 Task: Optimize Model Training Speed for the Fun of It Using Sweeps.
Action: Mouse pressed left at (1050, 641)
Screenshot: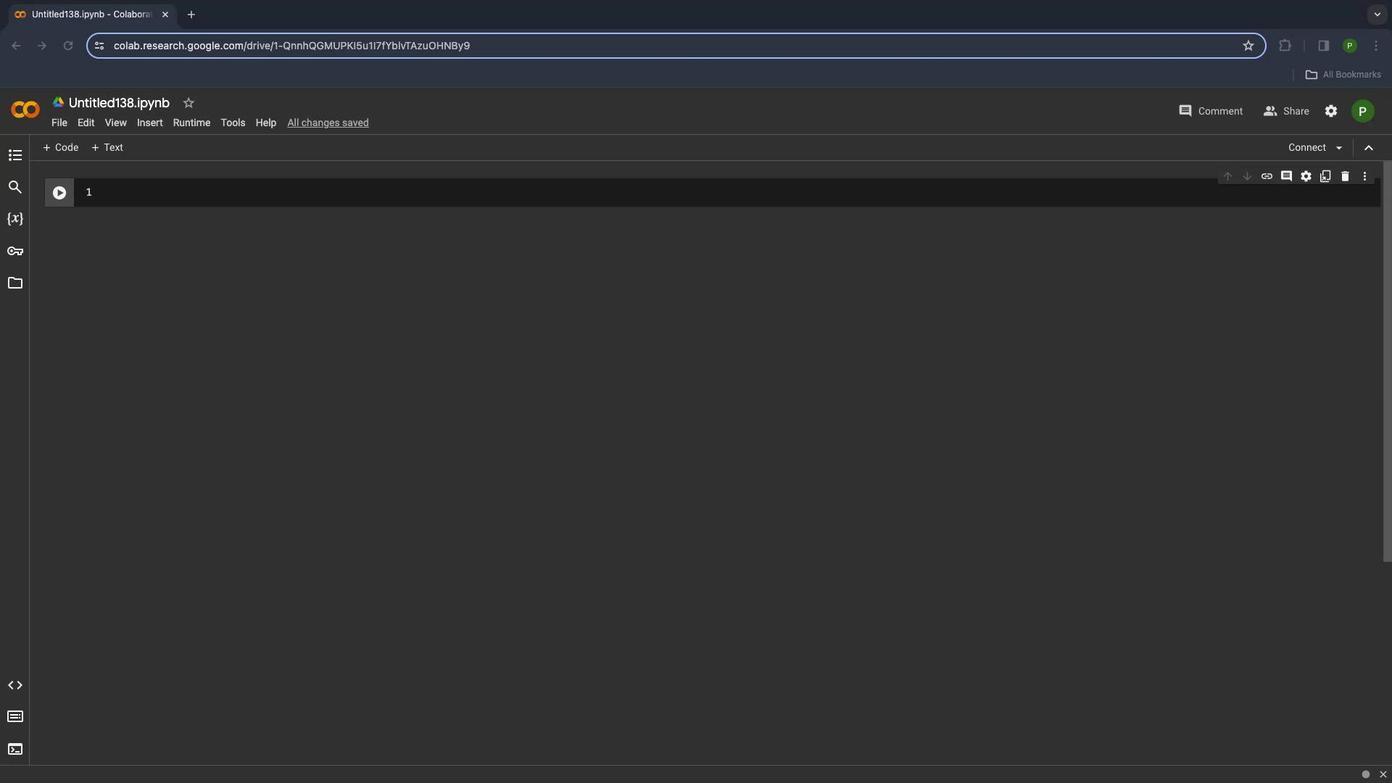 
Action: Mouse moved to (780, 516)
Screenshot: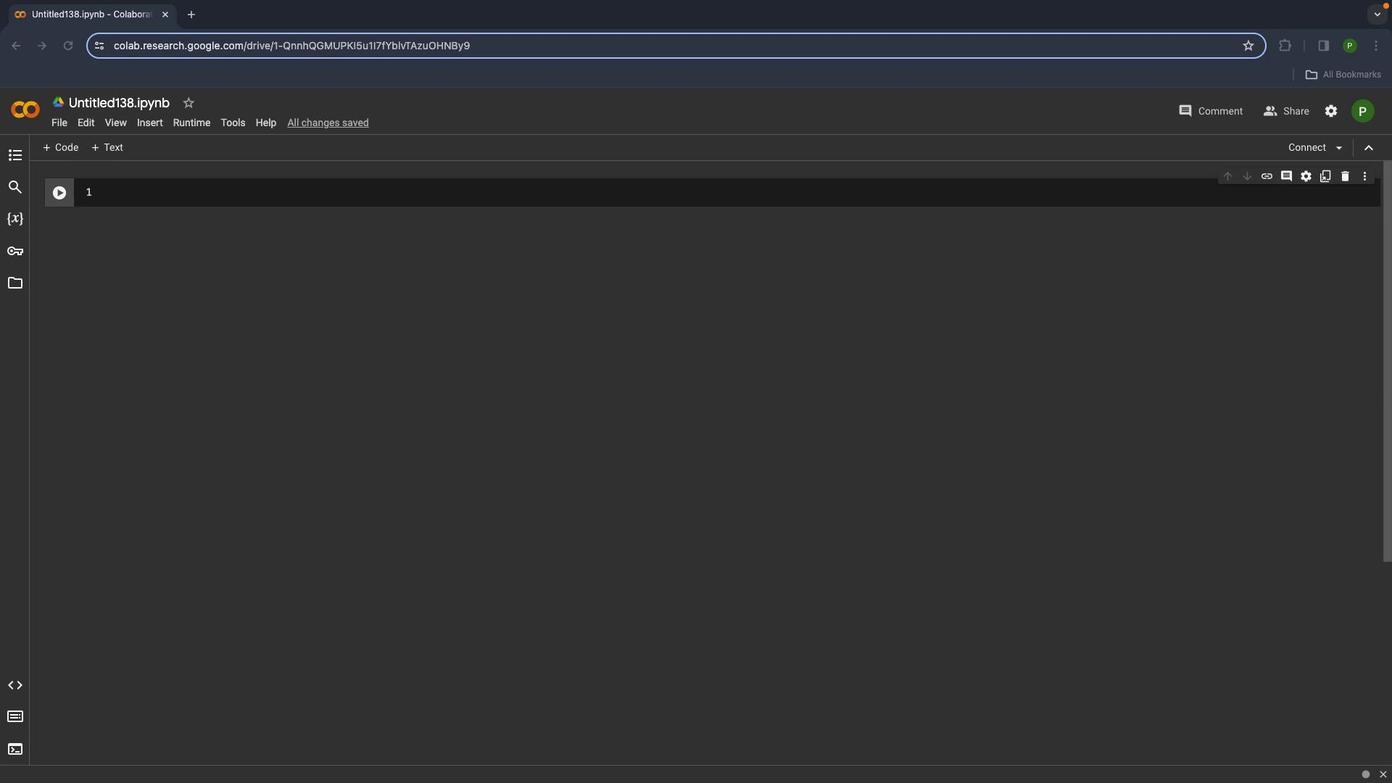 
Action: Mouse pressed left at (780, 516)
Screenshot: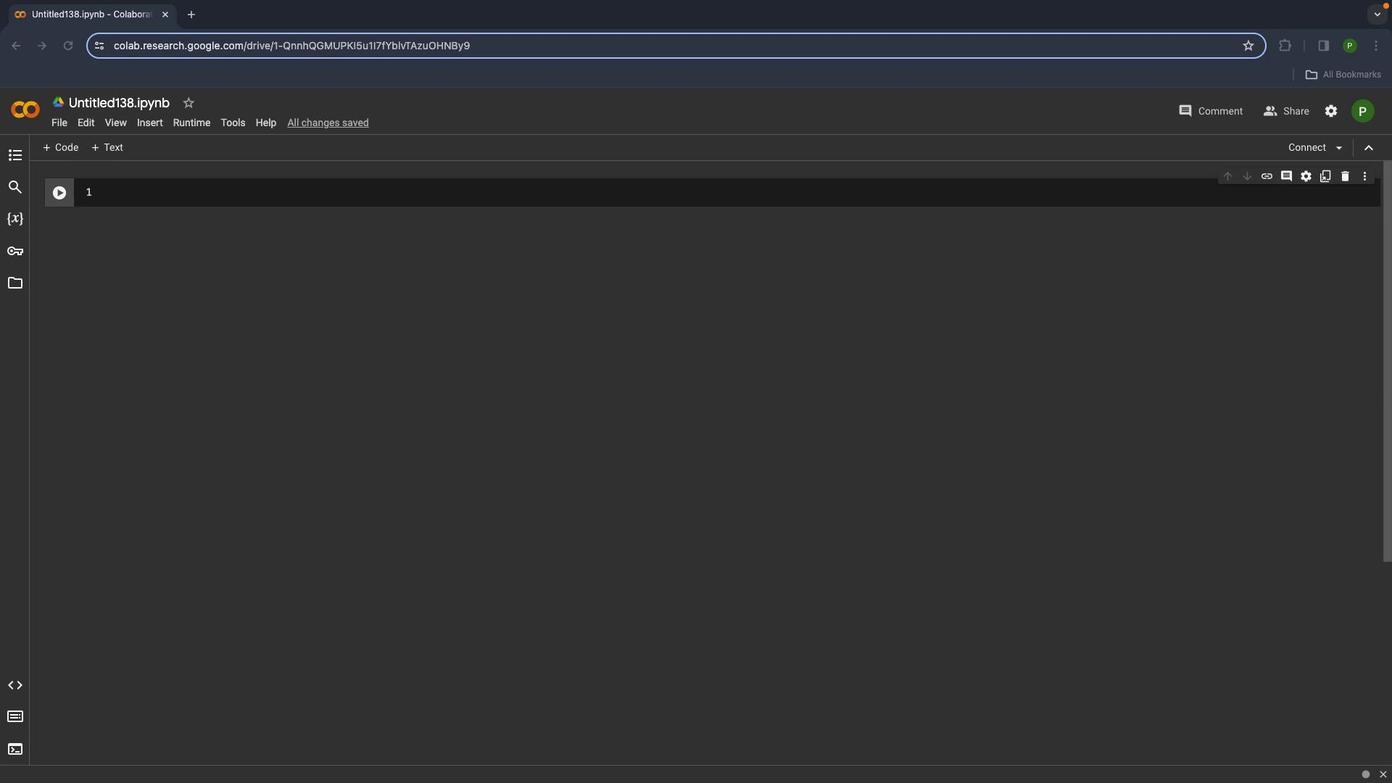 
Action: Mouse moved to (781, 514)
Screenshot: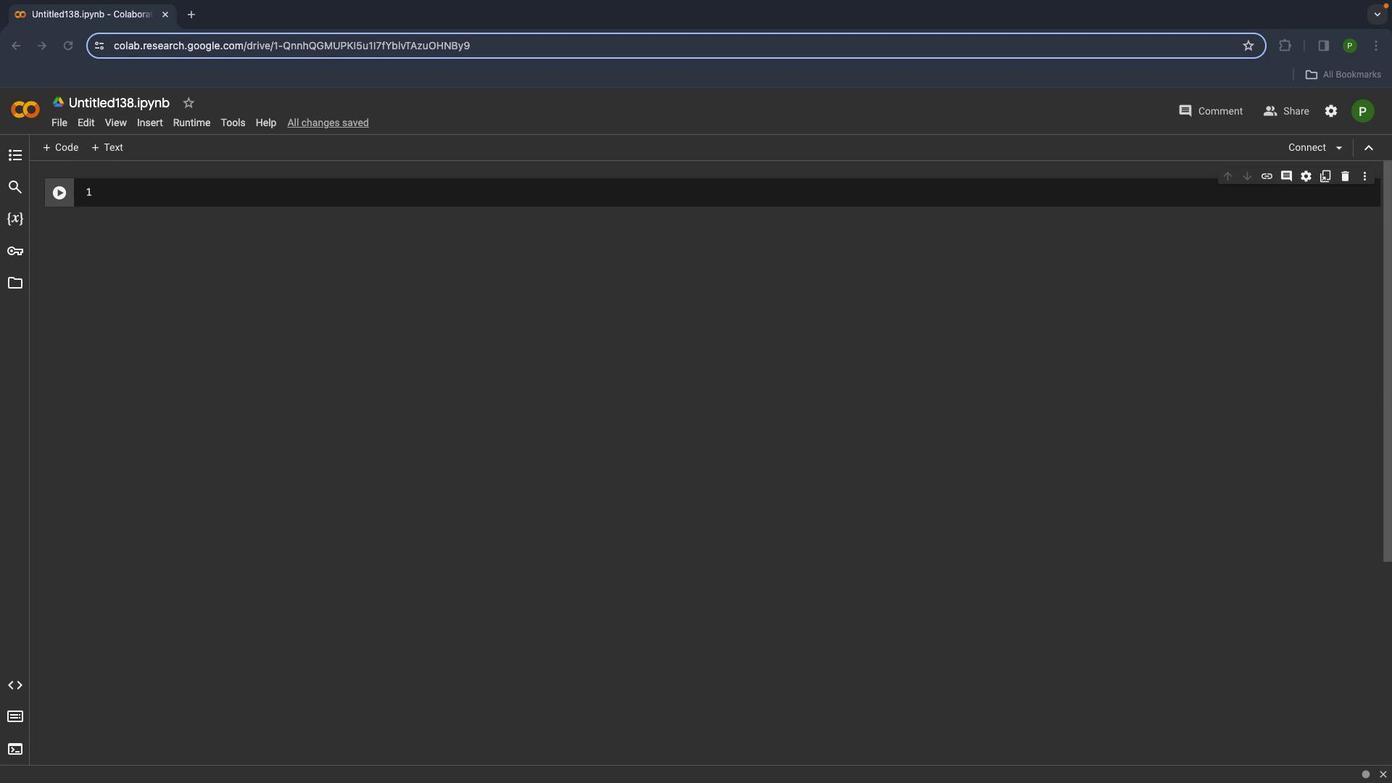 
Action: Key pressed Key.enter
Screenshot: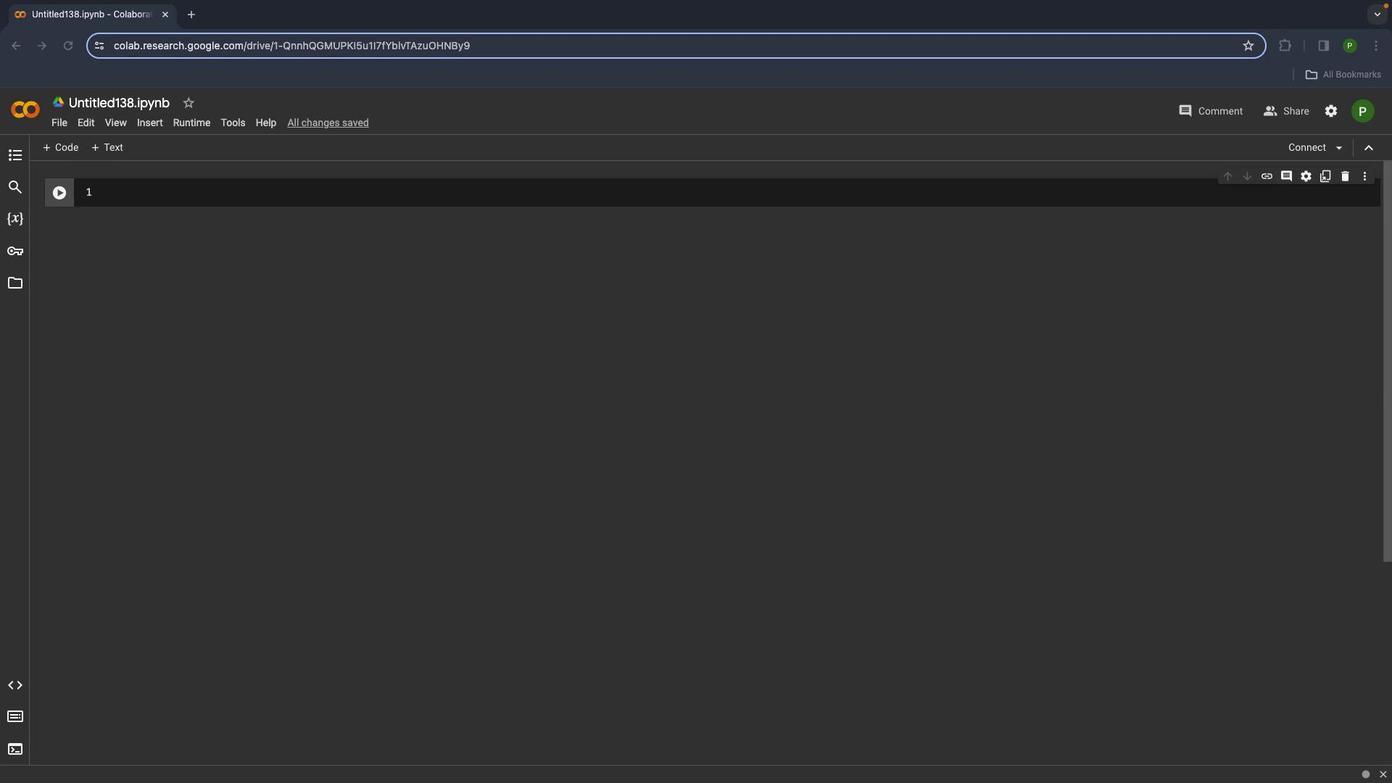 
Action: Mouse moved to (947, 539)
Screenshot: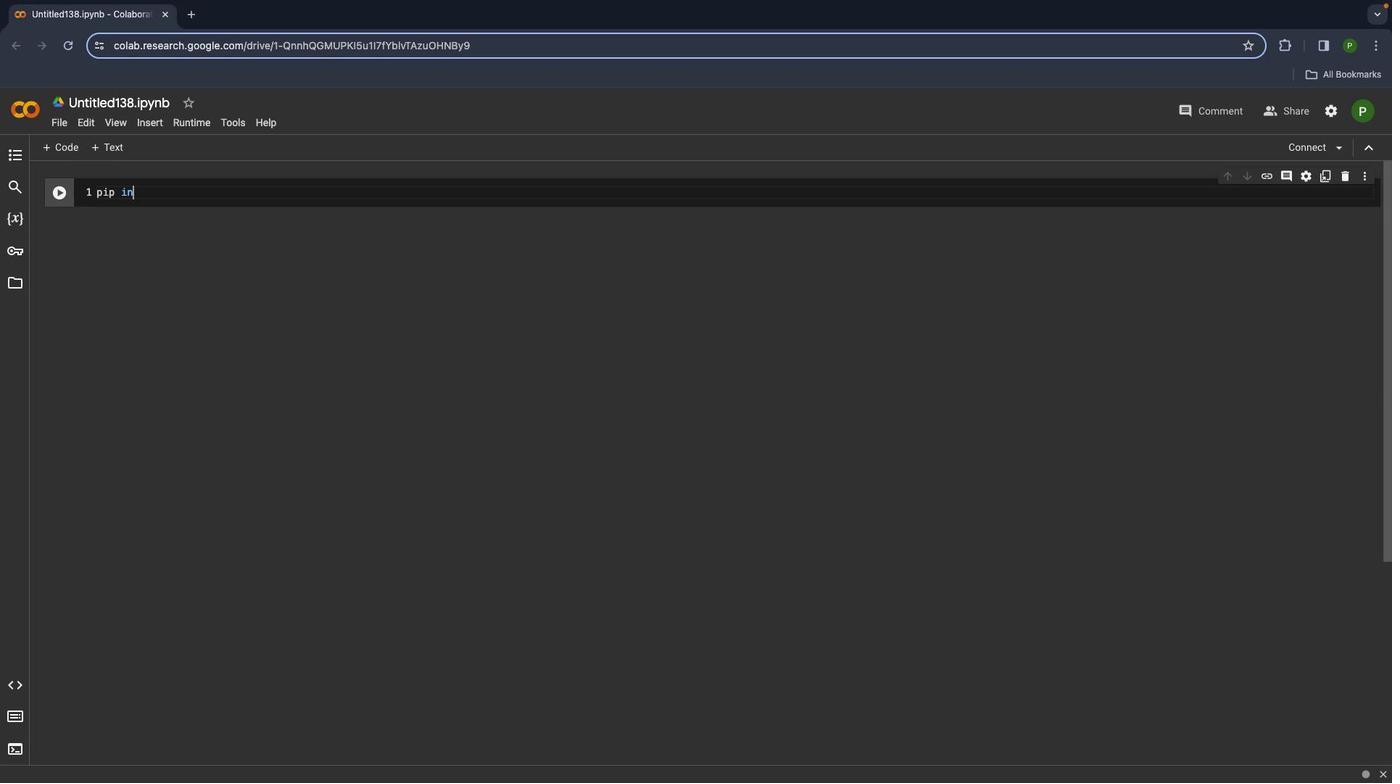 
Action: Mouse pressed left at (947, 539)
Screenshot: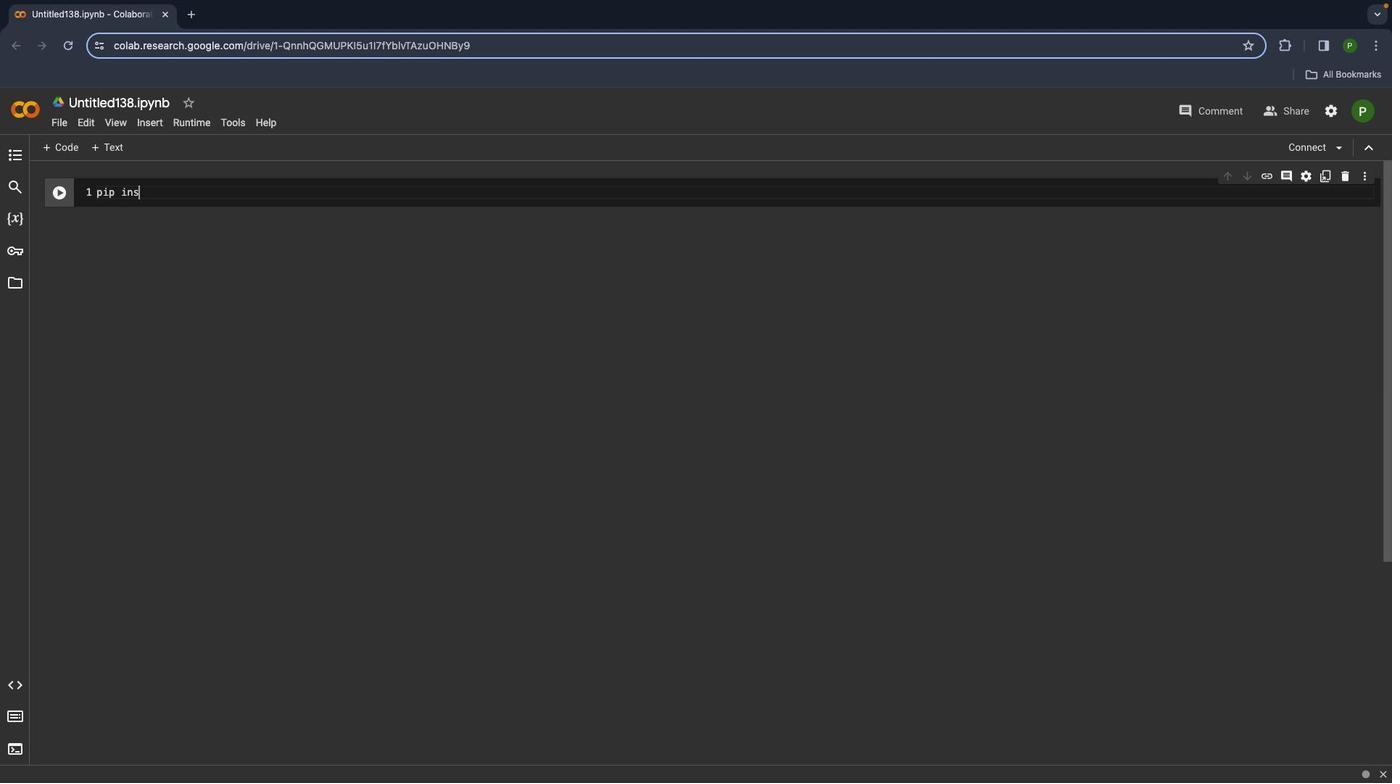 
Action: Mouse moved to (559, 263)
Screenshot: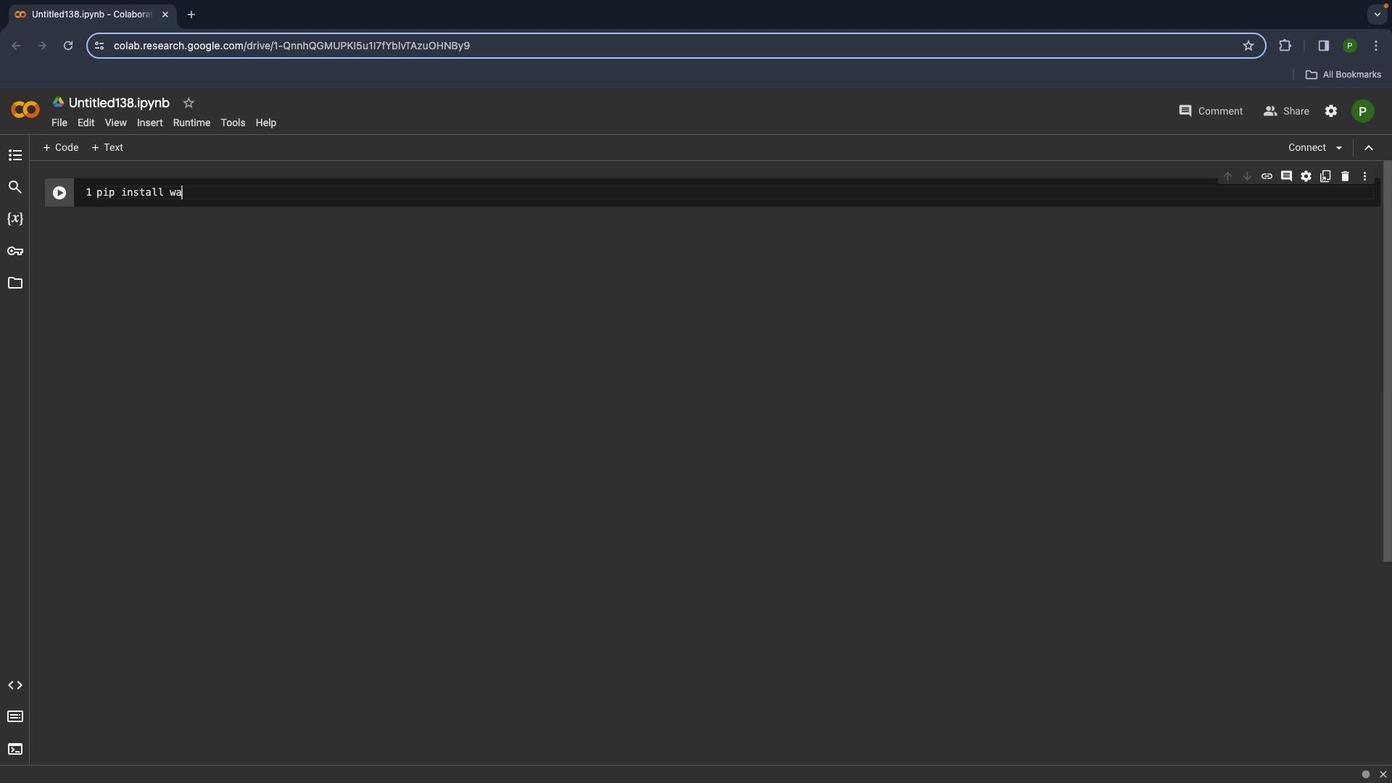 
Action: Mouse pressed left at (559, 263)
Screenshot: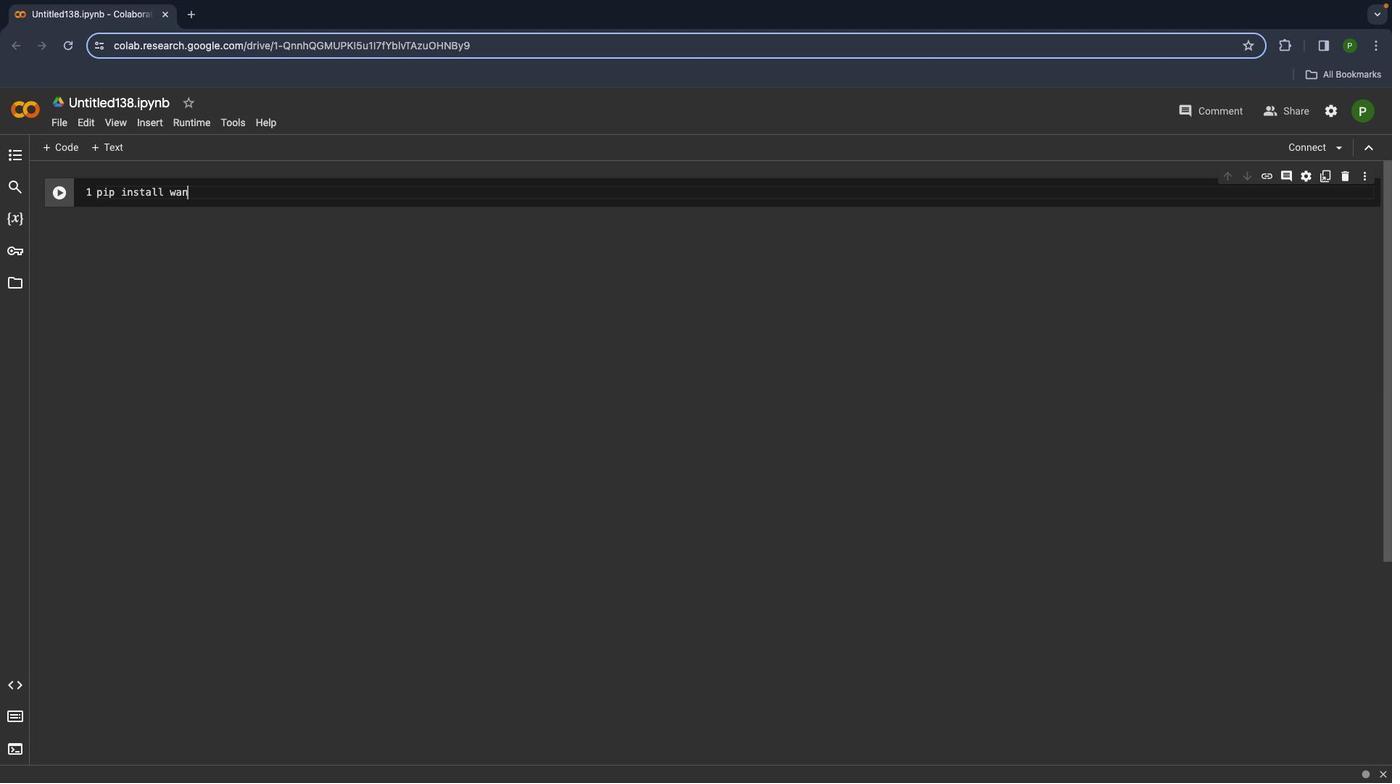
Action: Key pressed 'p''i''p'Key.space'i''n''s''t''a''l''l'Key.space'w''a''n''d''b'Key.cmdKey.enter
Screenshot: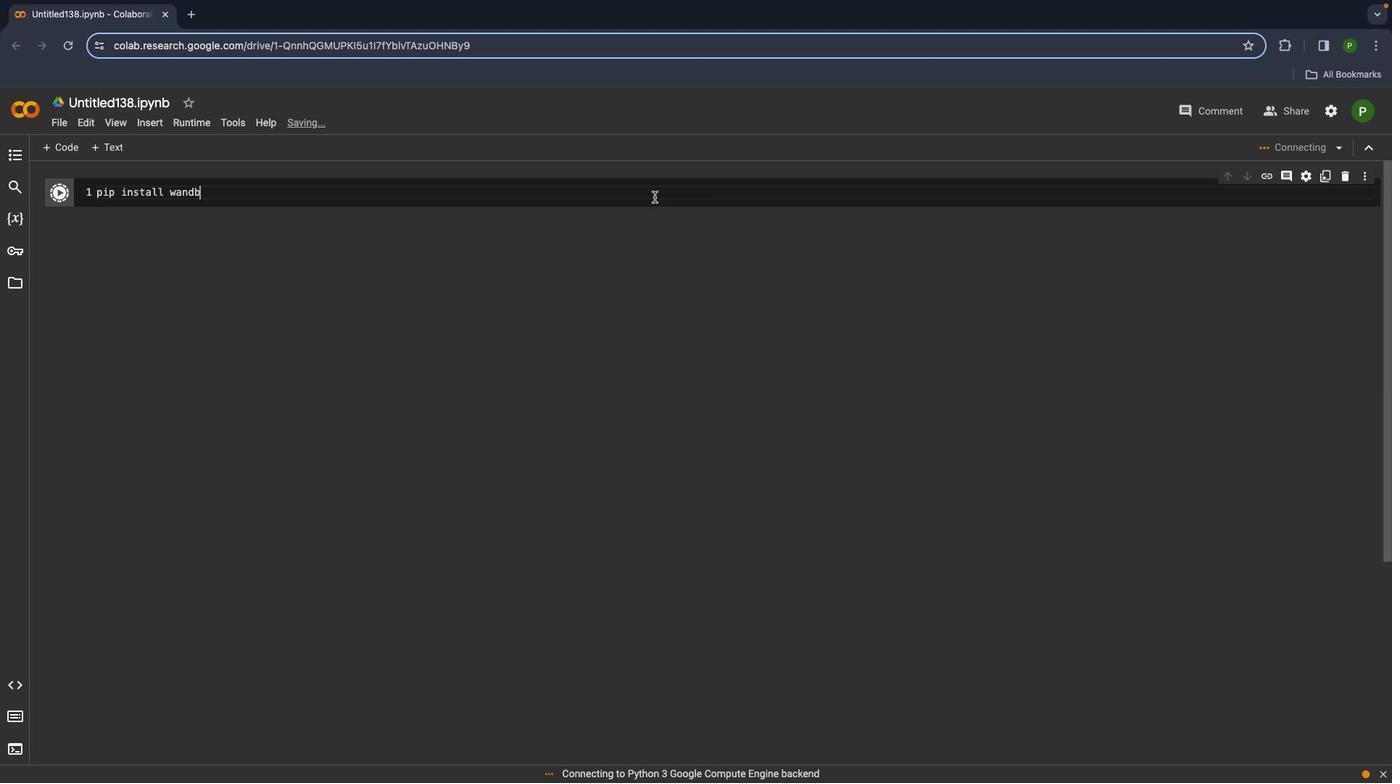 
Action: Mouse moved to (485, 276)
Screenshot: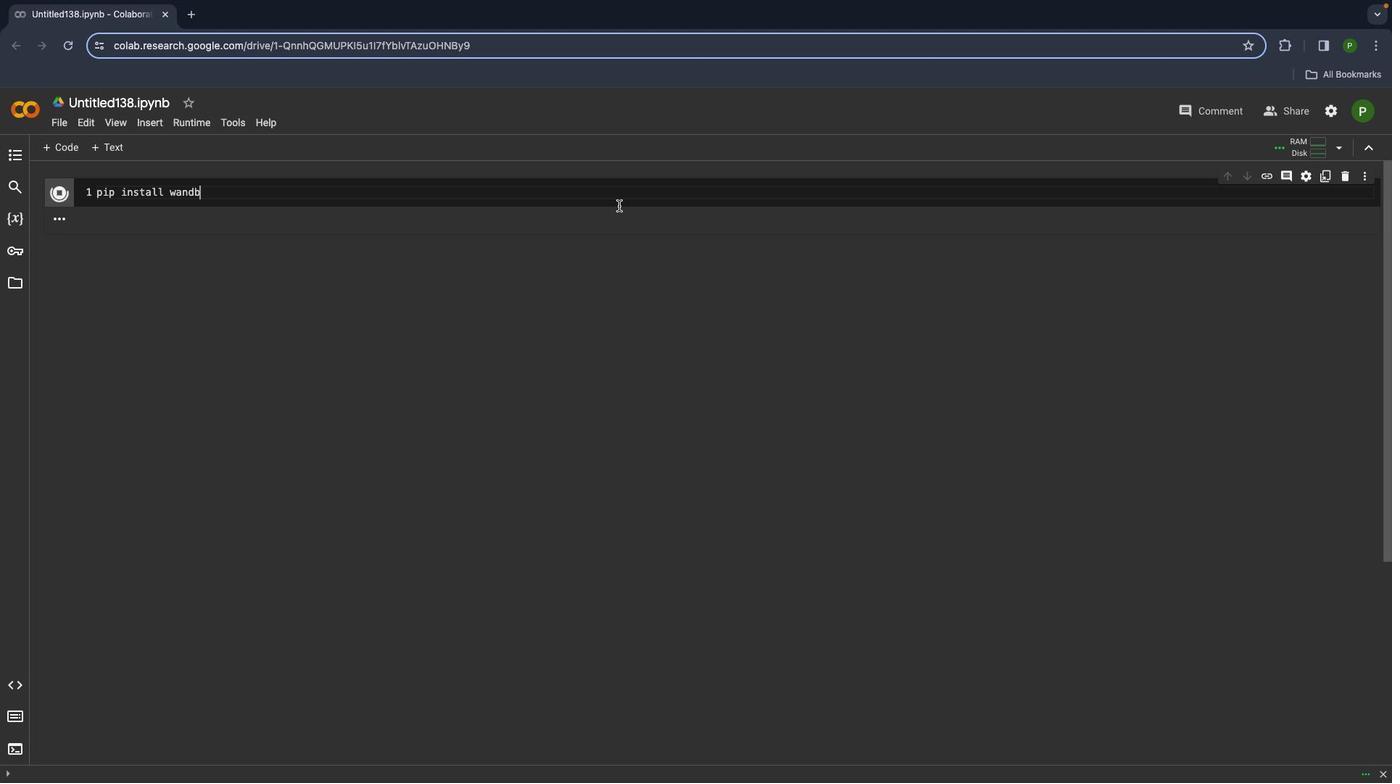 
Action: Mouse scrolled (485, 276) with delta (314, 136)
Screenshot: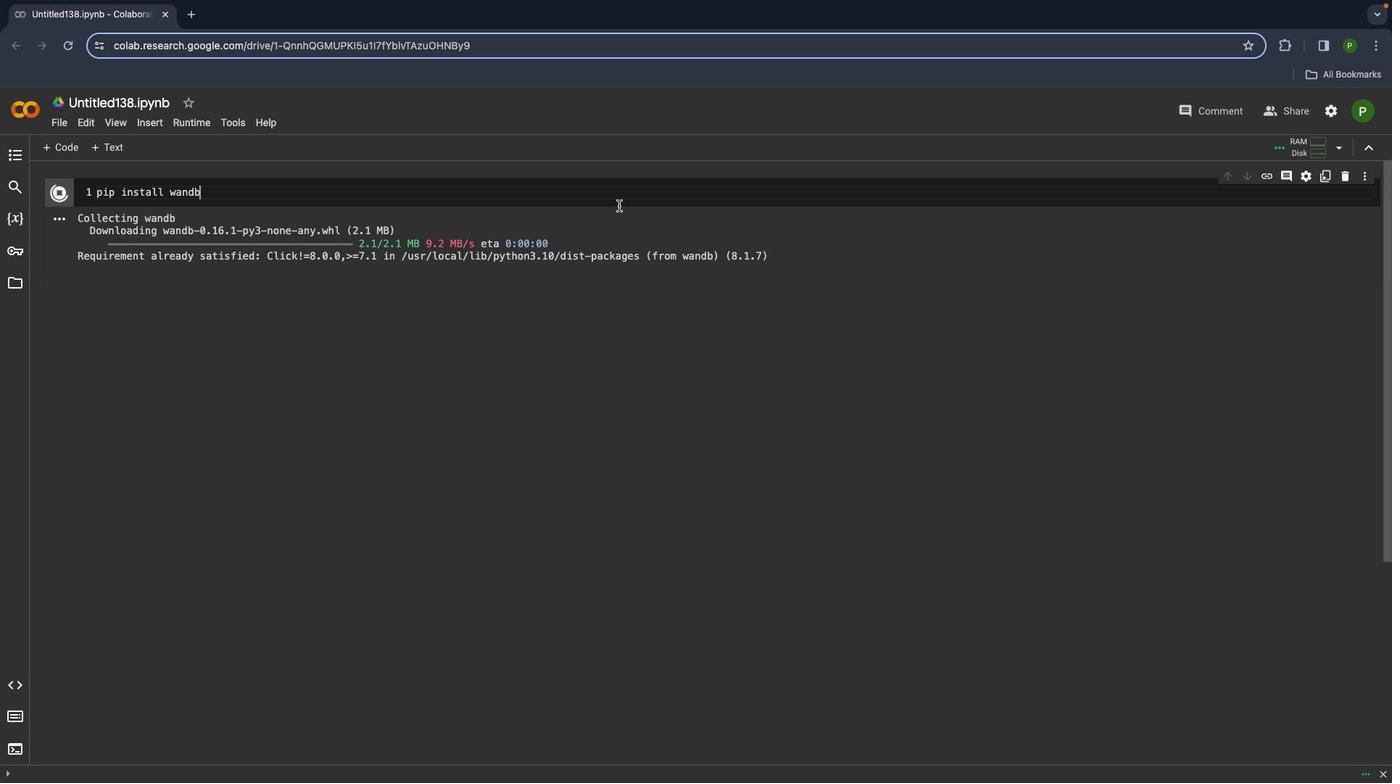 
Action: Mouse scrolled (485, 276) with delta (314, 136)
Screenshot: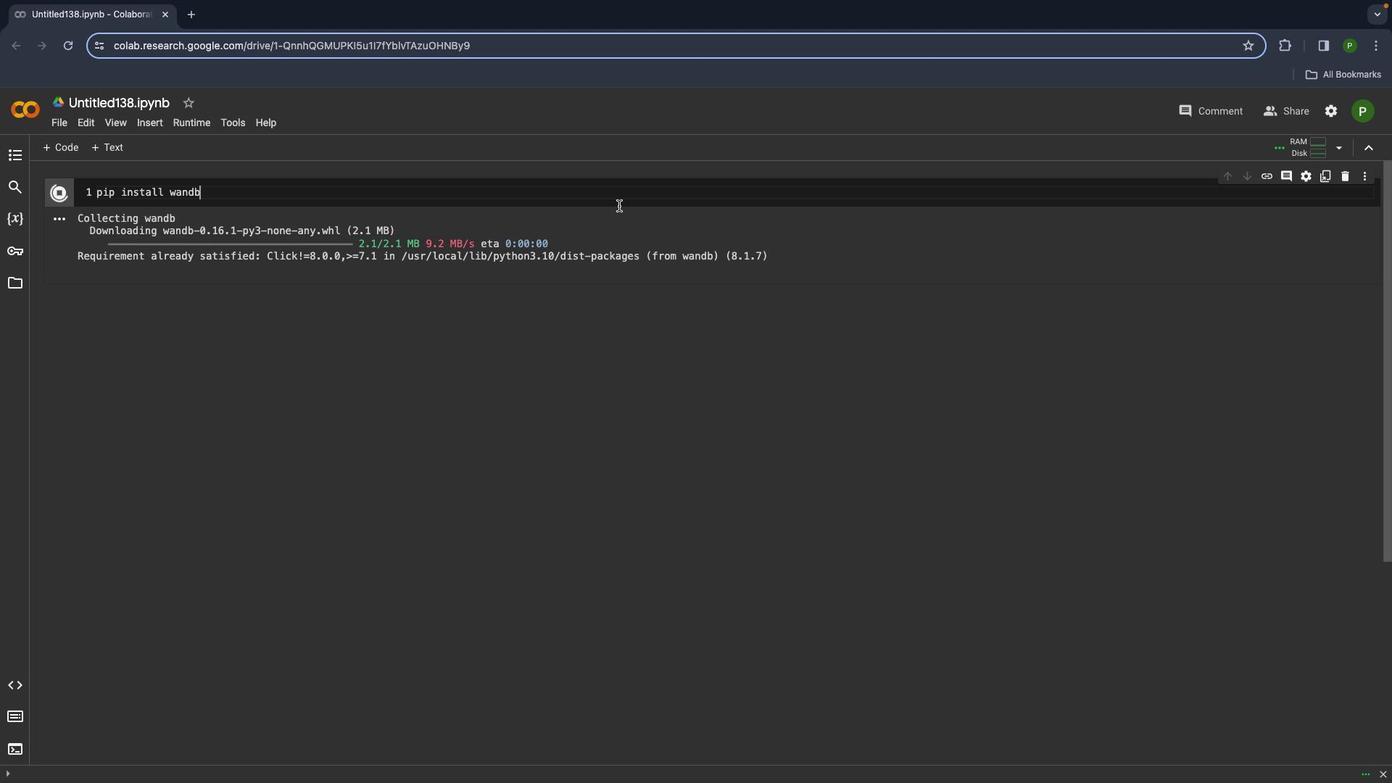
Action: Mouse scrolled (485, 276) with delta (314, 134)
Screenshot: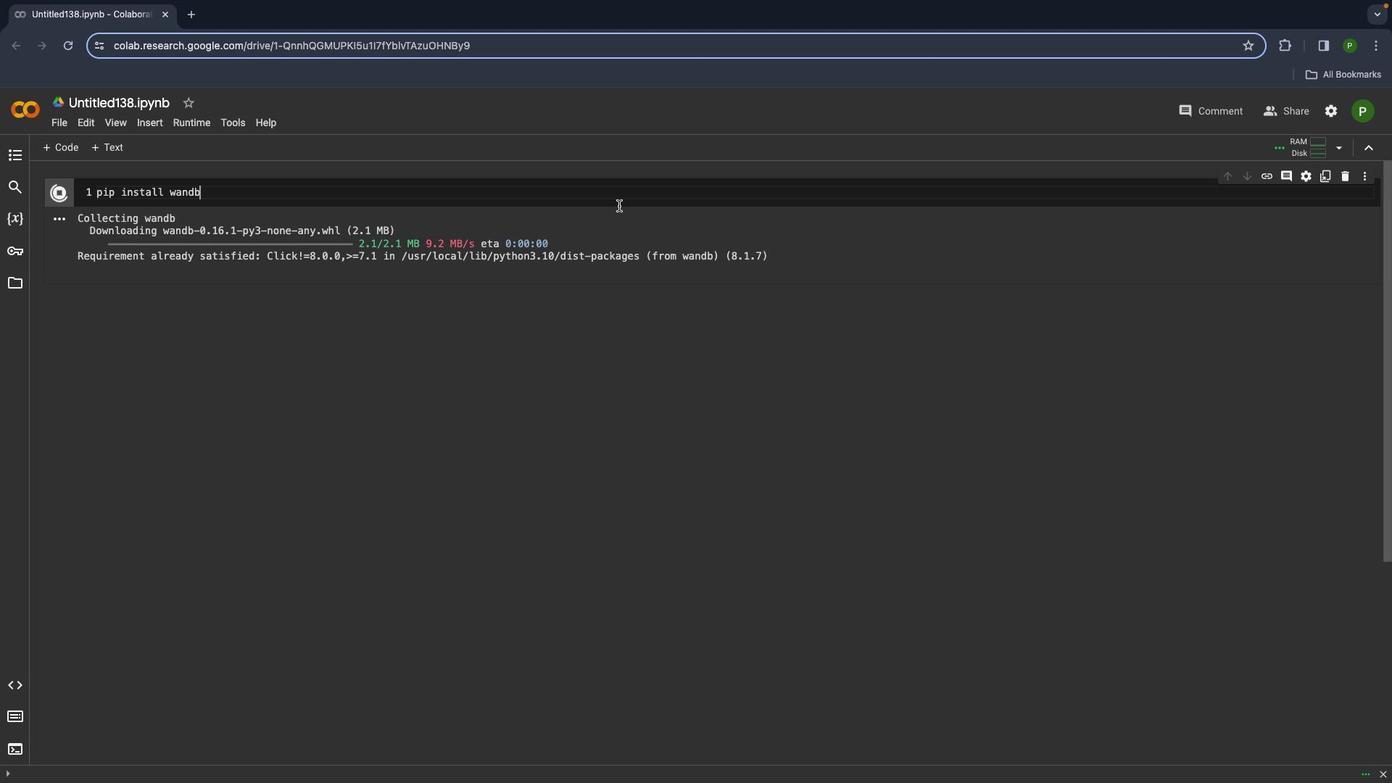 
Action: Mouse scrolled (485, 276) with delta (314, 137)
Screenshot: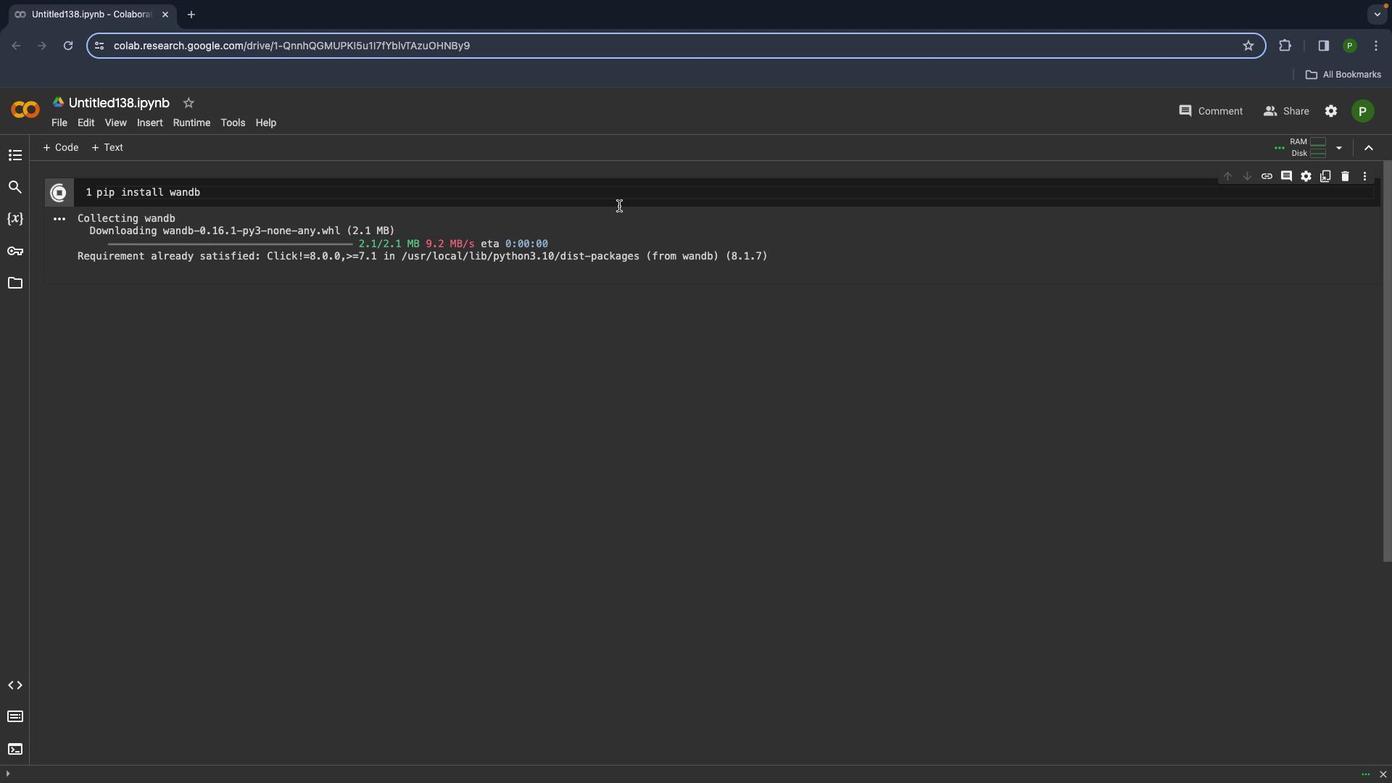 
Action: Mouse scrolled (485, 276) with delta (314, 137)
Screenshot: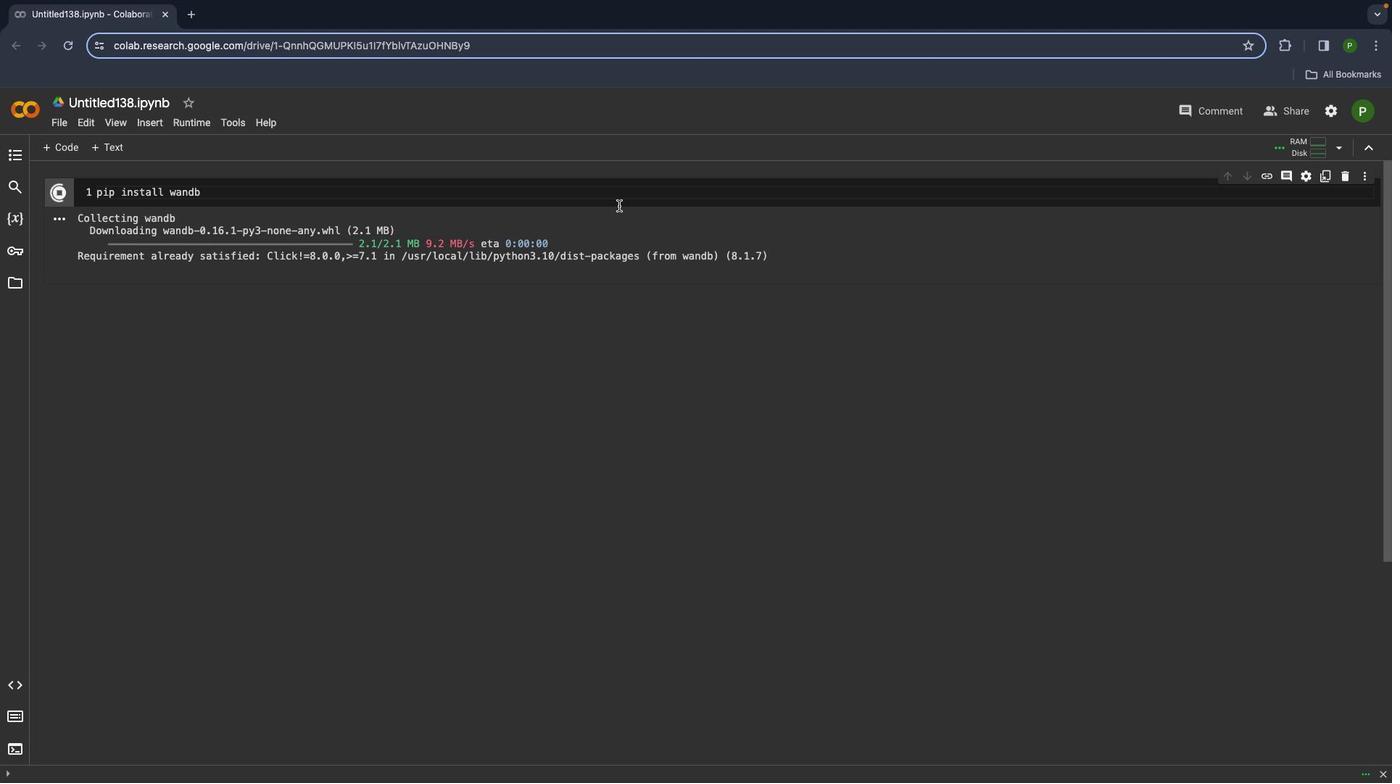 
Action: Mouse scrolled (485, 276) with delta (314, 137)
Screenshot: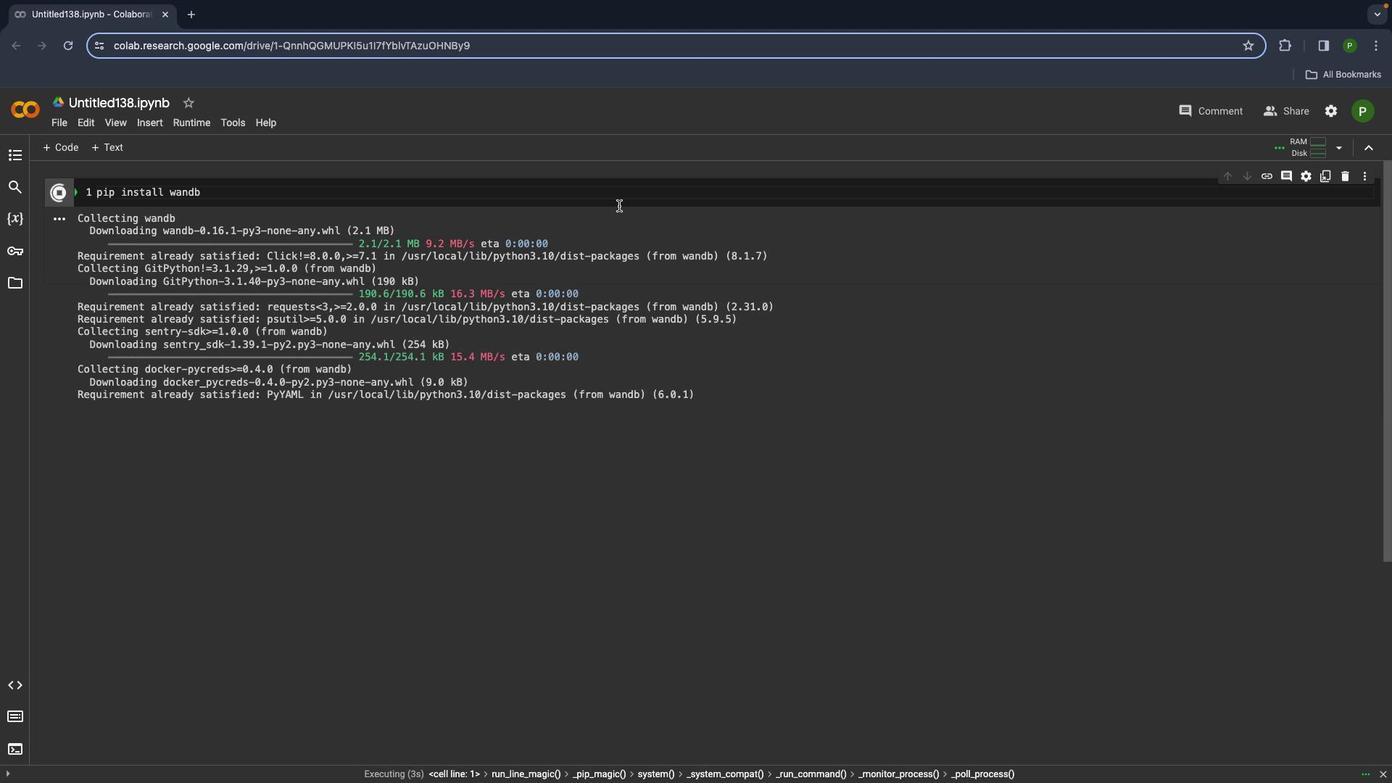 
Action: Mouse scrolled (485, 276) with delta (314, 138)
Screenshot: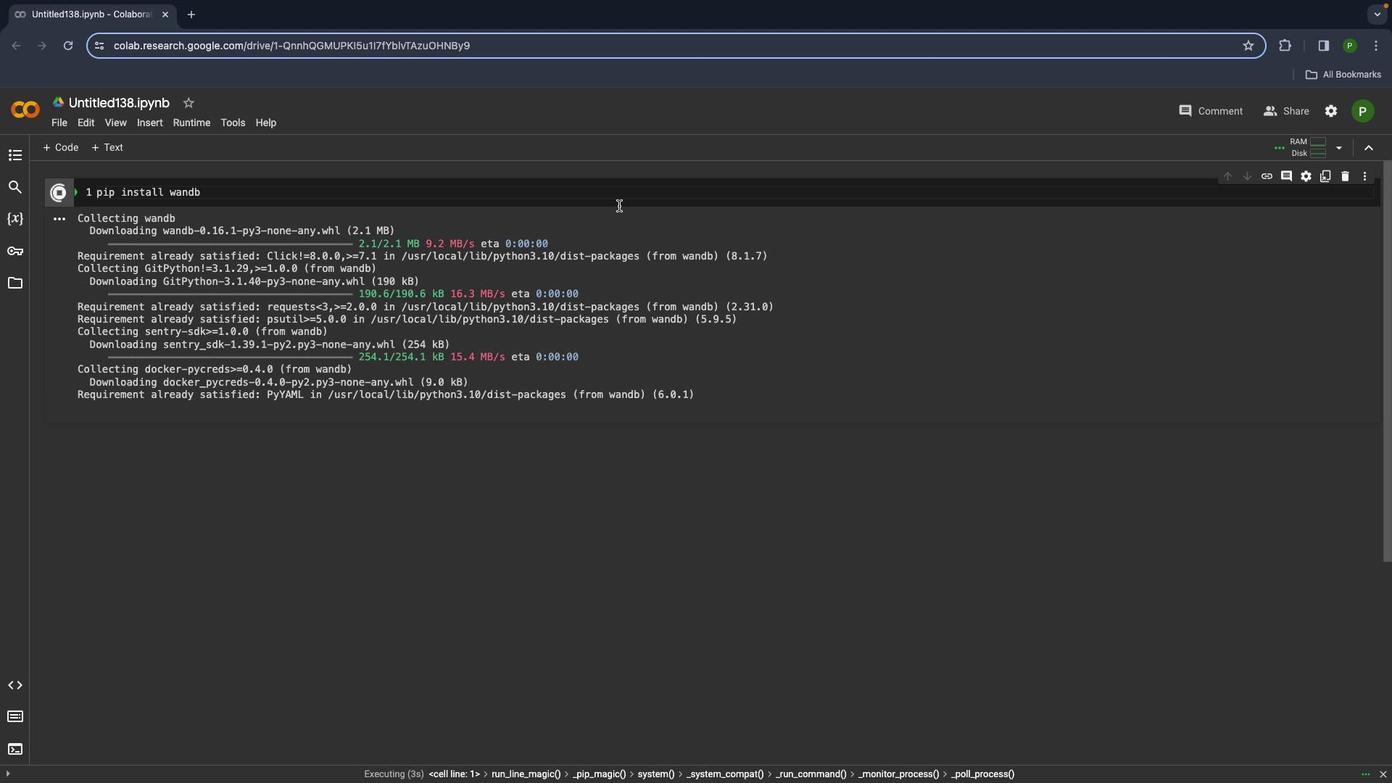 
Action: Mouse moved to (484, 280)
Screenshot: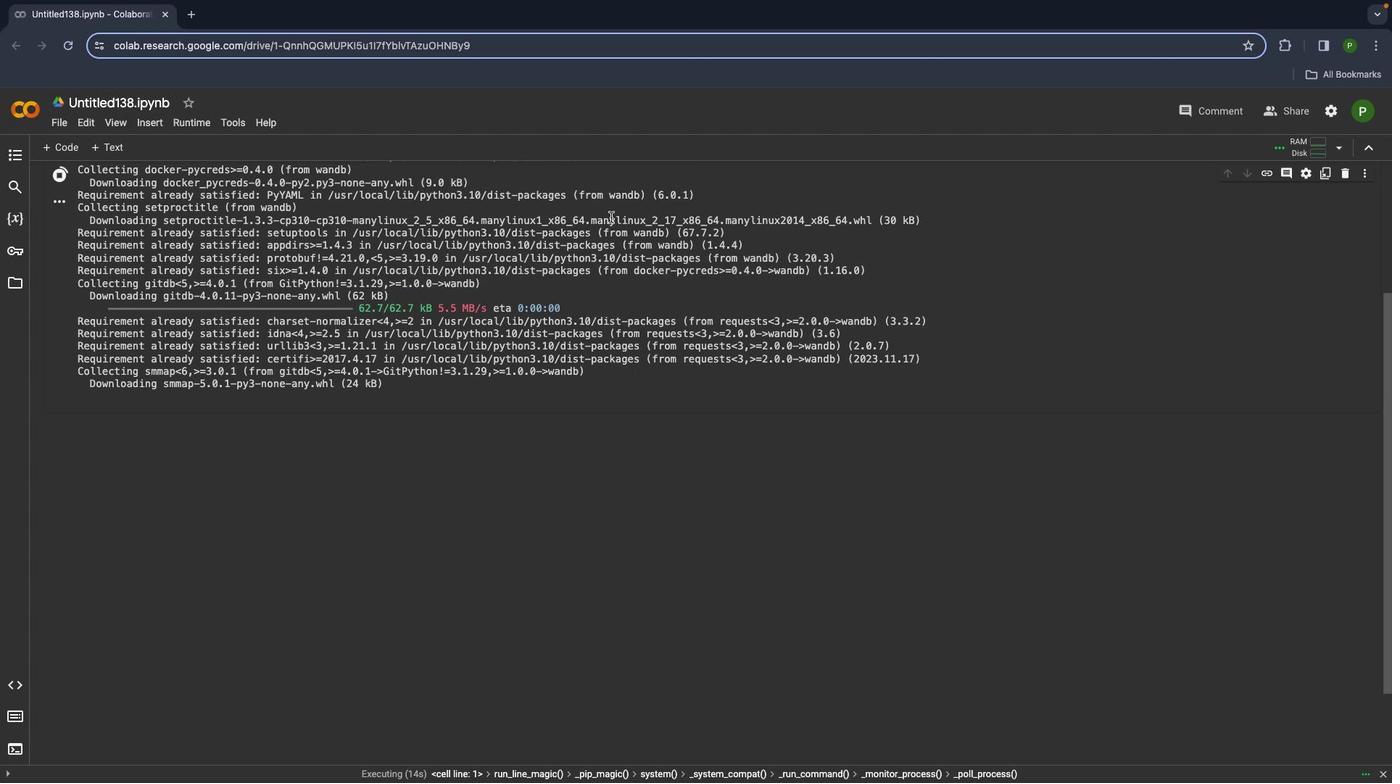 
Action: Mouse scrolled (484, 280) with delta (314, 136)
Screenshot: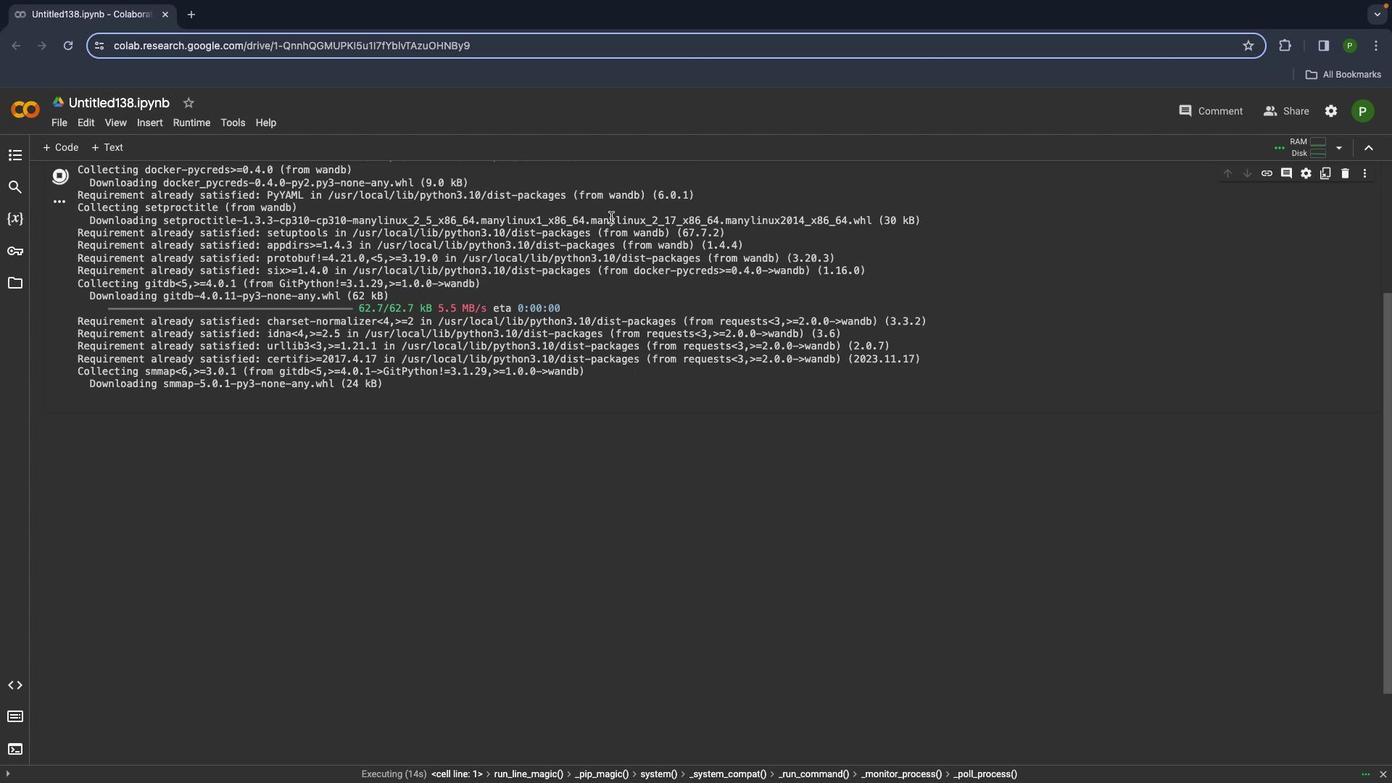 
Action: Mouse scrolled (484, 280) with delta (314, 136)
Screenshot: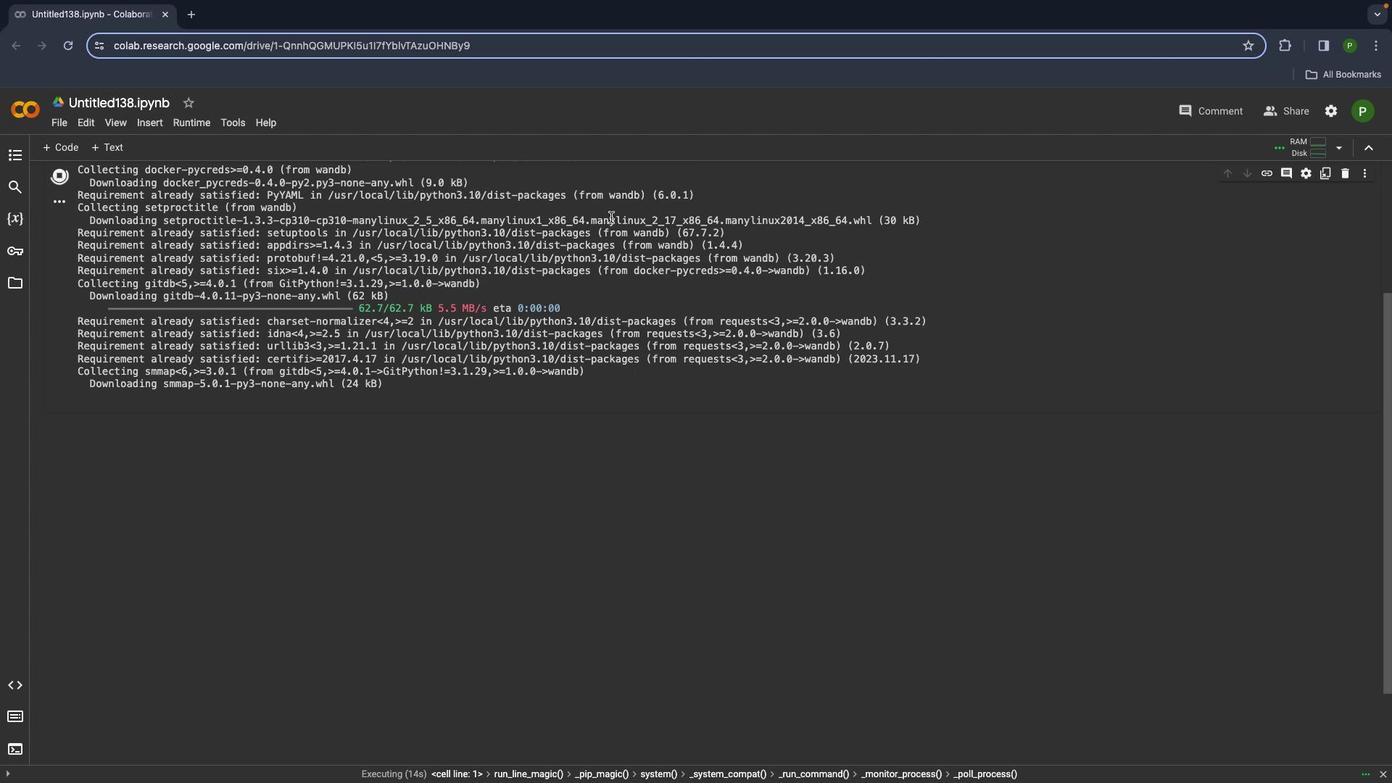 
Action: Mouse scrolled (484, 280) with delta (314, 136)
Screenshot: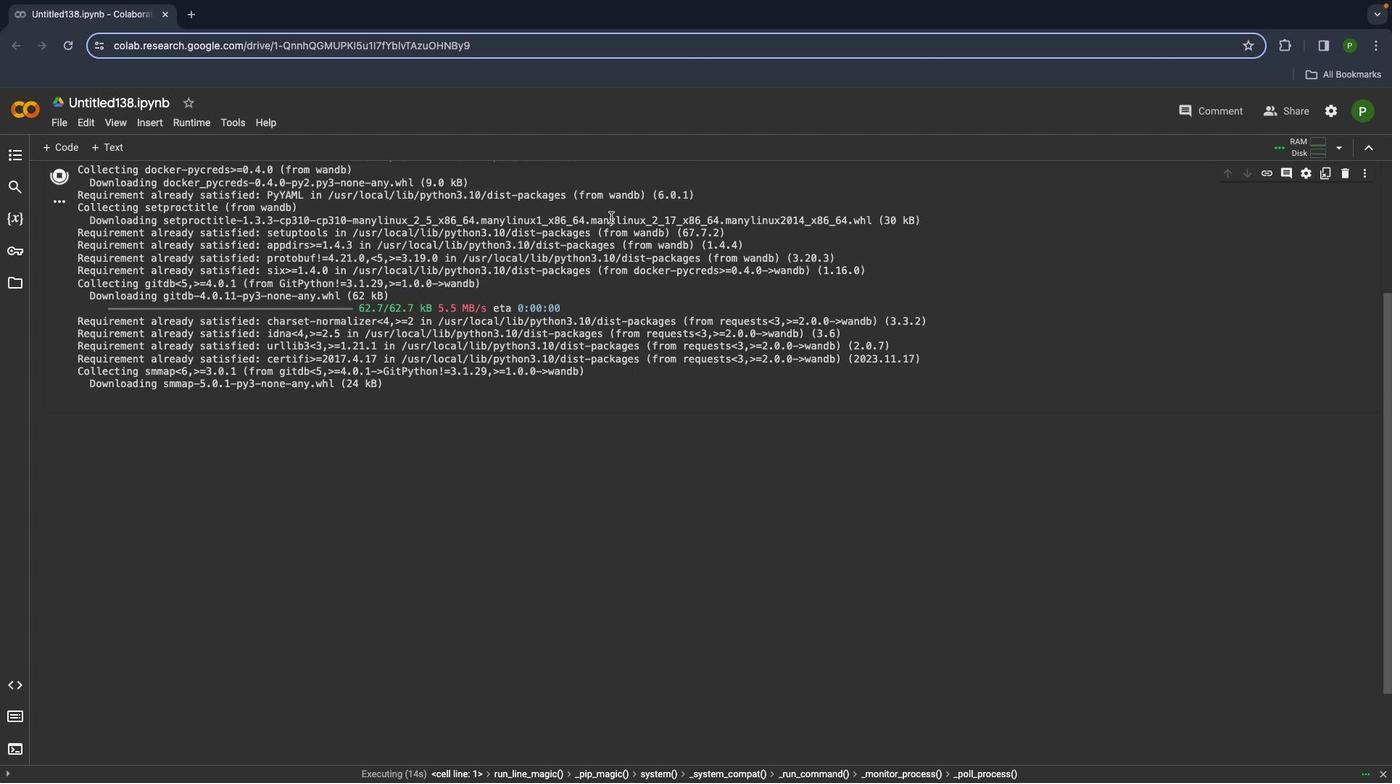 
Action: Mouse scrolled (484, 280) with delta (314, 135)
Screenshot: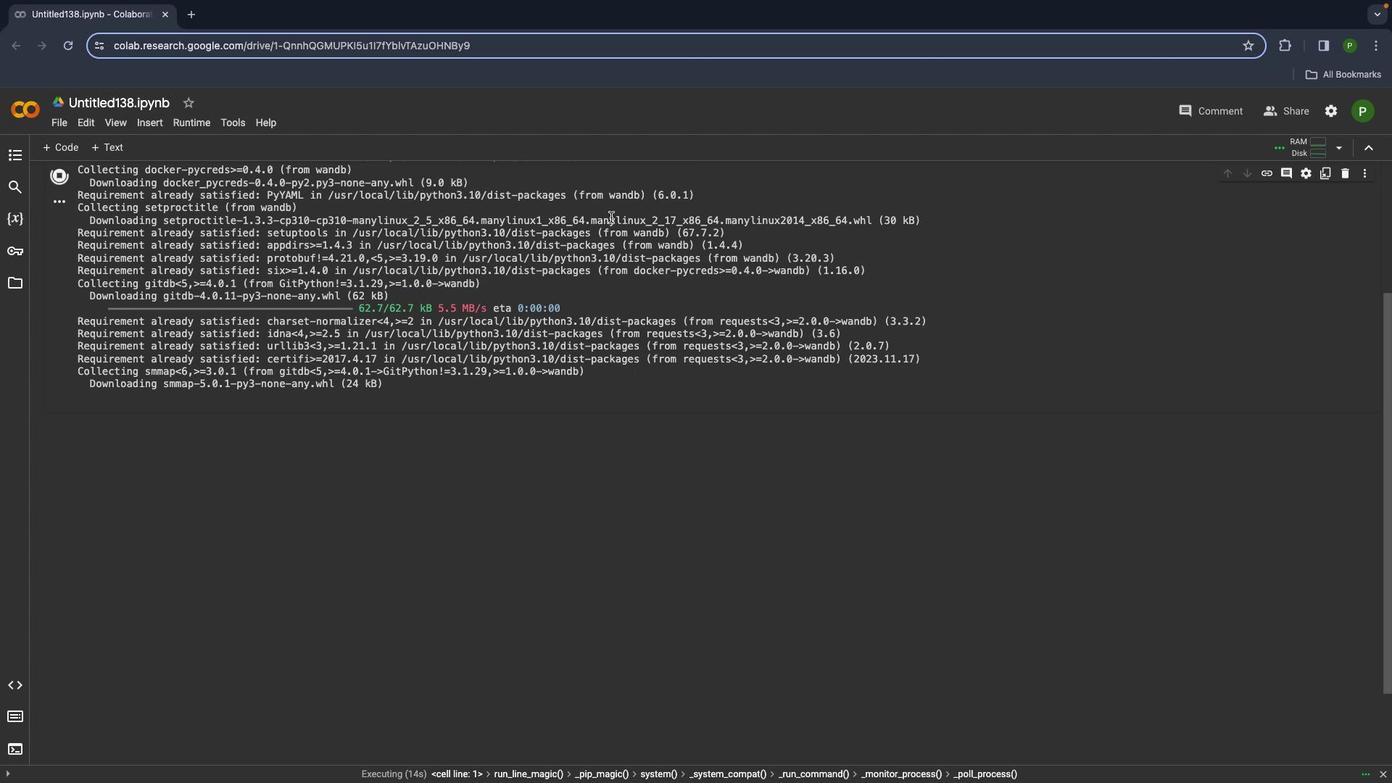 
Action: Mouse moved to (484, 282)
Screenshot: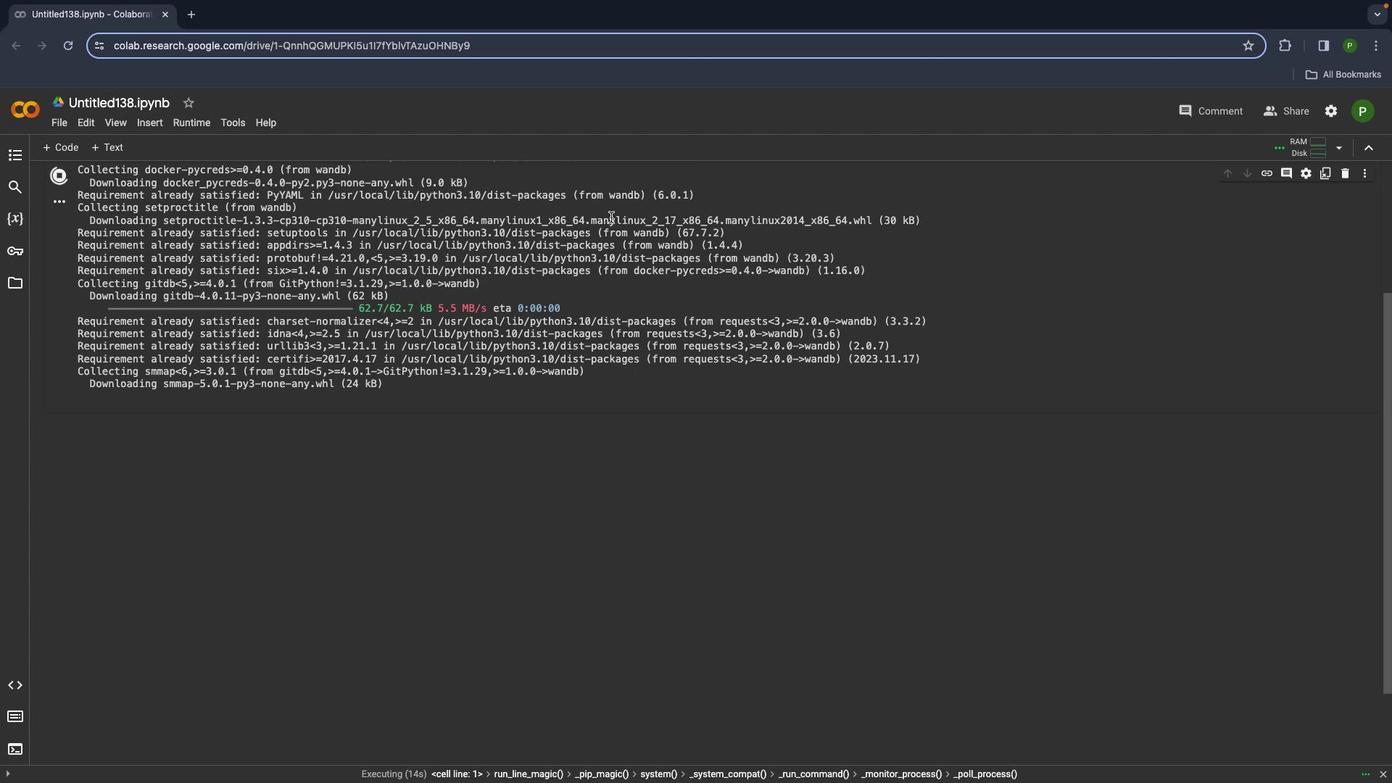 
Action: Mouse scrolled (484, 282) with delta (314, 136)
Screenshot: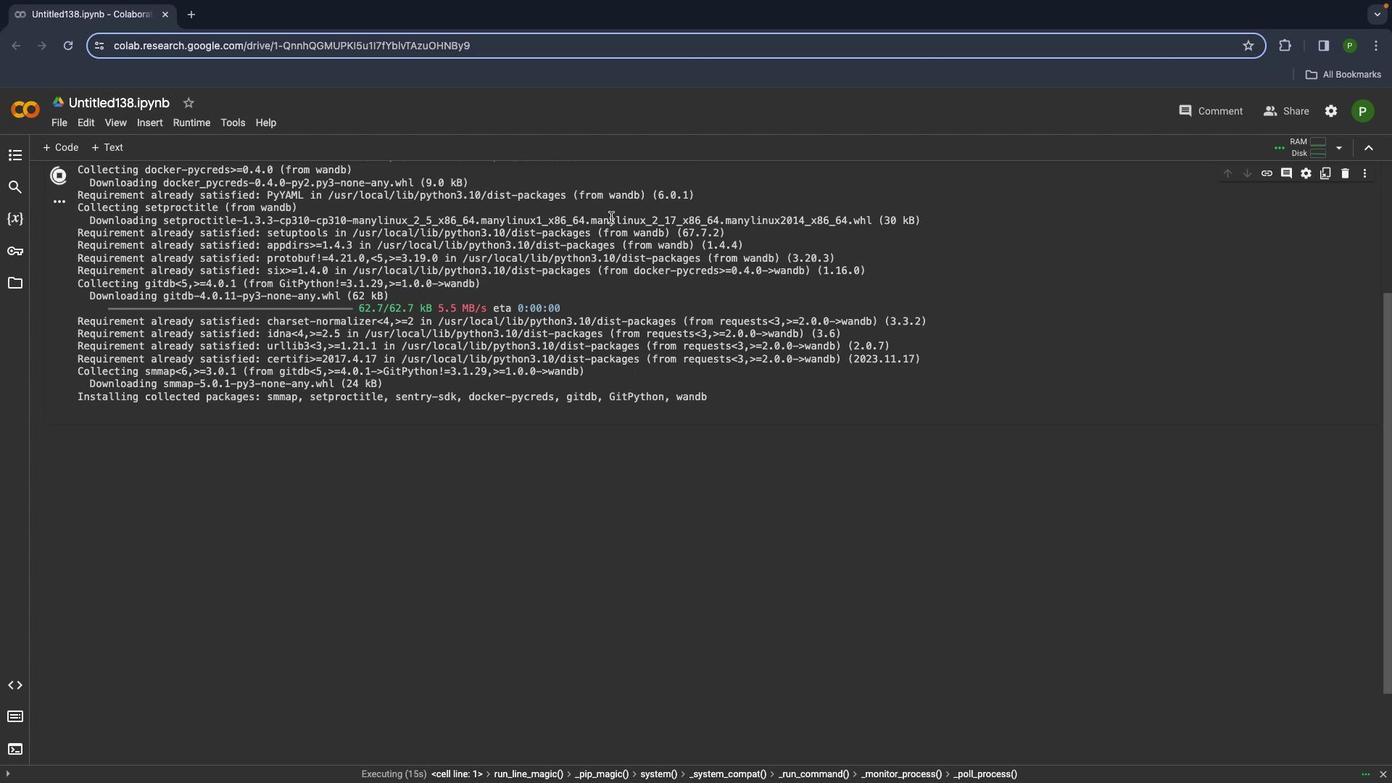 
Action: Mouse scrolled (484, 282) with delta (314, 136)
Screenshot: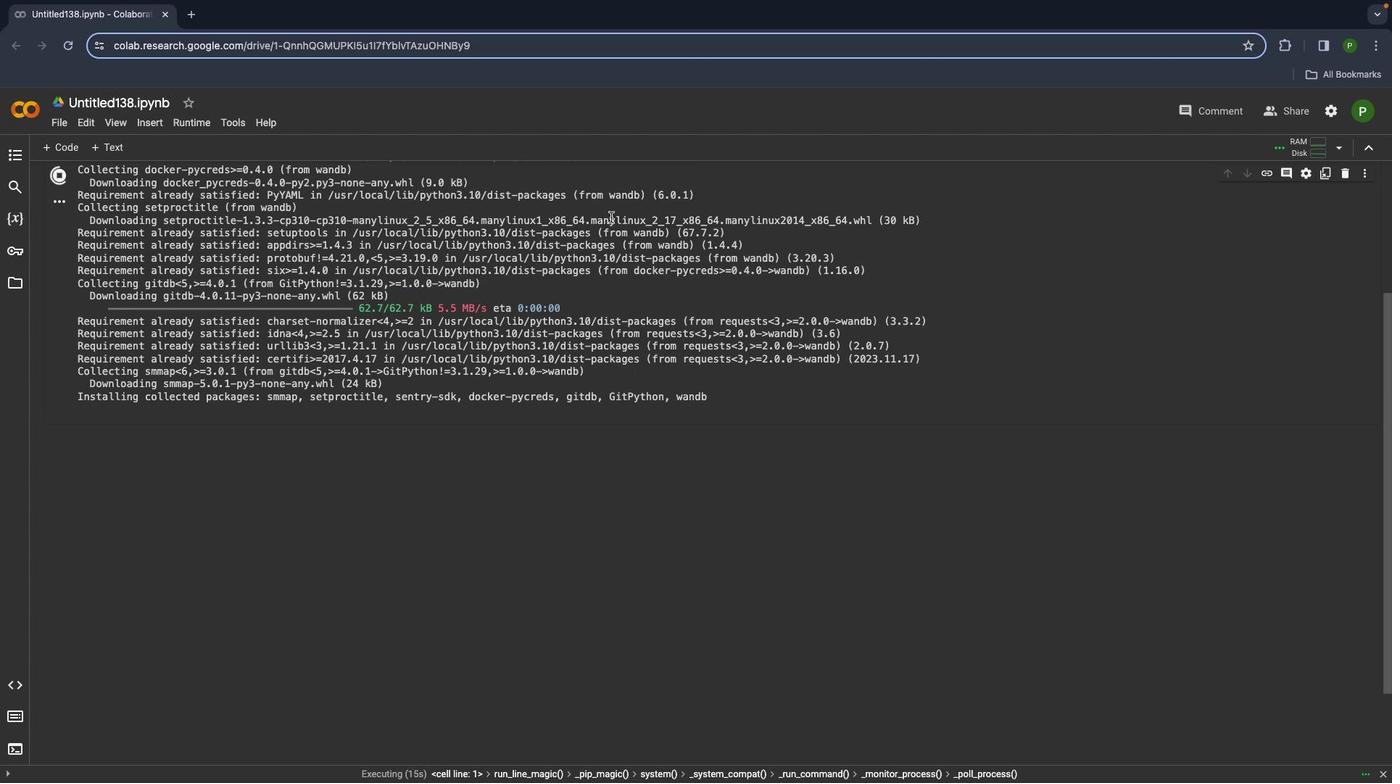 
Action: Mouse scrolled (484, 282) with delta (314, 135)
Screenshot: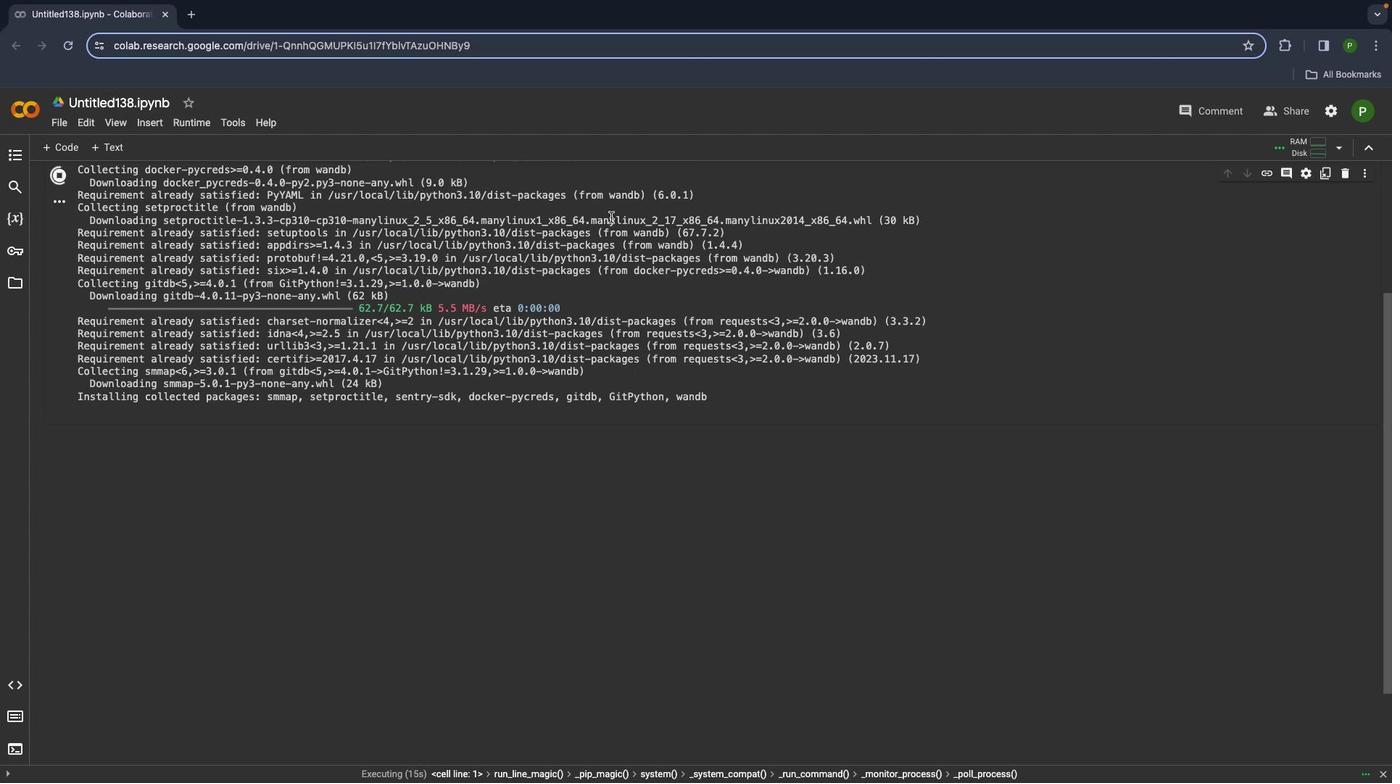 
Action: Mouse scrolled (484, 282) with delta (314, 137)
Screenshot: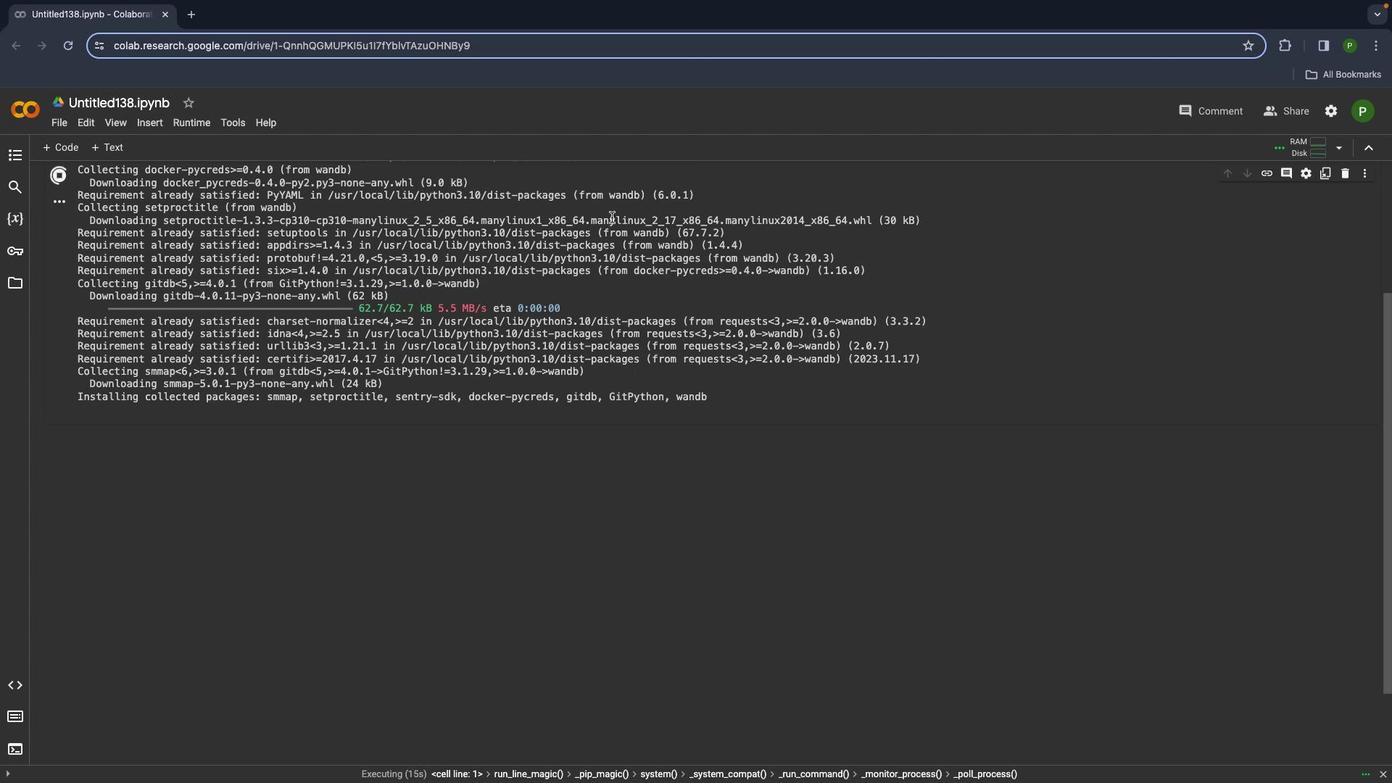 
Action: Mouse scrolled (484, 282) with delta (314, 137)
Screenshot: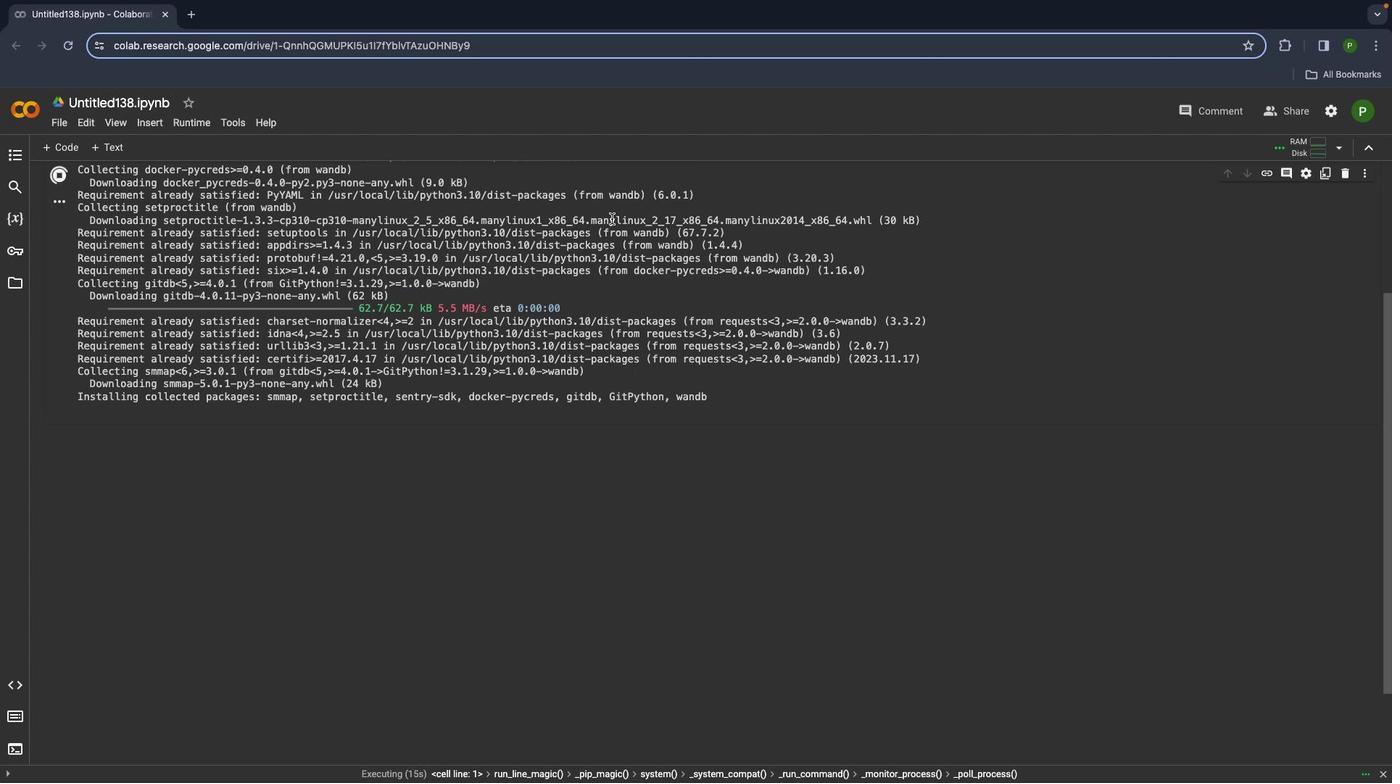 
Action: Mouse scrolled (484, 282) with delta (314, 137)
Screenshot: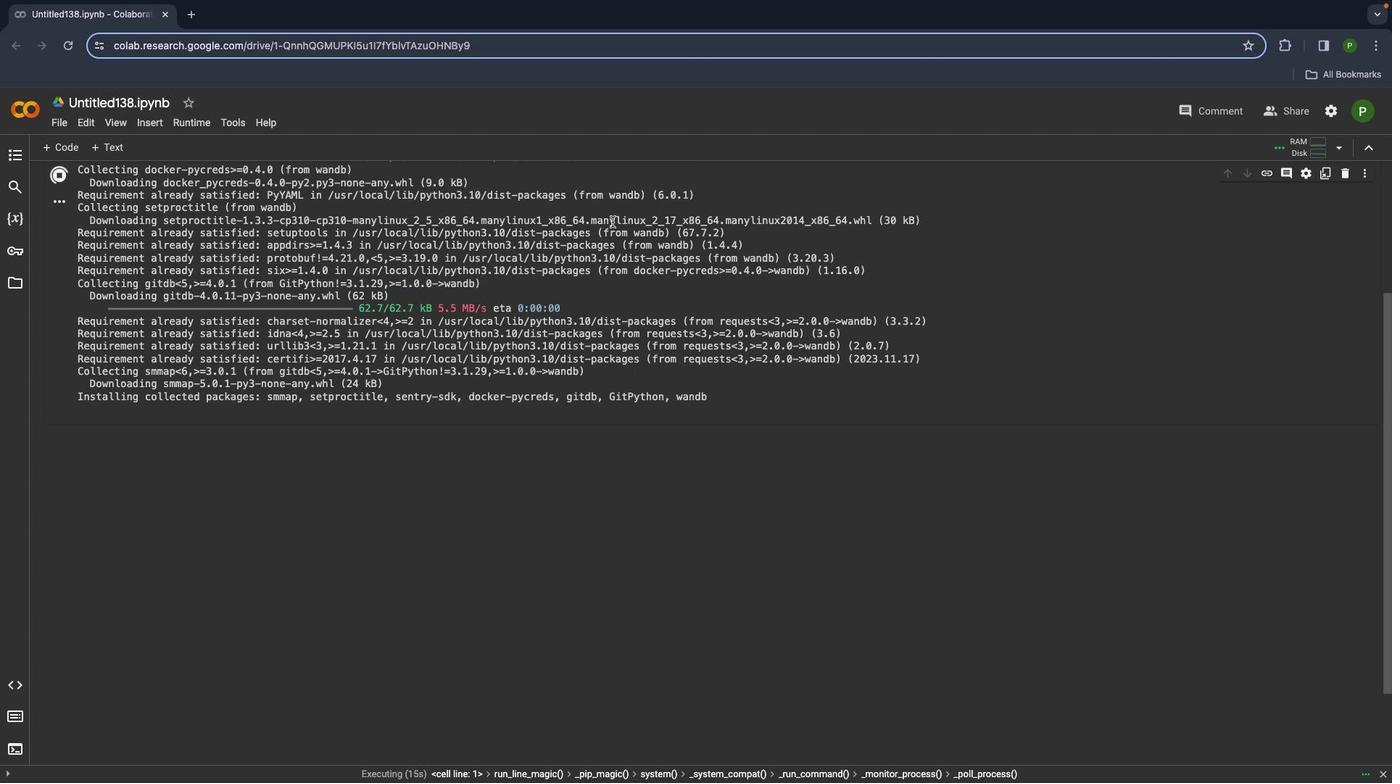 
Action: Mouse moved to (493, 309)
Screenshot: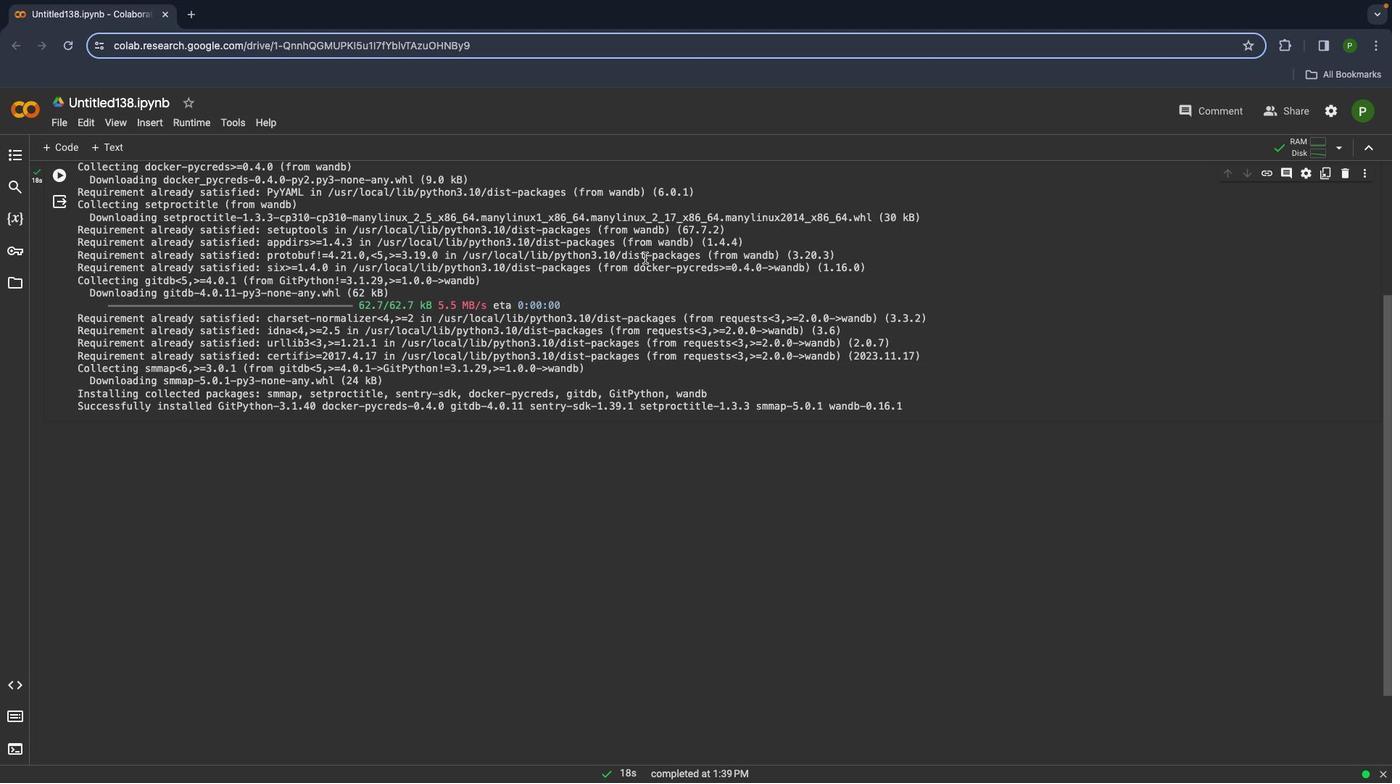 
Action: Mouse scrolled (493, 309) with delta (314, 136)
Screenshot: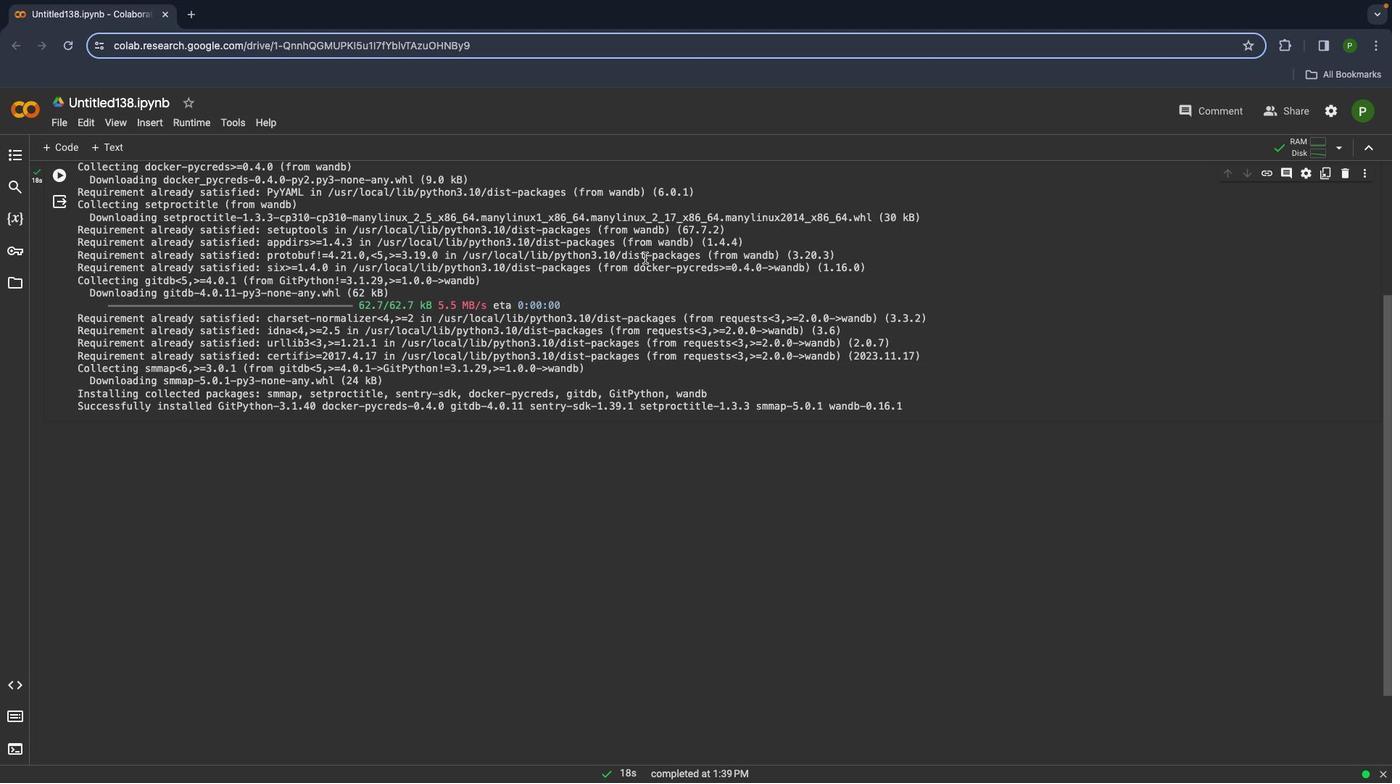 
Action: Mouse moved to (495, 306)
Screenshot: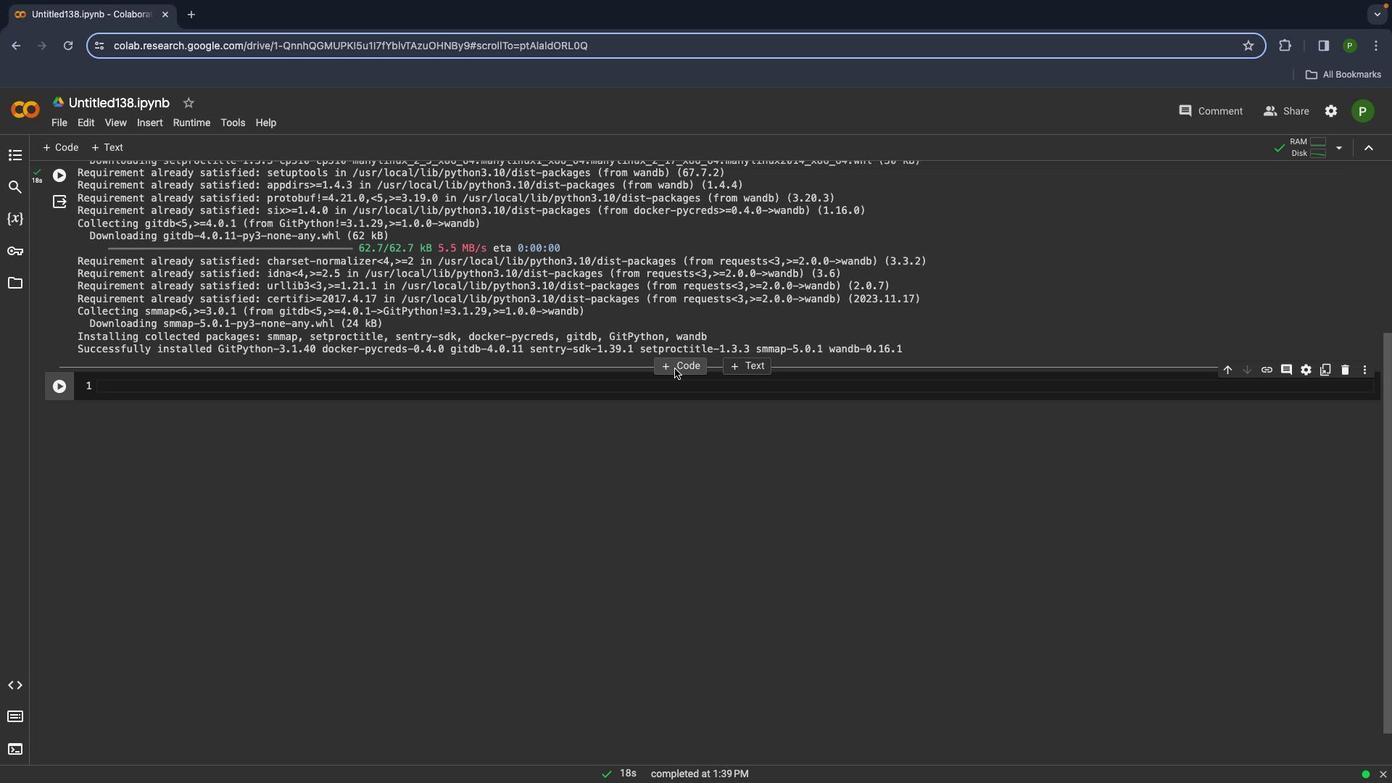 
Action: Mouse scrolled (495, 306) with delta (314, 136)
Screenshot: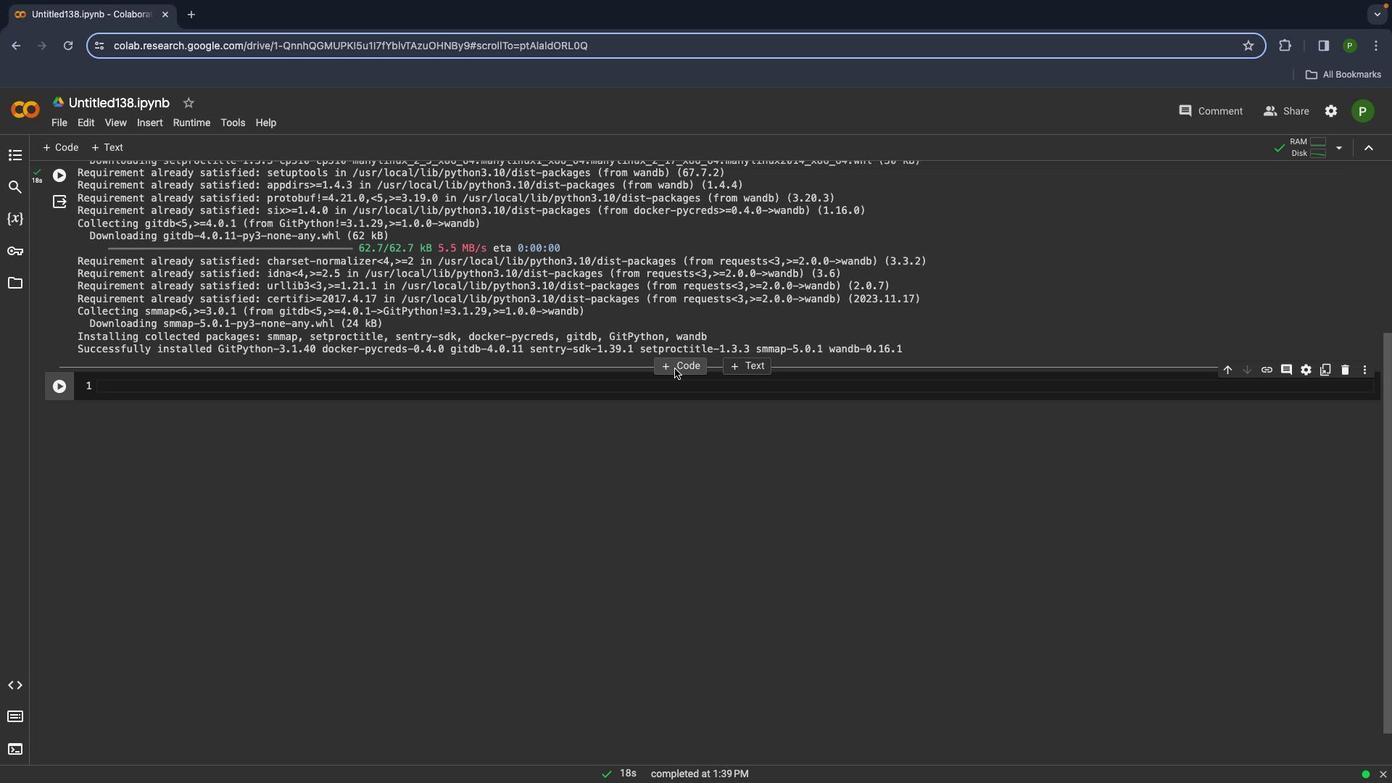 
Action: Mouse scrolled (495, 306) with delta (314, 136)
Screenshot: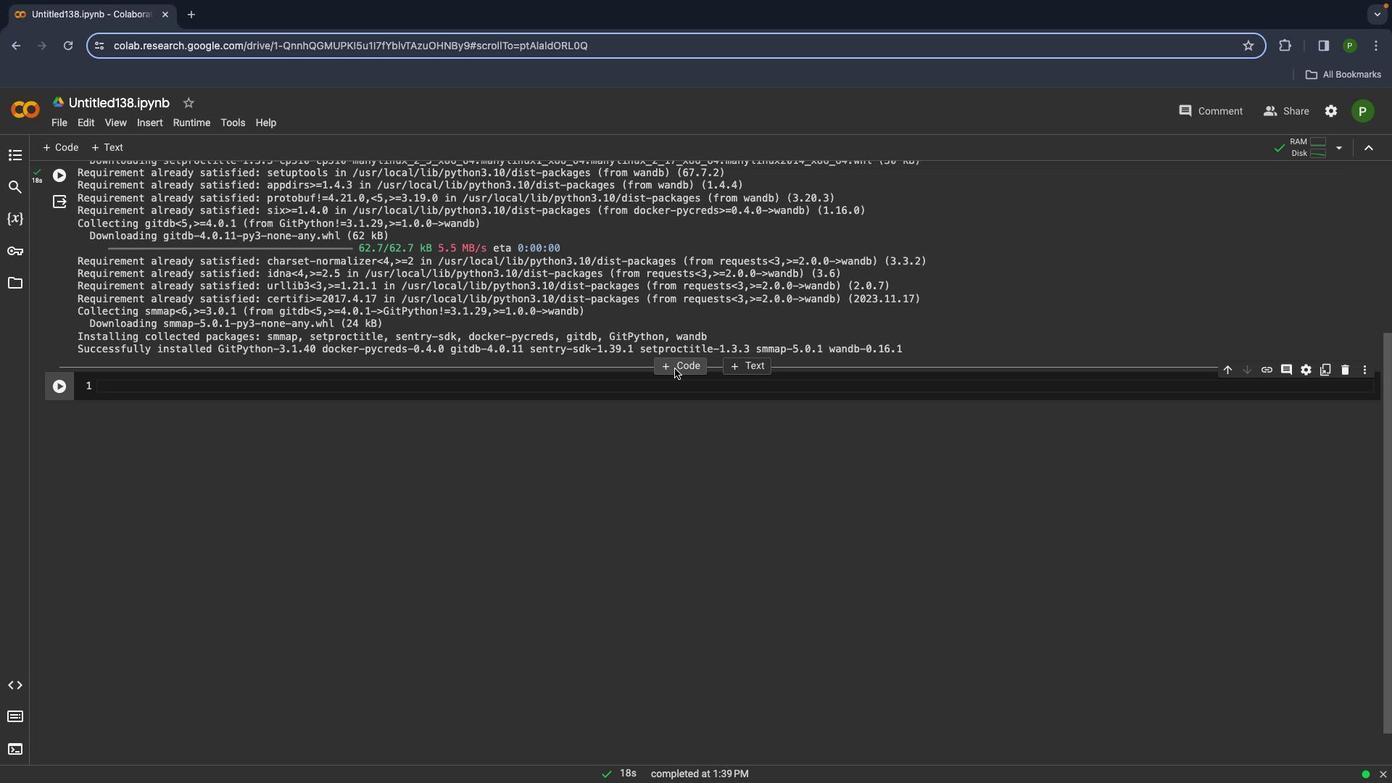 
Action: Mouse scrolled (495, 306) with delta (314, 136)
Screenshot: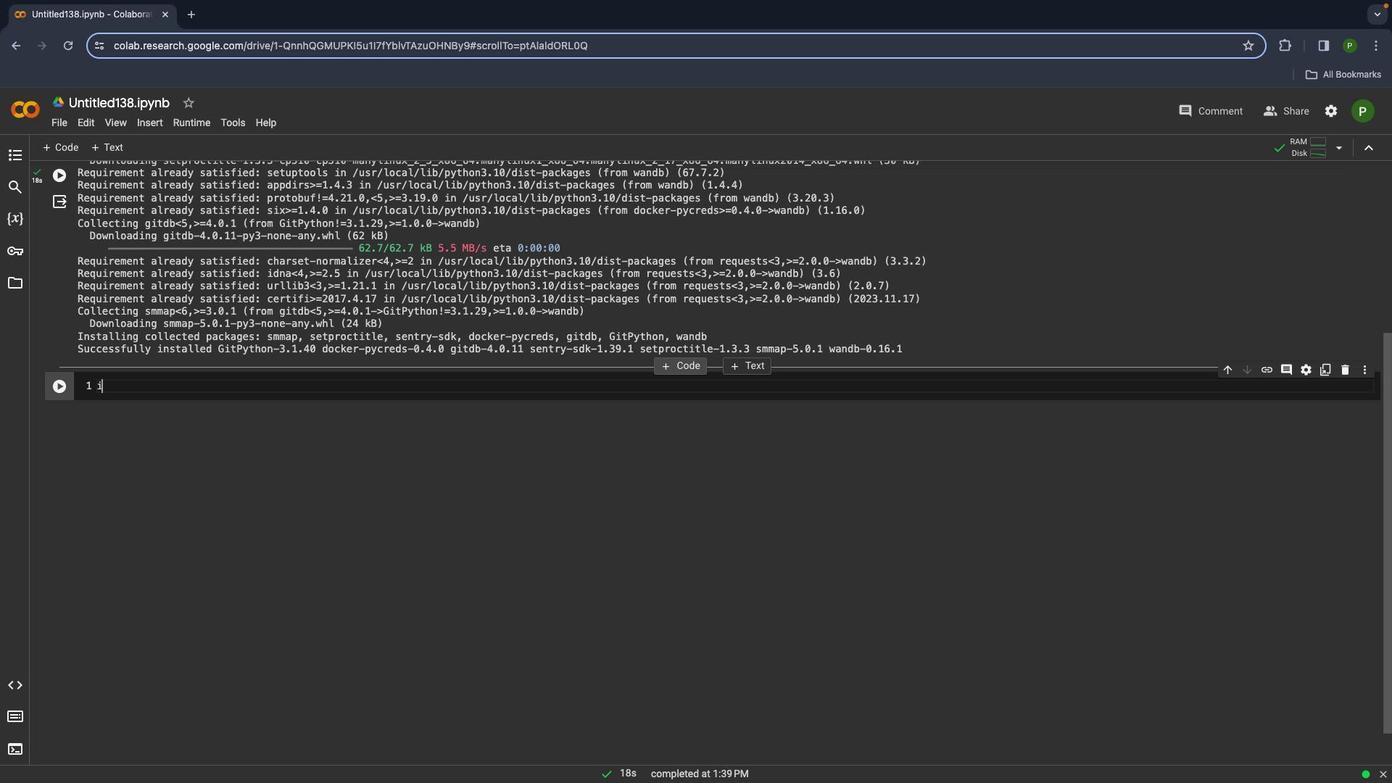 
Action: Mouse moved to (502, 382)
Screenshot: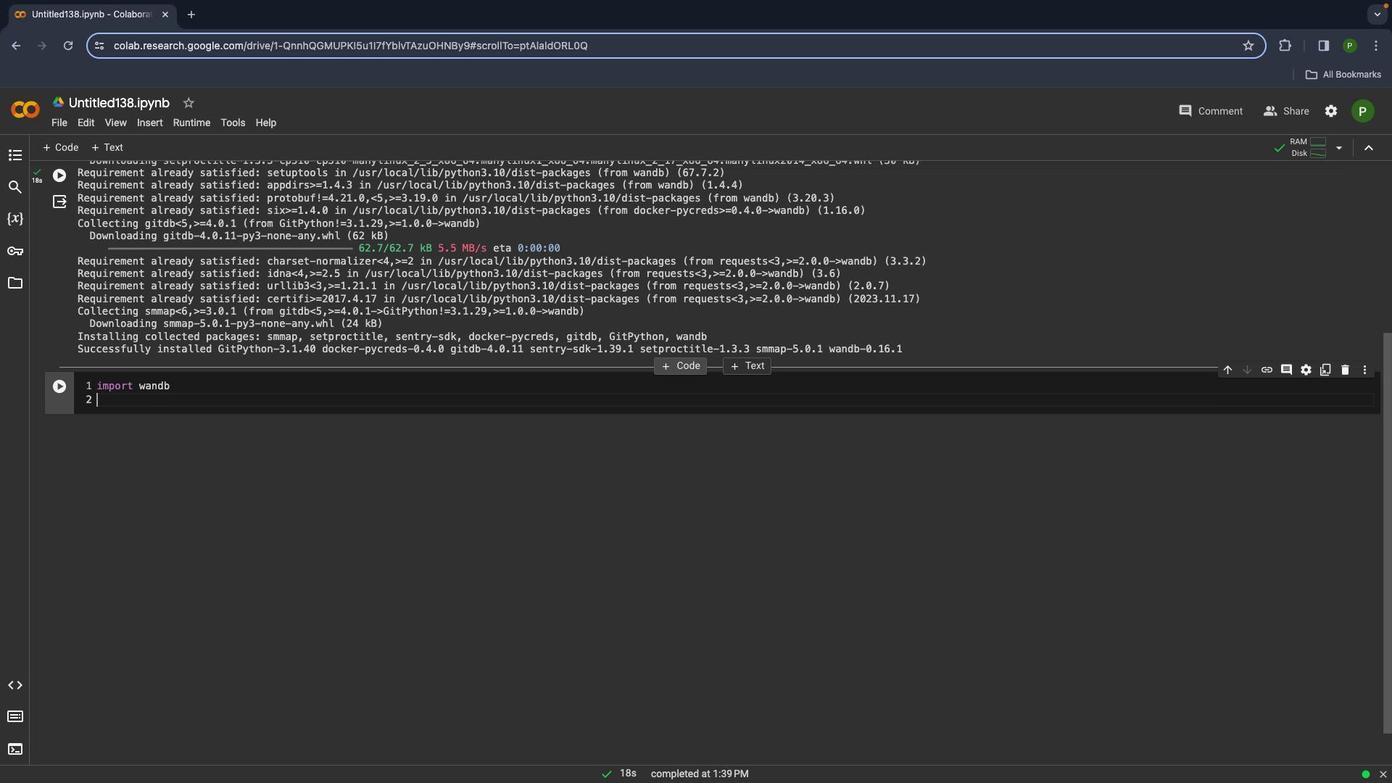 
Action: Mouse pressed left at (502, 382)
Screenshot: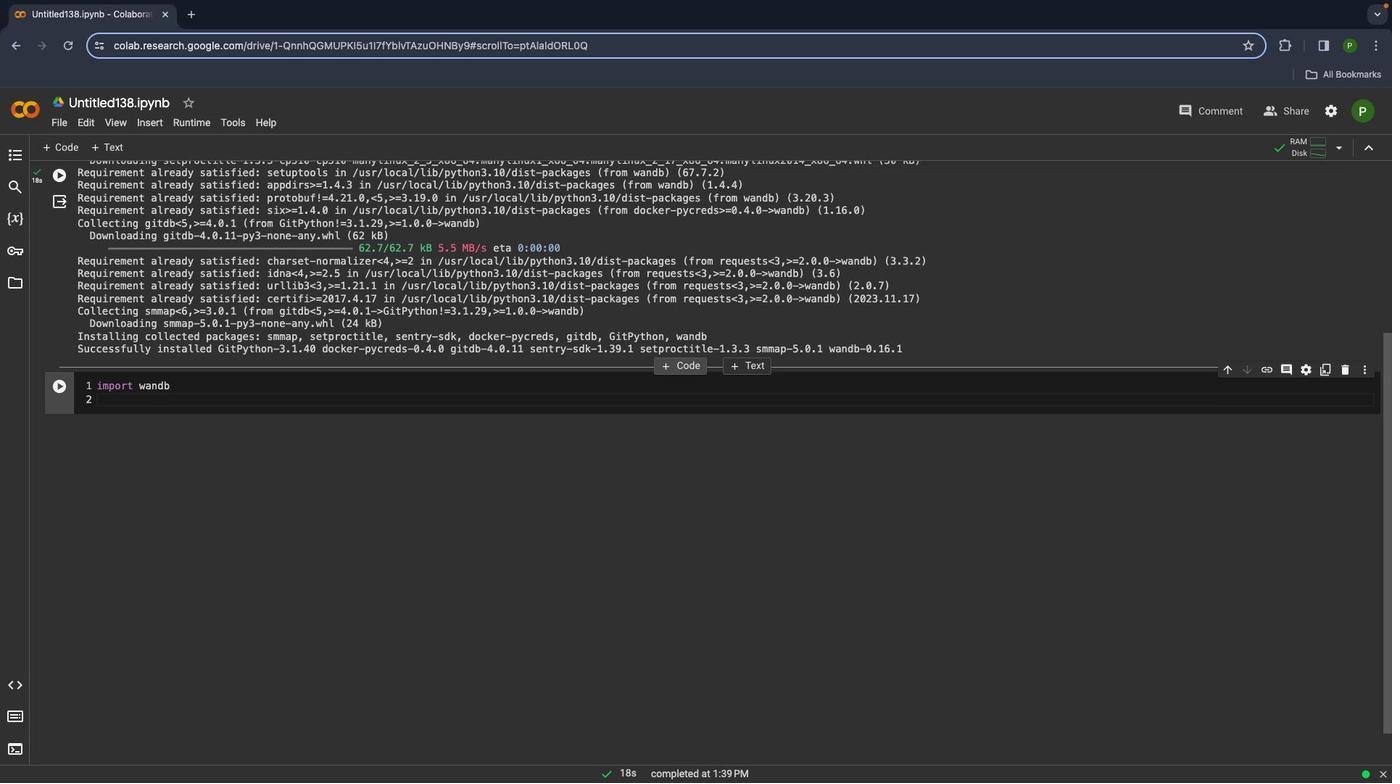 
Action: Mouse moved to (502, 382)
Screenshot: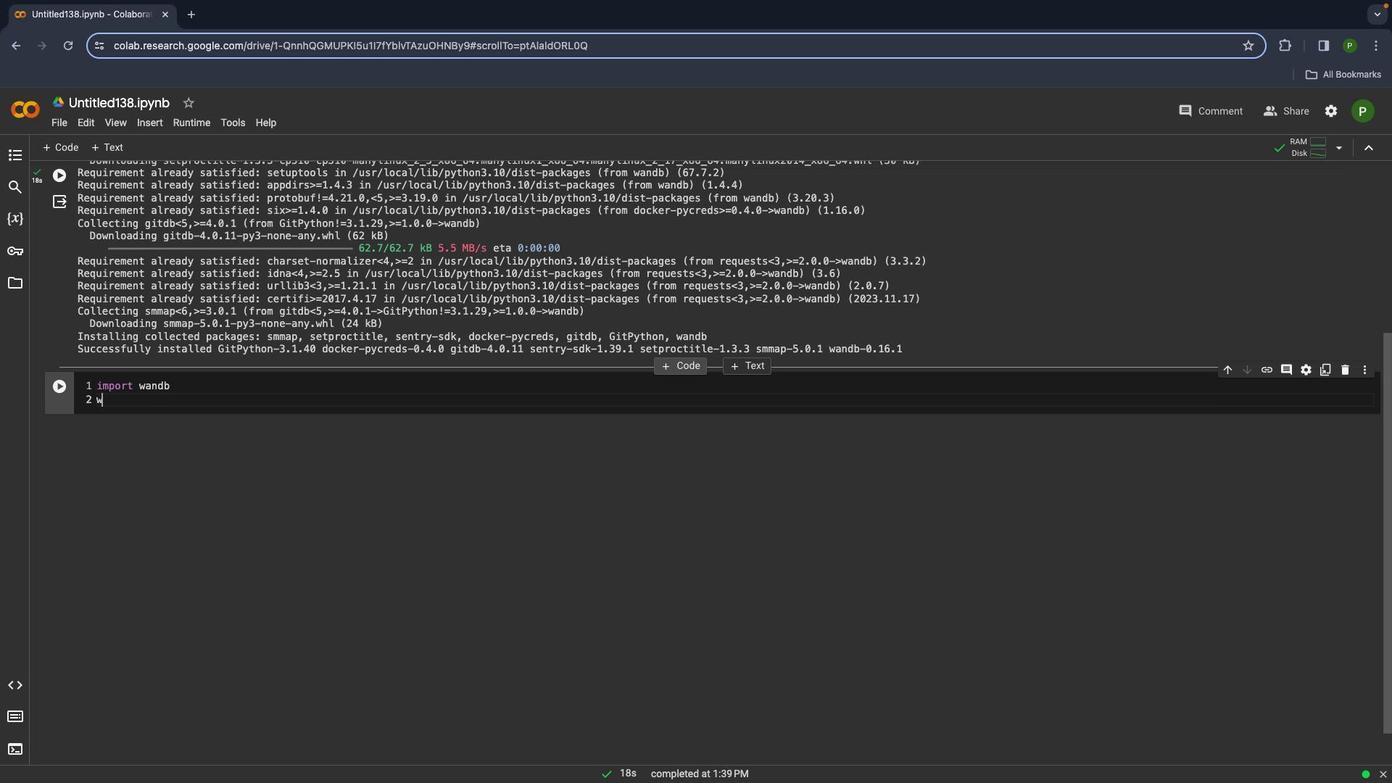 
Action: Key pressed 'i''m''p''o''r''t'Key.space'w''a''n''d''b'Key.enter'w''a''n''d''b''.''l''o''g''i''n'Key.shift_r'('Key.cmdKey.enter
Screenshot: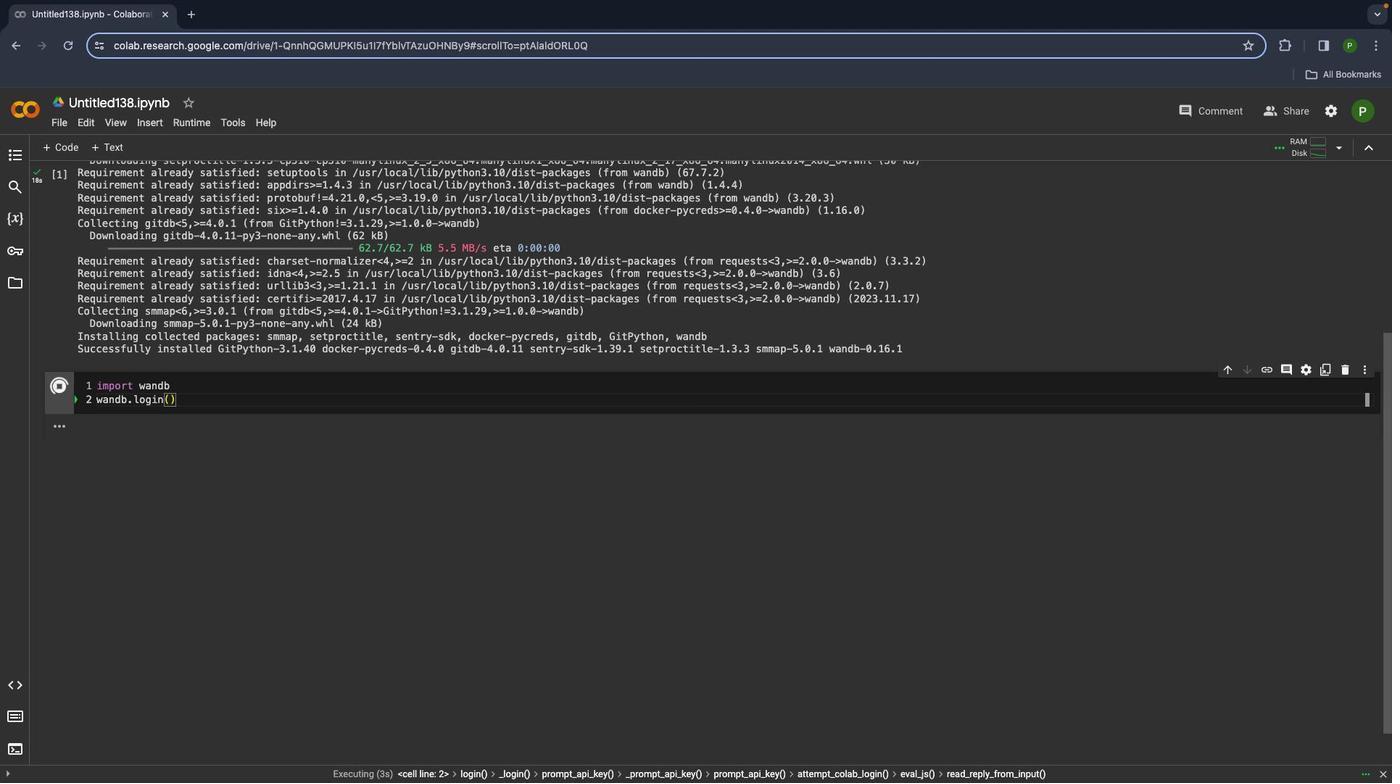 
Action: Mouse moved to (750, 570)
Screenshot: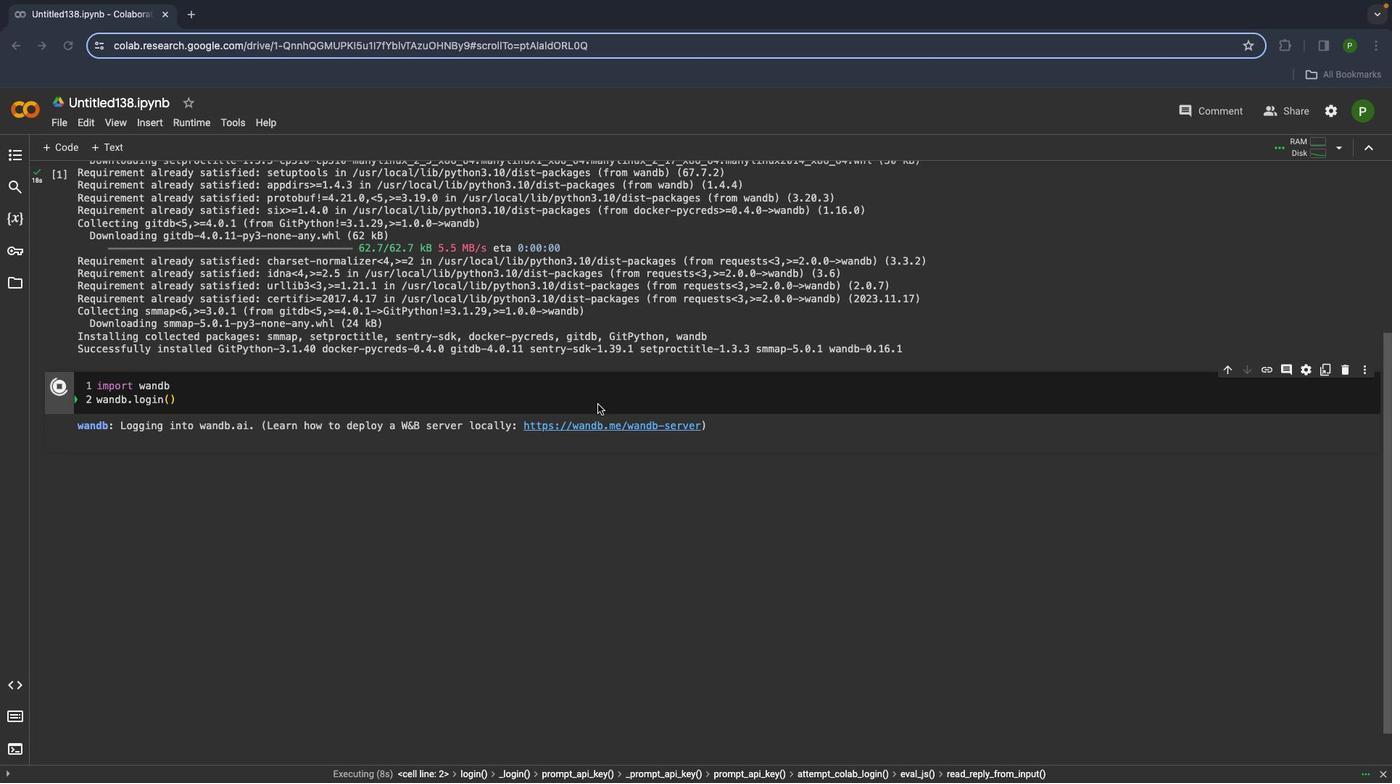 
Action: Mouse pressed left at (750, 570)
Screenshot: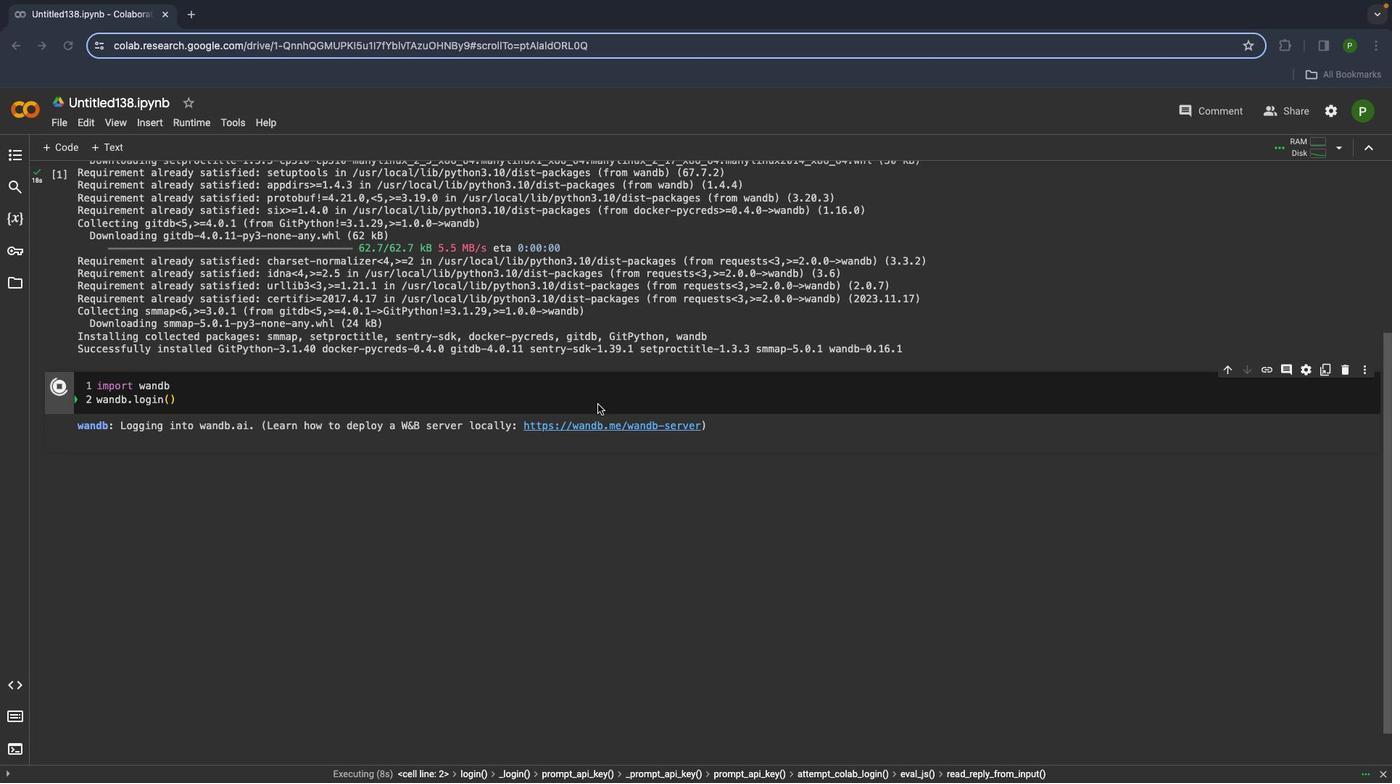 
Action: Mouse moved to (454, 448)
Screenshot: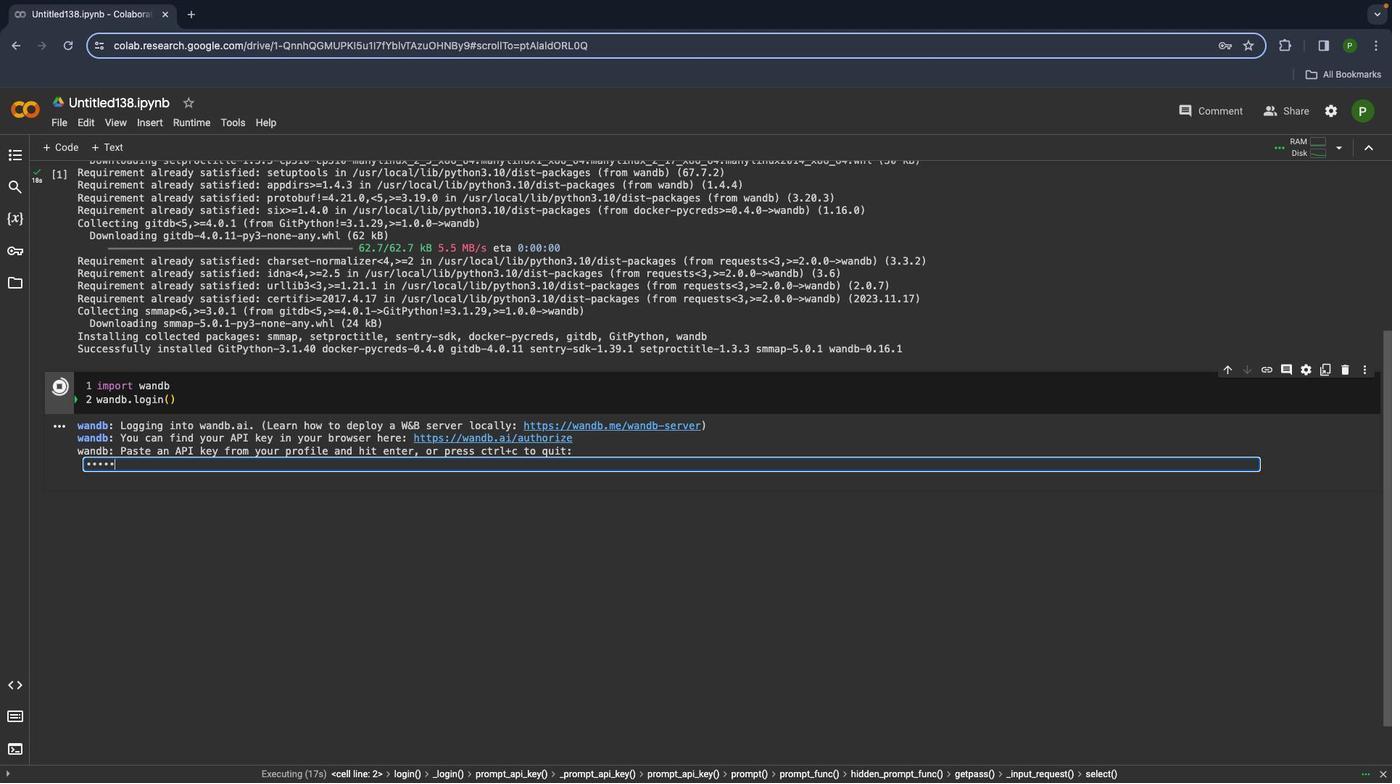 
Action: Mouse pressed left at (454, 448)
Screenshot: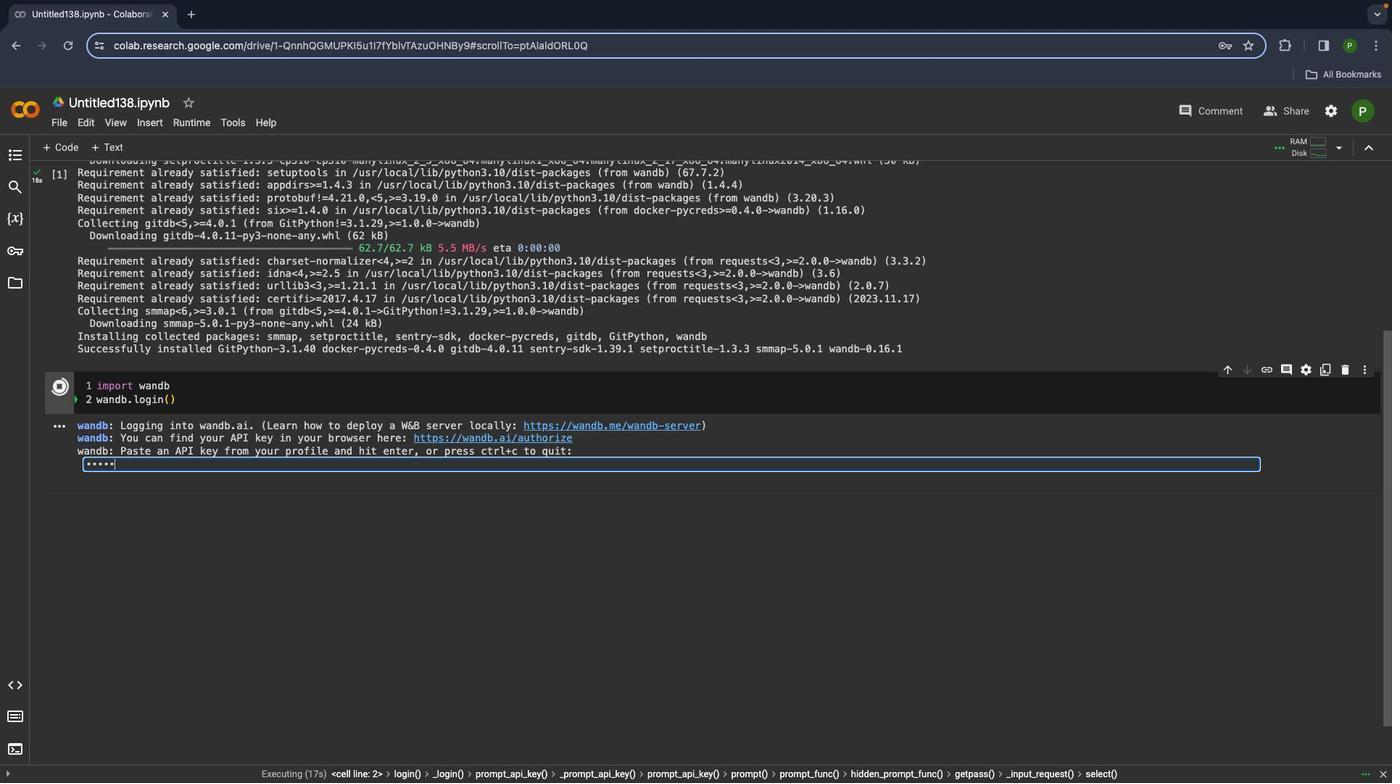 
Action: Mouse moved to (504, 473)
Screenshot: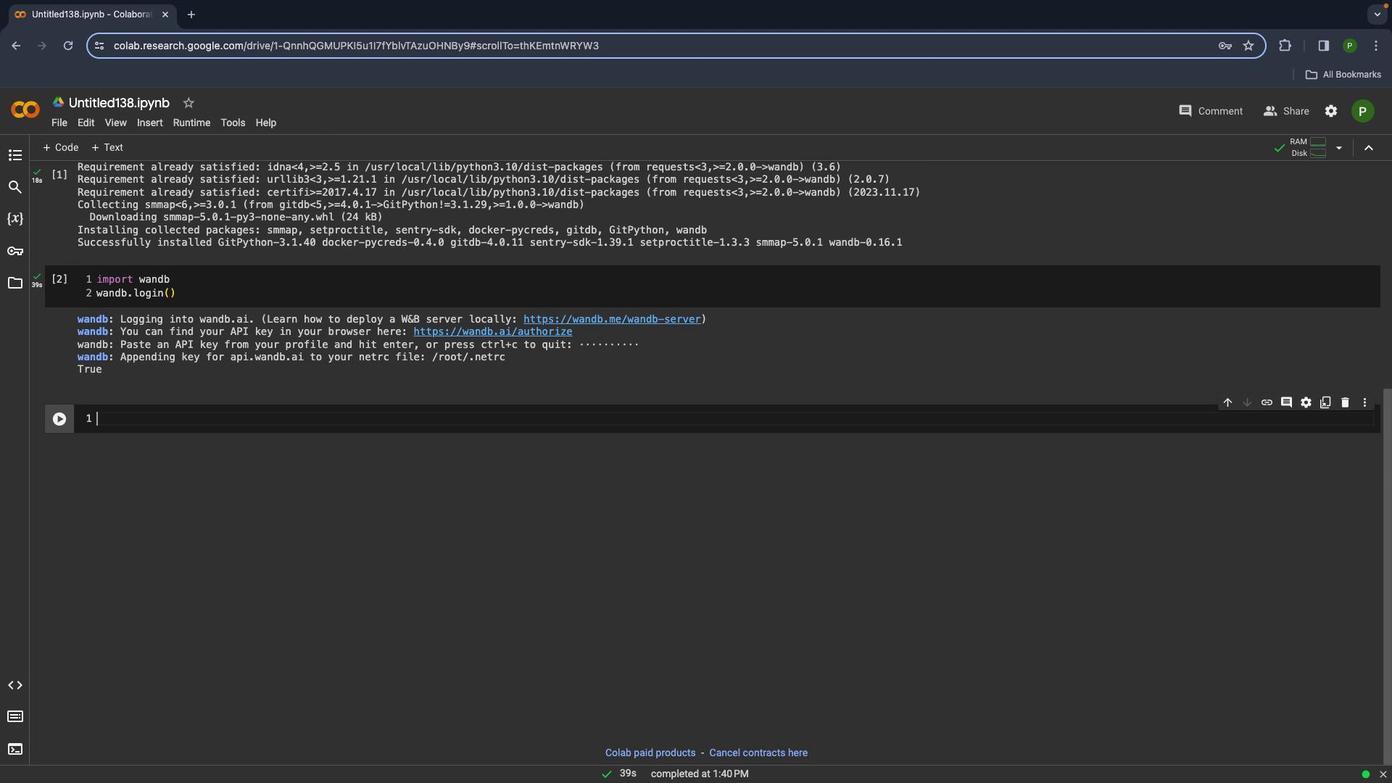 
Action: Mouse pressed left at (504, 473)
Screenshot: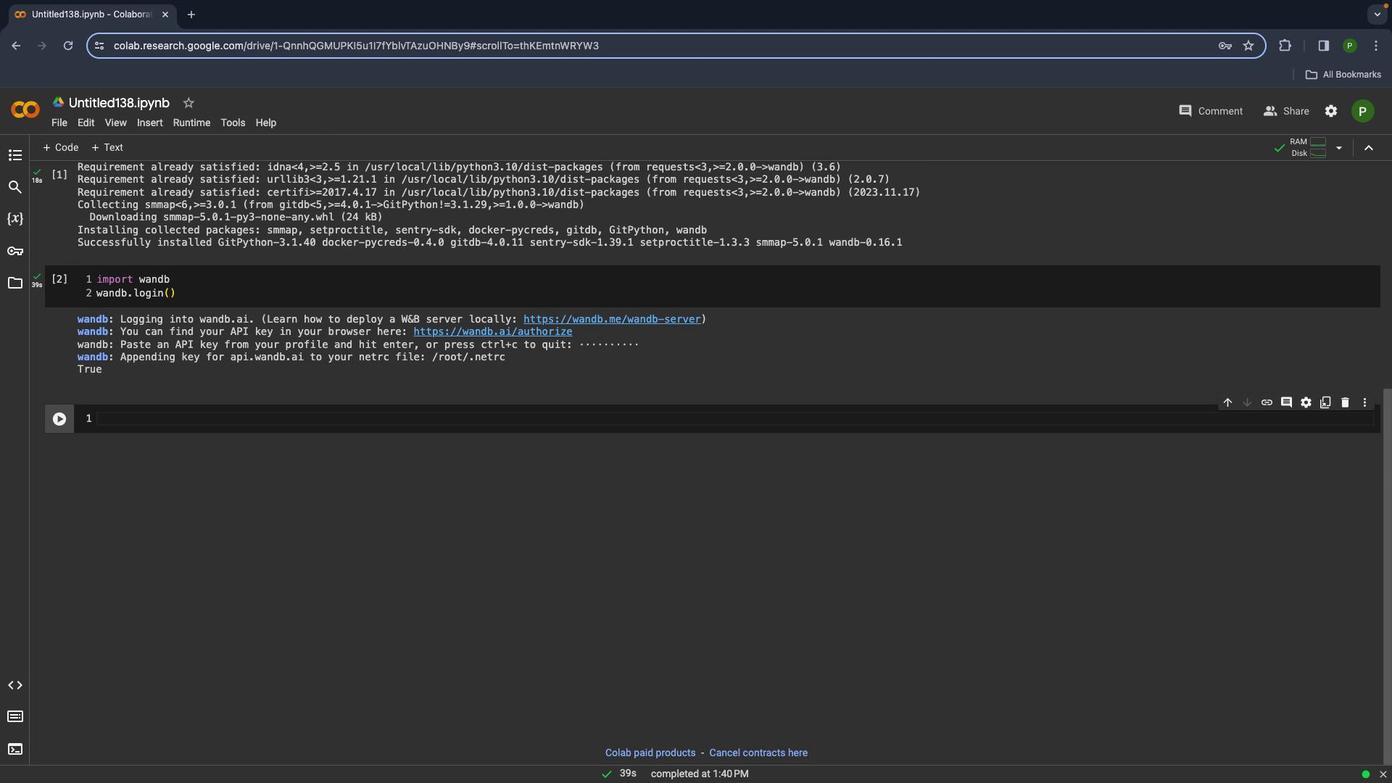 
Action: Mouse moved to (494, 448)
Screenshot: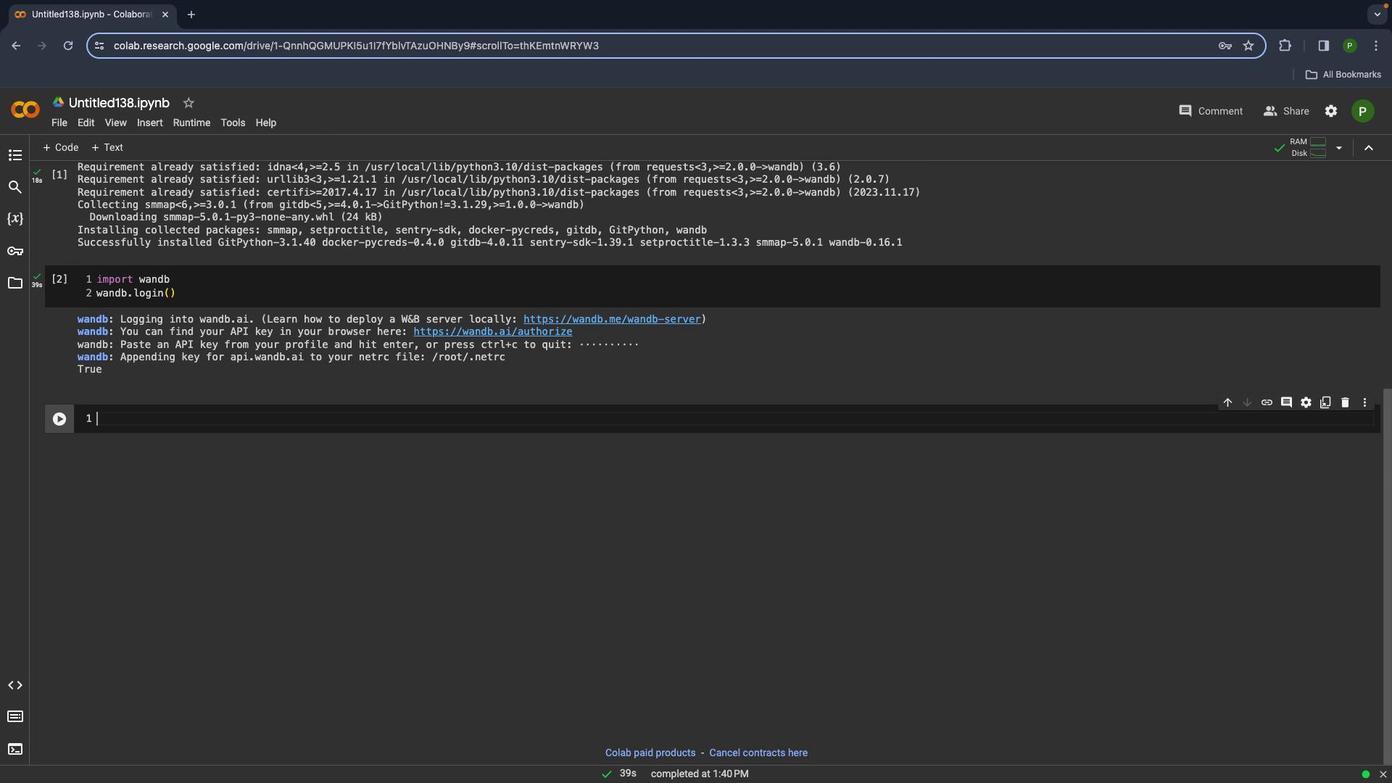 
Action: Mouse scrolled (494, 448) with delta (314, 136)
Screenshot: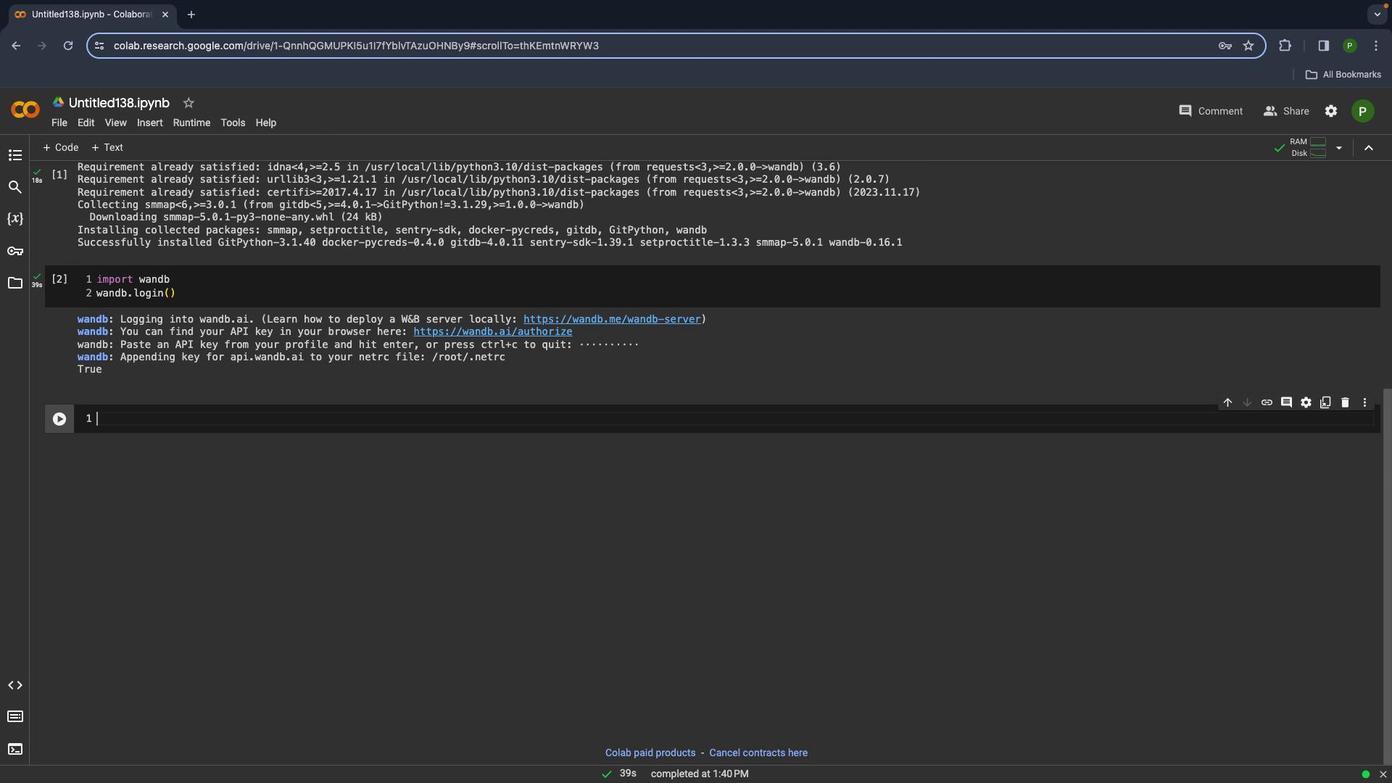 
Action: Mouse moved to (494, 448)
Screenshot: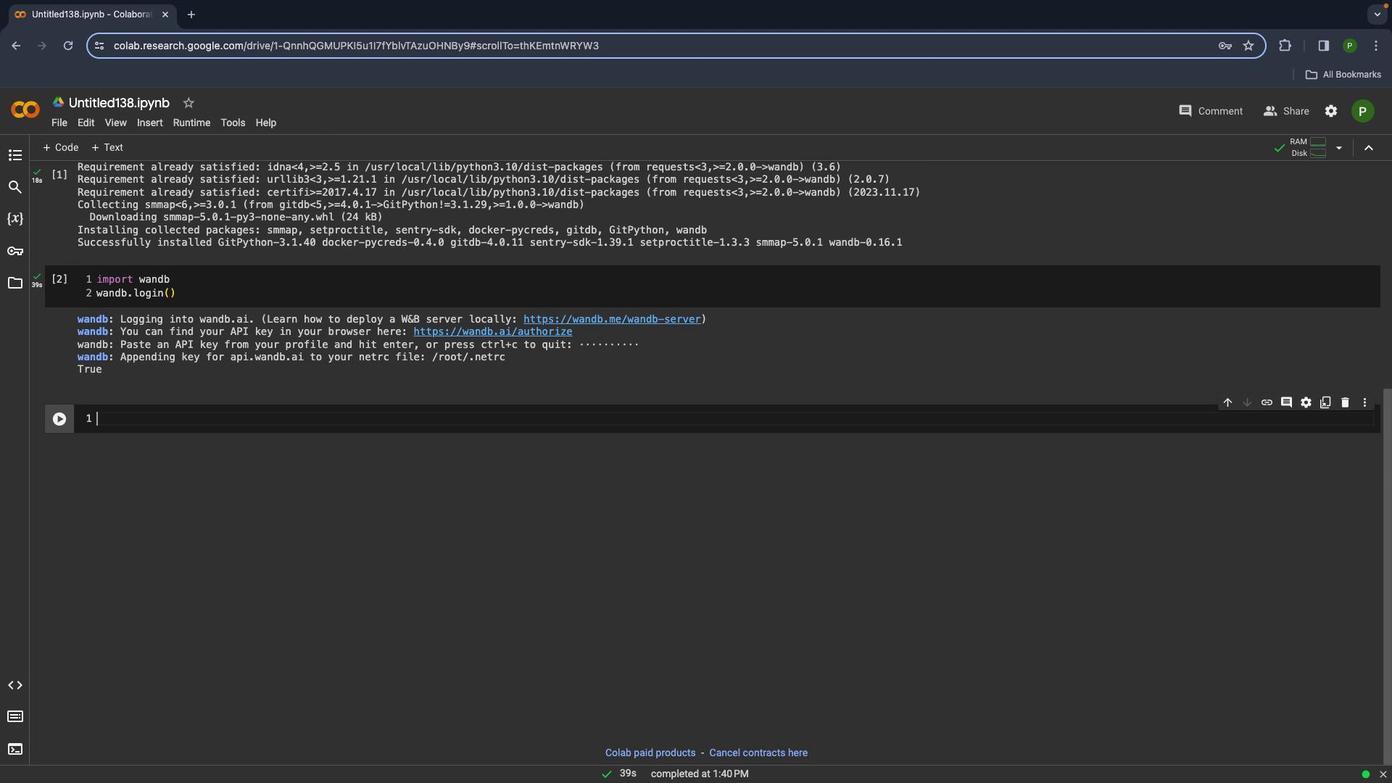 
Action: Mouse scrolled (494, 448) with delta (314, 136)
Screenshot: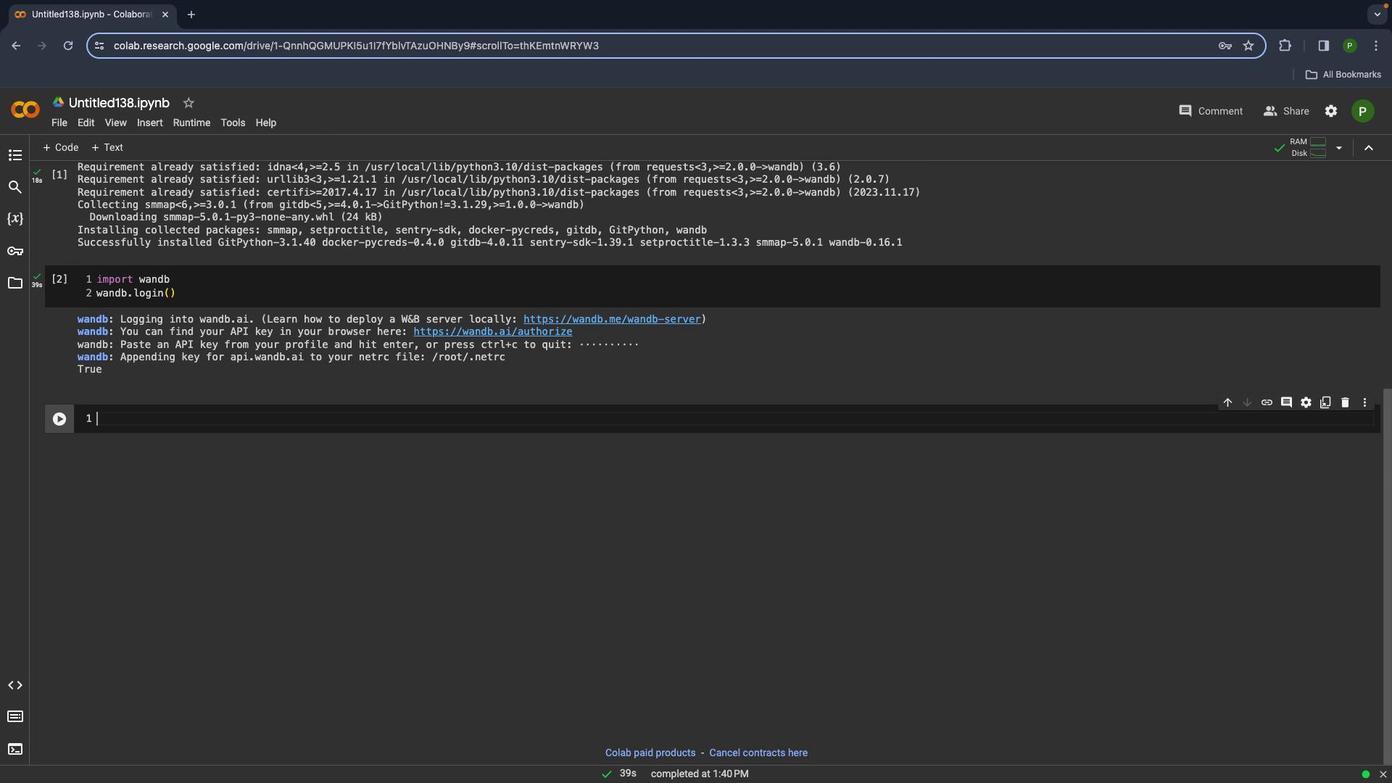
Action: Mouse moved to (494, 448)
Screenshot: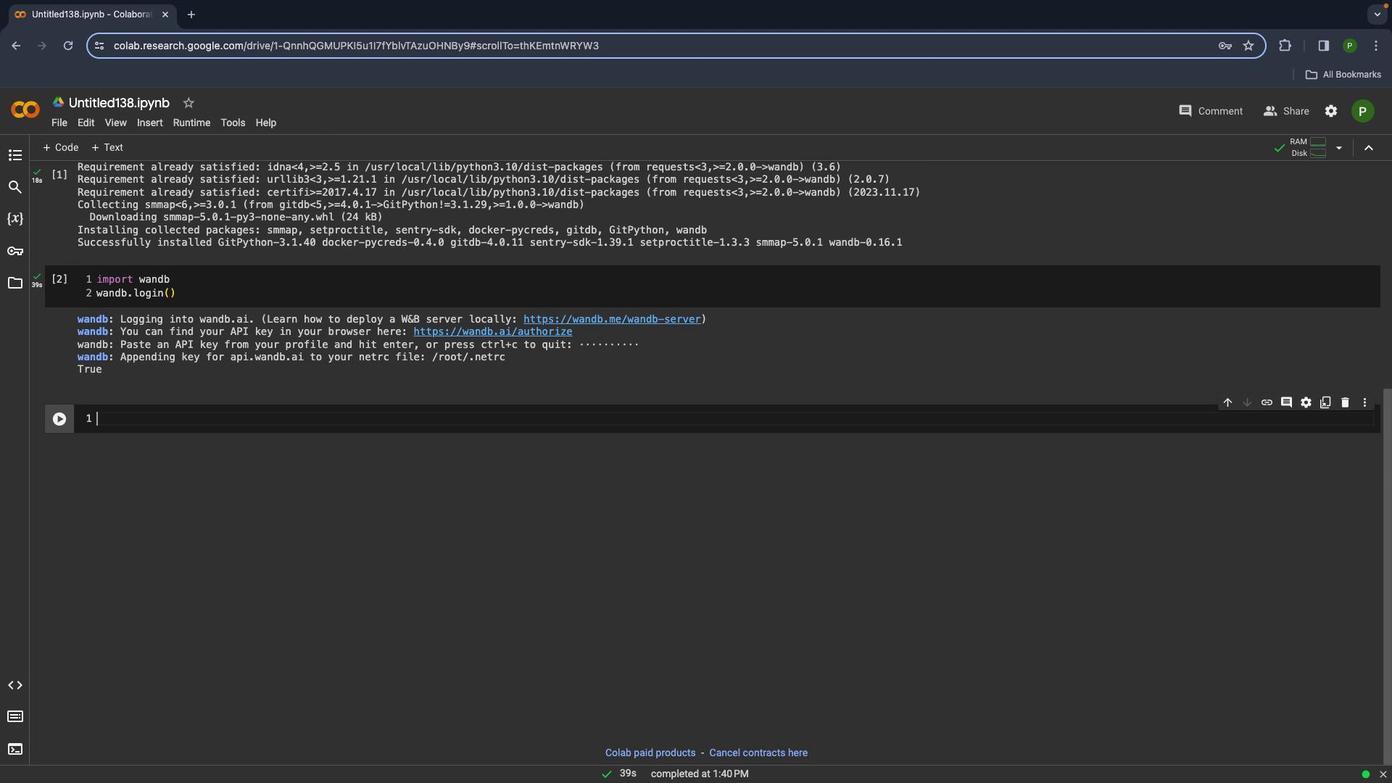 
Action: Mouse scrolled (494, 448) with delta (314, 134)
Screenshot: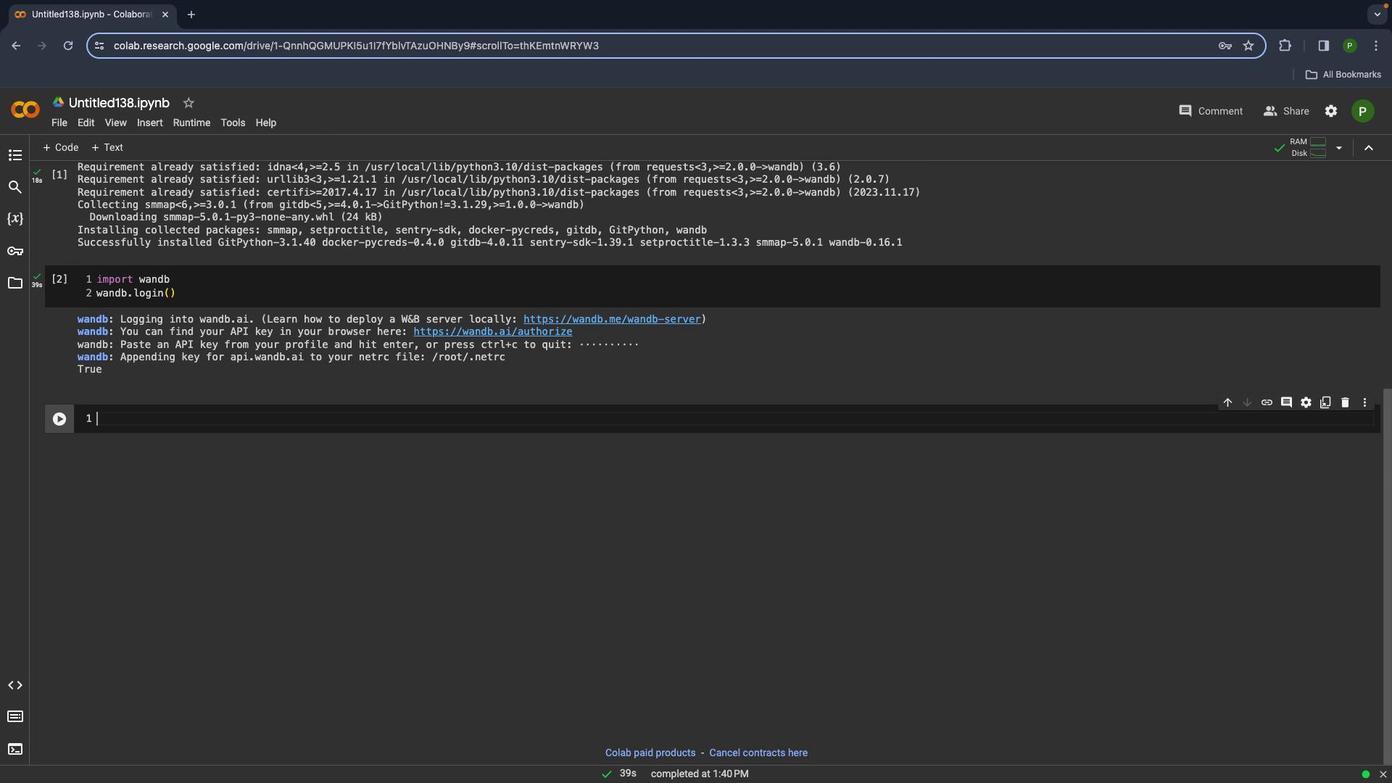 
Action: Mouse moved to (494, 448)
Screenshot: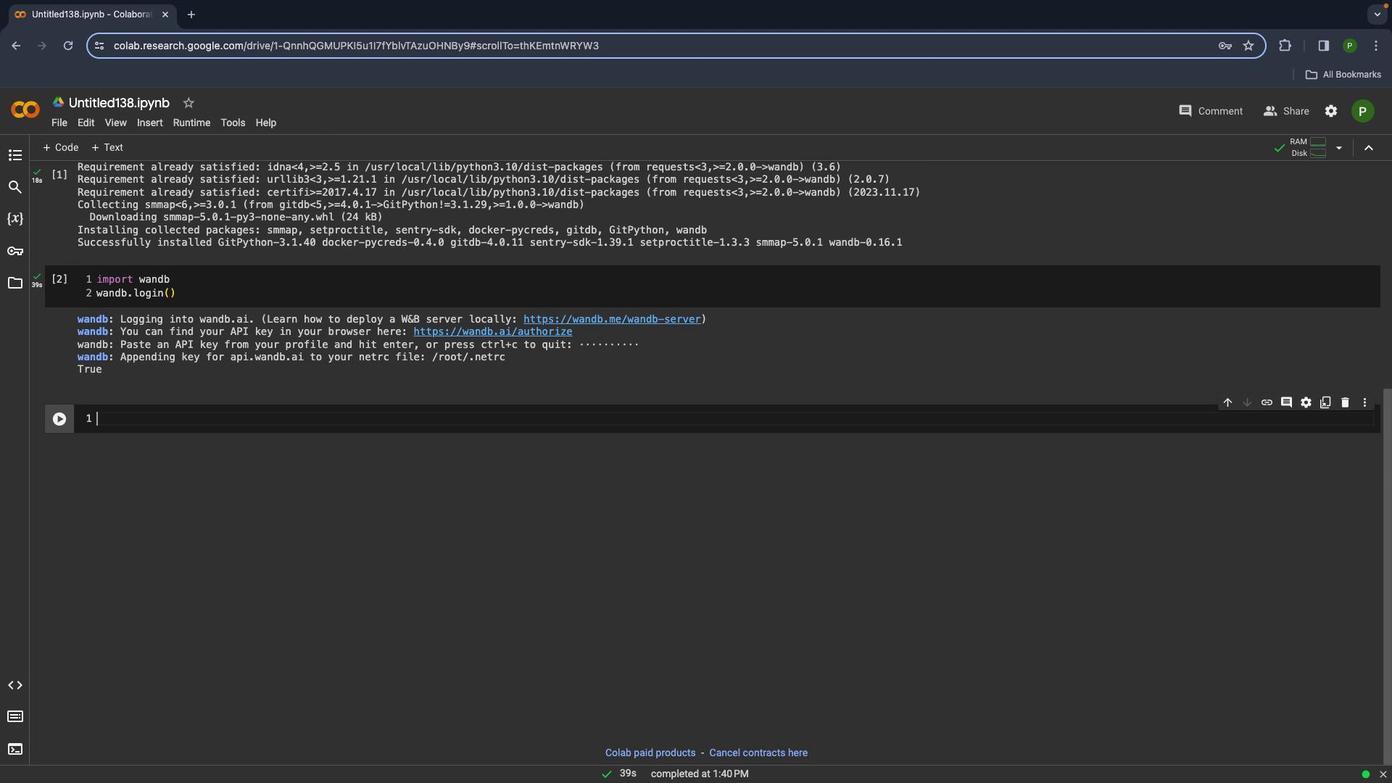 
Action: Mouse scrolled (494, 448) with delta (314, 134)
Screenshot: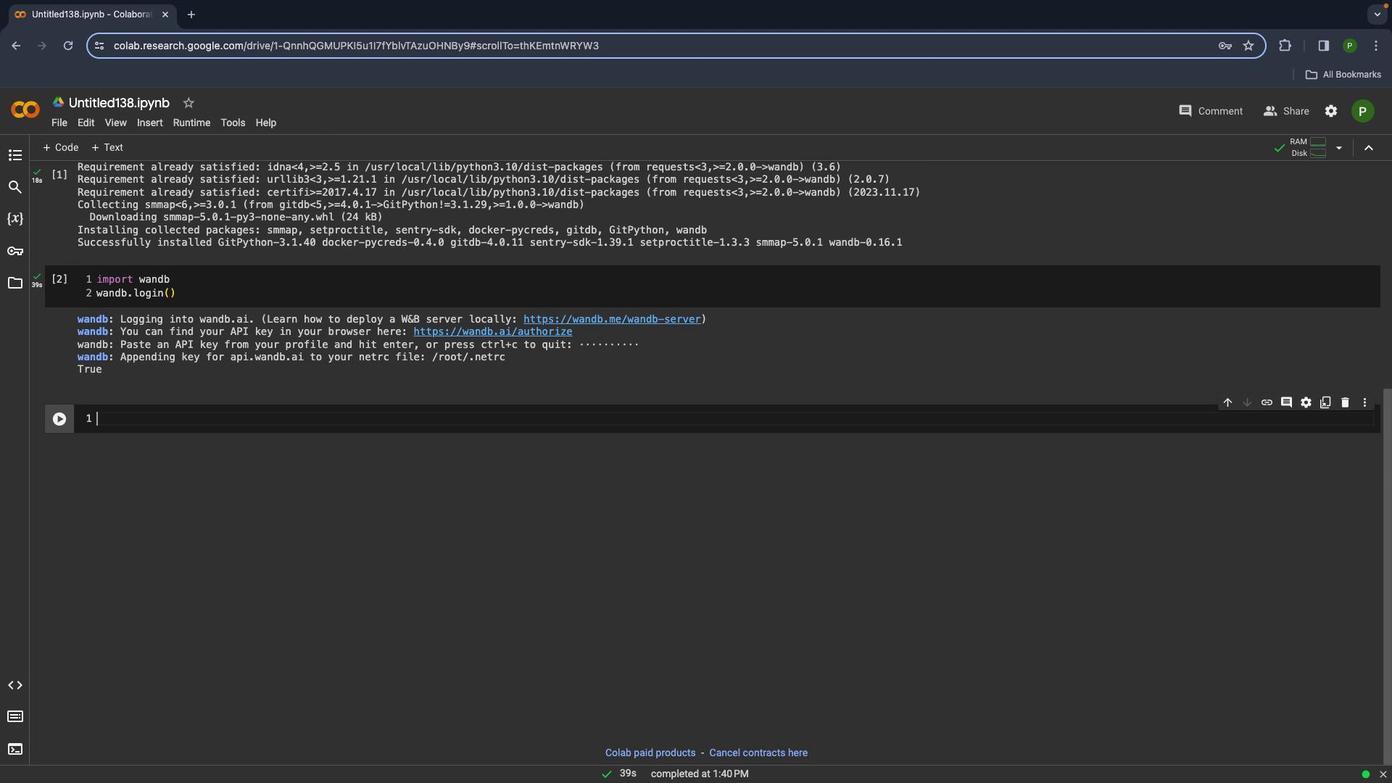 
Action: Mouse moved to (494, 448)
Screenshot: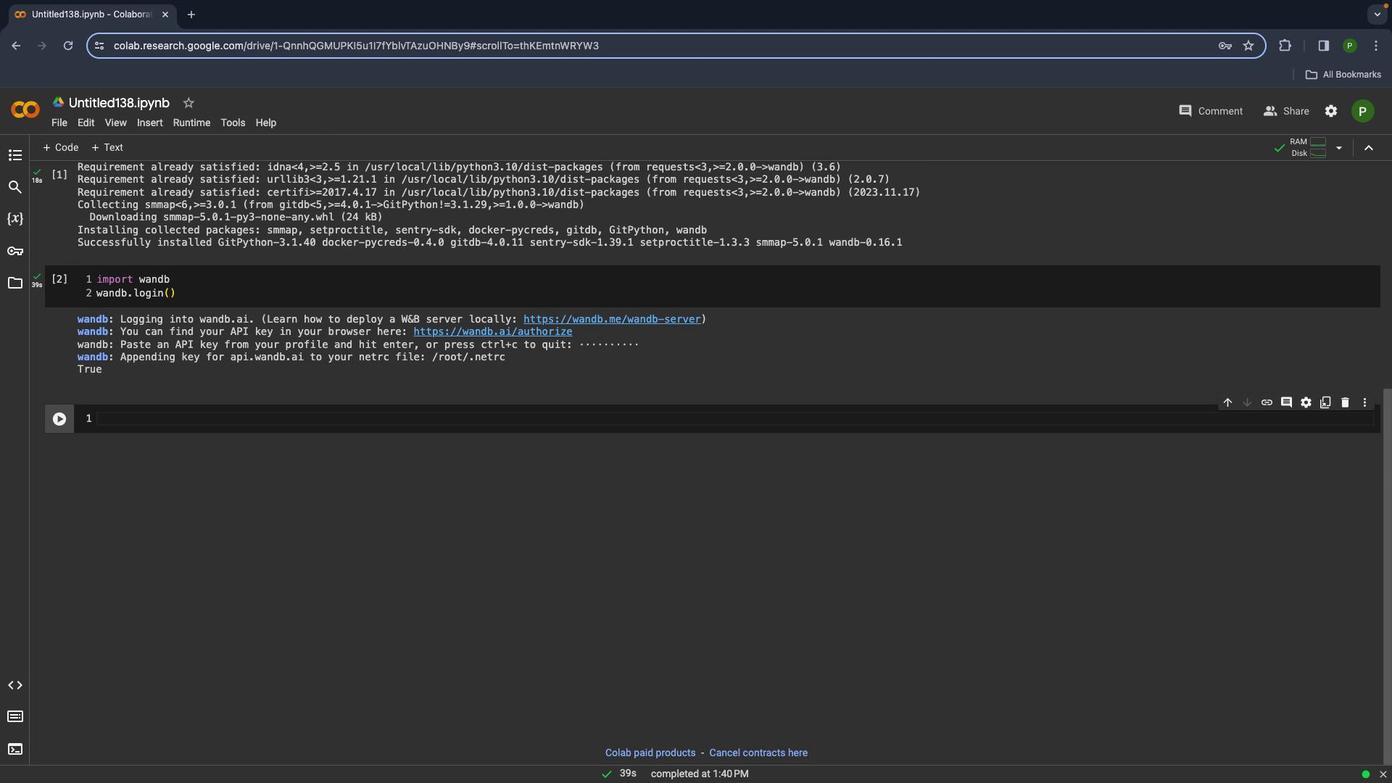 
Action: Mouse scrolled (494, 448) with delta (314, 136)
Screenshot: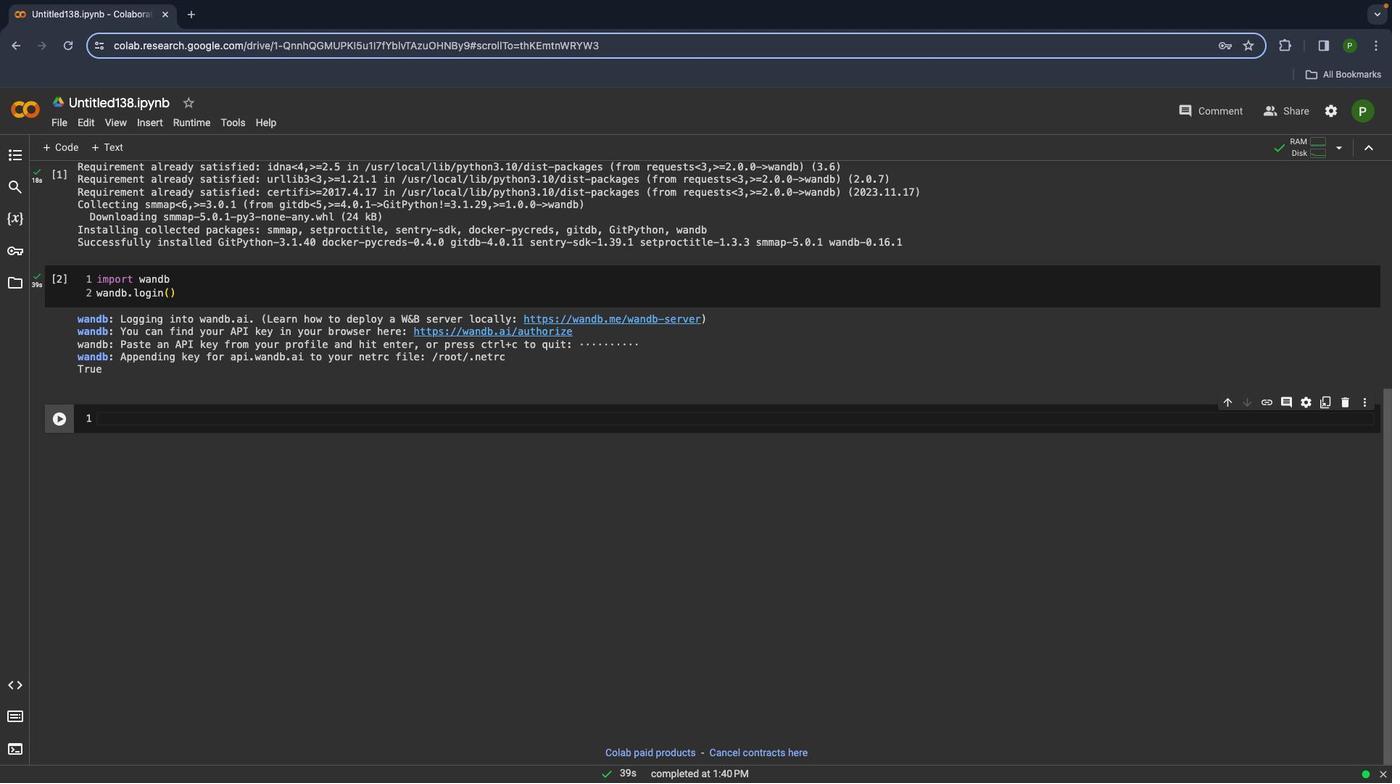 
Action: Mouse scrolled (494, 448) with delta (314, 136)
Screenshot: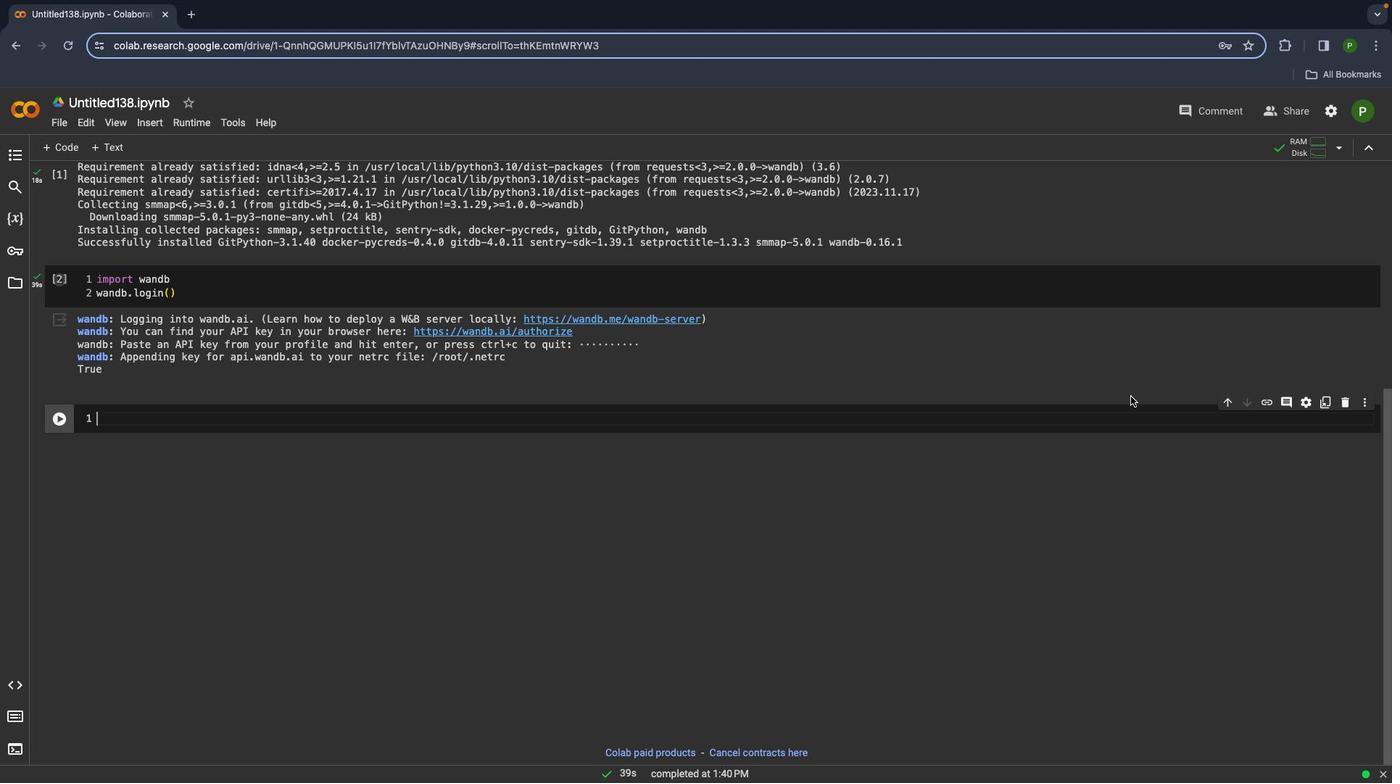 
Action: Mouse scrolled (494, 448) with delta (314, 134)
Screenshot: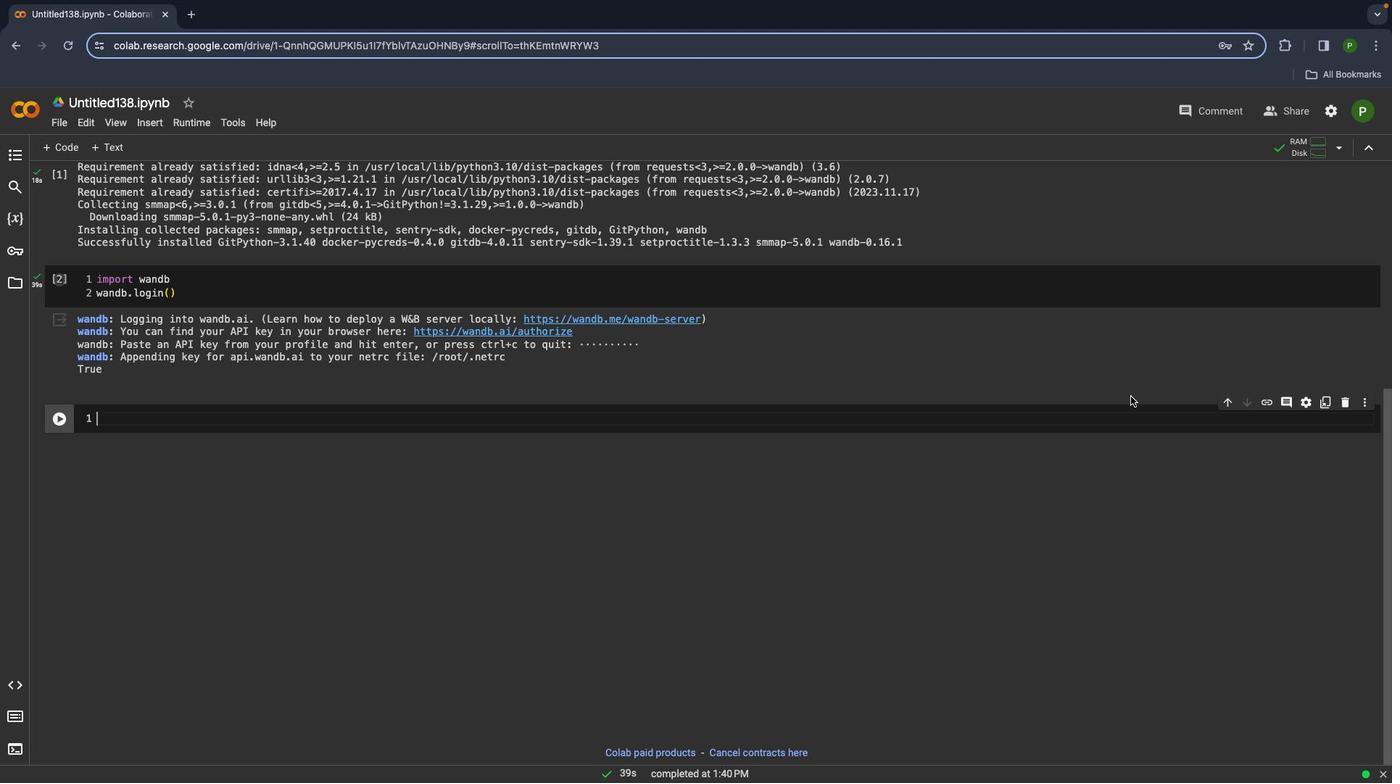 
Action: Mouse moved to (474, 404)
Screenshot: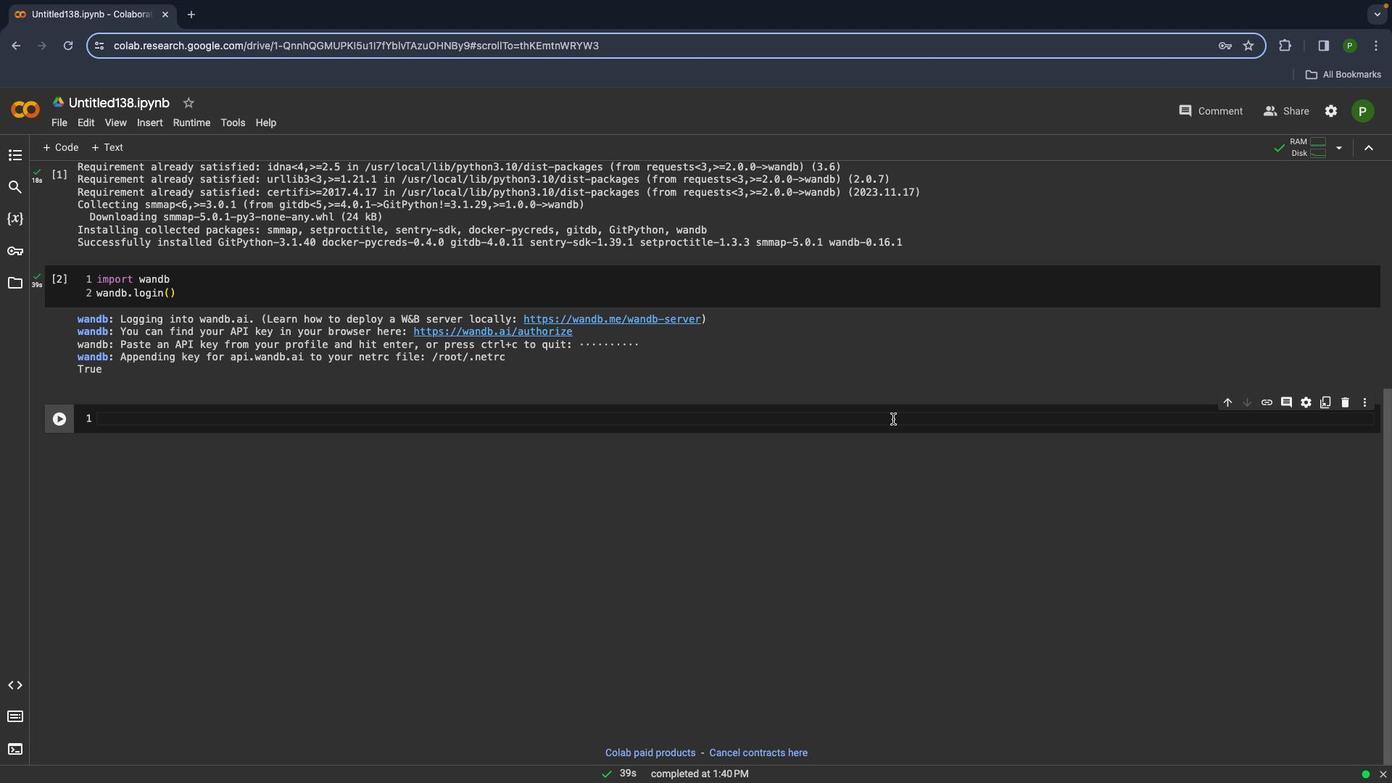 
Action: Mouse scrolled (474, 404) with delta (314, 136)
Screenshot: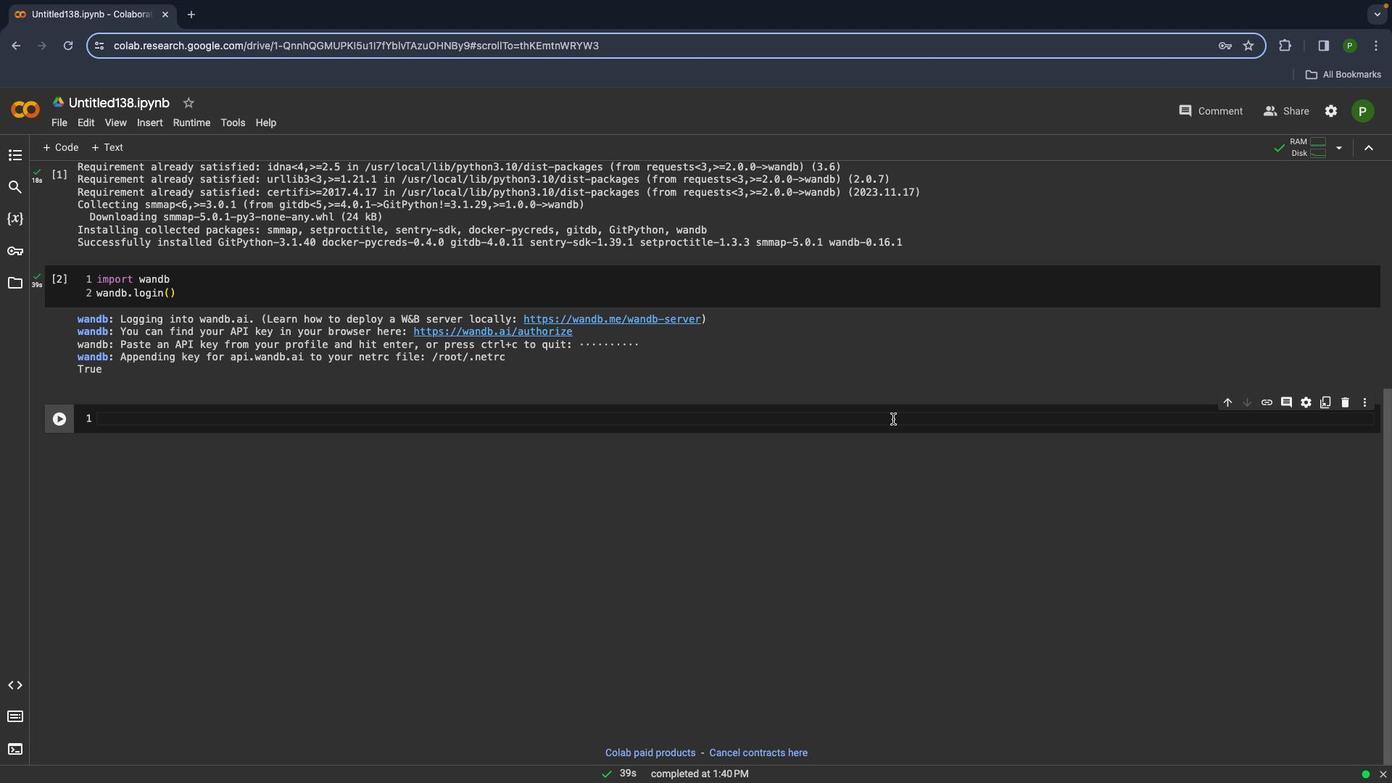 
Action: Mouse moved to (474, 404)
Screenshot: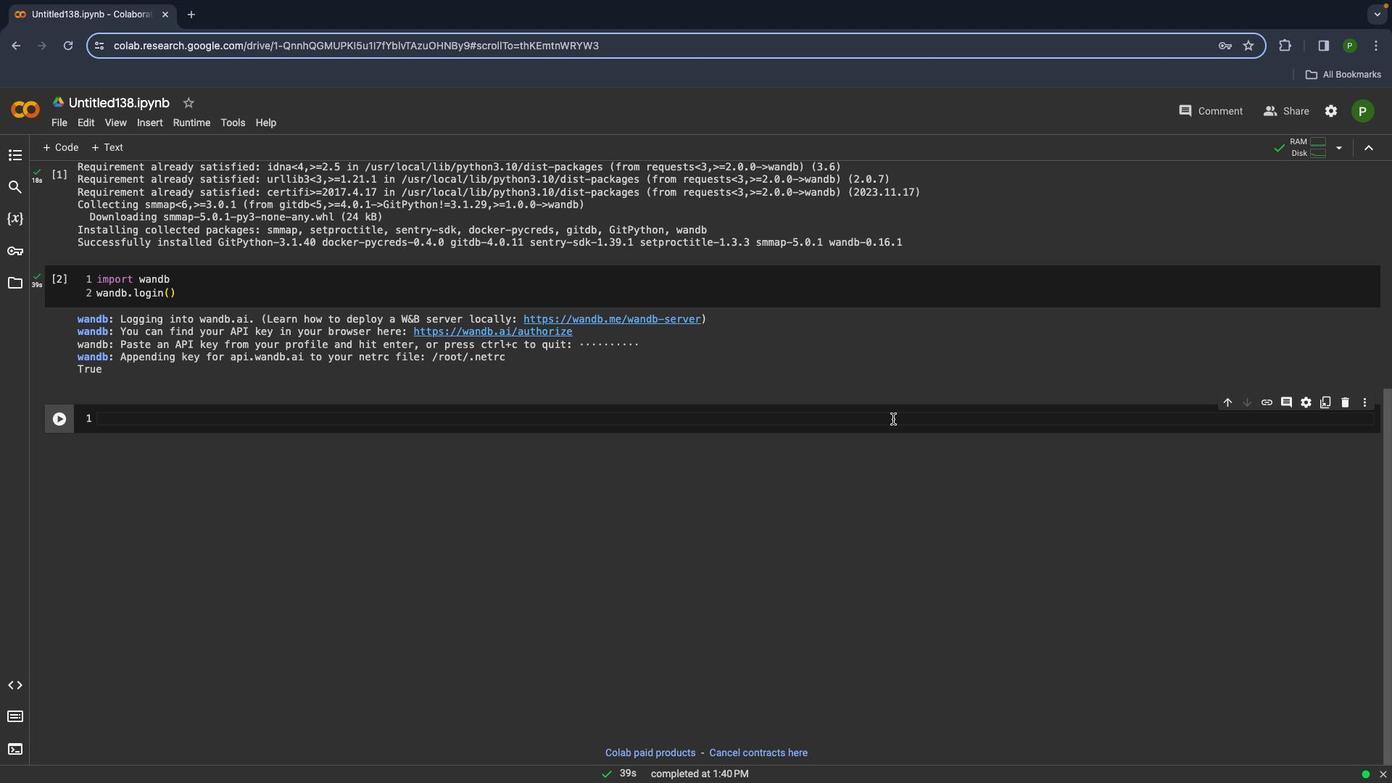 
Action: Mouse scrolled (474, 404) with delta (314, 136)
Screenshot: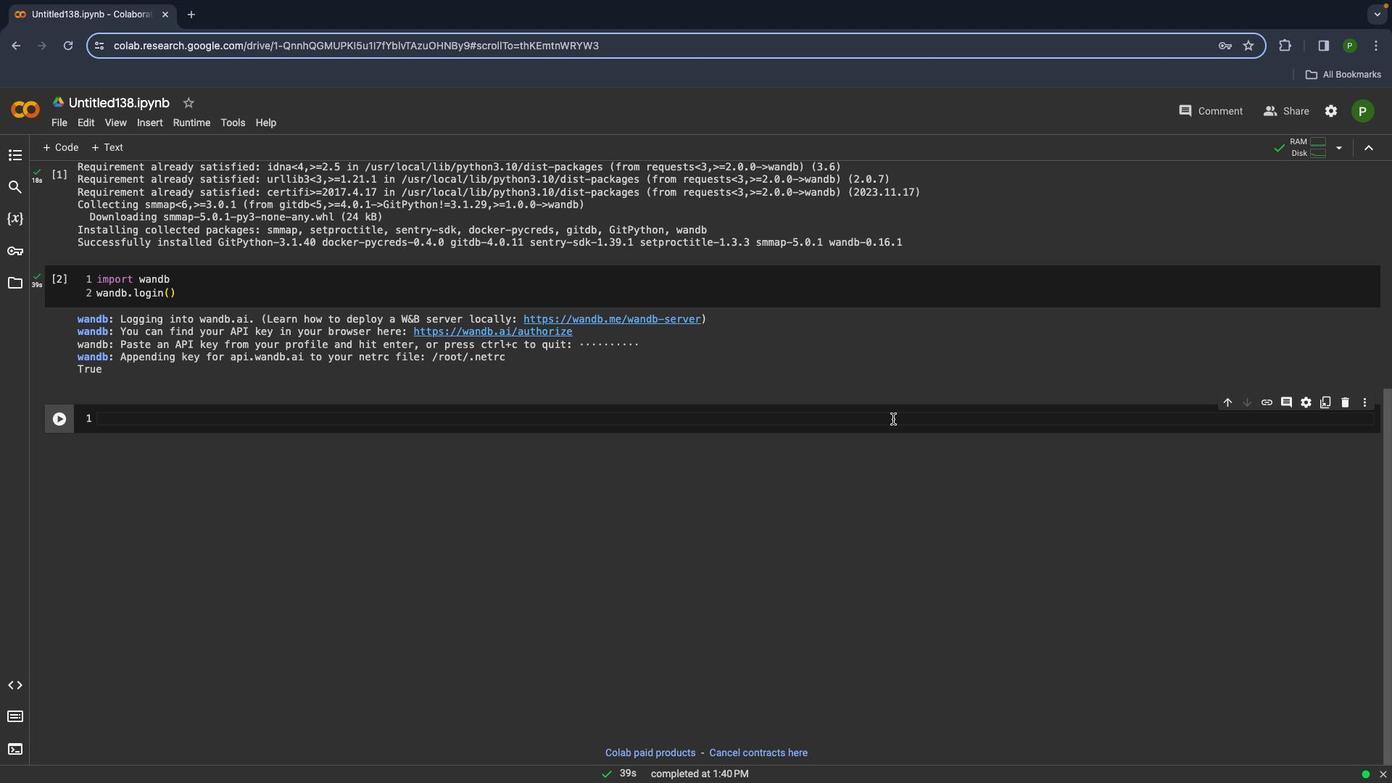 
Action: Mouse scrolled (474, 404) with delta (314, 134)
Screenshot: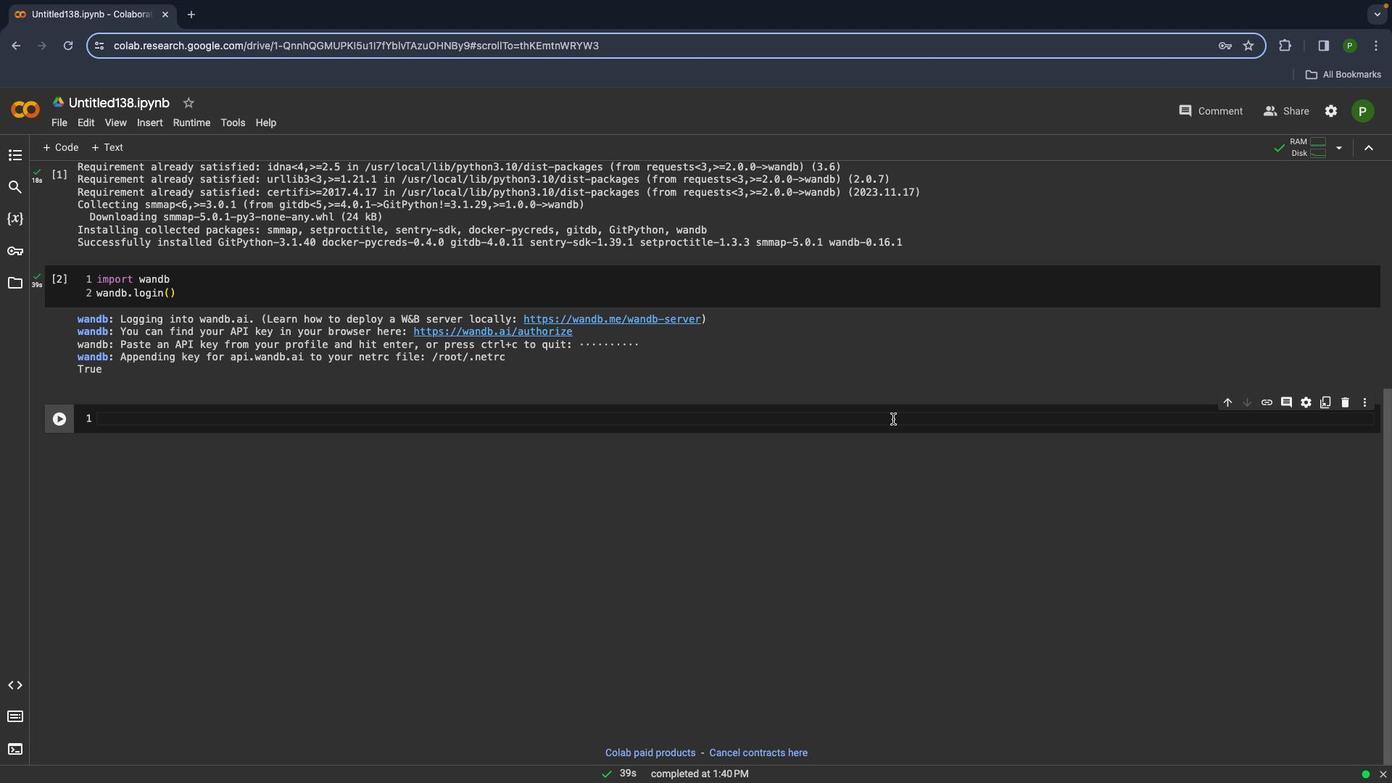 
Action: Mouse moved to (449, 420)
Screenshot: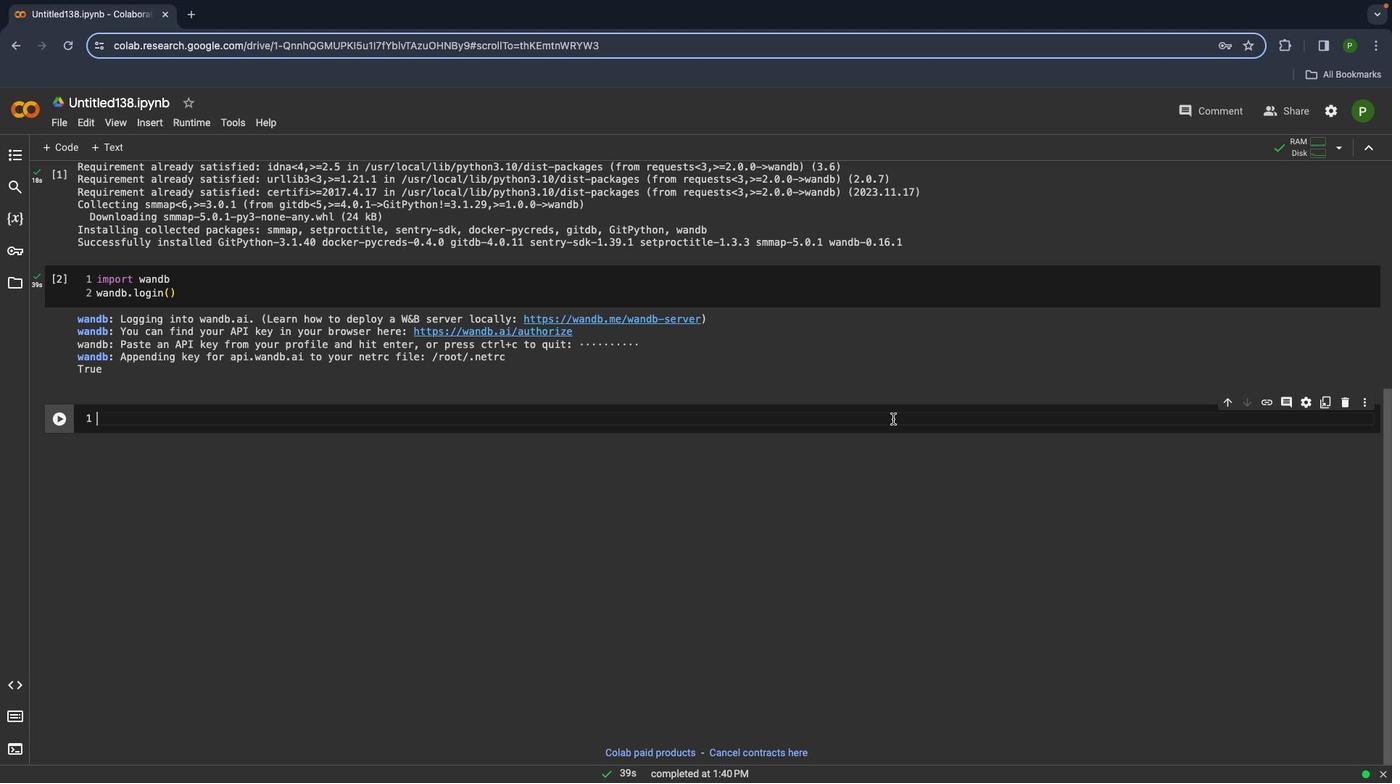 
Action: Mouse pressed left at (449, 420)
Screenshot: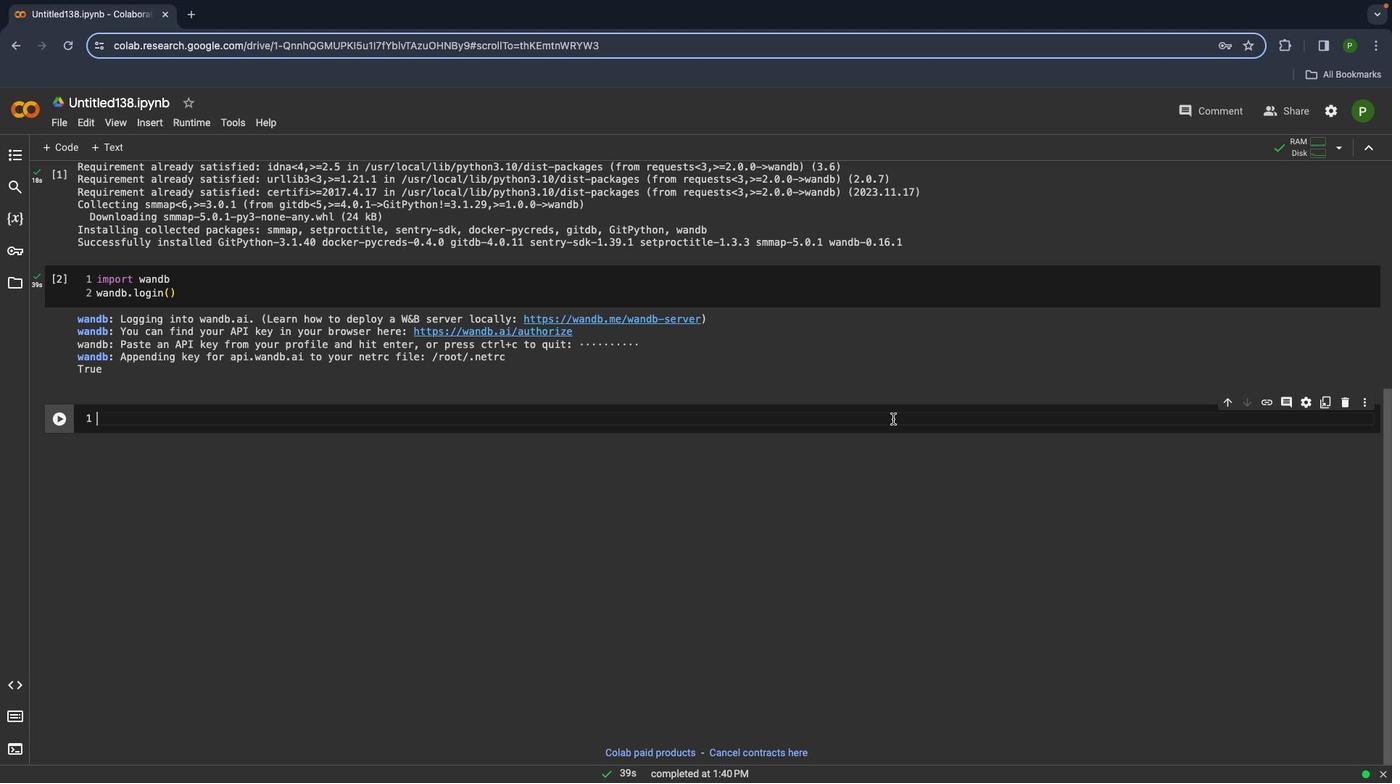 
Action: Mouse moved to (829, 364)
Screenshot: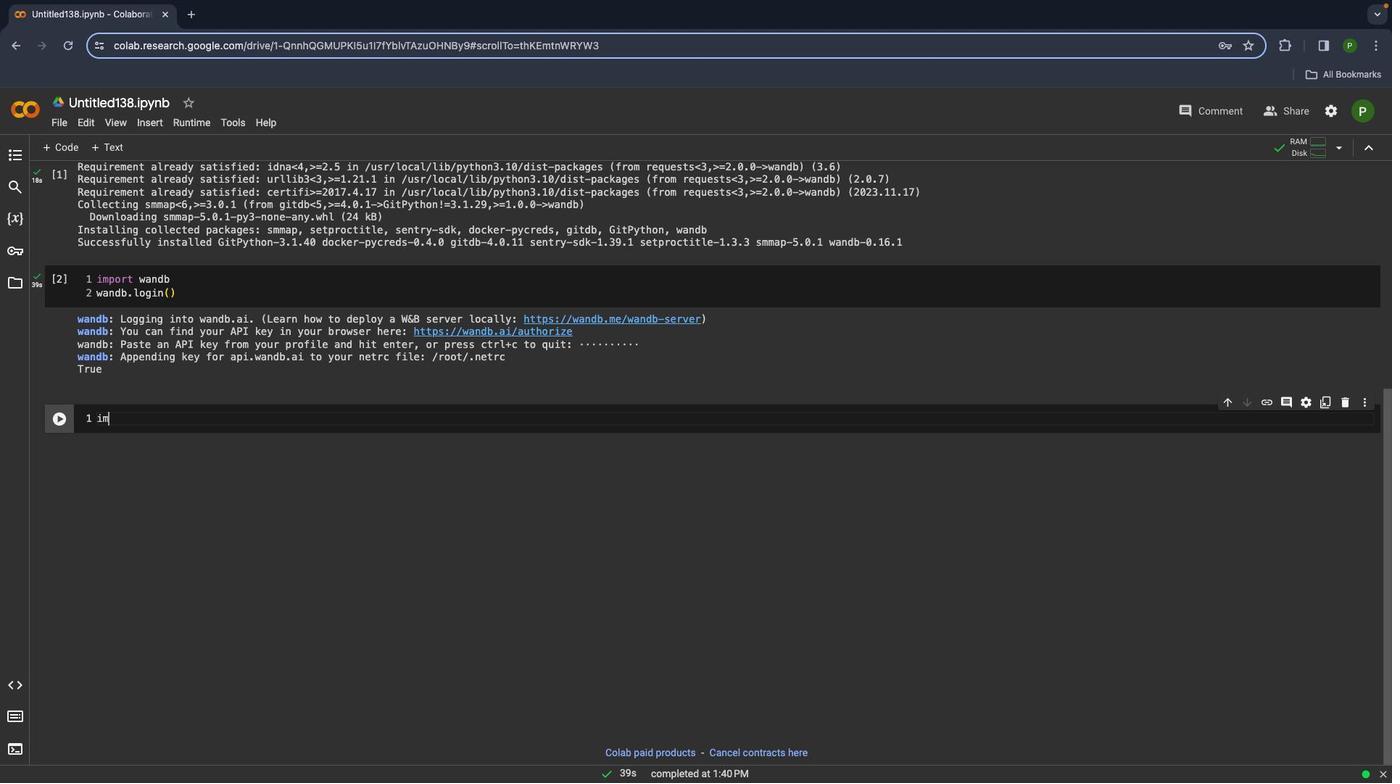 
Action: Mouse scrolled (829, 364) with delta (314, 137)
Screenshot: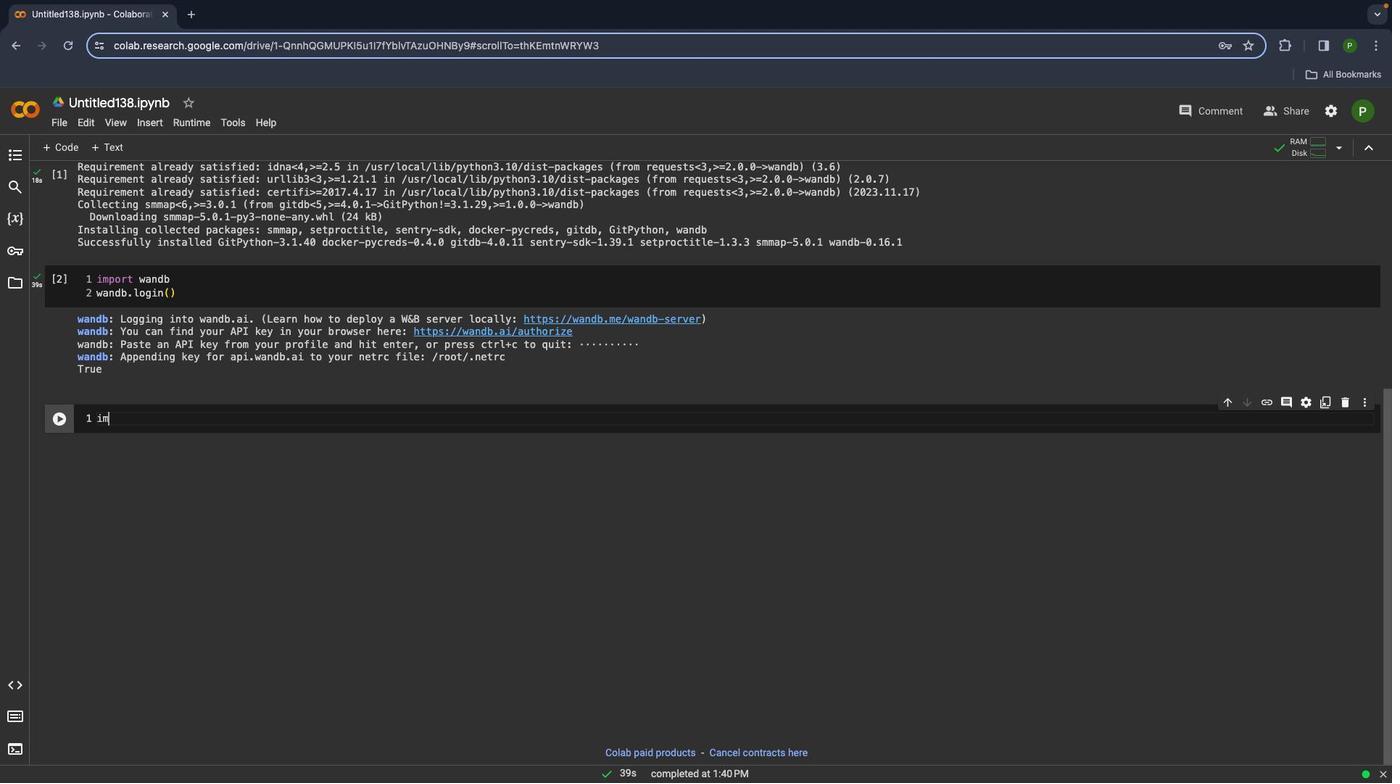 
Action: Mouse scrolled (829, 364) with delta (314, 137)
Screenshot: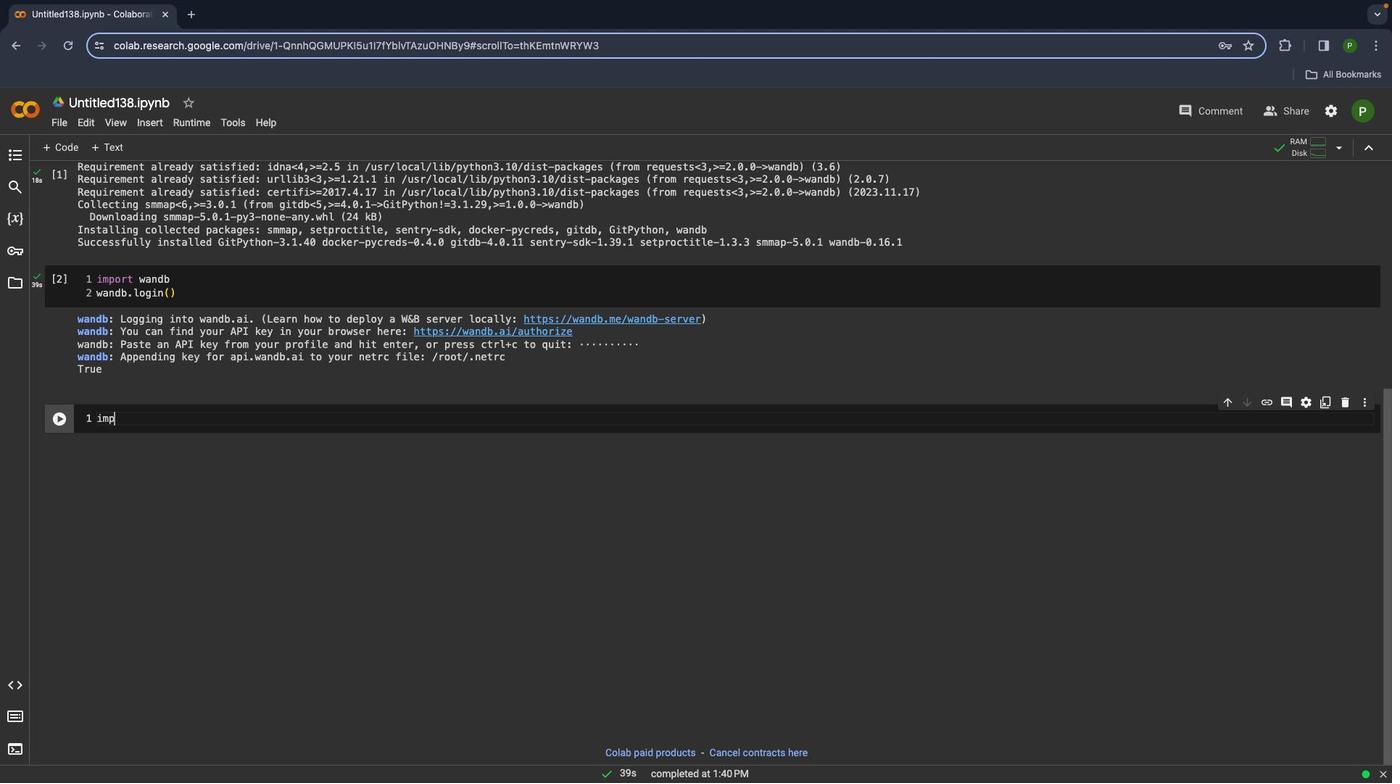 
Action: Mouse scrolled (829, 364) with delta (314, 137)
Screenshot: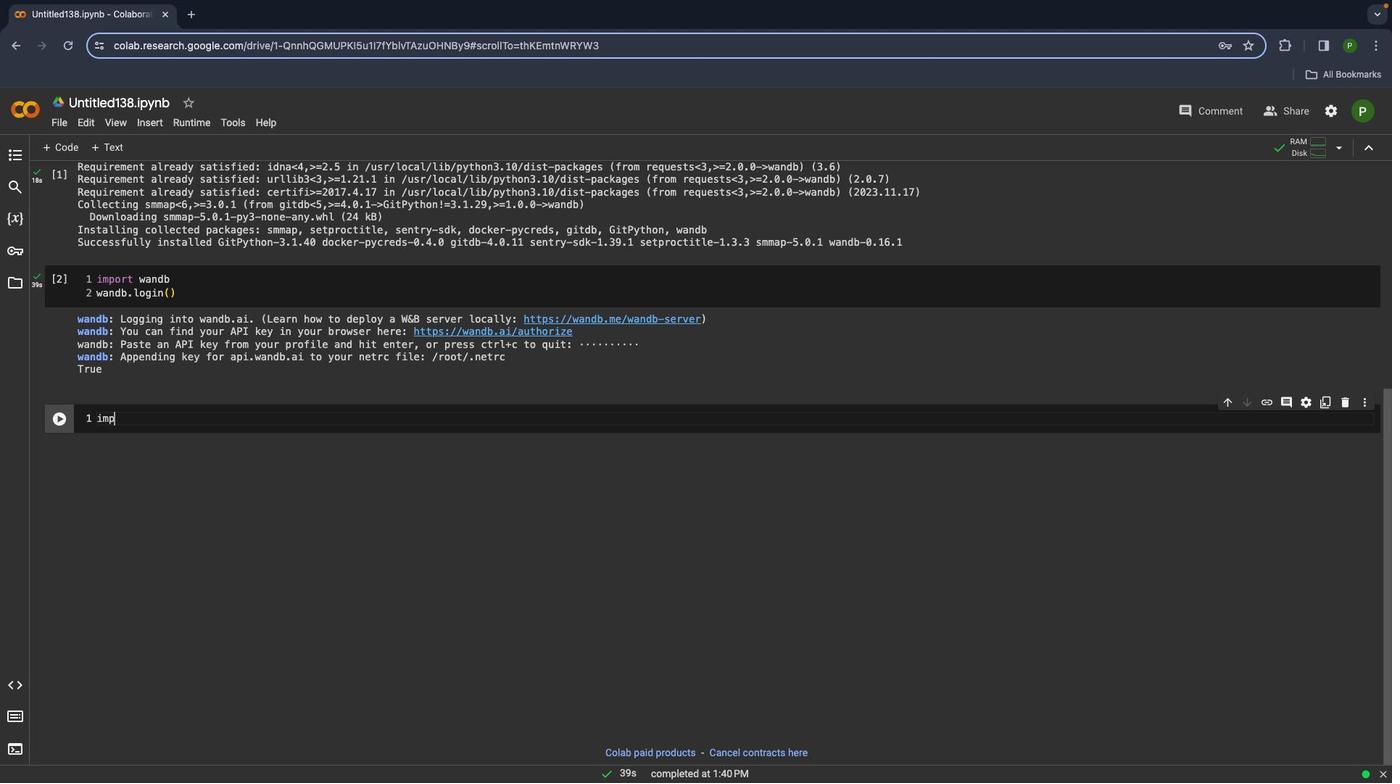 
Action: Mouse moved to (828, 364)
Screenshot: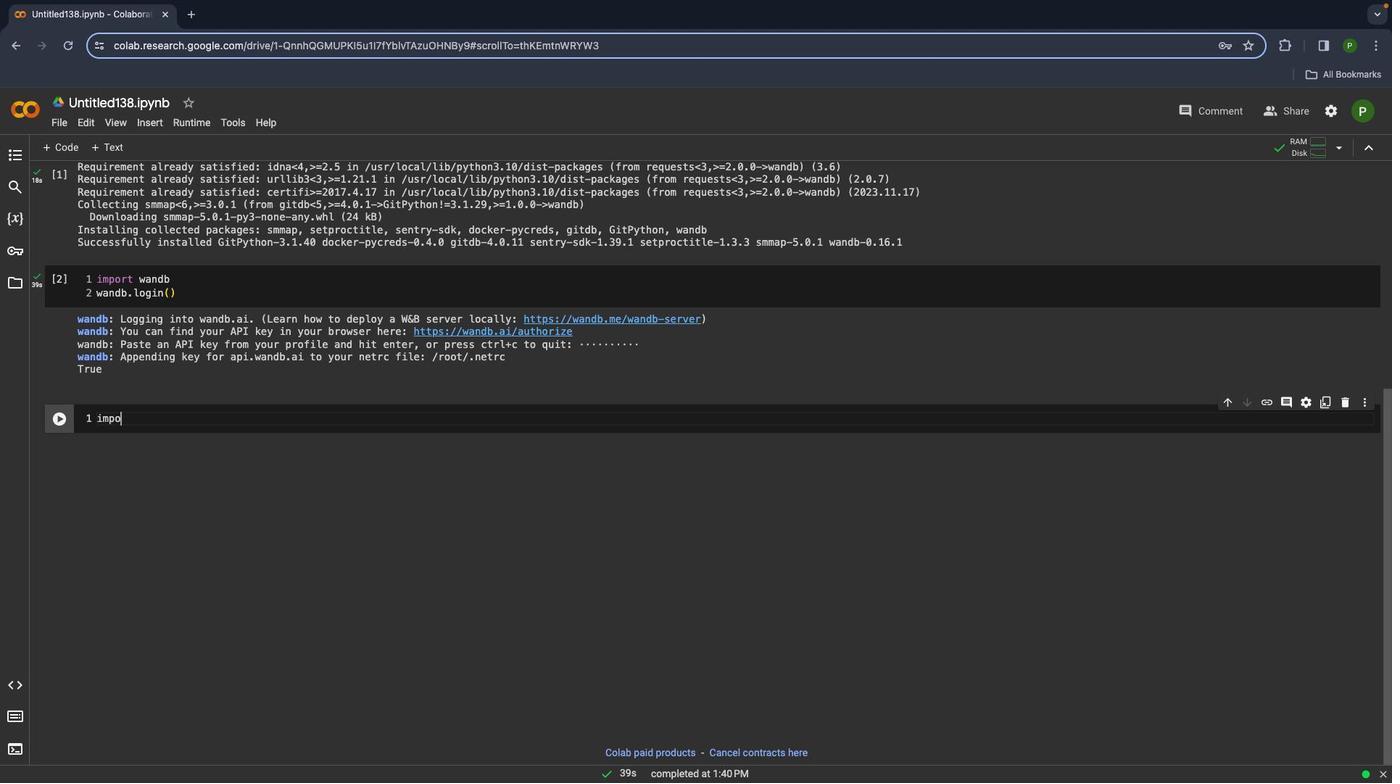 
Action: Mouse scrolled (828, 364) with delta (314, 137)
Screenshot: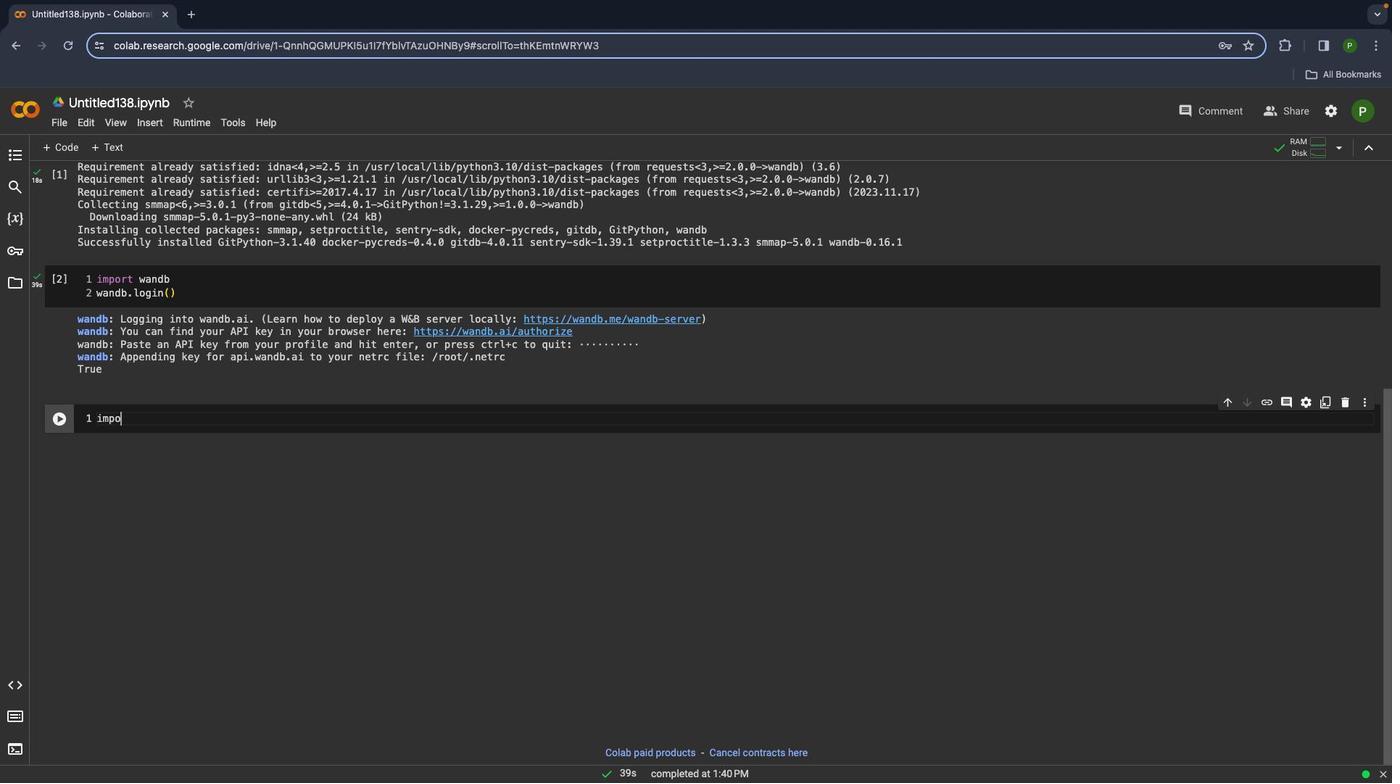 
Action: Mouse scrolled (828, 364) with delta (314, 137)
Screenshot: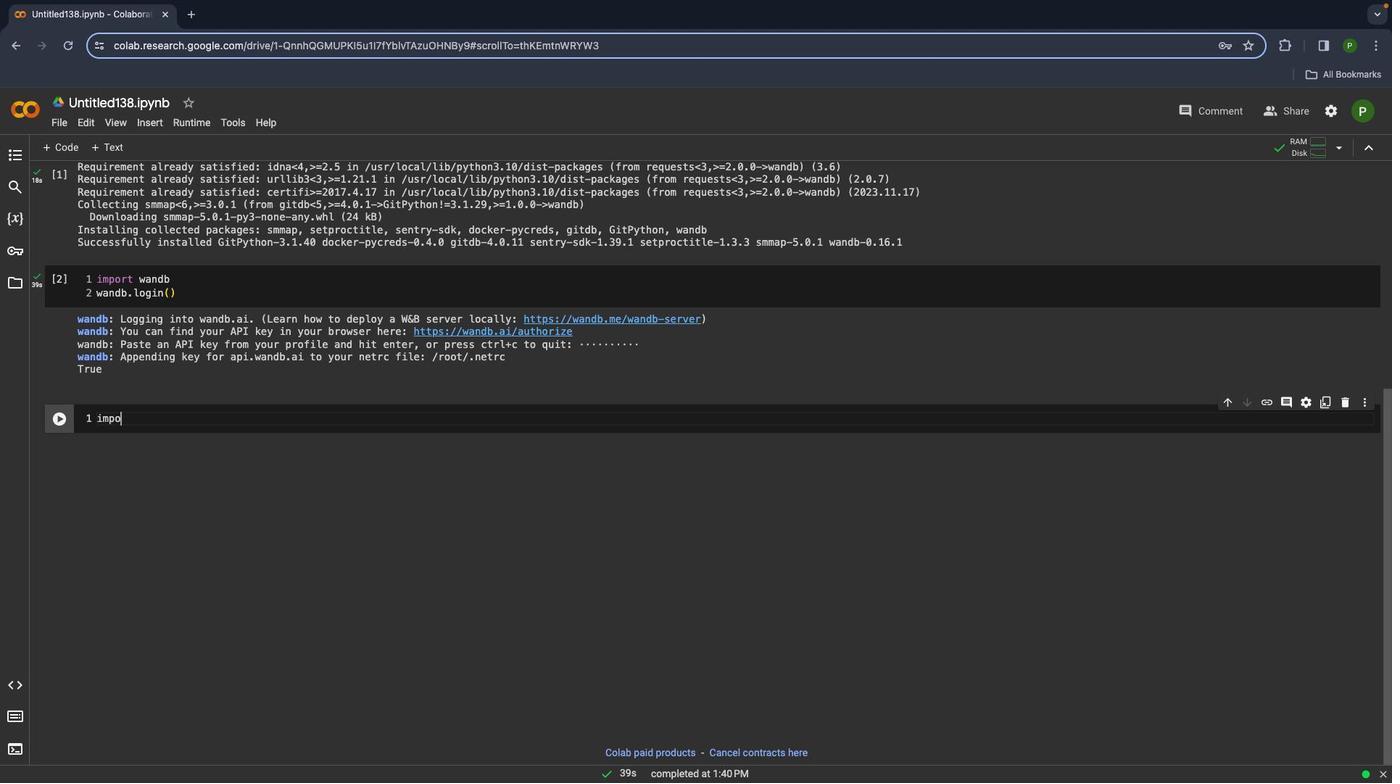 
Action: Mouse scrolled (828, 364) with delta (314, 137)
Screenshot: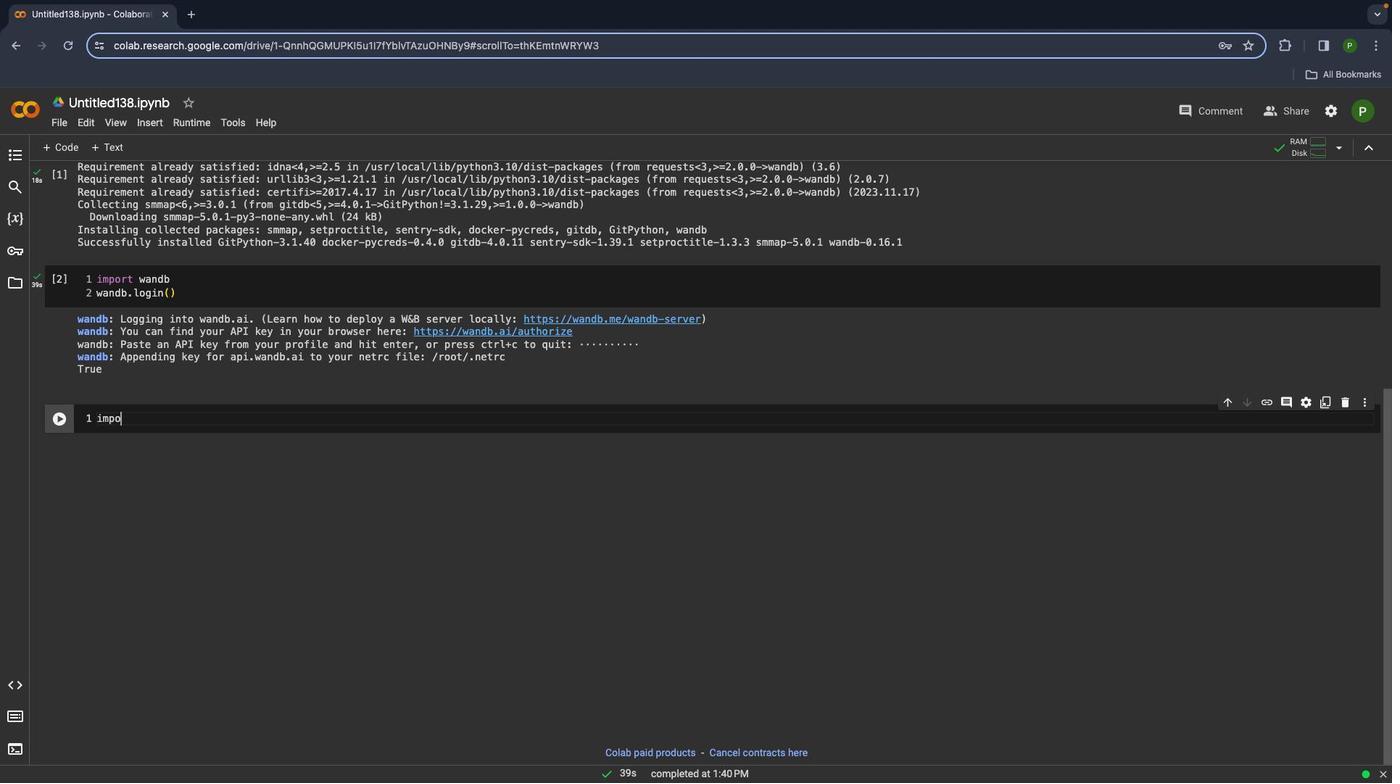 
Action: Mouse scrolled (828, 364) with delta (314, 139)
Screenshot: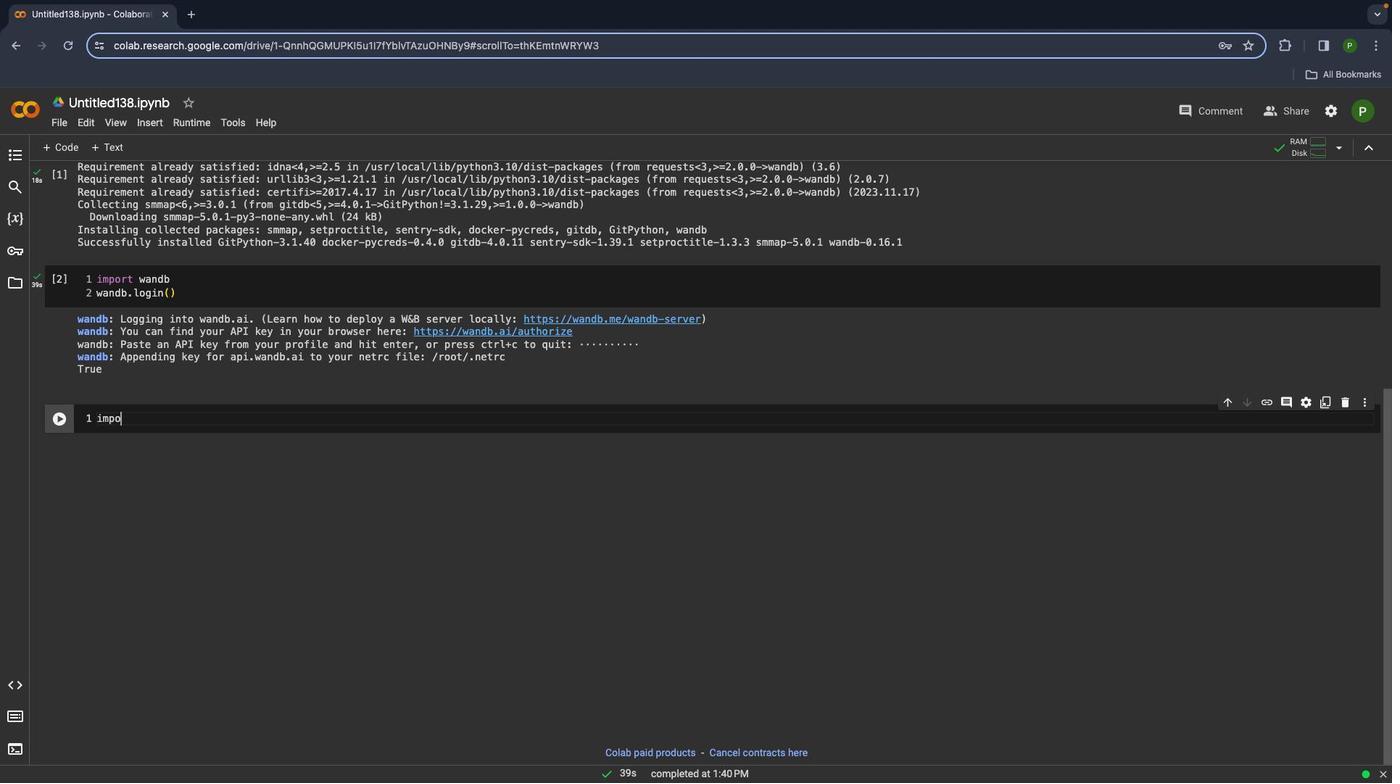 
Action: Mouse scrolled (828, 364) with delta (314, 139)
Screenshot: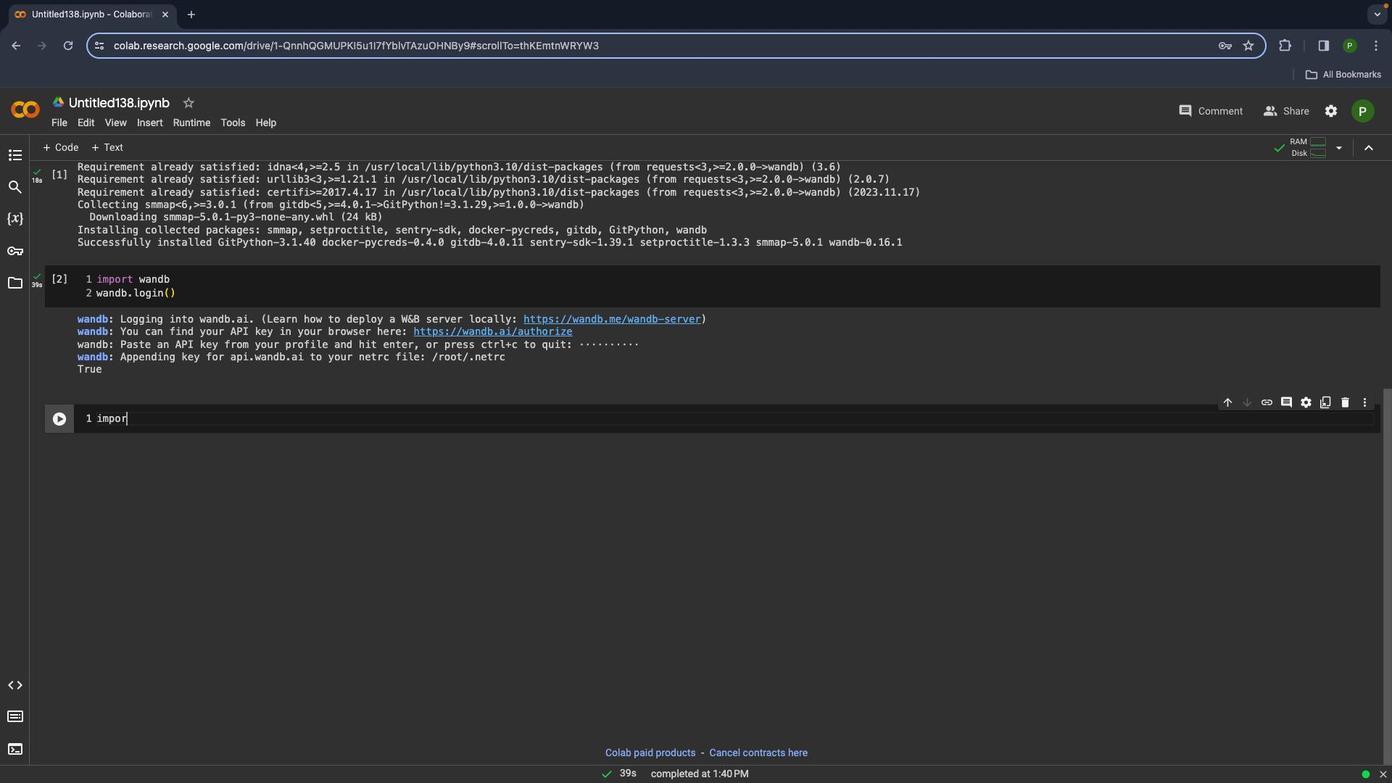 
Action: Mouse scrolled (828, 364) with delta (314, 137)
Screenshot: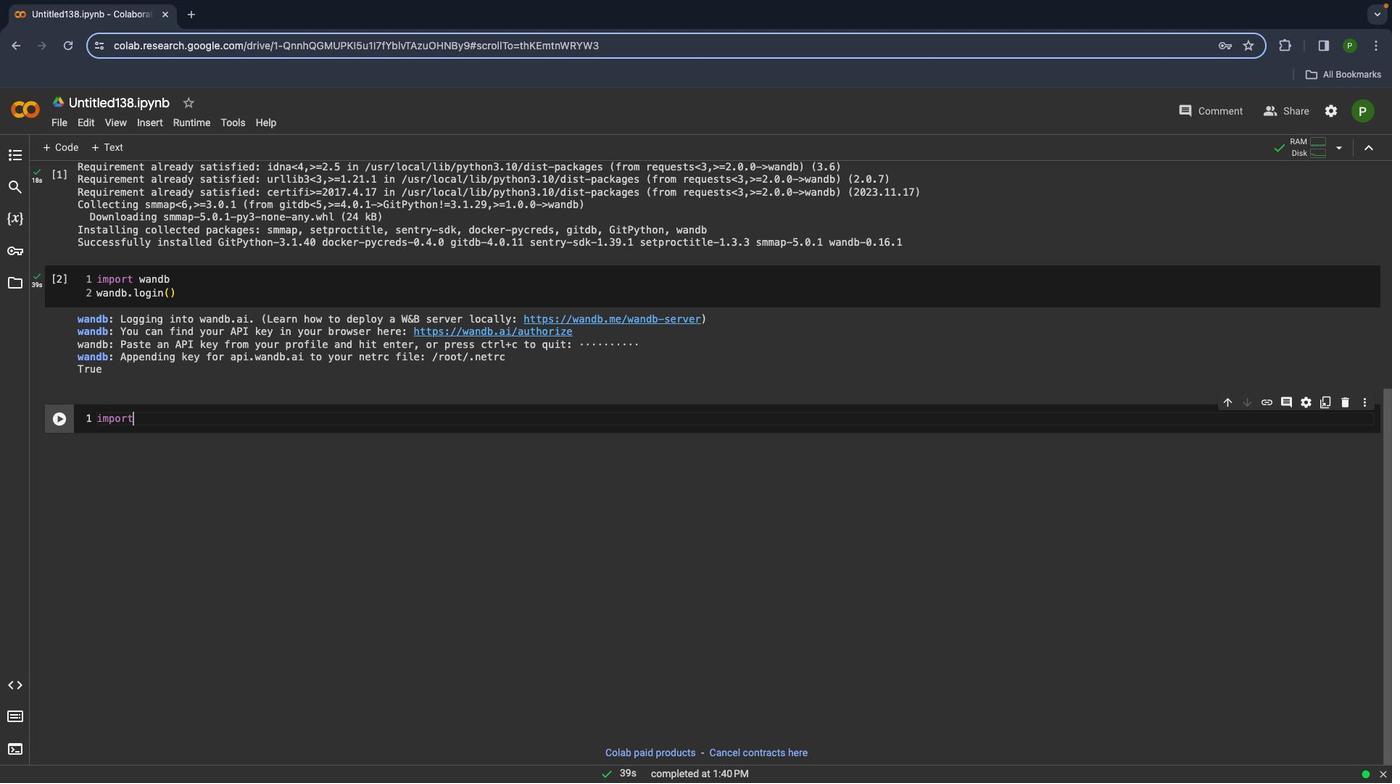 
Action: Mouse scrolled (828, 364) with delta (314, 137)
Screenshot: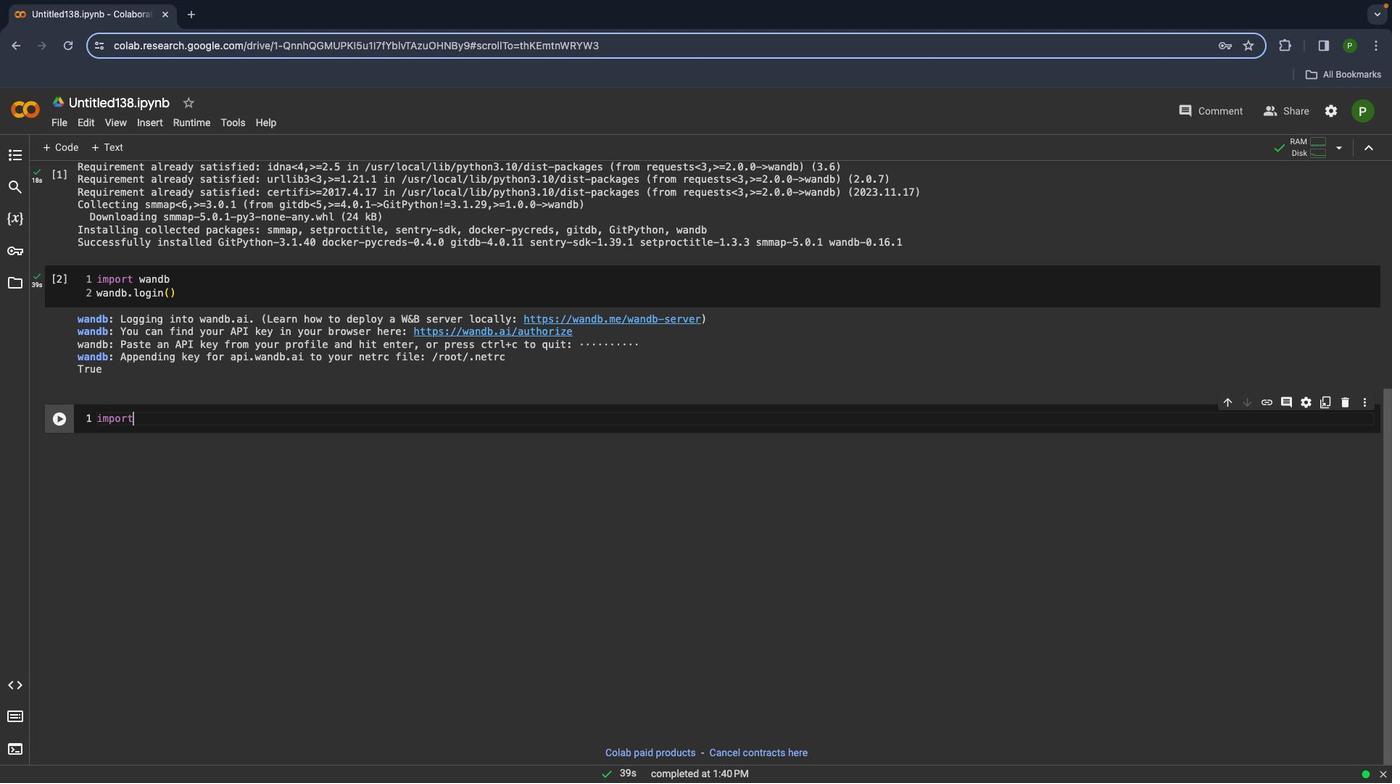 
Action: Mouse scrolled (828, 364) with delta (314, 137)
Screenshot: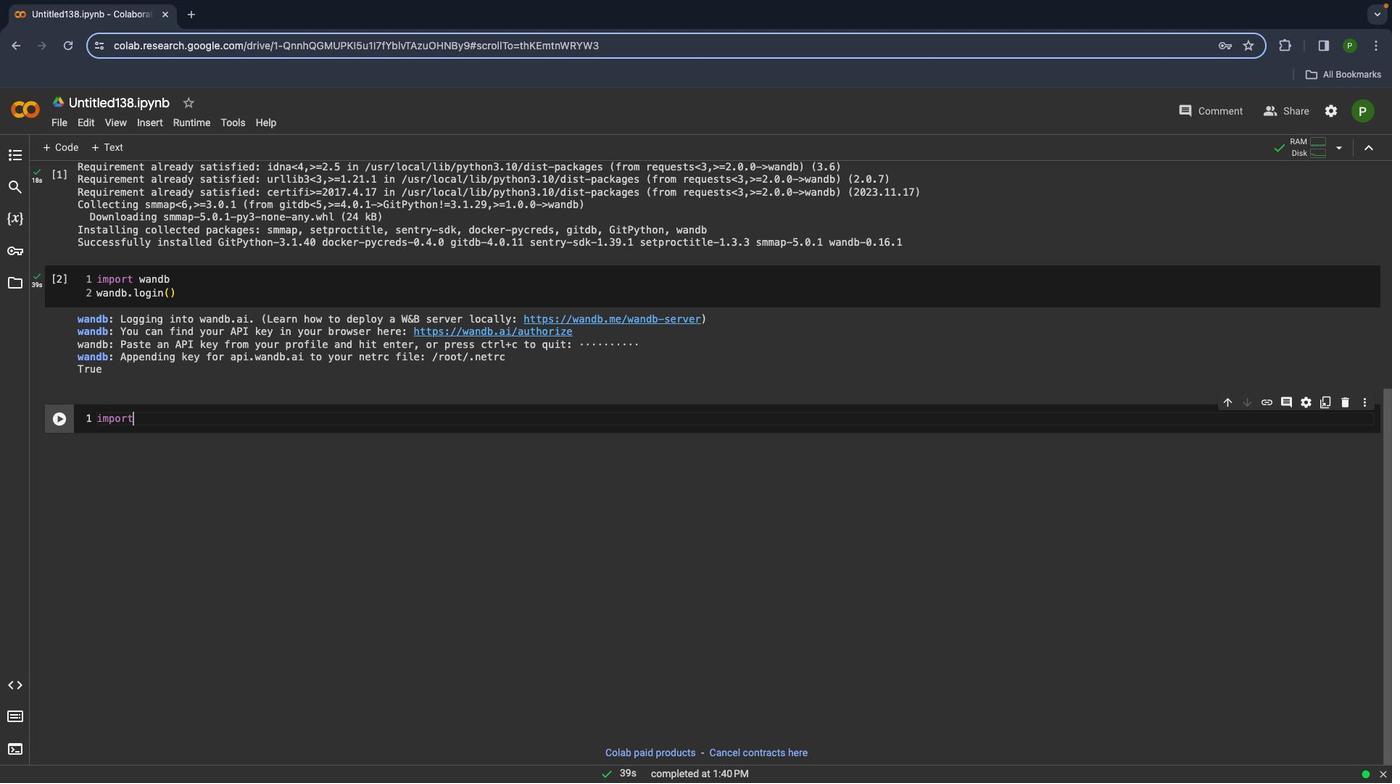 
Action: Mouse scrolled (828, 364) with delta (314, 138)
Screenshot: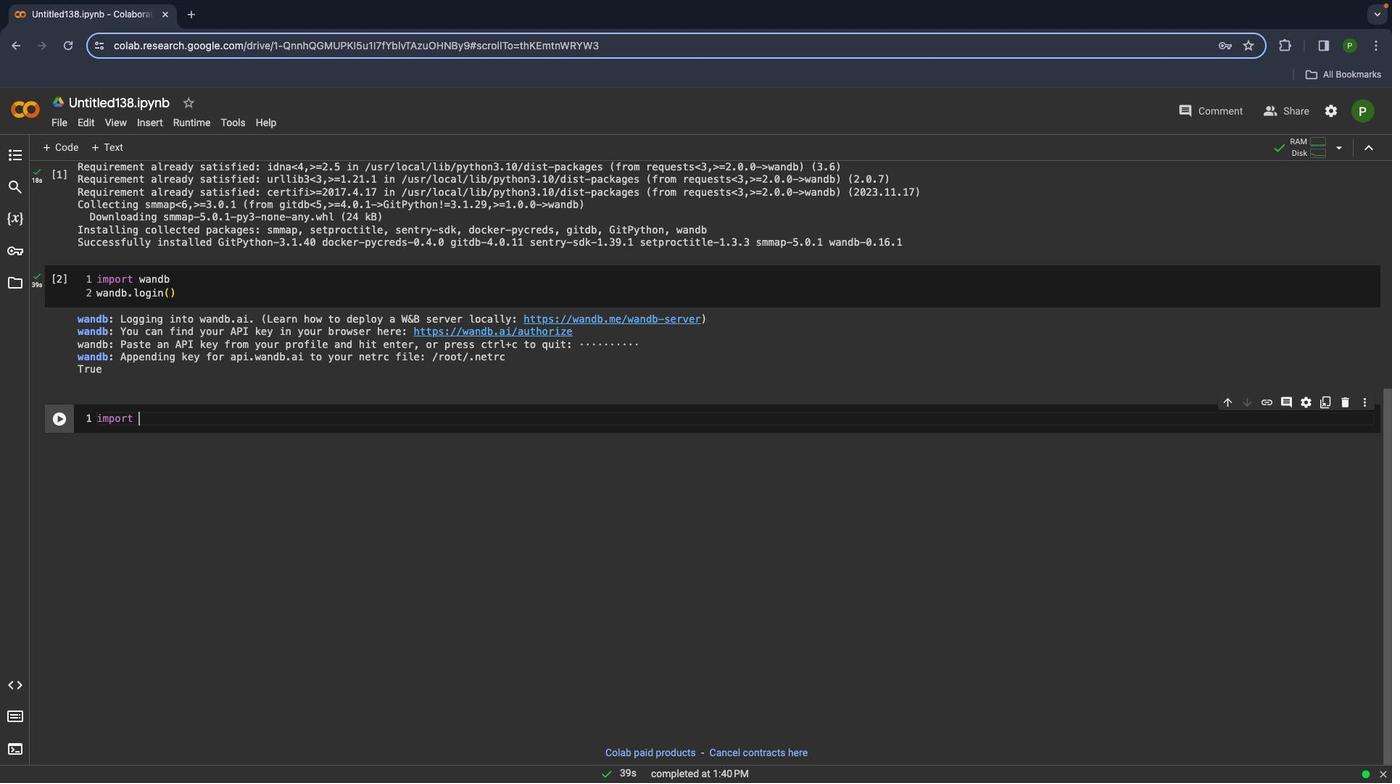 
Action: Mouse scrolled (828, 364) with delta (314, 137)
Screenshot: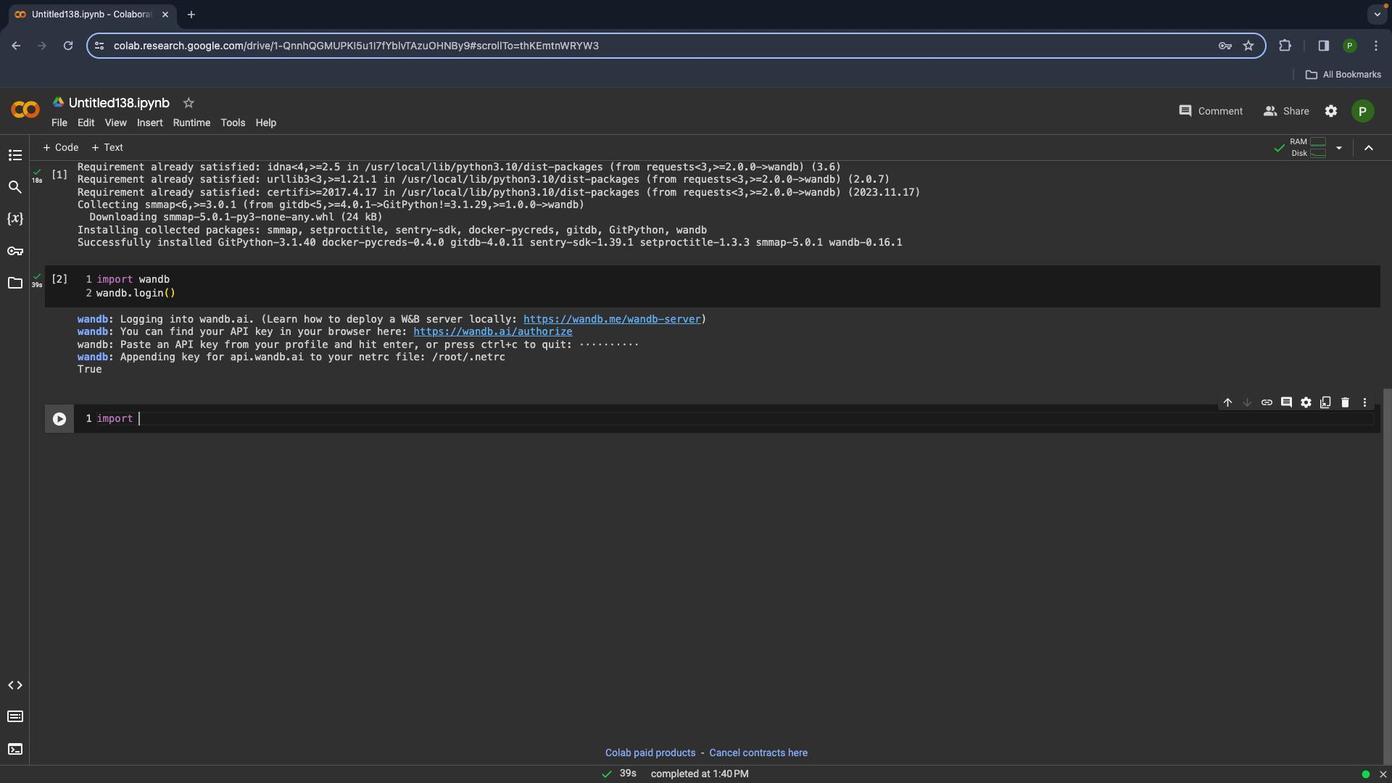 
Action: Mouse scrolled (828, 364) with delta (314, 137)
Screenshot: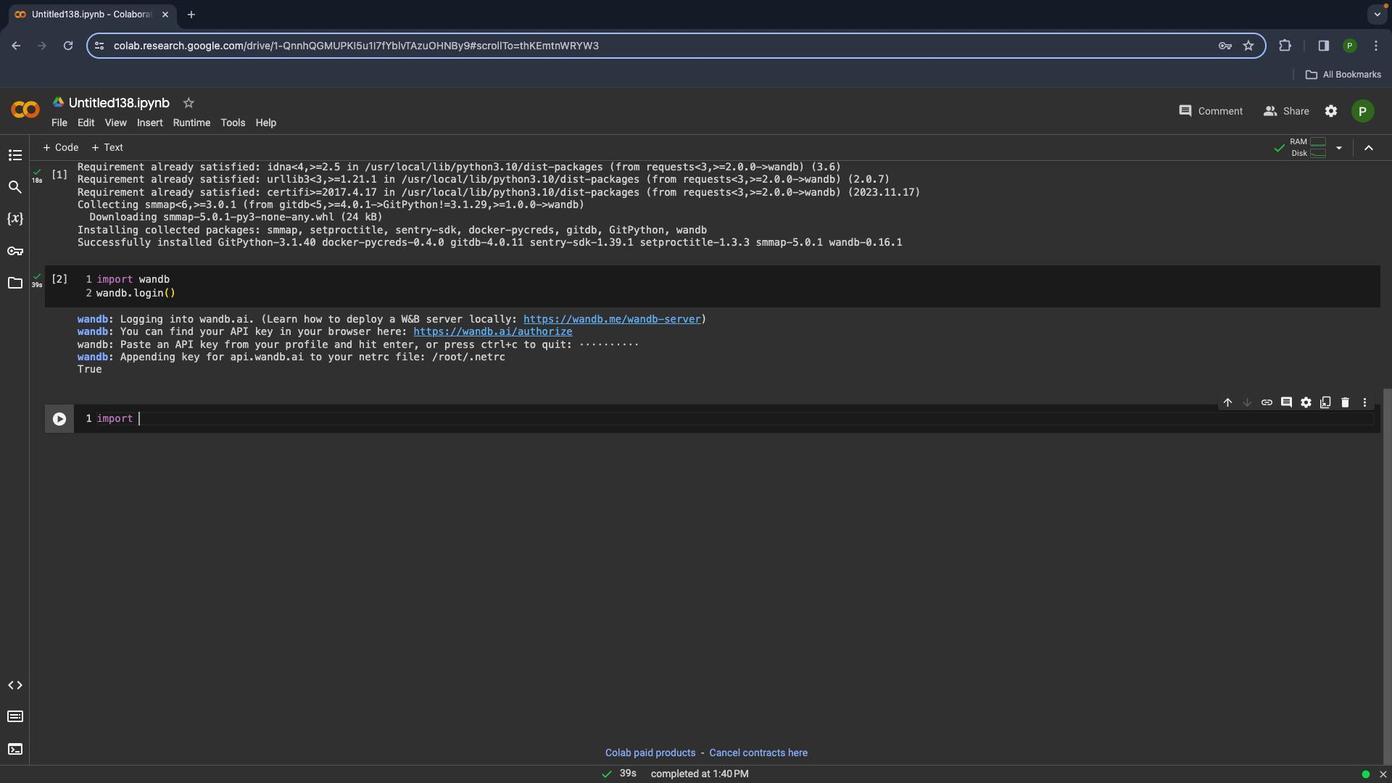 
Action: Mouse scrolled (828, 364) with delta (314, 137)
Screenshot: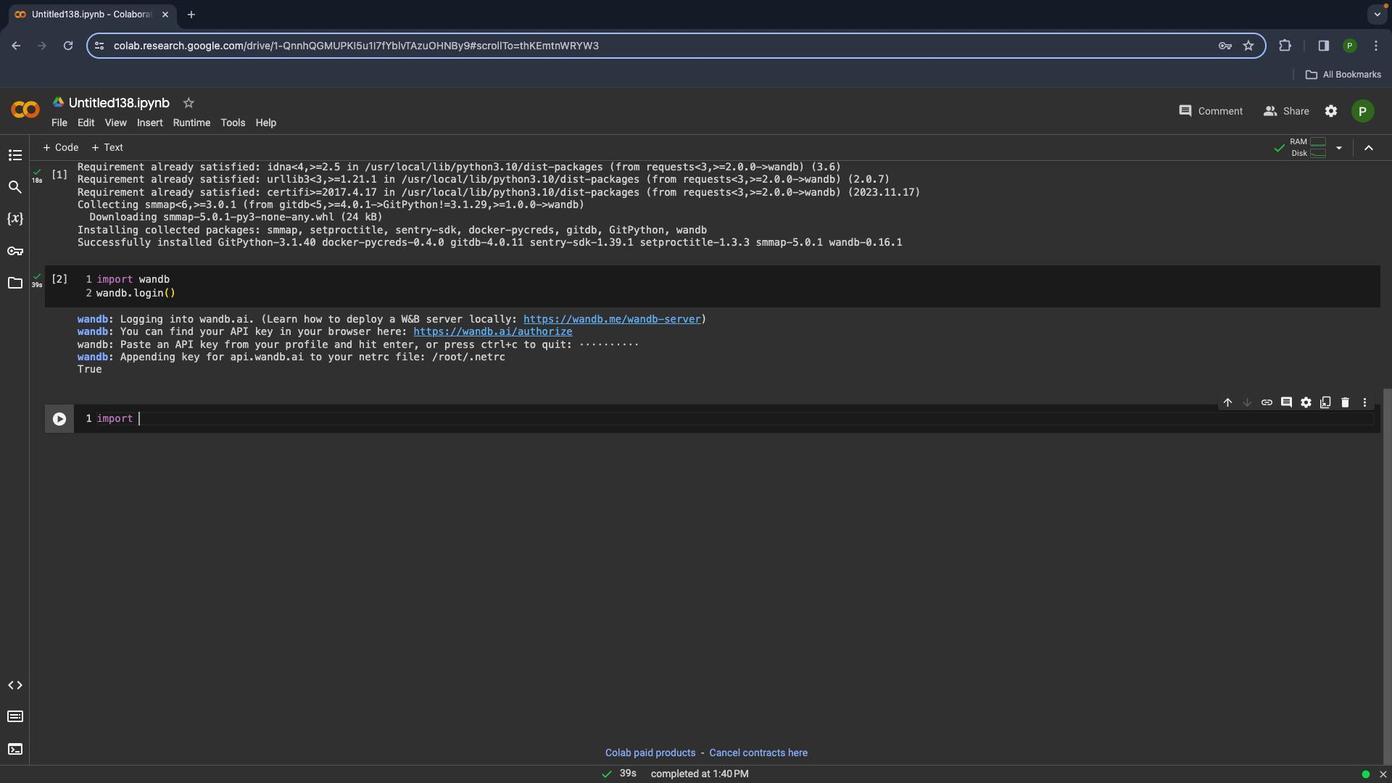 
Action: Mouse scrolled (828, 364) with delta (314, 136)
Screenshot: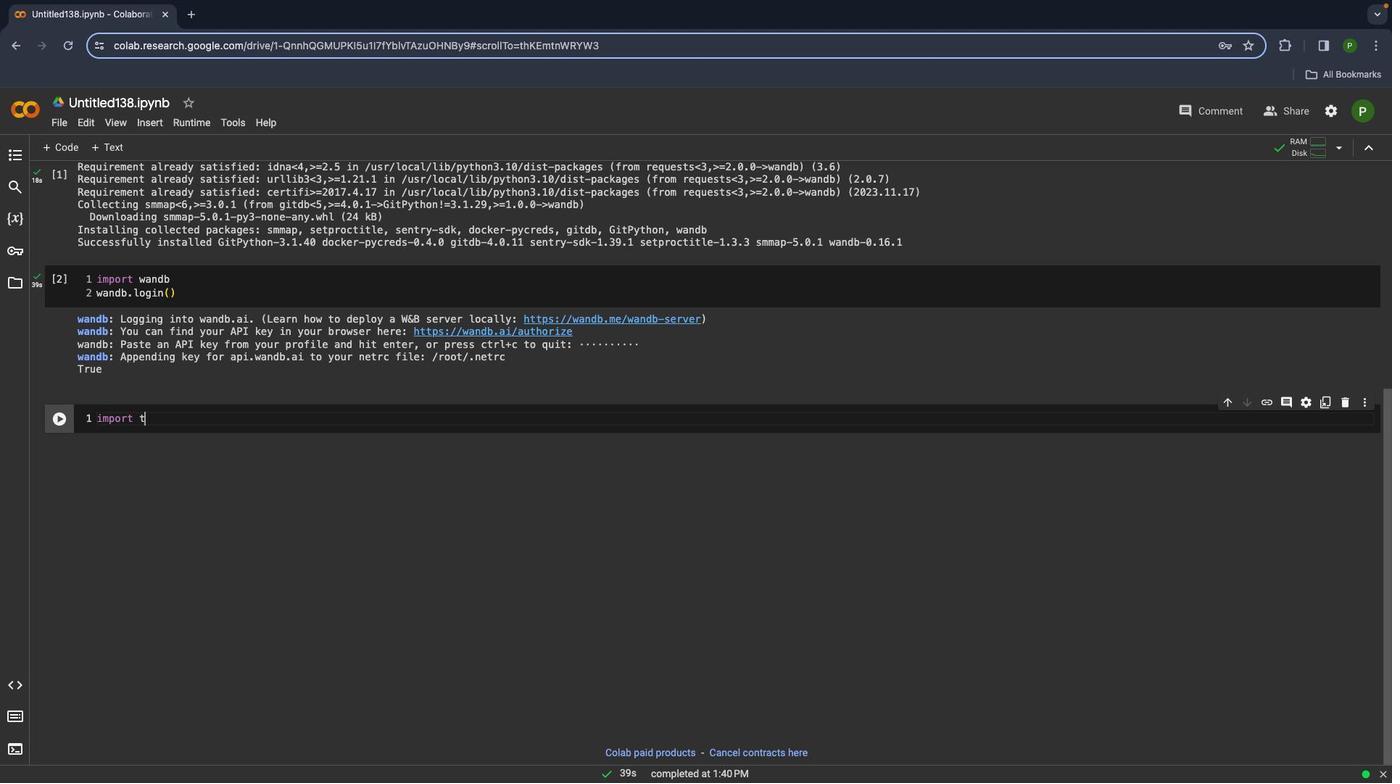 
Action: Mouse scrolled (828, 364) with delta (314, 136)
Screenshot: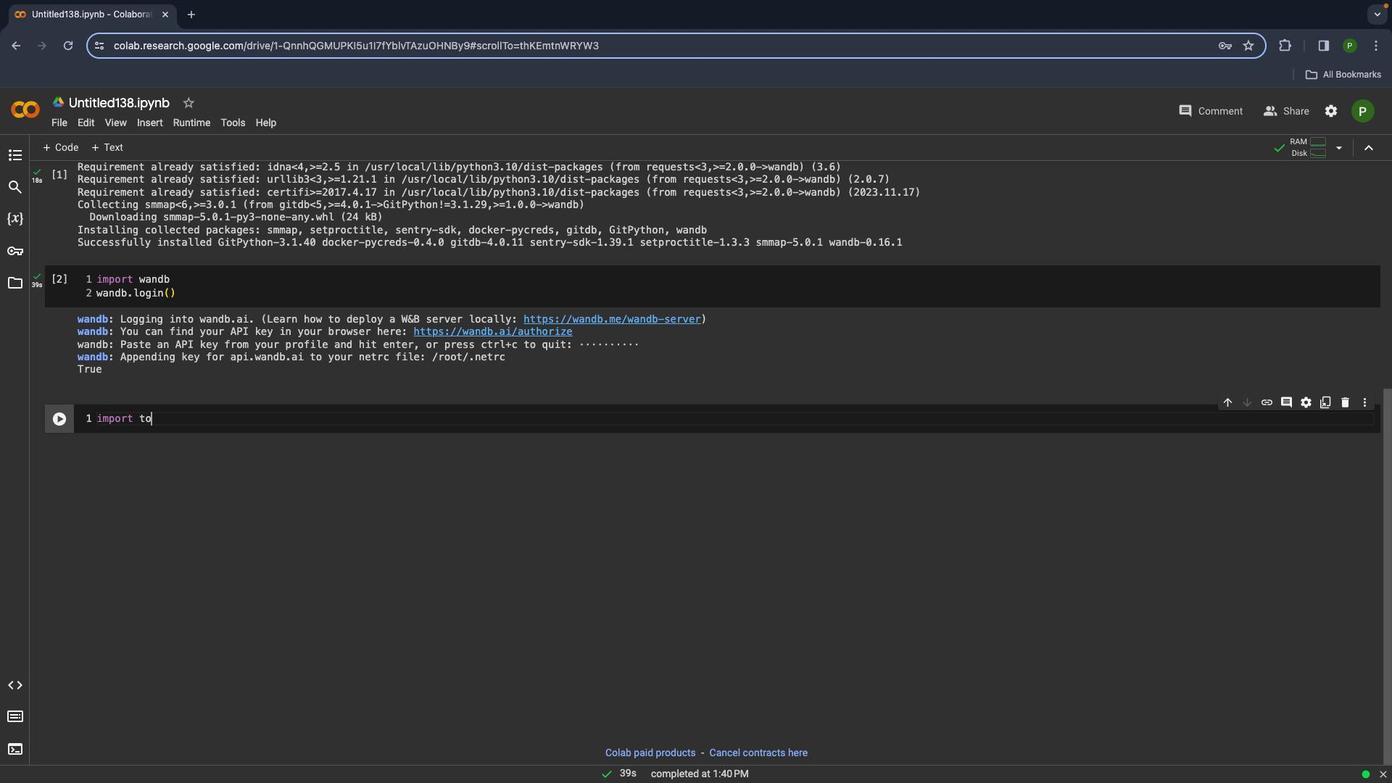
Action: Mouse scrolled (828, 364) with delta (314, 136)
Screenshot: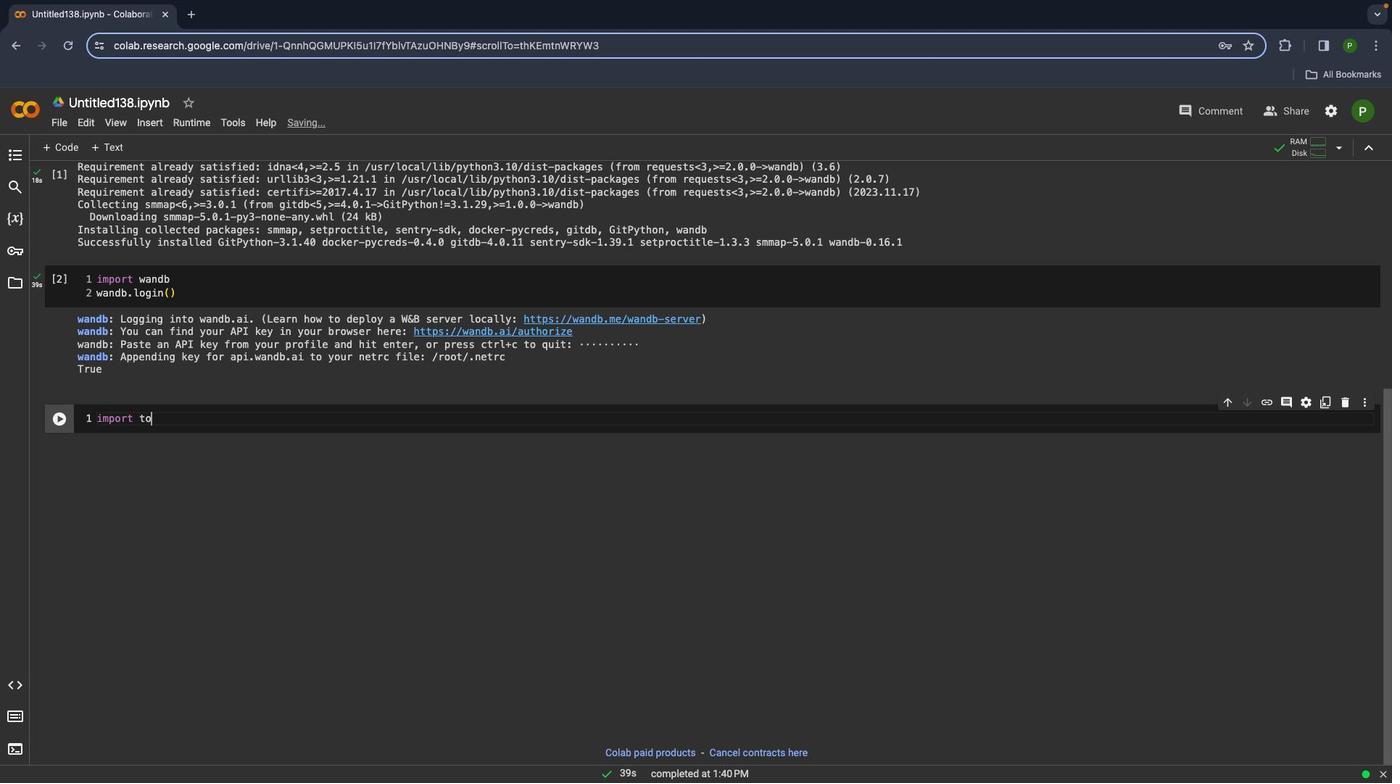 
Action: Mouse moved to (563, 417)
Screenshot: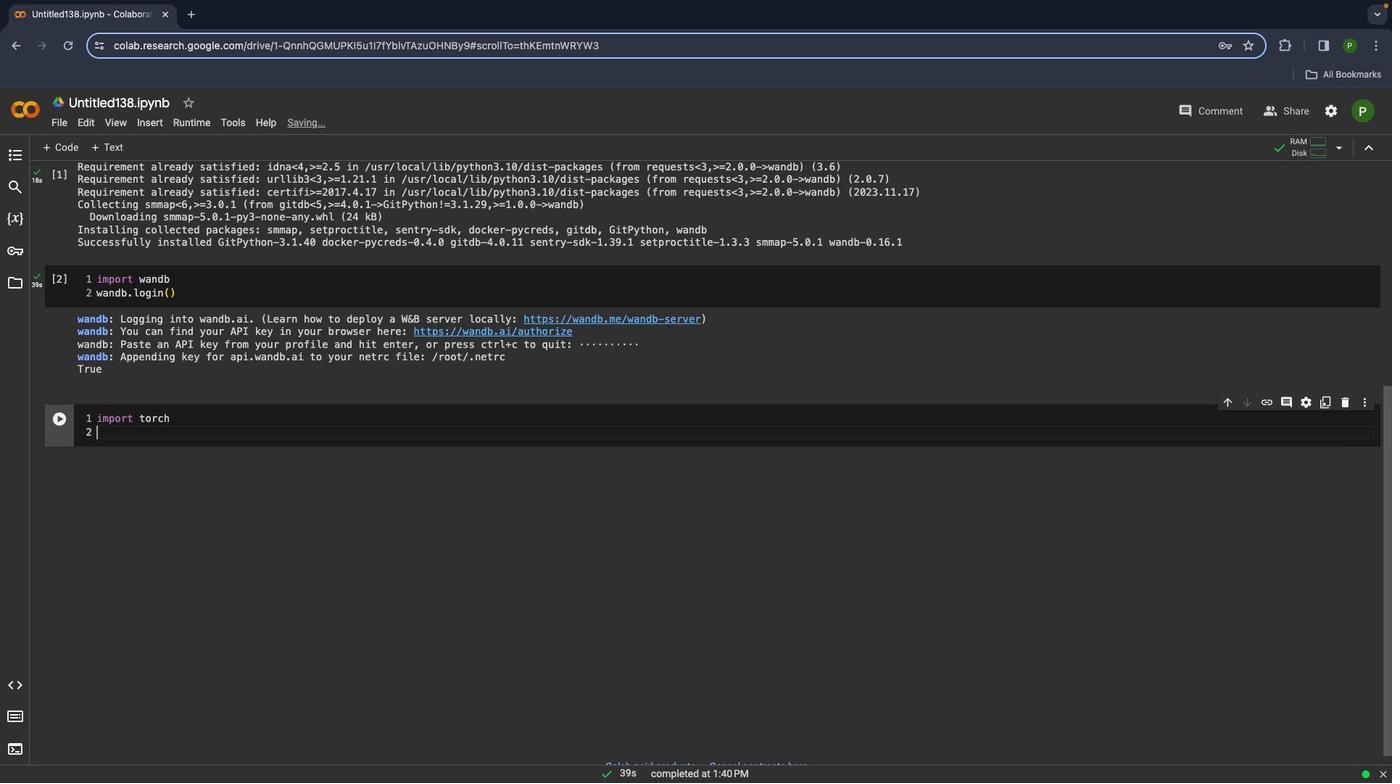 
Action: Mouse pressed left at (563, 417)
Screenshot: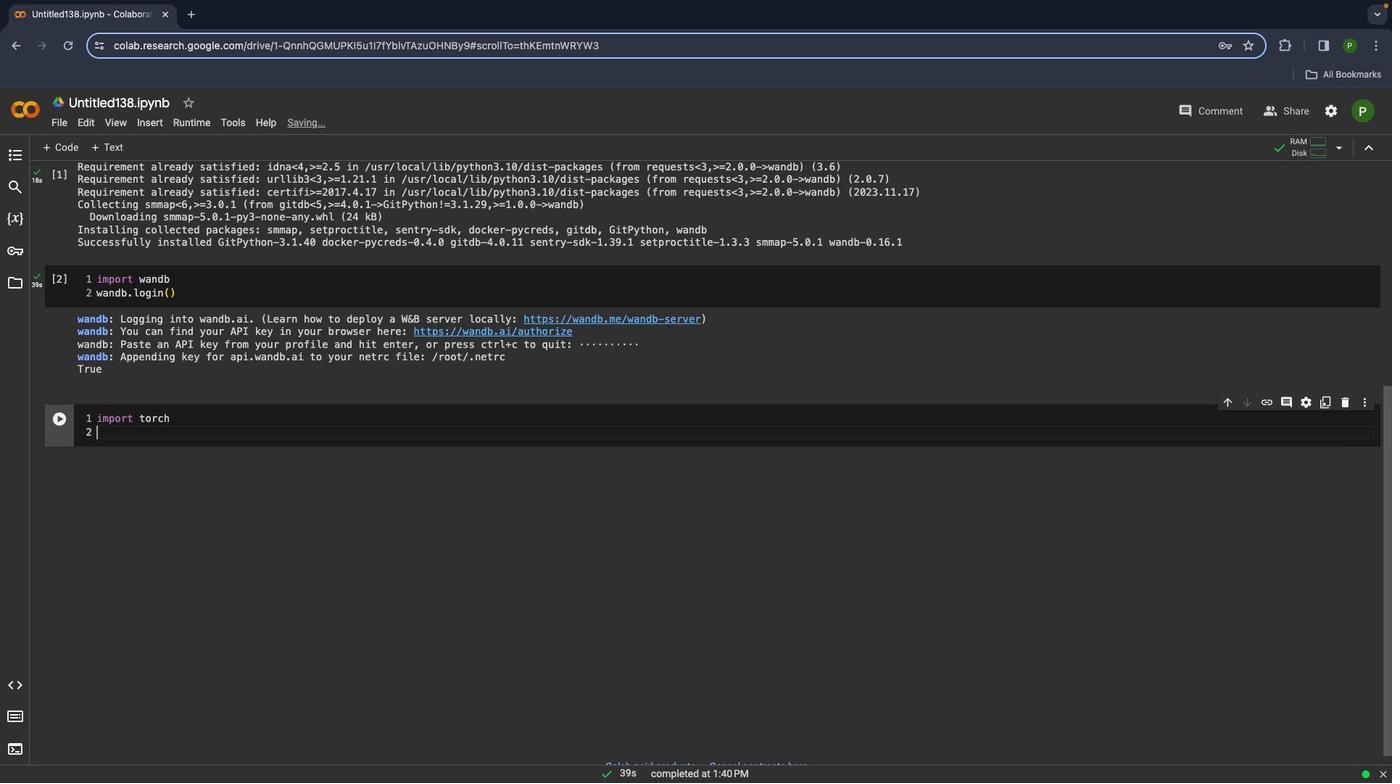 
Action: Key pressed 'i''m''p''o''r''t'Key.space't''o''r''c''h'Key.enter'i''m''p''o''r''t'Key.space't''o''r''c''h''.''n''n'Key.space'a''s'Key.space'n''n'Key.enter'i''m''p''o''r''t'Key.space't''o''r''c''h''.''o''p''t''i''m'Key.space'a''s'Key.space'o''p''t''i''m'Key.enter'f''r''o''m'Key.space't''o''r''c''h''v''i''s''i''o''n'Key.space'i''m''p''o''r''t'Key.space'd''a''t''s'Key.backspace'a''s''e''t''s'Key.space't''r''a''n''s''f''o''r''m''s'Key.enter'i''m''p''o''r''t'Key.space'w''a''n''d''b'Key.enterKey.enterKey.enter'c''l''a''s''s'Key.spaceKey.shift'S''i''m''p''l''e'Key.shift'N''N'Key.shift_r'(''n''n''.'Key.shift'M''o''d''u''l''e'Key.rightKey.shift_r':'Key.enter'd''e''f'Key.spaceKey.shift_r'_''_'Key.shift_r'_'
Screenshot: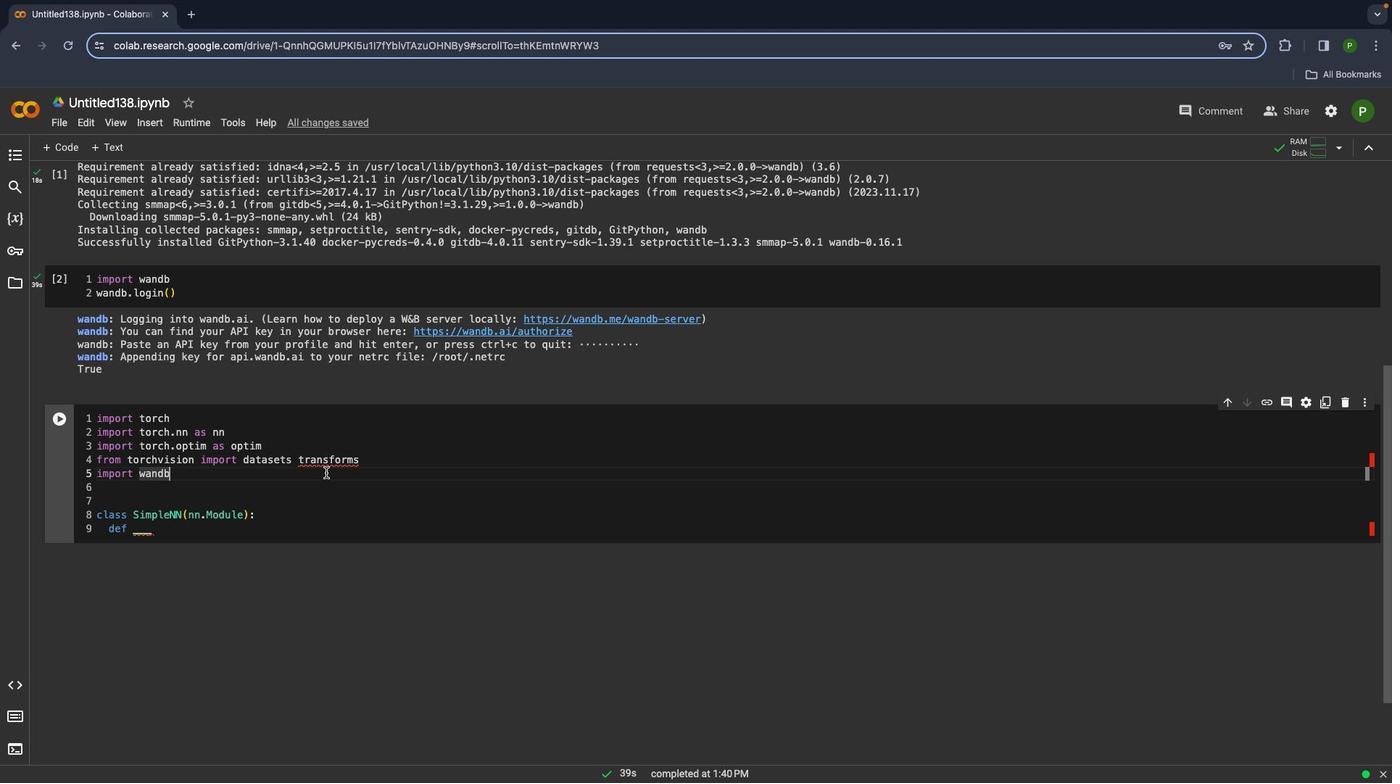 
Action: Mouse moved to (383, 444)
Screenshot: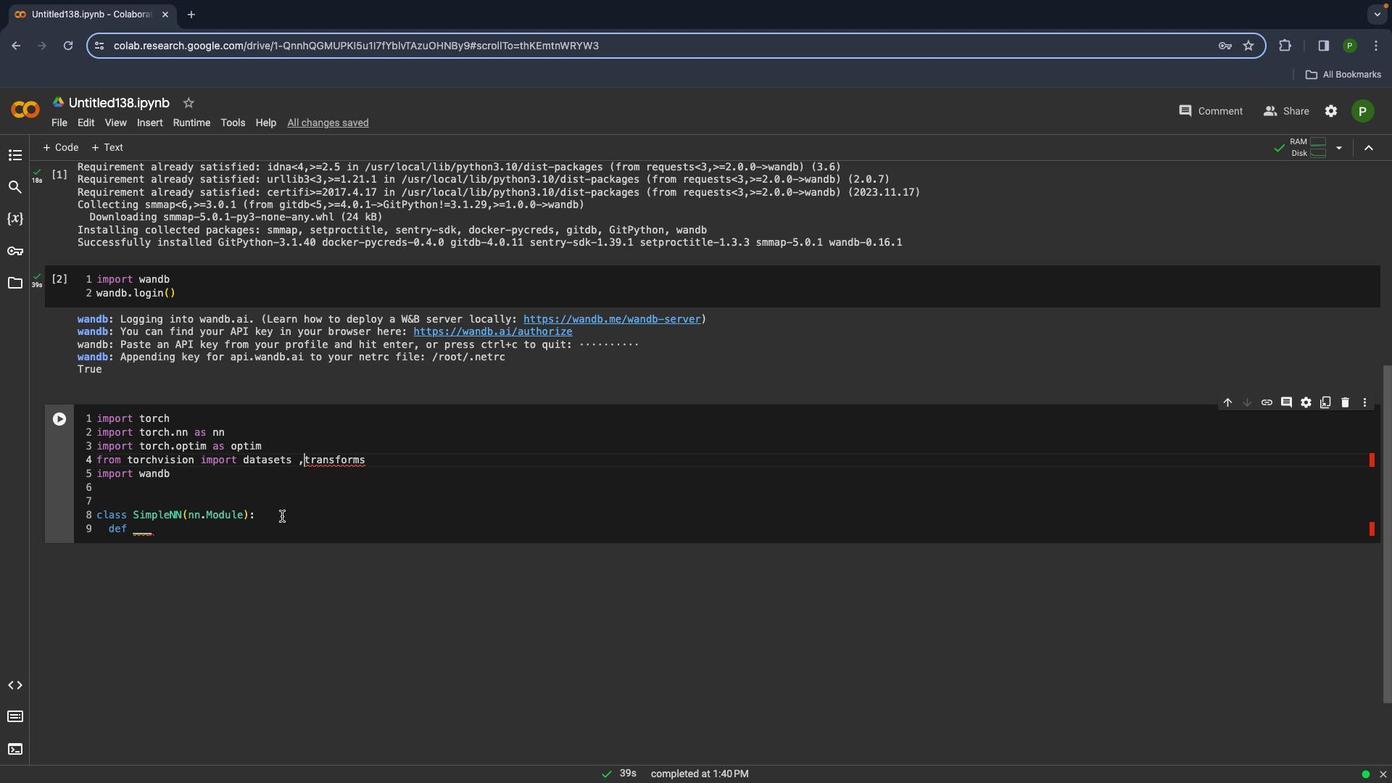 
Action: Mouse pressed left at (383, 444)
Screenshot: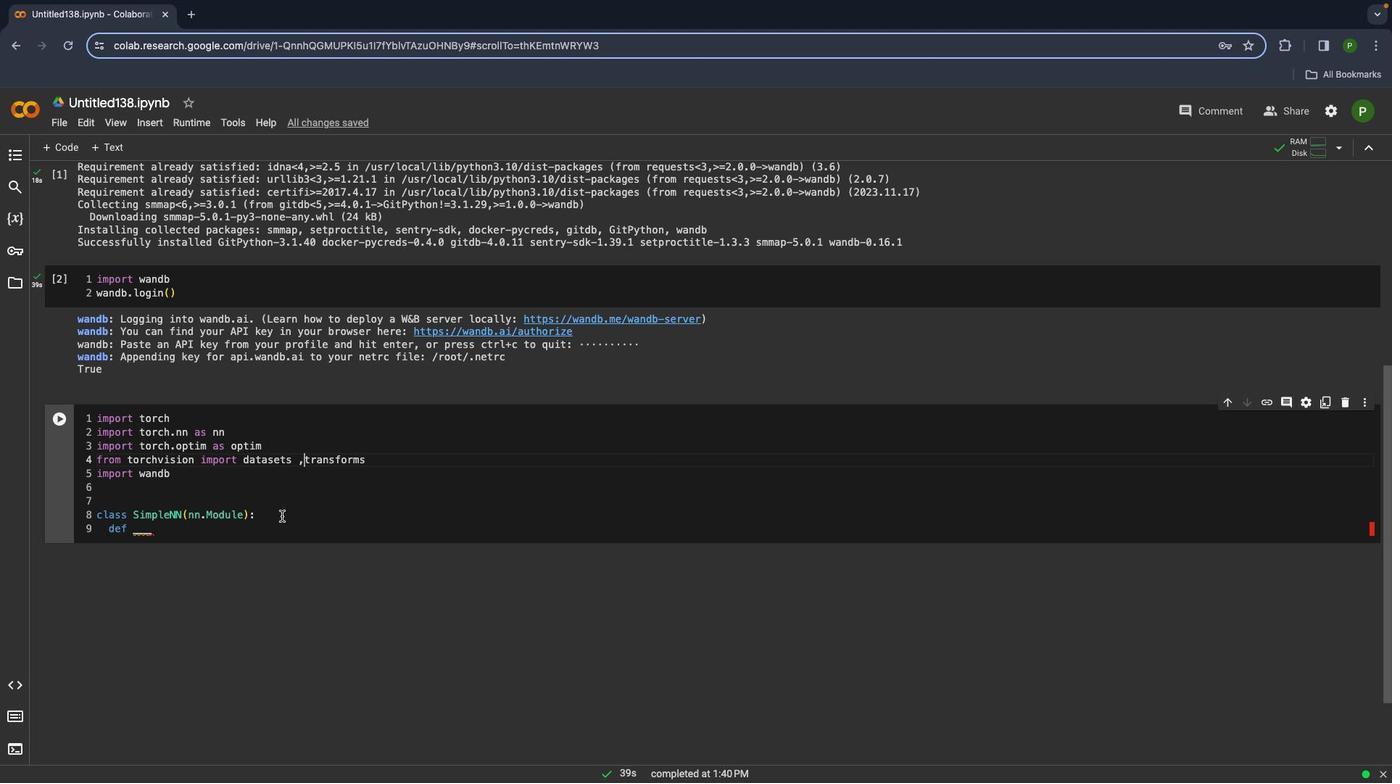 
Action: Mouse moved to (461, 452)
Screenshot: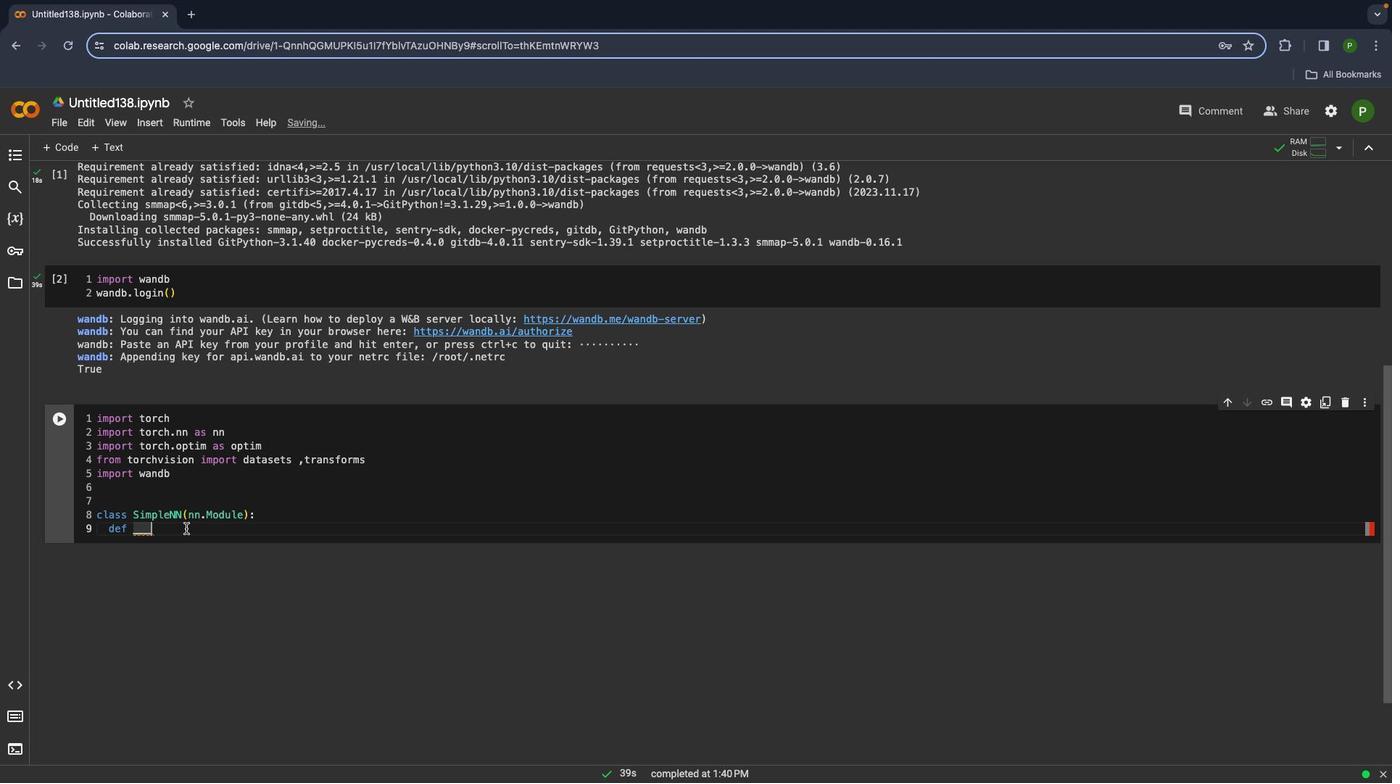
Action: Mouse pressed left at (461, 452)
Screenshot: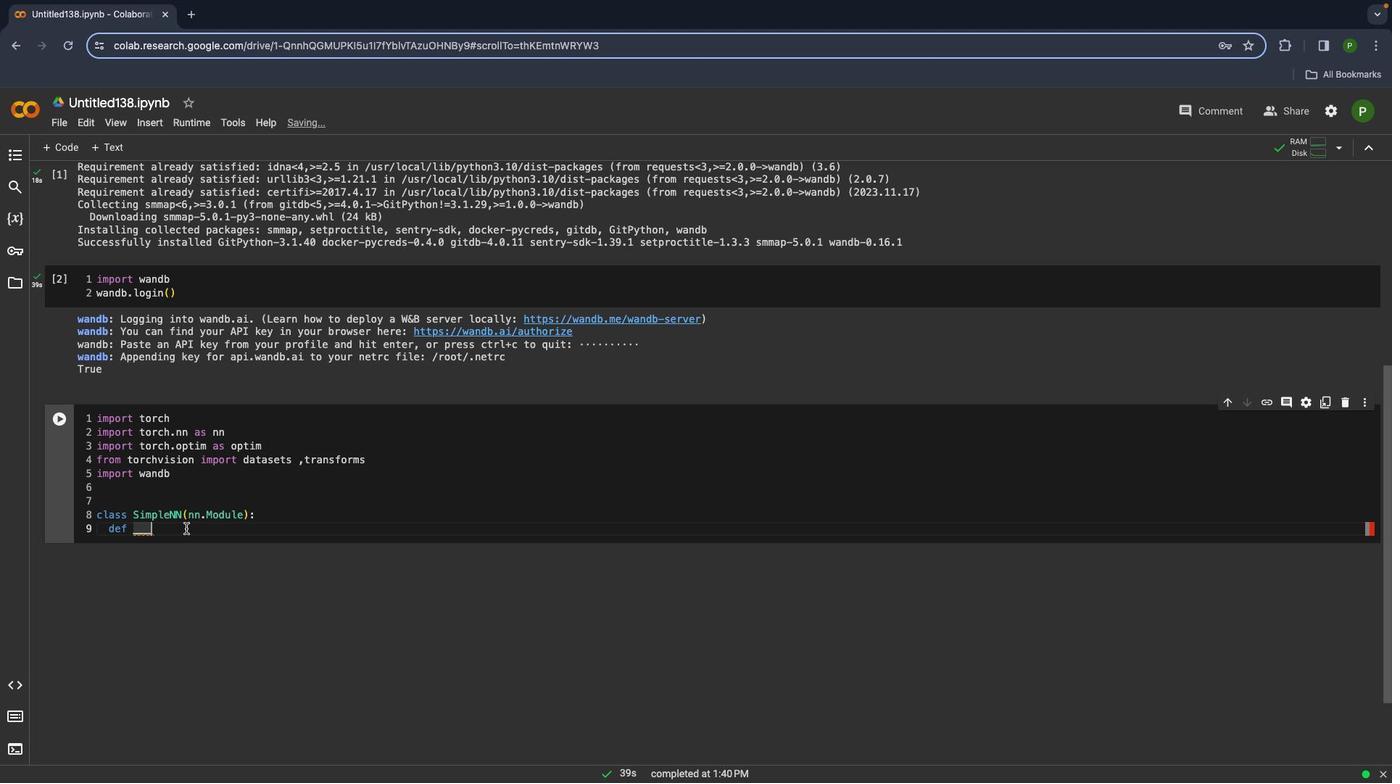 
Action: Mouse moved to (398, 446)
Screenshot: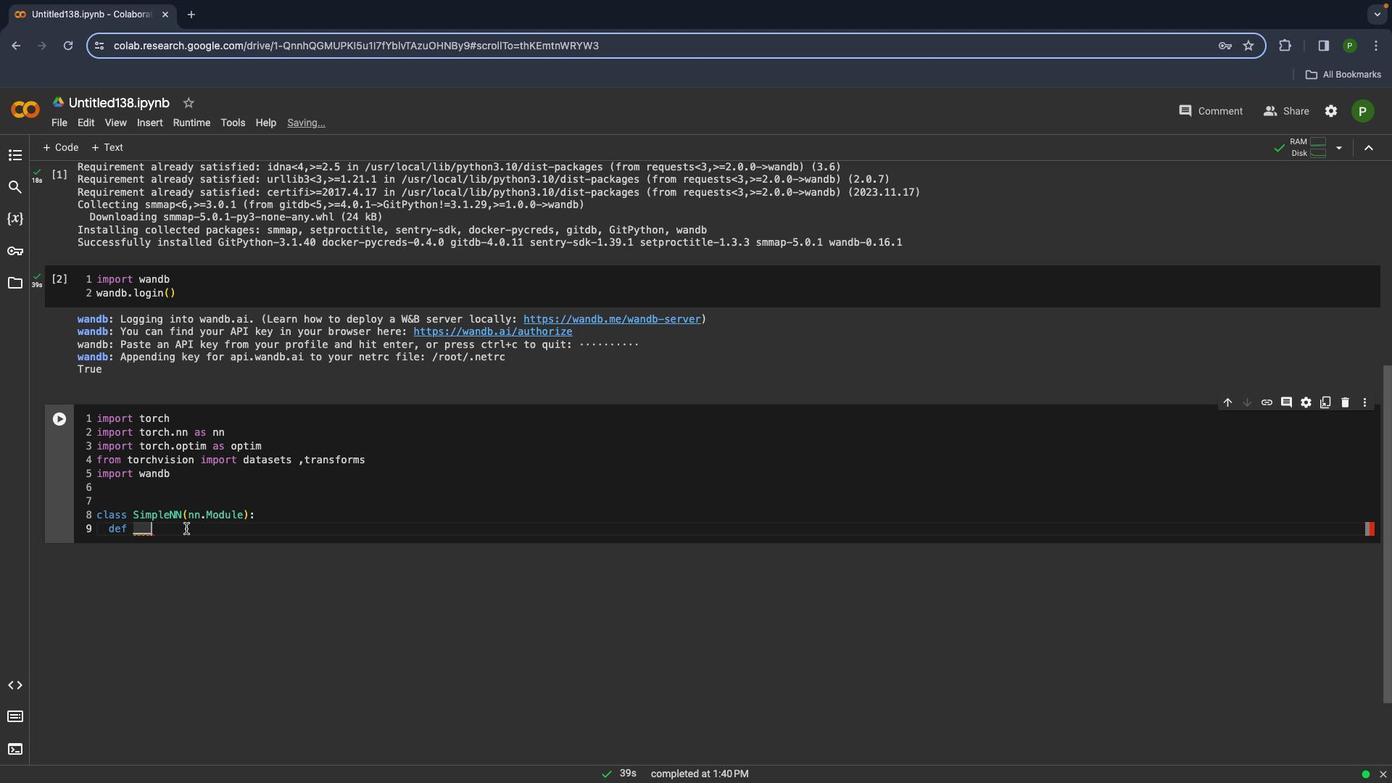 
Action: Mouse pressed left at (398, 446)
Screenshot: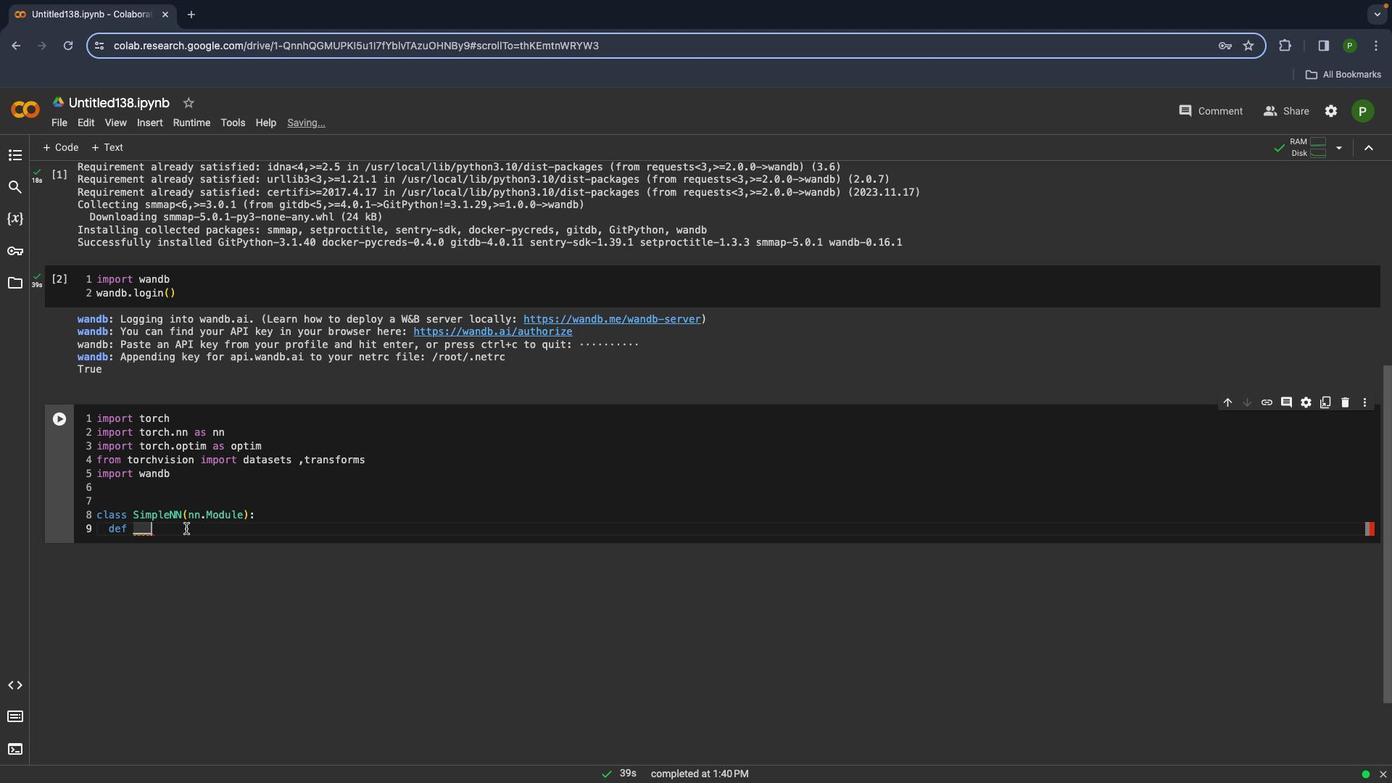 
Action: Mouse moved to (398, 449)
Screenshot: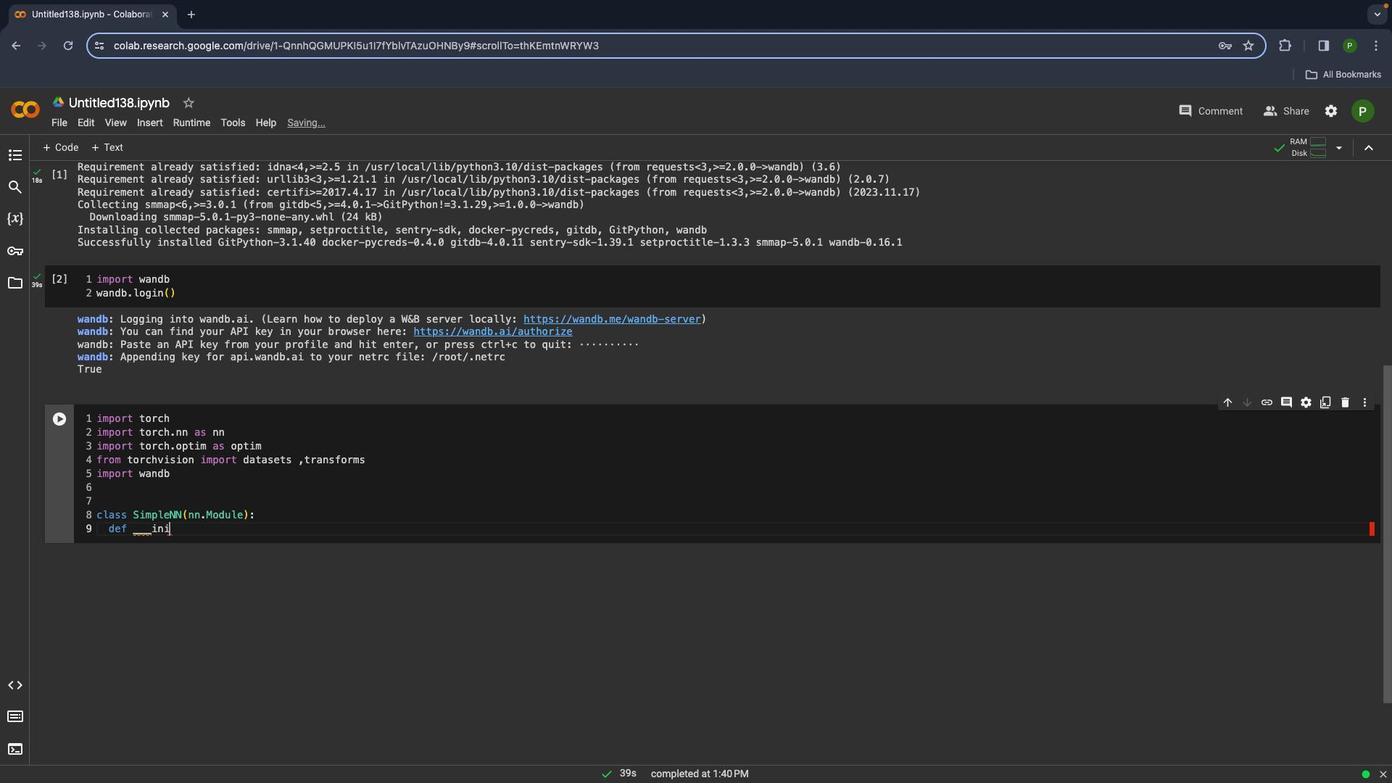 
Action: Key pressed ','
Screenshot: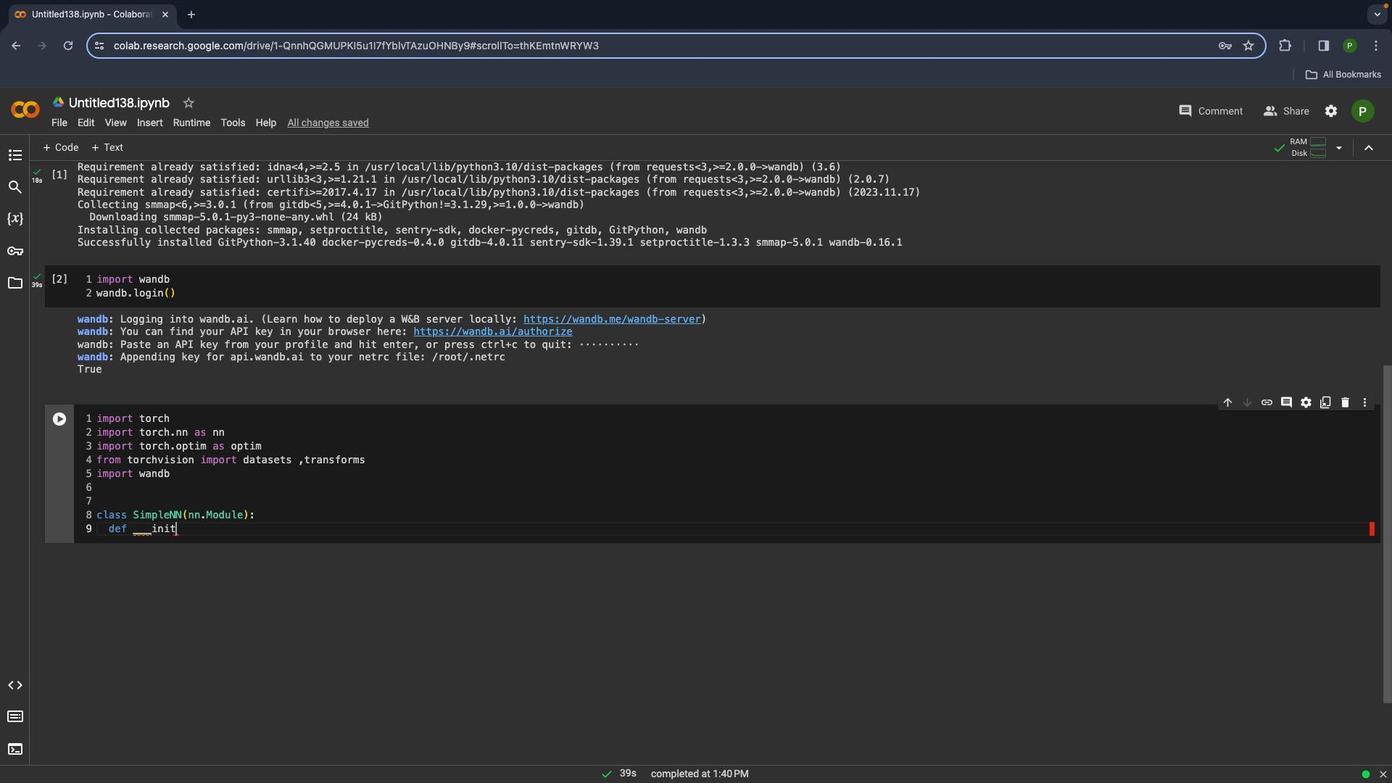 
Action: Mouse moved to (366, 490)
Screenshot: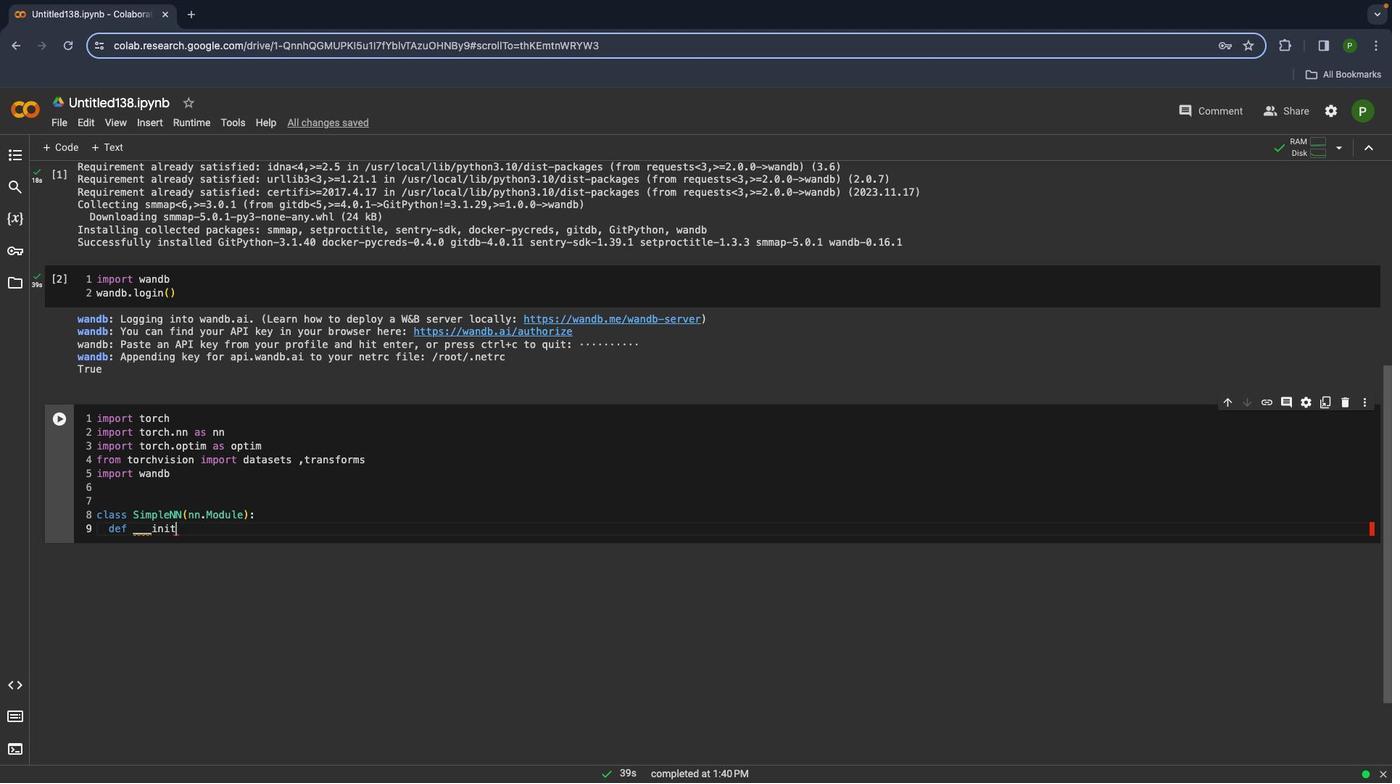 
Action: Mouse pressed left at (366, 490)
Screenshot: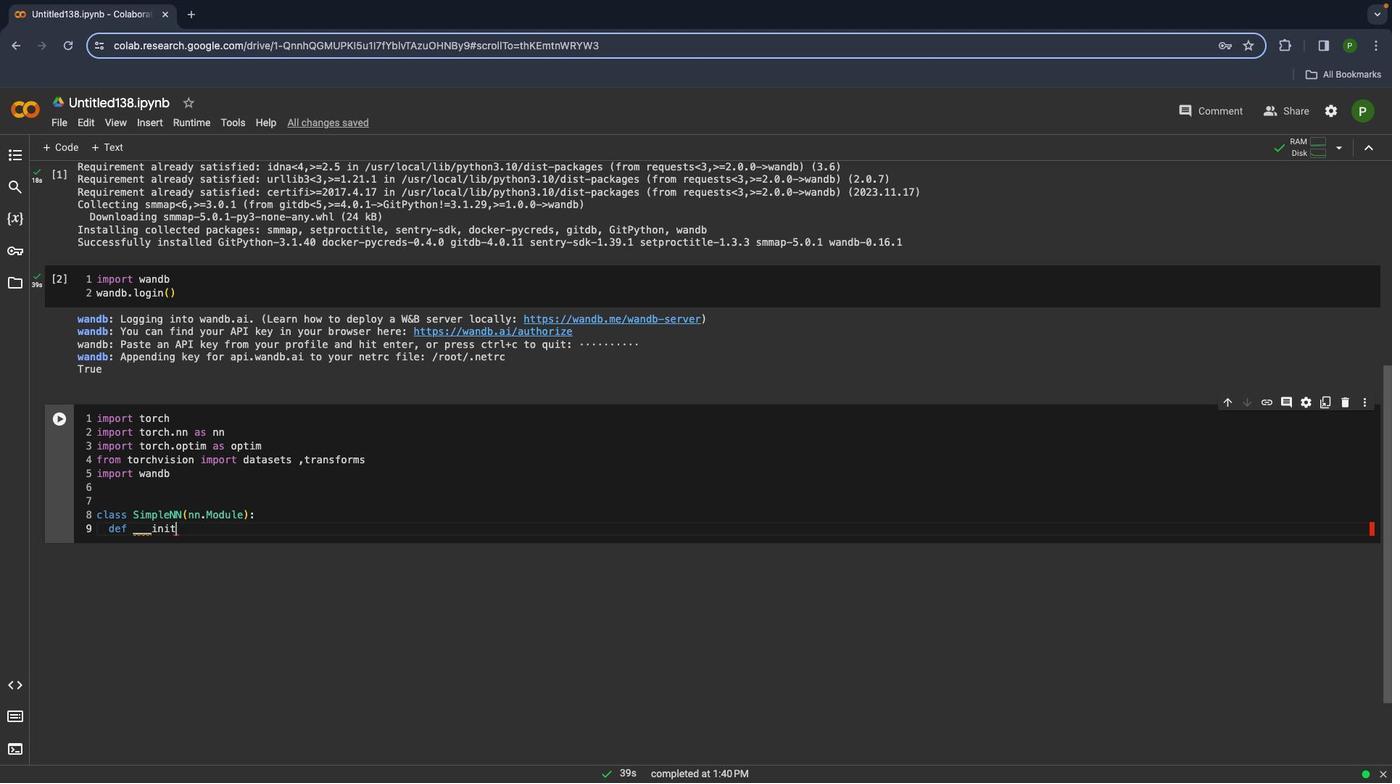 
Action: Mouse moved to (366, 490)
Screenshot: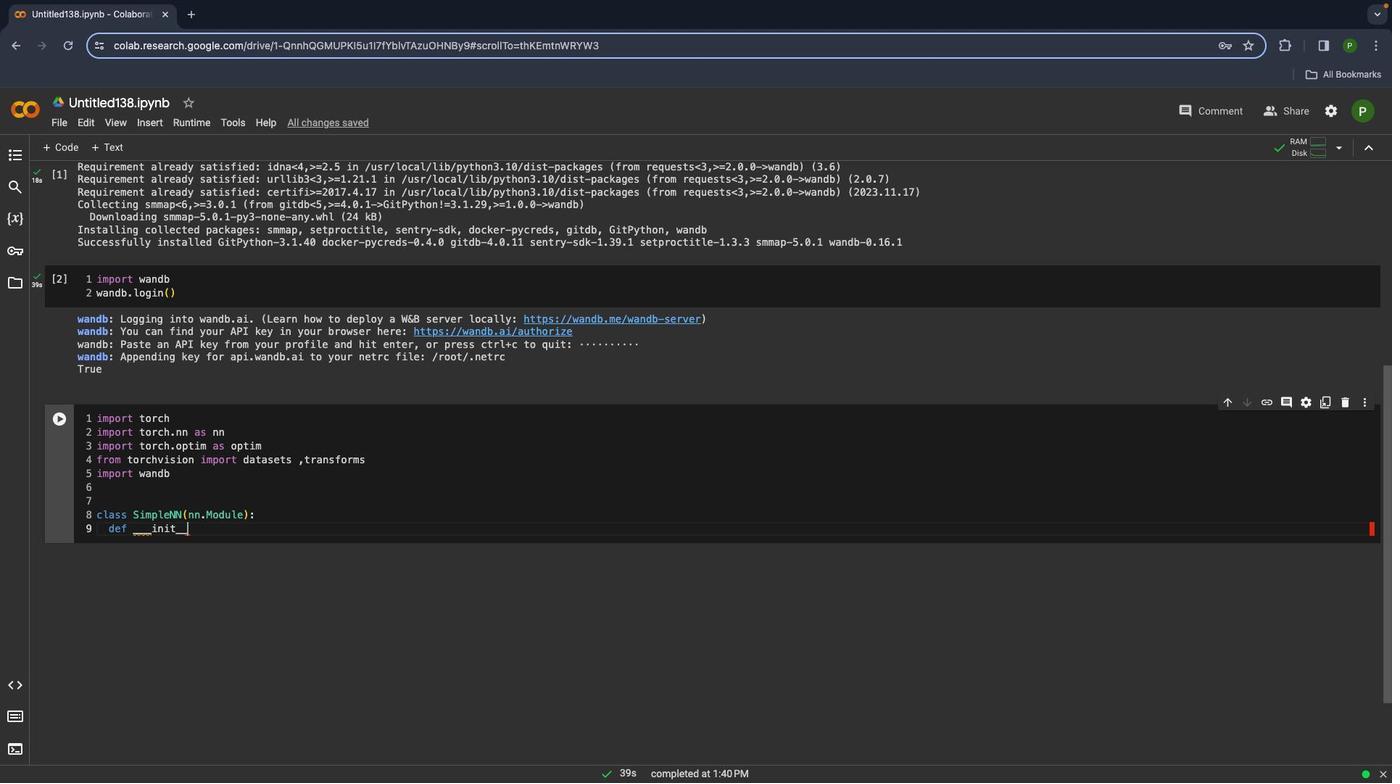 
Action: Key pressed 'i''n''i''t'Key.shift_r'('Key.backspaceKey.shift_r'_''_'Key.shift_r'(''s''e''l''f'Key.rightKey.shift_r':'Key.enter's''u''p''e''r'Key.shift_r'('Key.shiftKey.shift_r'S''i''m''p''l''e'Key.shift_r'N''N'',''s''e''l''f'Key.right'.''i'Key.backspaceKey.shift_r'_''_''i''n''i''t'Key.shift_r'_''_'Key.shift_r'('Key.rightKey.enter's''e''l''f''.''f''c''=''n''n''.'Key.shift_r'L''i''n''e''a''r'Key.shift_r'(''7''8''4'',''1''0'Key.downKey.enterKey.enterKey.backspace'd''e''f'Key.space'f''o''r''w''a''r''d'Key.shift_r'(''s''e''l''f'',''x'Key.rightKey.shift_r':'Key.enter'x''=''x''.''v''i''e''w'Key.shift_r'(''-''1''7''8''4'Key.rightKey.enter'x''=''s''e''l''f''.''f''c'Key.shift_r'(''x'Key.rightKey.enter'r''e''t''u''r''n'Key.space'x'Key.enterKey.enterKey.backspaceKey.backspace'd''e''f'Key.space'm''a''i''n'Key.shift_r'('Key.rightKey.enterKey.enter
Screenshot: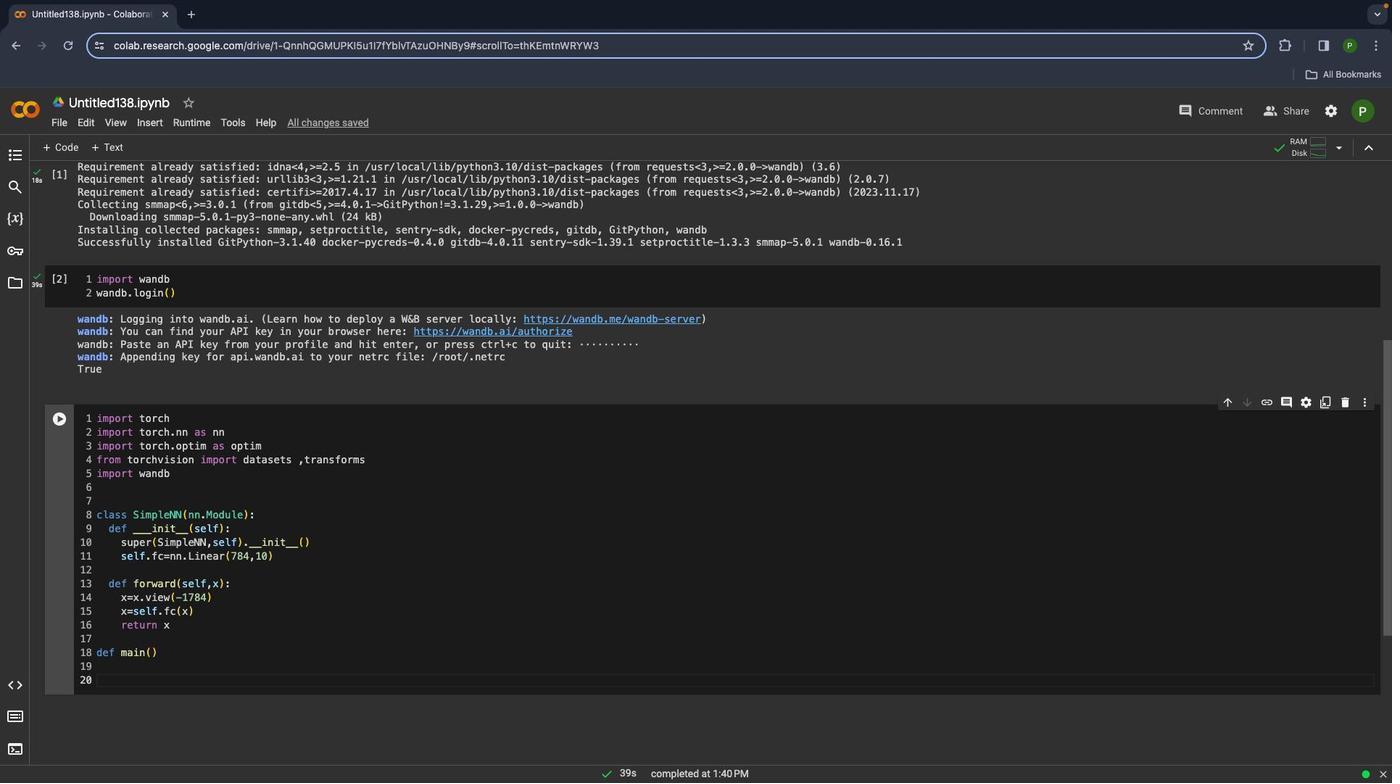 
Action: Mouse moved to (828, 438)
Screenshot: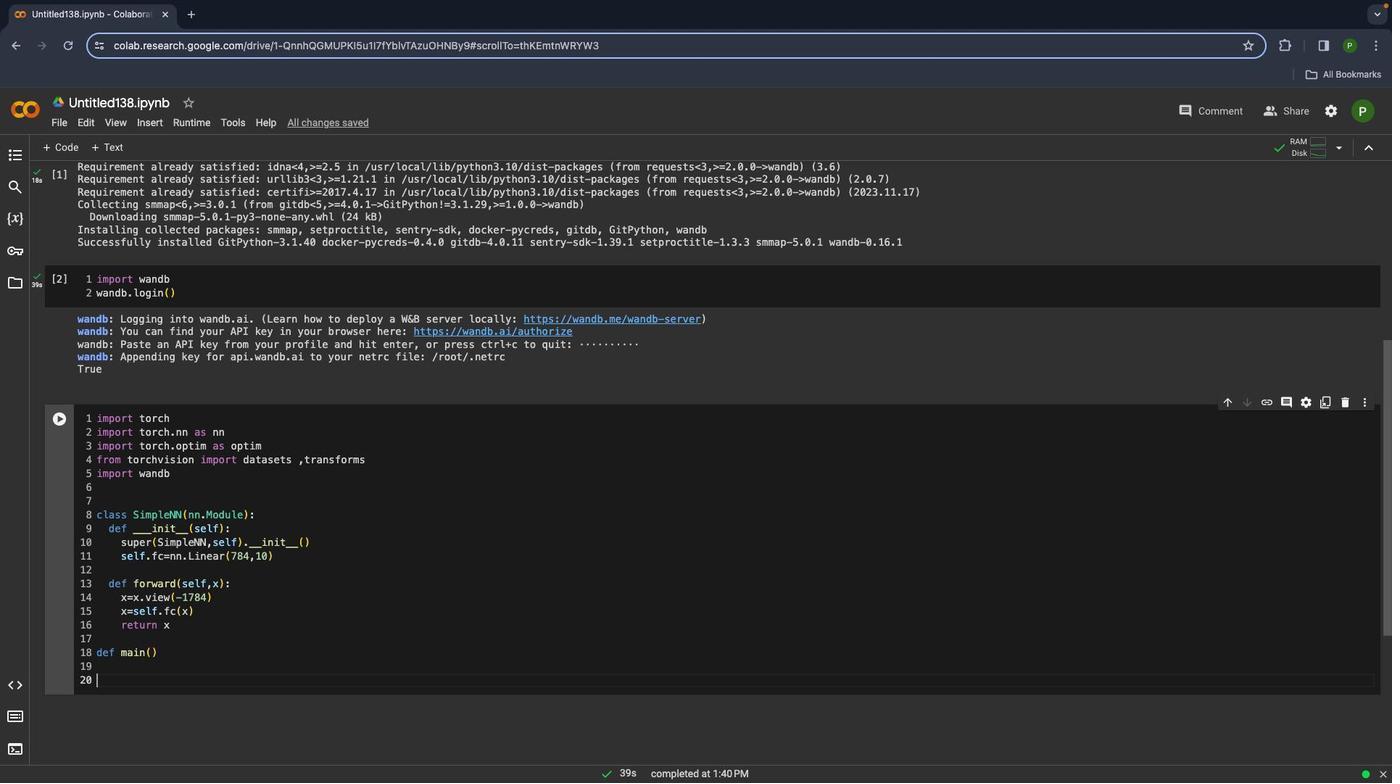 
Action: Mouse scrolled (828, 438) with delta (314, 136)
Screenshot: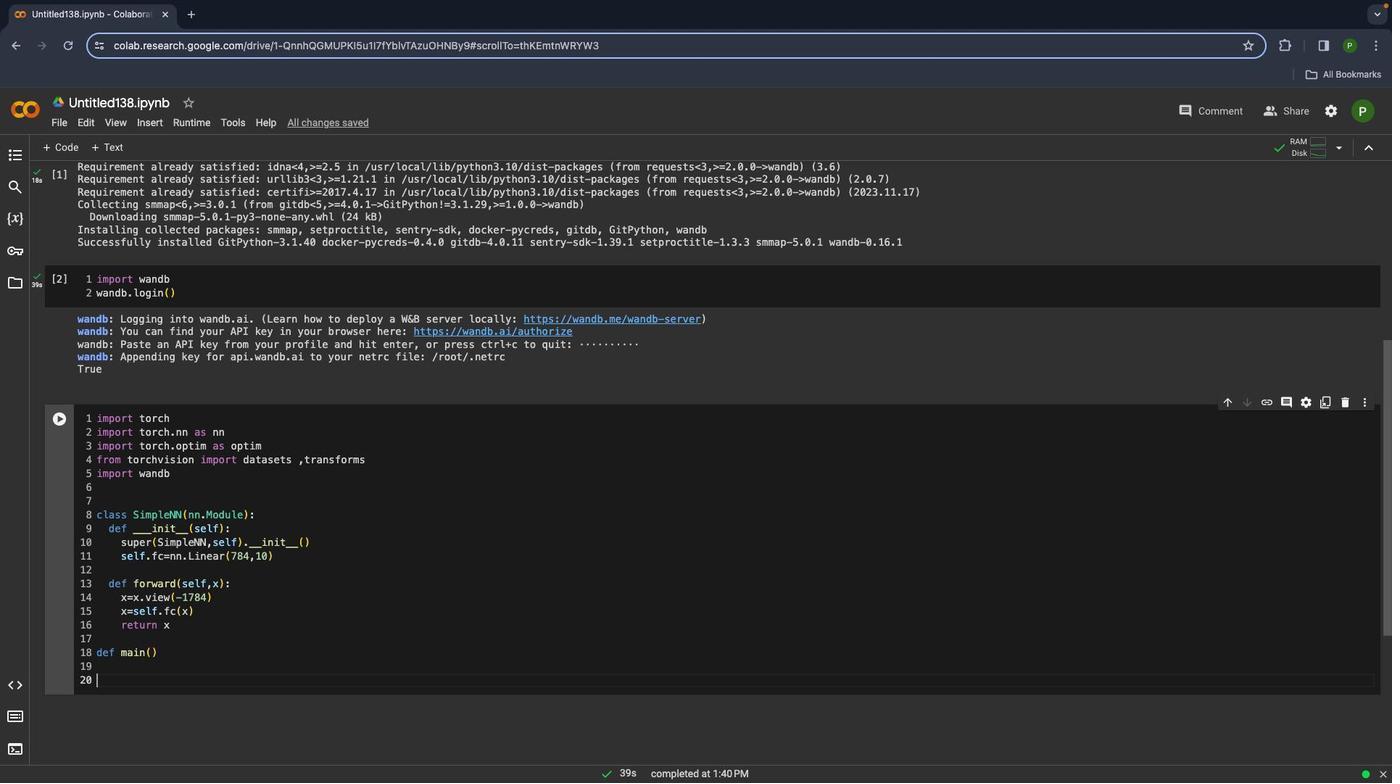 
Action: Mouse moved to (828, 438)
Screenshot: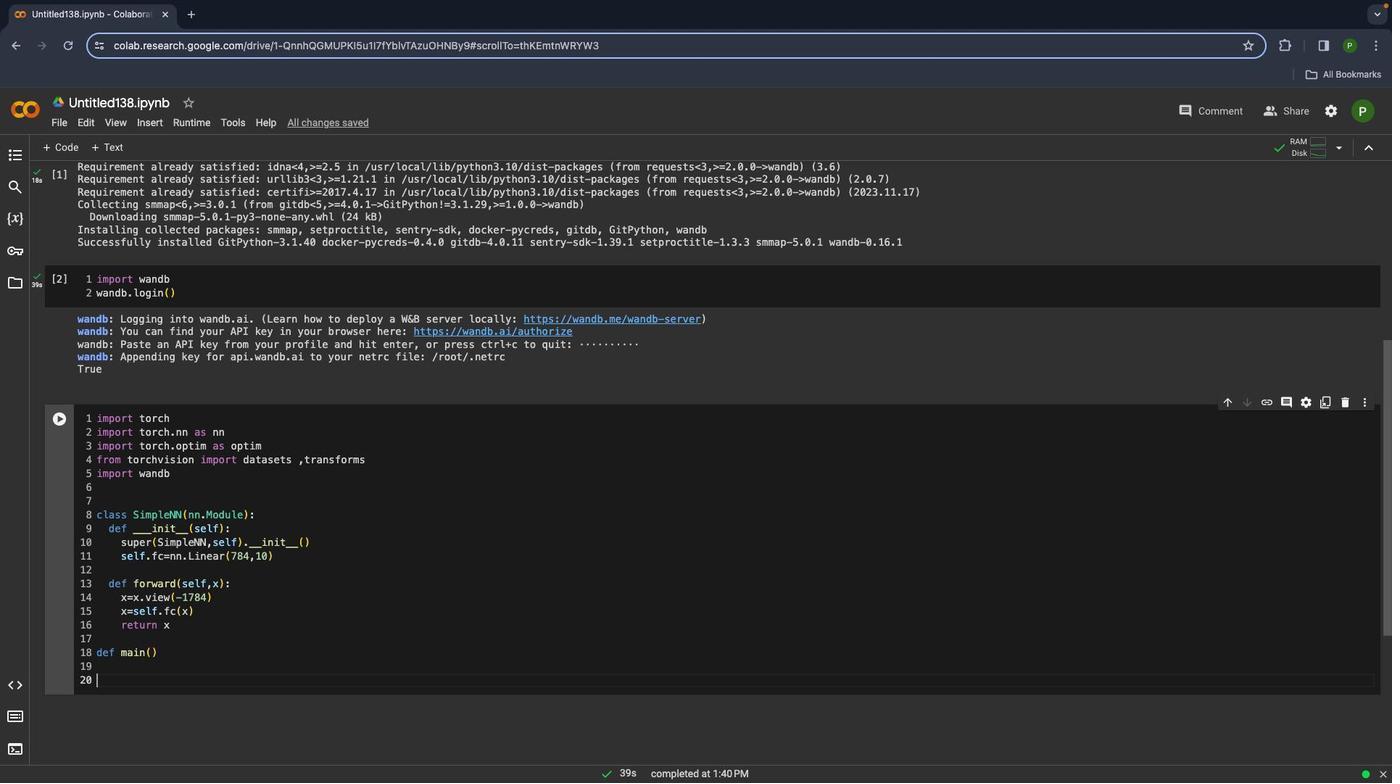 
Action: Mouse scrolled (828, 438) with delta (314, 136)
Screenshot: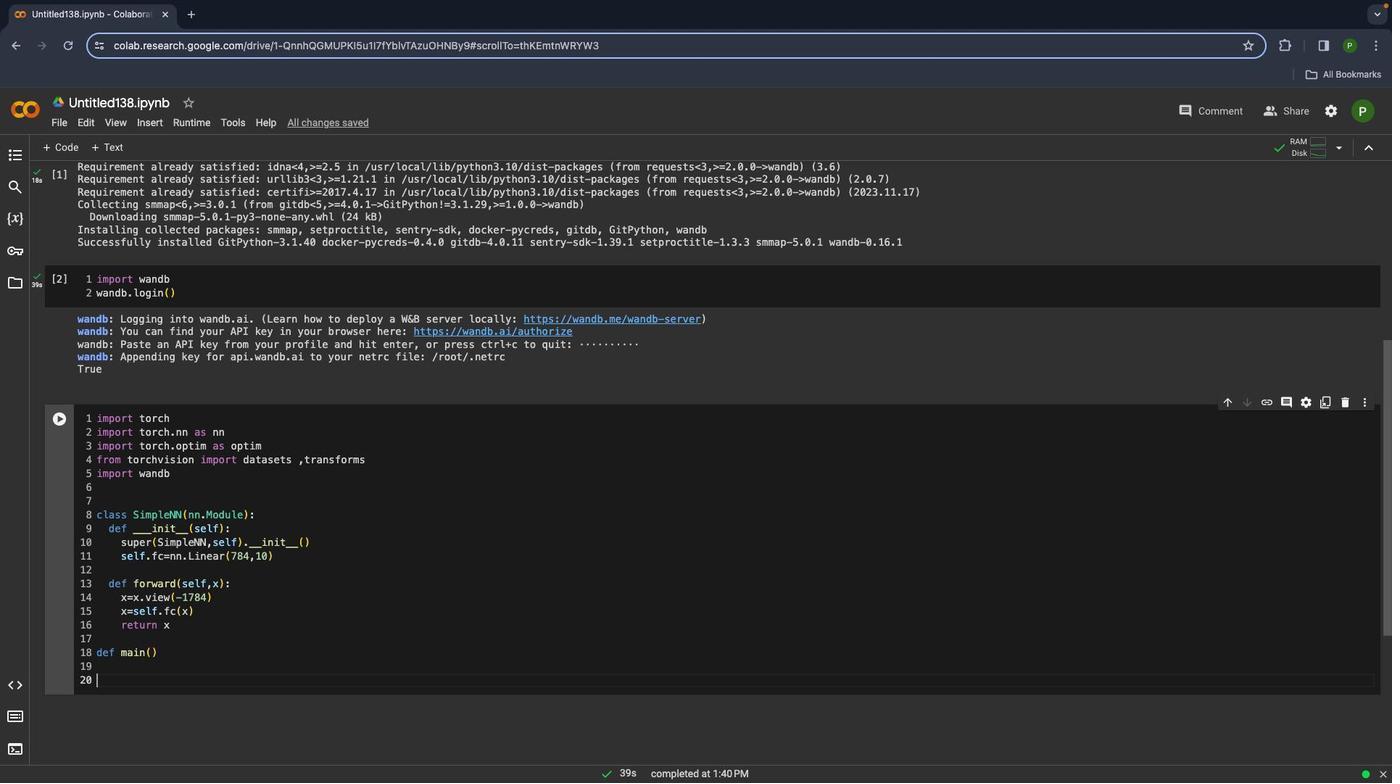 
Action: Mouse scrolled (828, 438) with delta (314, 135)
Screenshot: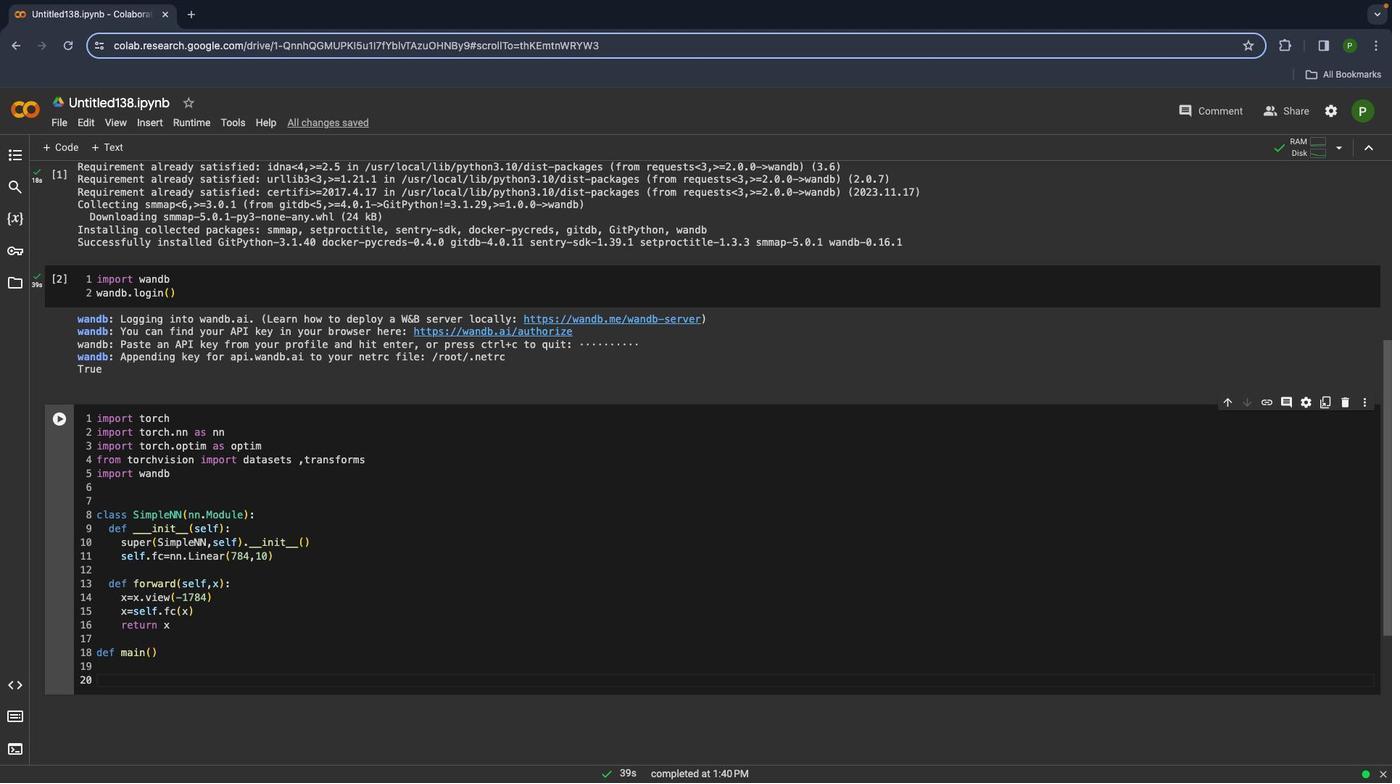 
Action: Mouse scrolled (828, 438) with delta (314, 136)
Screenshot: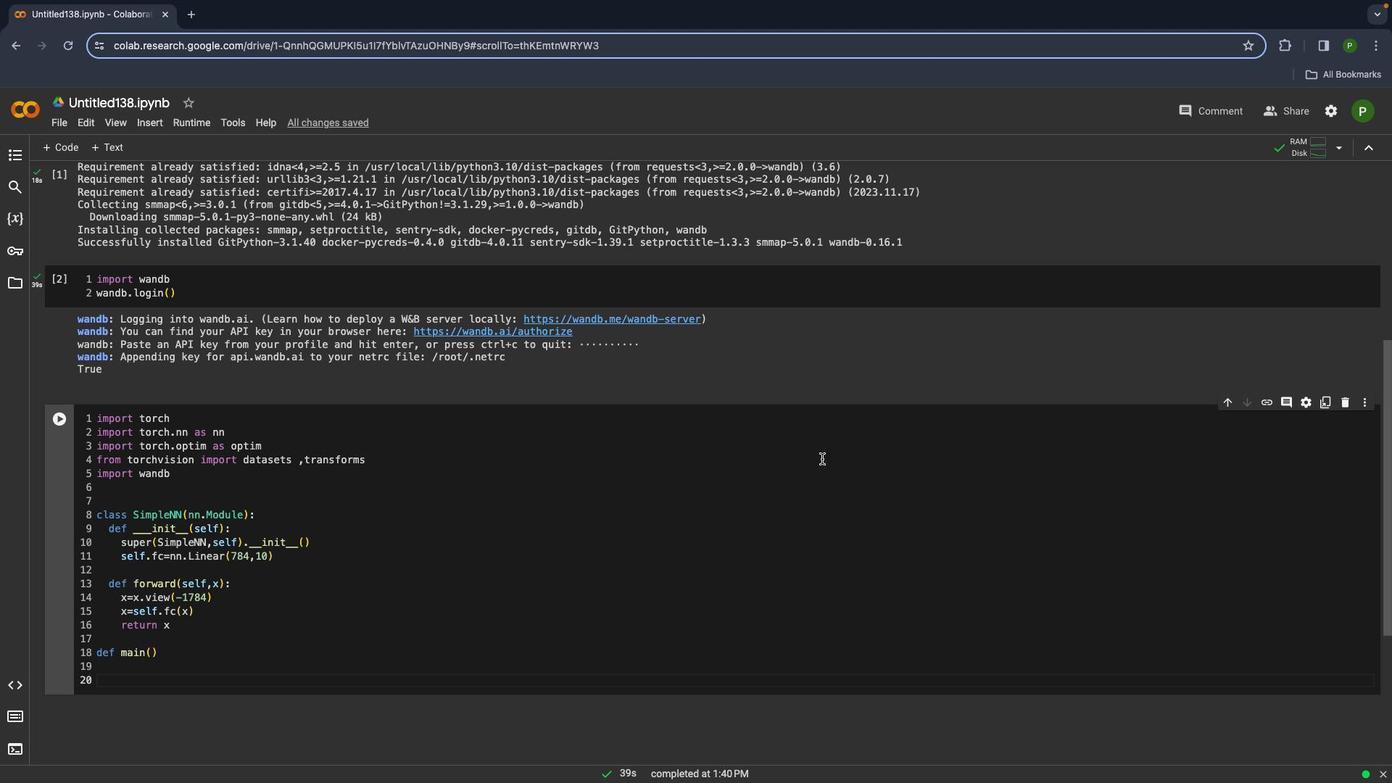 
Action: Mouse scrolled (828, 438) with delta (314, 136)
Screenshot: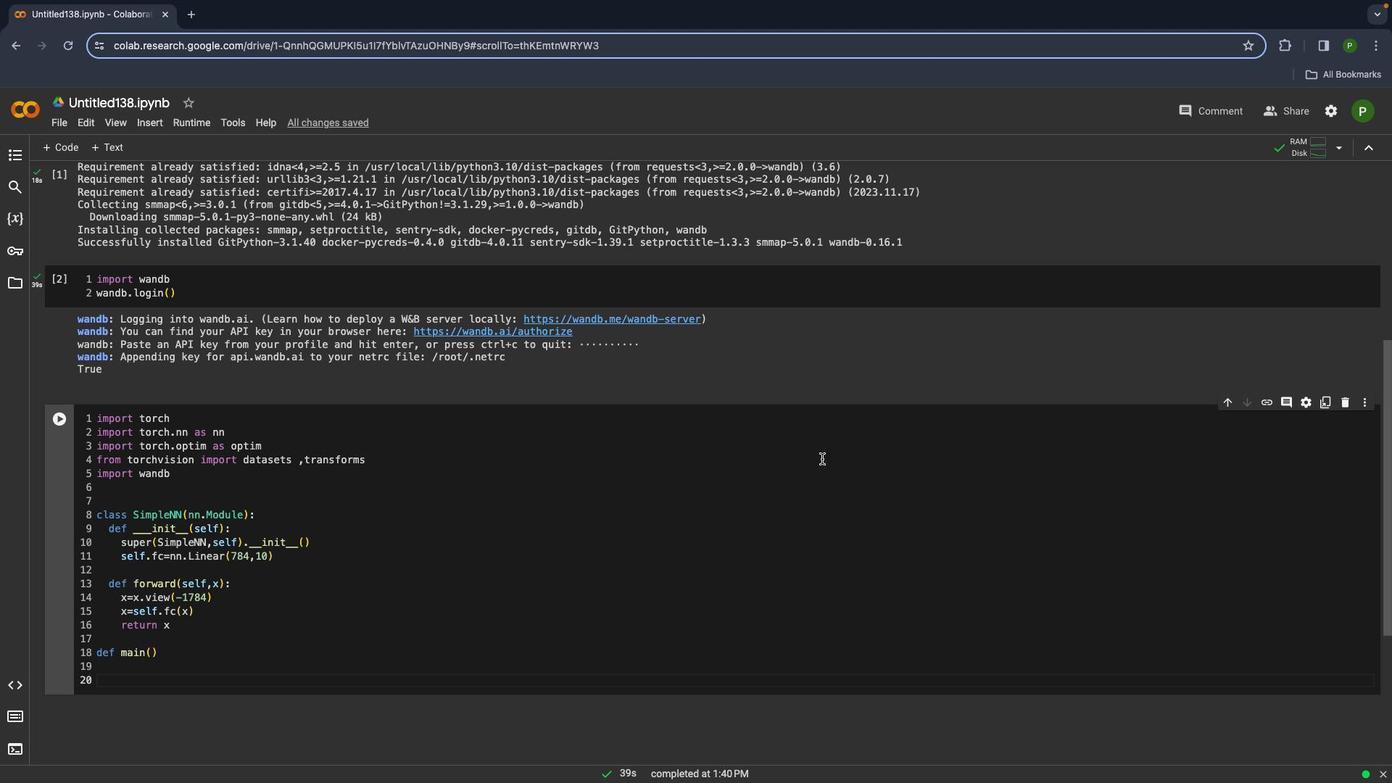 
Action: Mouse scrolled (828, 438) with delta (314, 135)
Screenshot: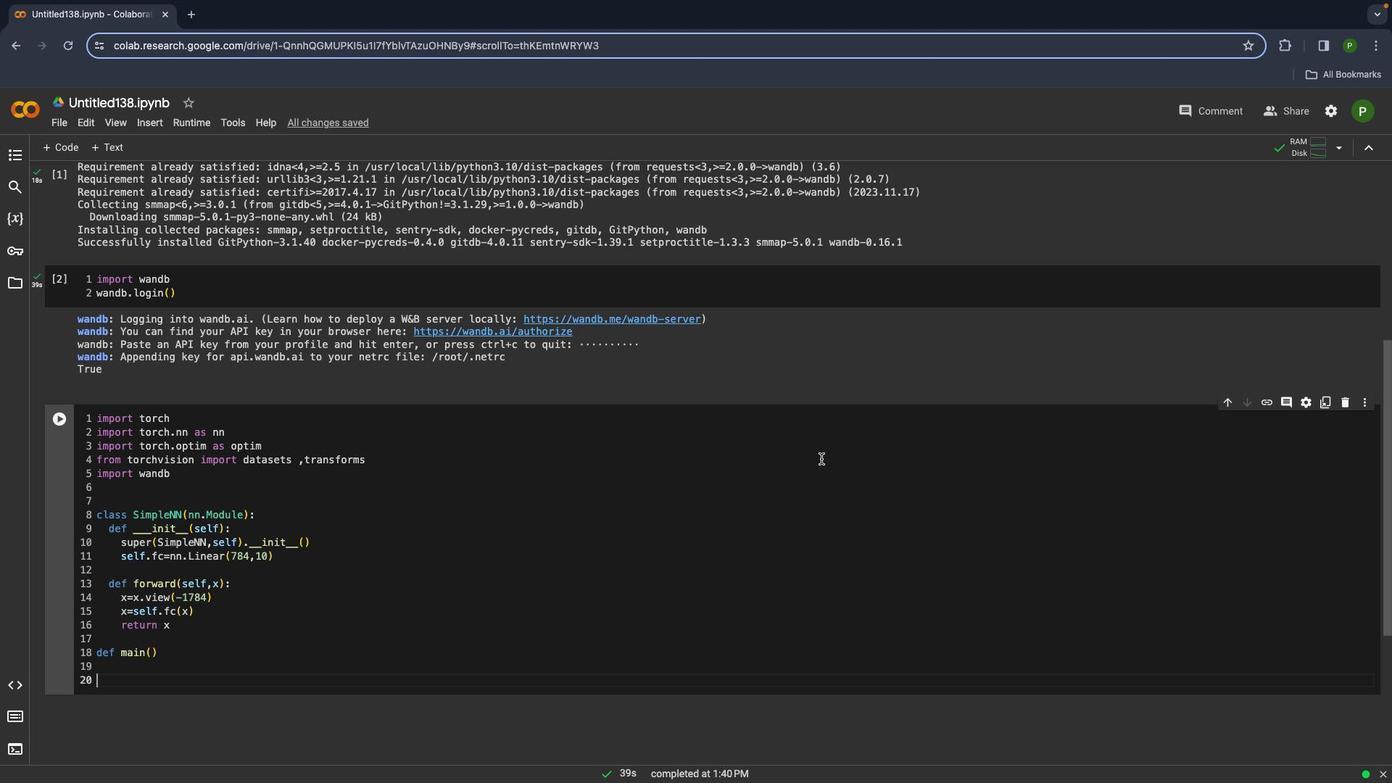 
Action: Mouse scrolled (828, 438) with delta (314, 134)
Screenshot: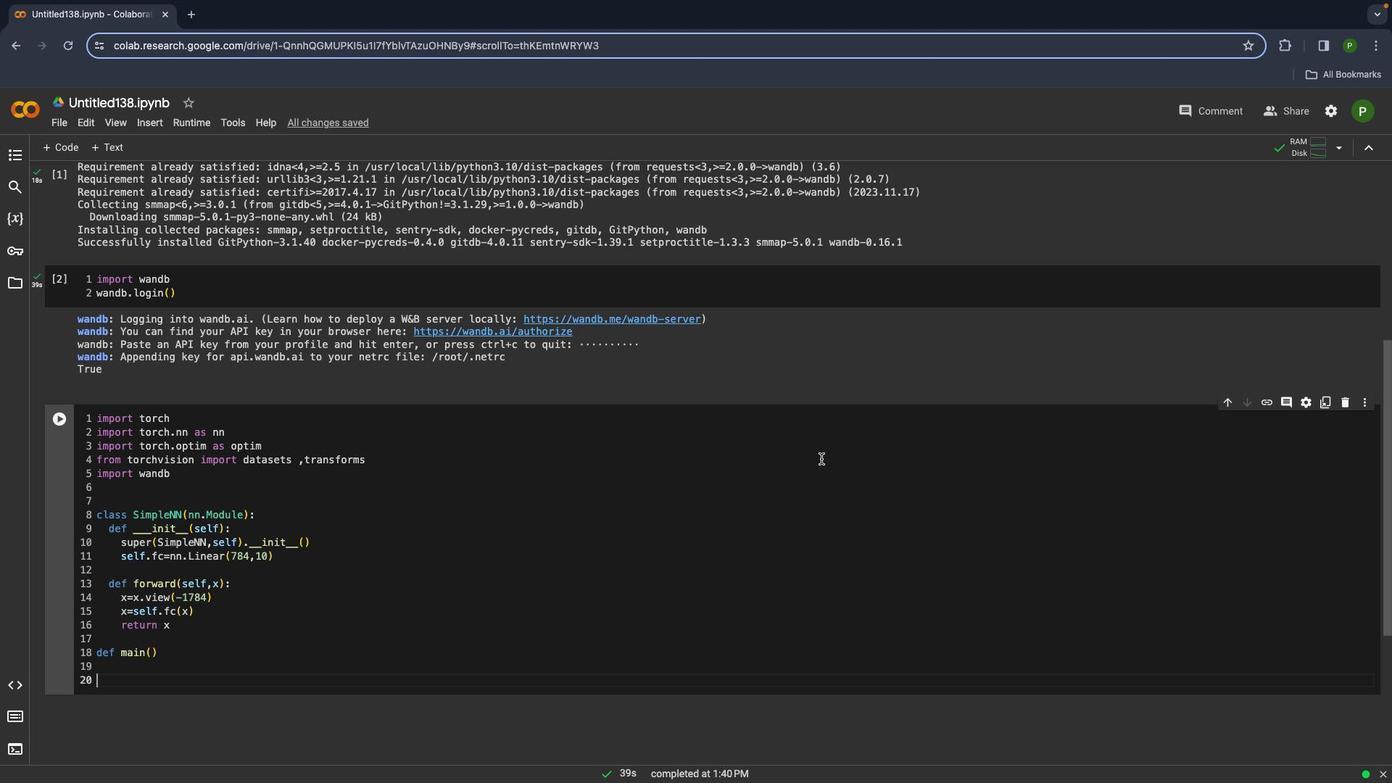
Action: Mouse moved to (828, 438)
Screenshot: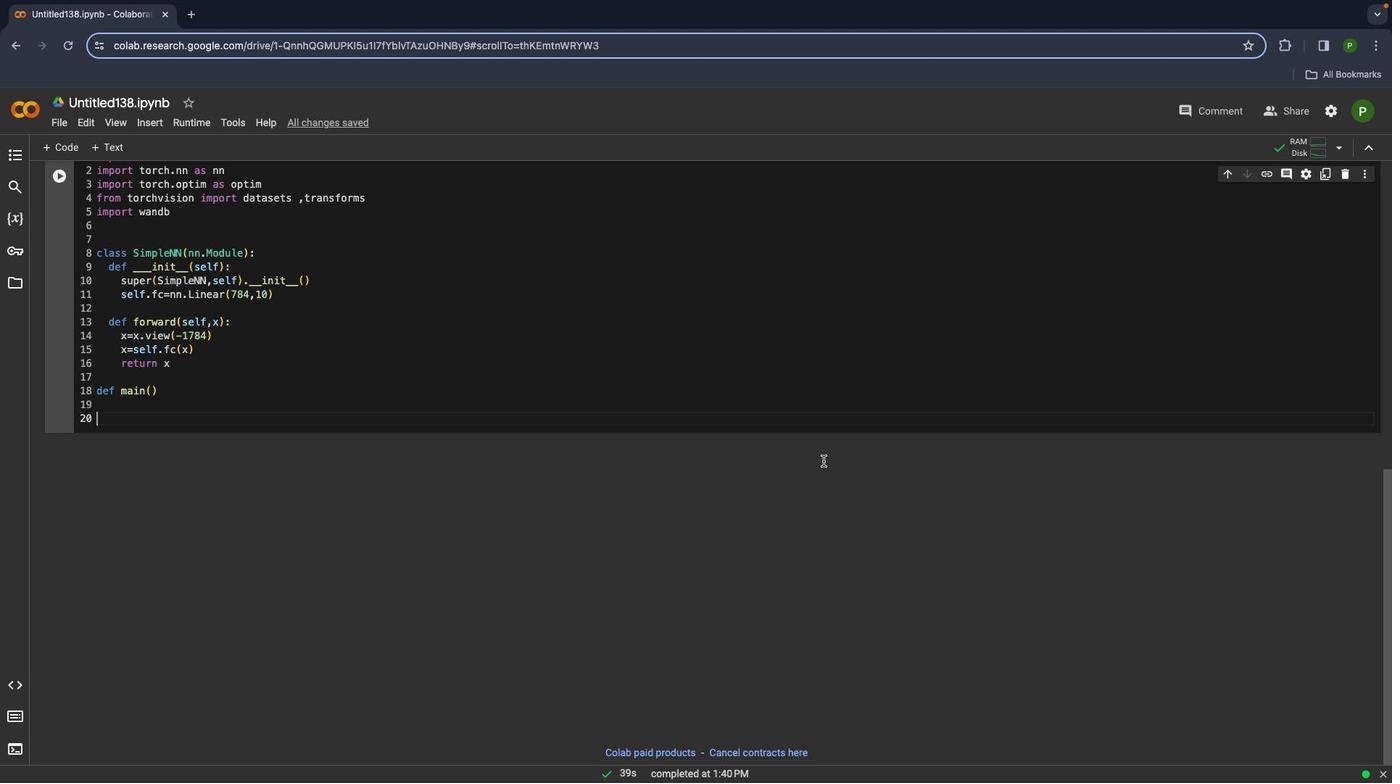 
Action: Mouse scrolled (828, 438) with delta (314, 137)
Screenshot: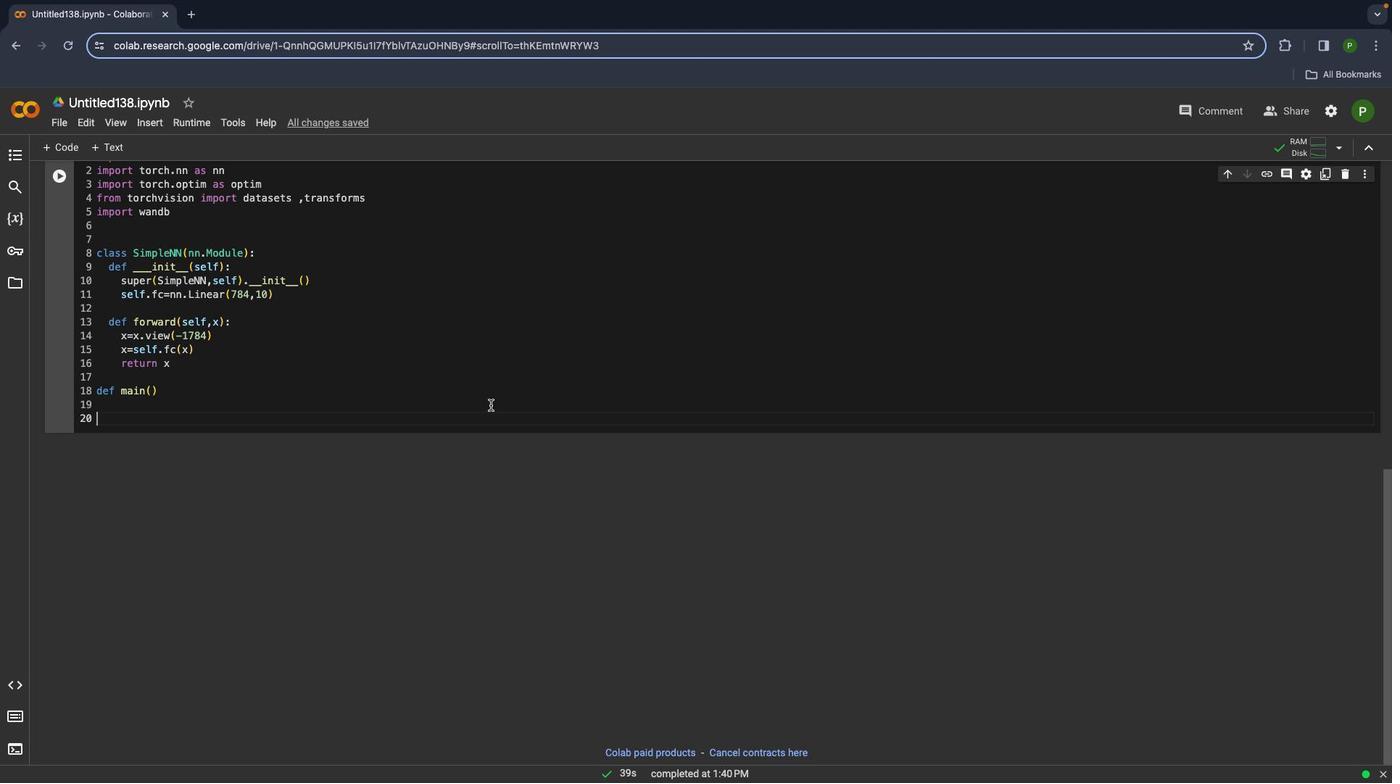 
Action: Mouse scrolled (828, 438) with delta (314, 137)
Screenshot: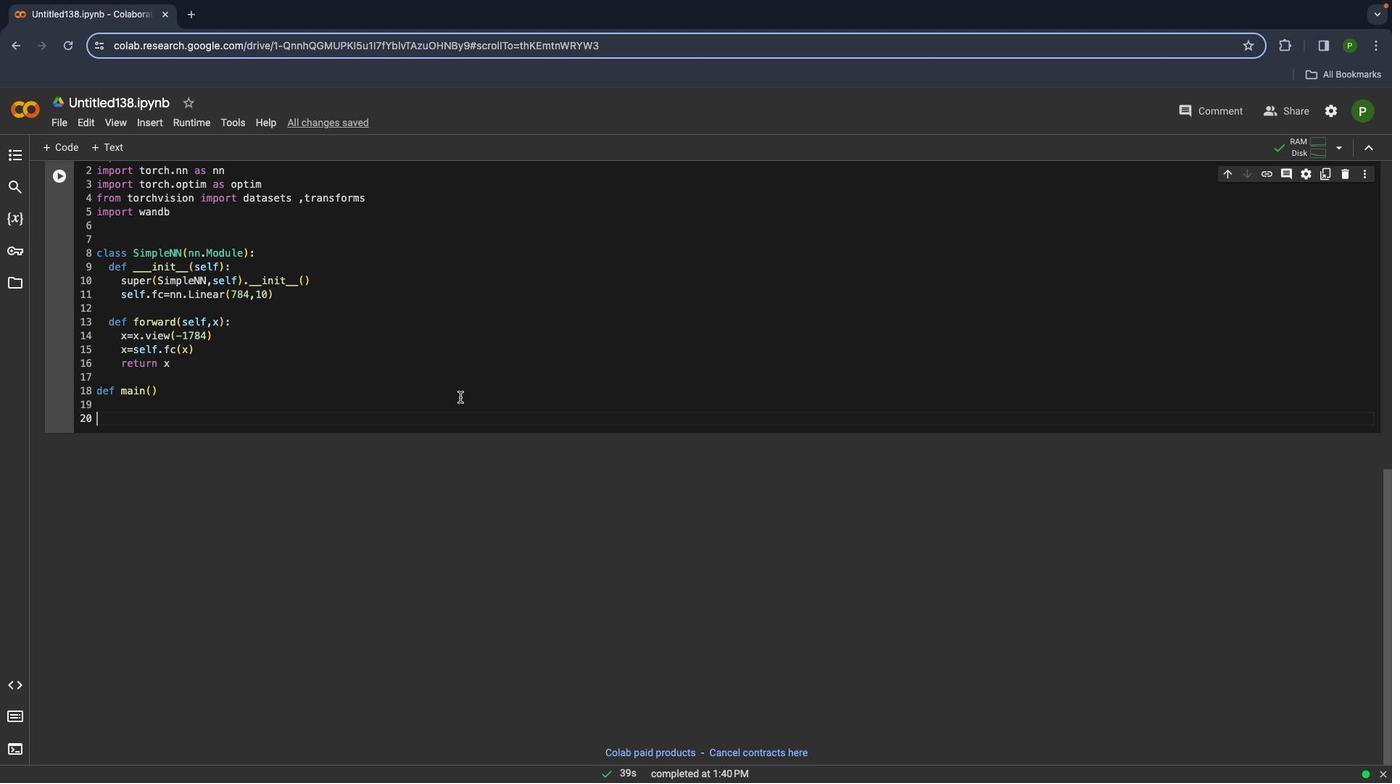 
Action: Mouse scrolled (828, 438) with delta (314, 137)
Screenshot: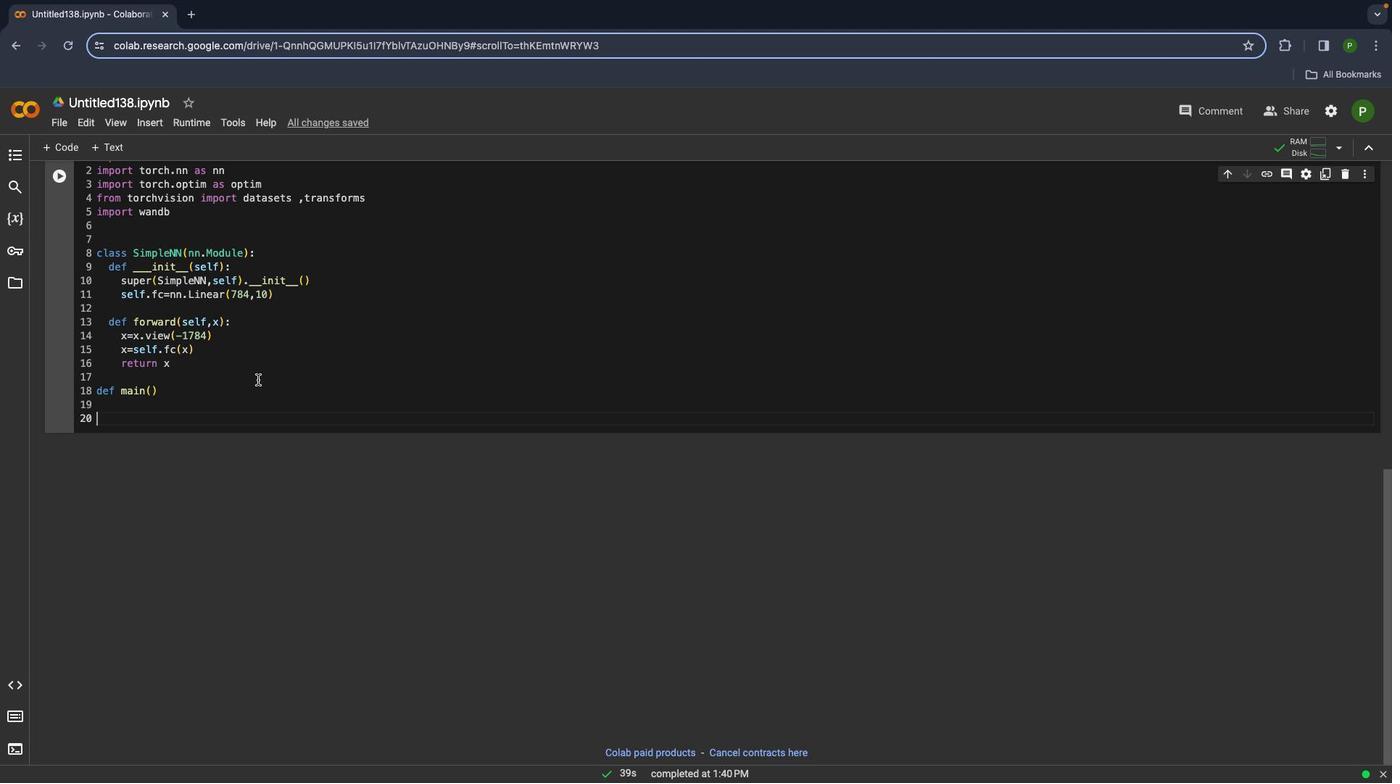 
Action: Mouse scrolled (828, 438) with delta (314, 137)
Screenshot: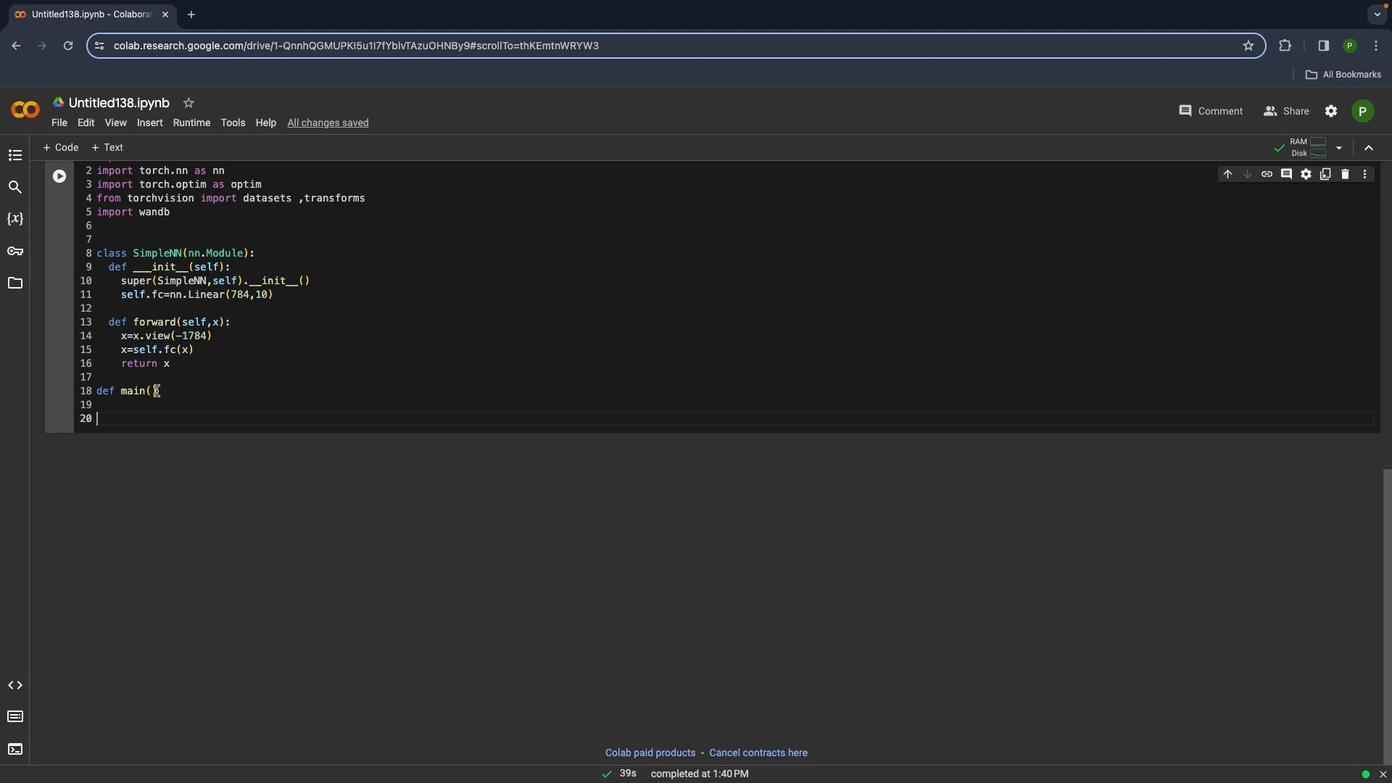 
Action: Mouse scrolled (828, 438) with delta (314, 137)
Screenshot: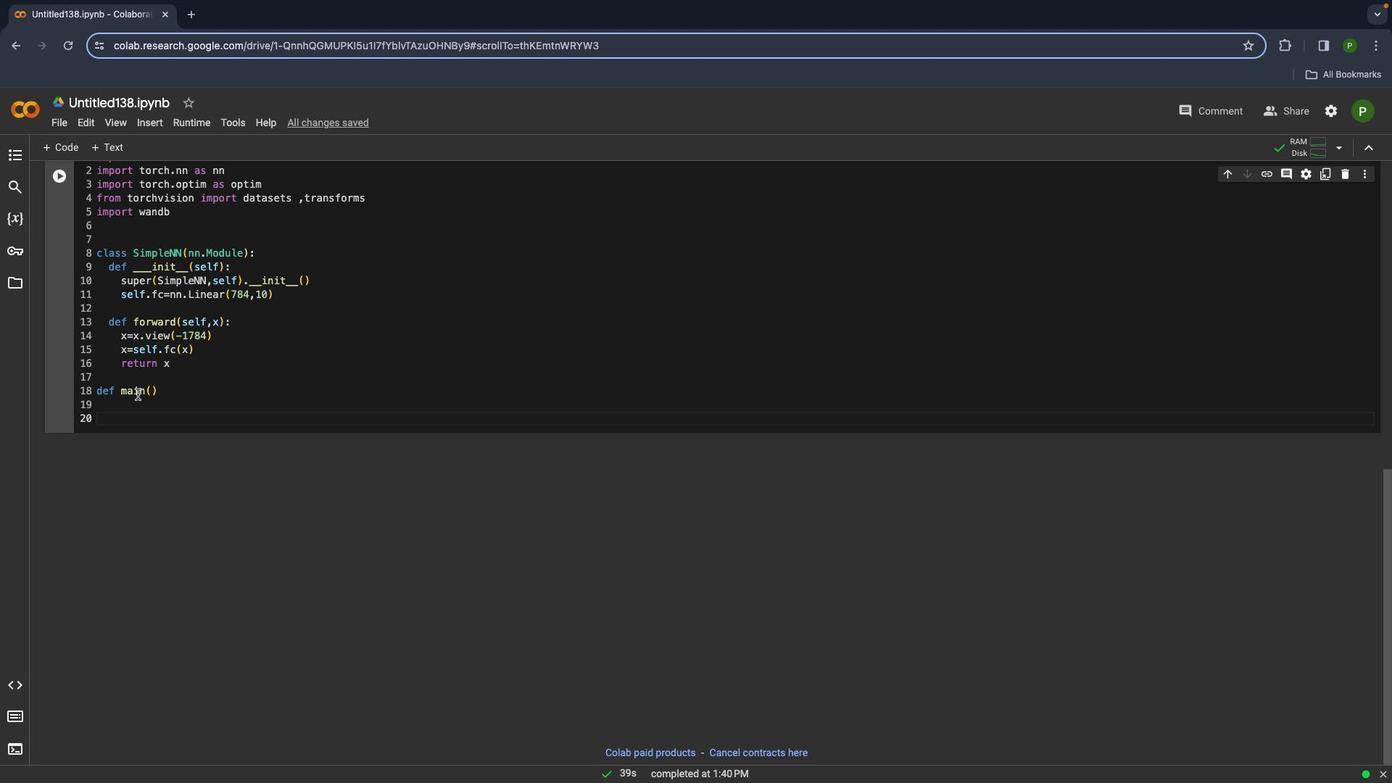 
Action: Mouse scrolled (828, 438) with delta (314, 137)
Screenshot: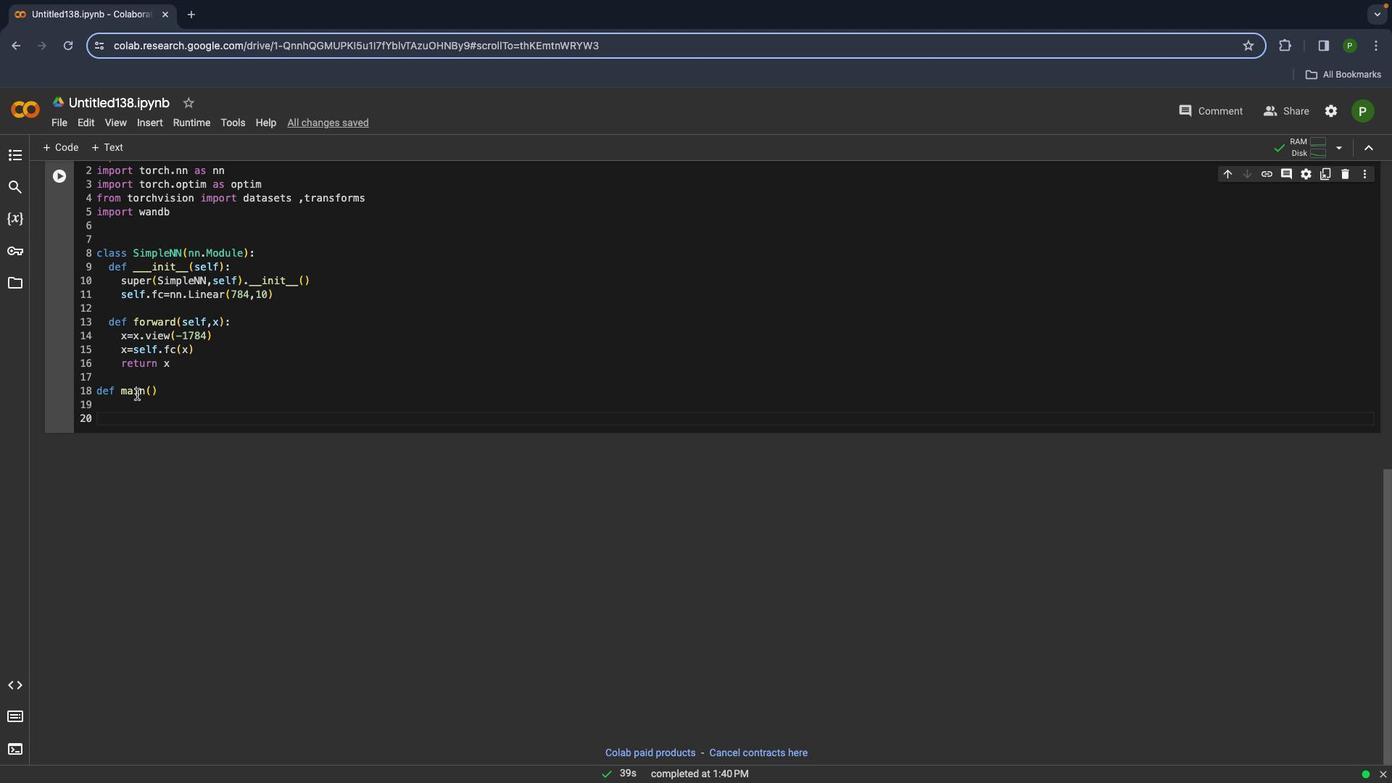 
Action: Mouse scrolled (828, 438) with delta (314, 137)
Screenshot: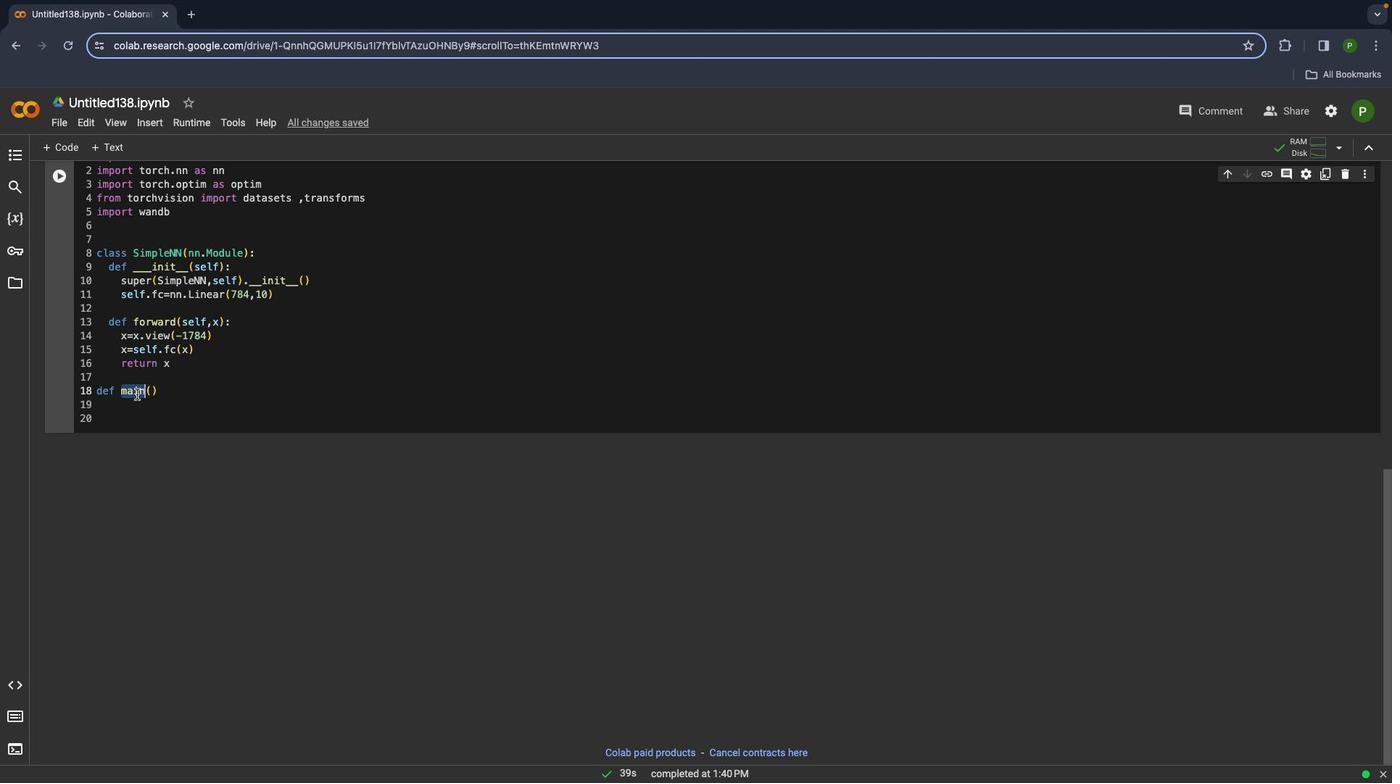 
Action: Mouse scrolled (828, 438) with delta (314, 137)
Screenshot: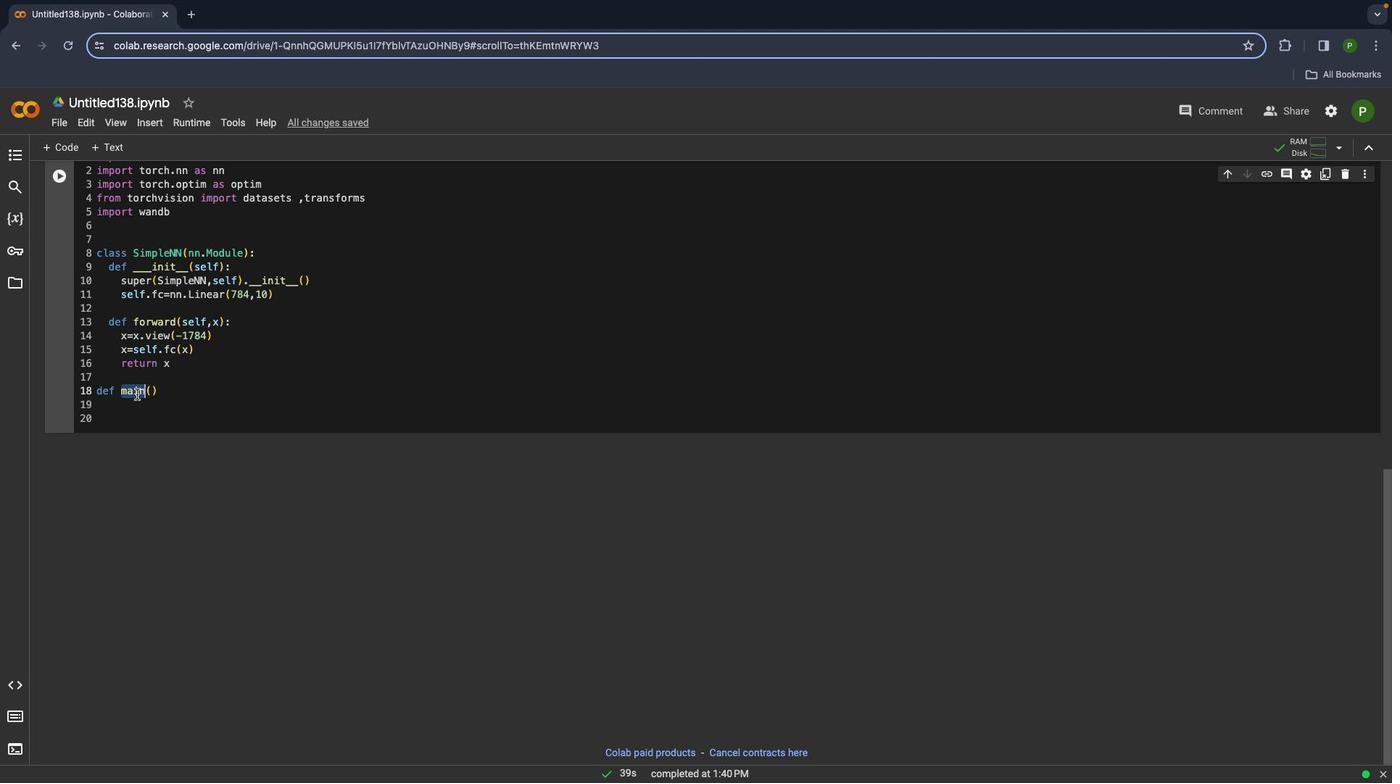 
Action: Mouse scrolled (828, 438) with delta (314, 137)
Screenshot: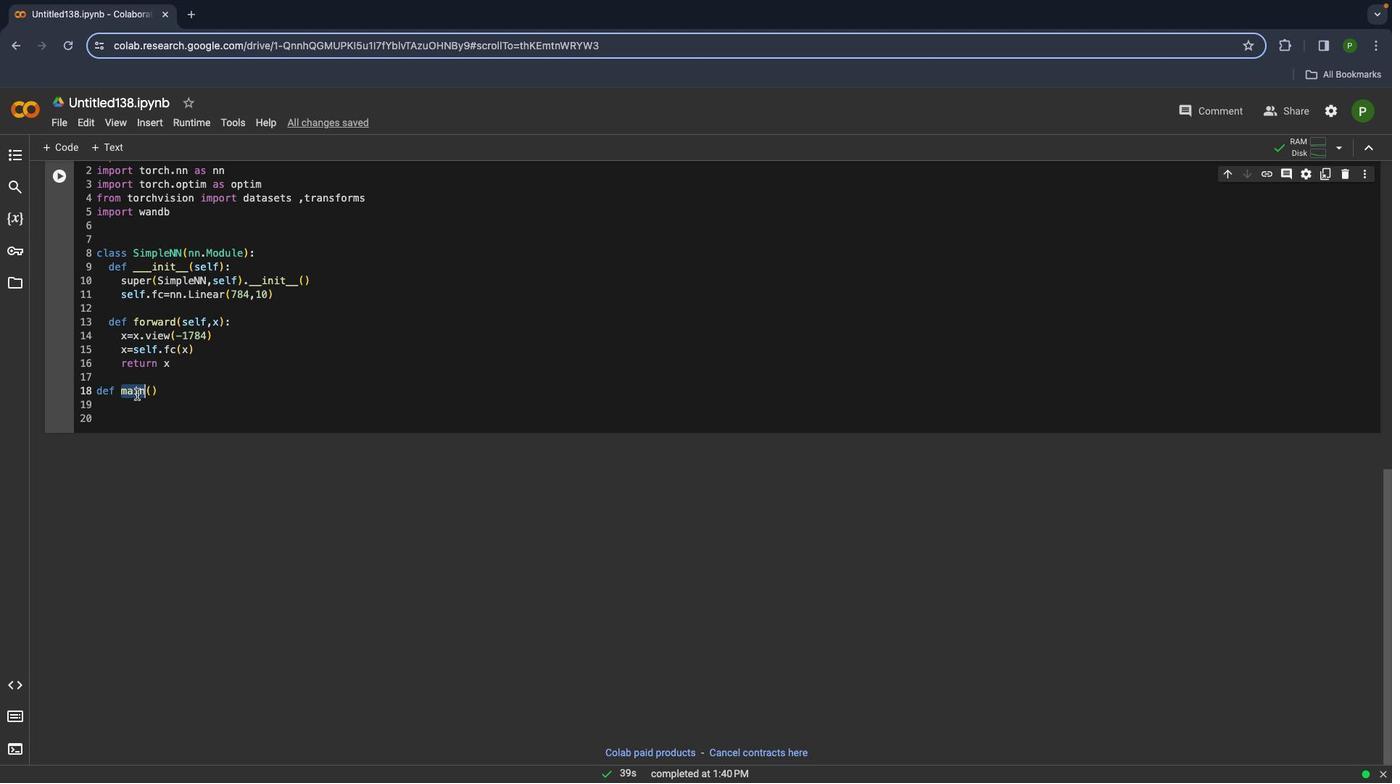 
Action: Mouse scrolled (828, 438) with delta (314, 137)
Screenshot: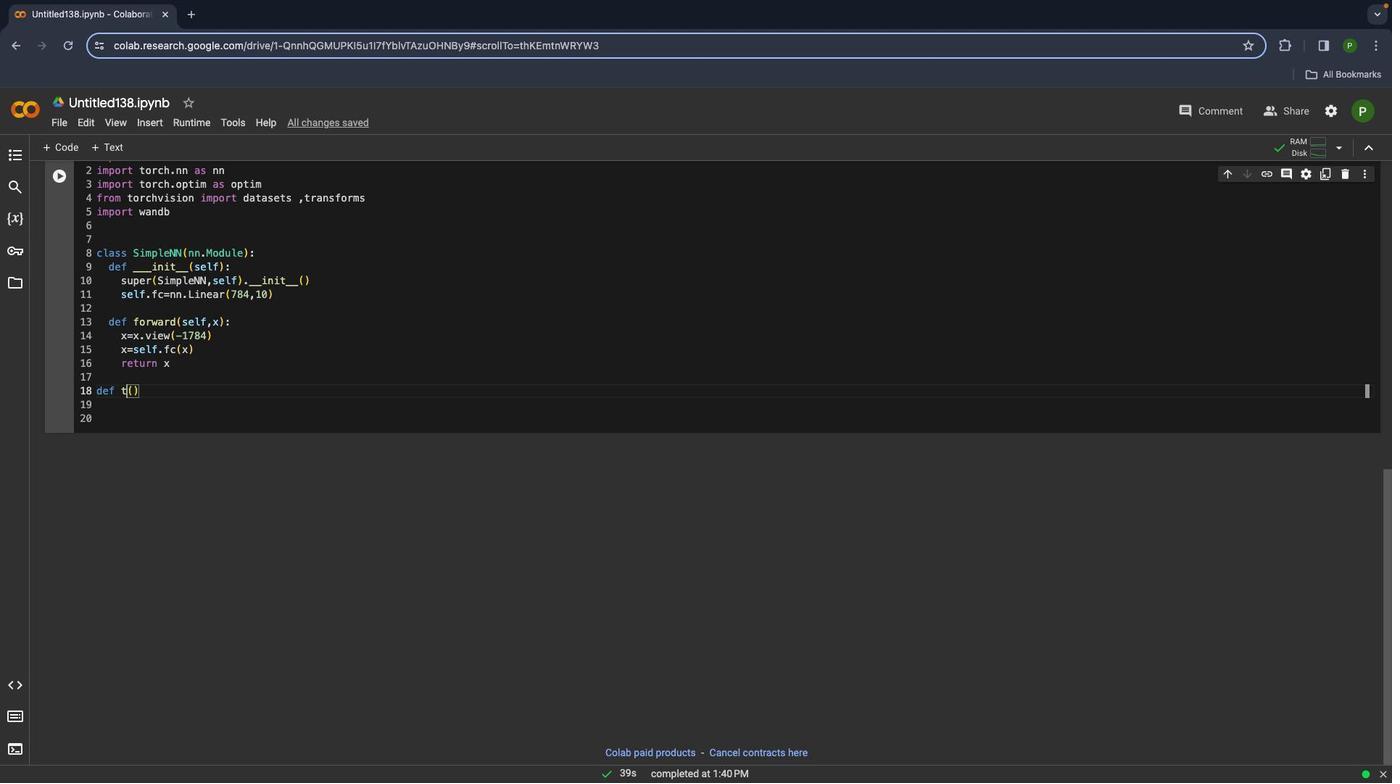 
Action: Mouse scrolled (828, 438) with delta (314, 137)
Screenshot: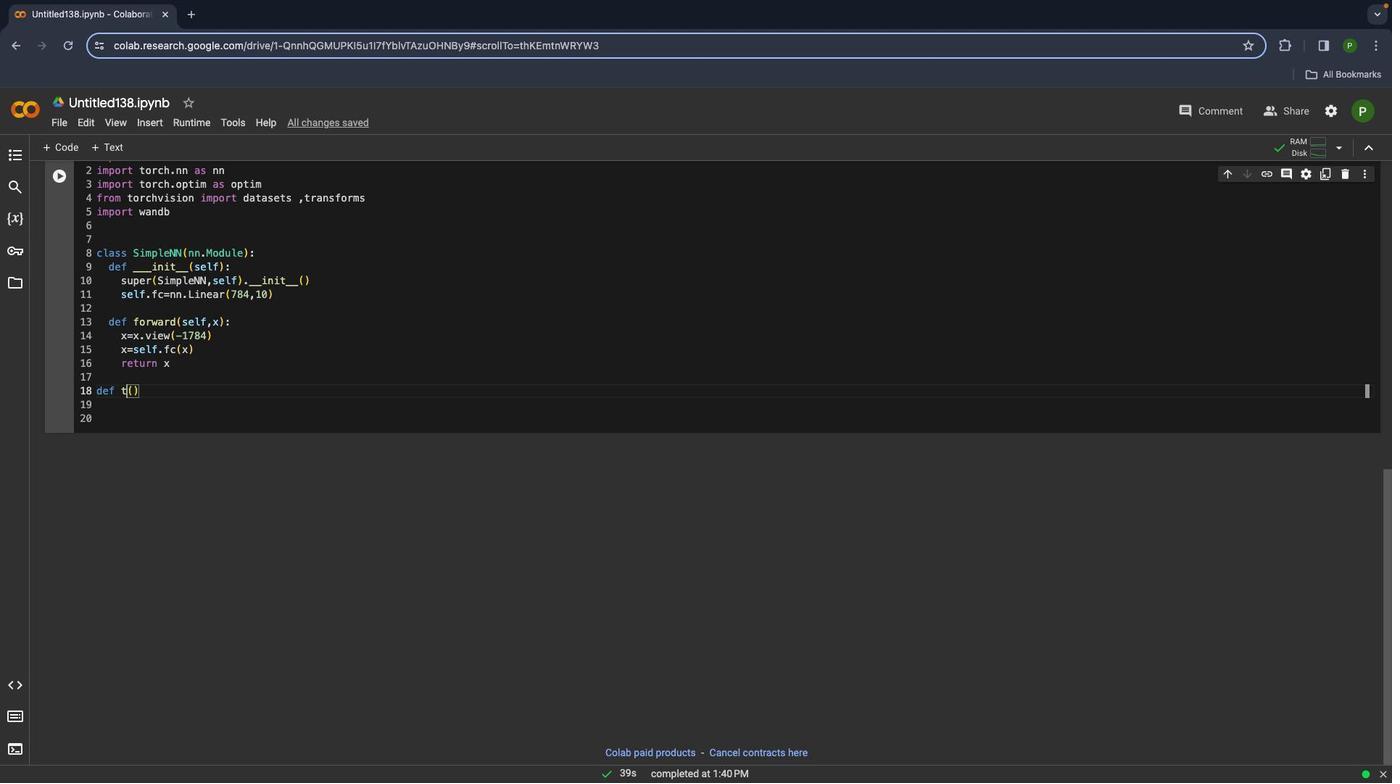 
Action: Mouse scrolled (828, 438) with delta (314, 137)
Screenshot: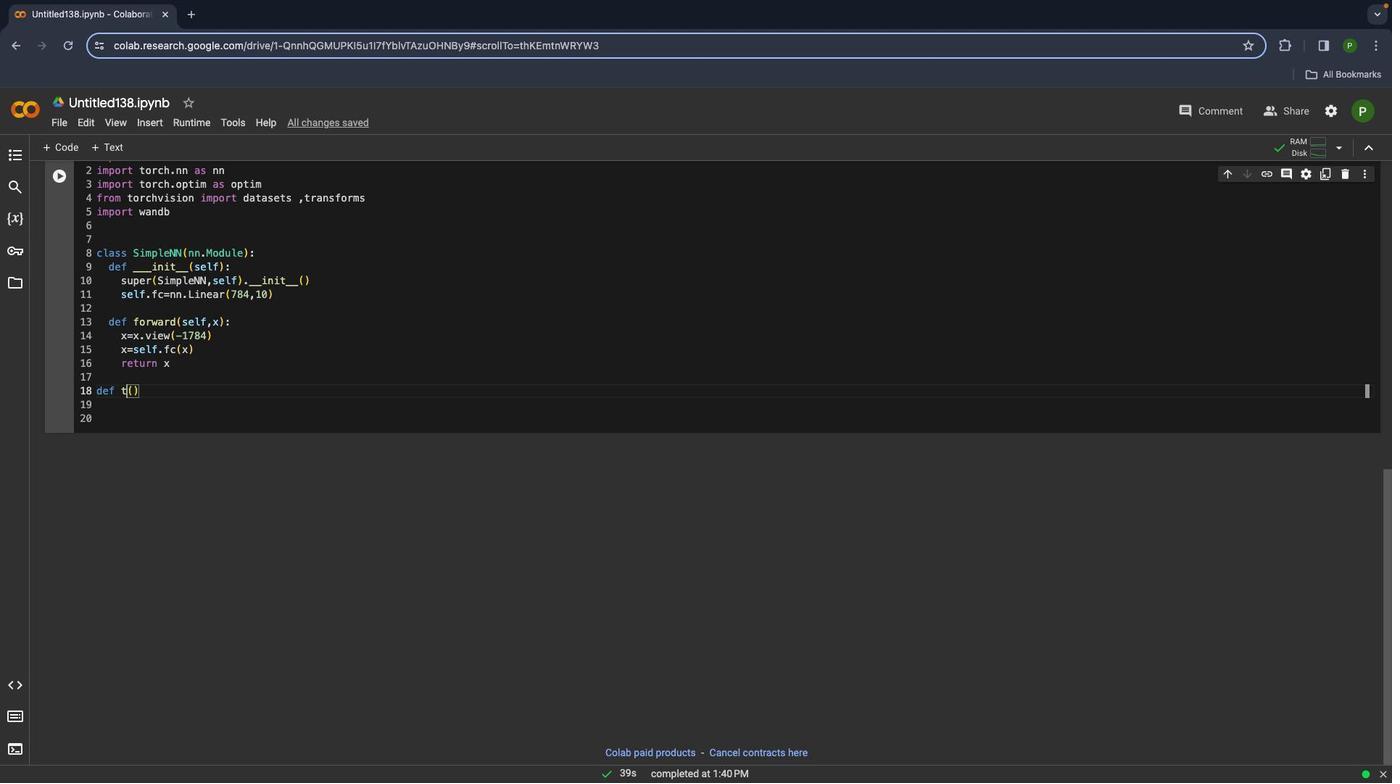 
Action: Mouse moved to (543, 443)
Screenshot: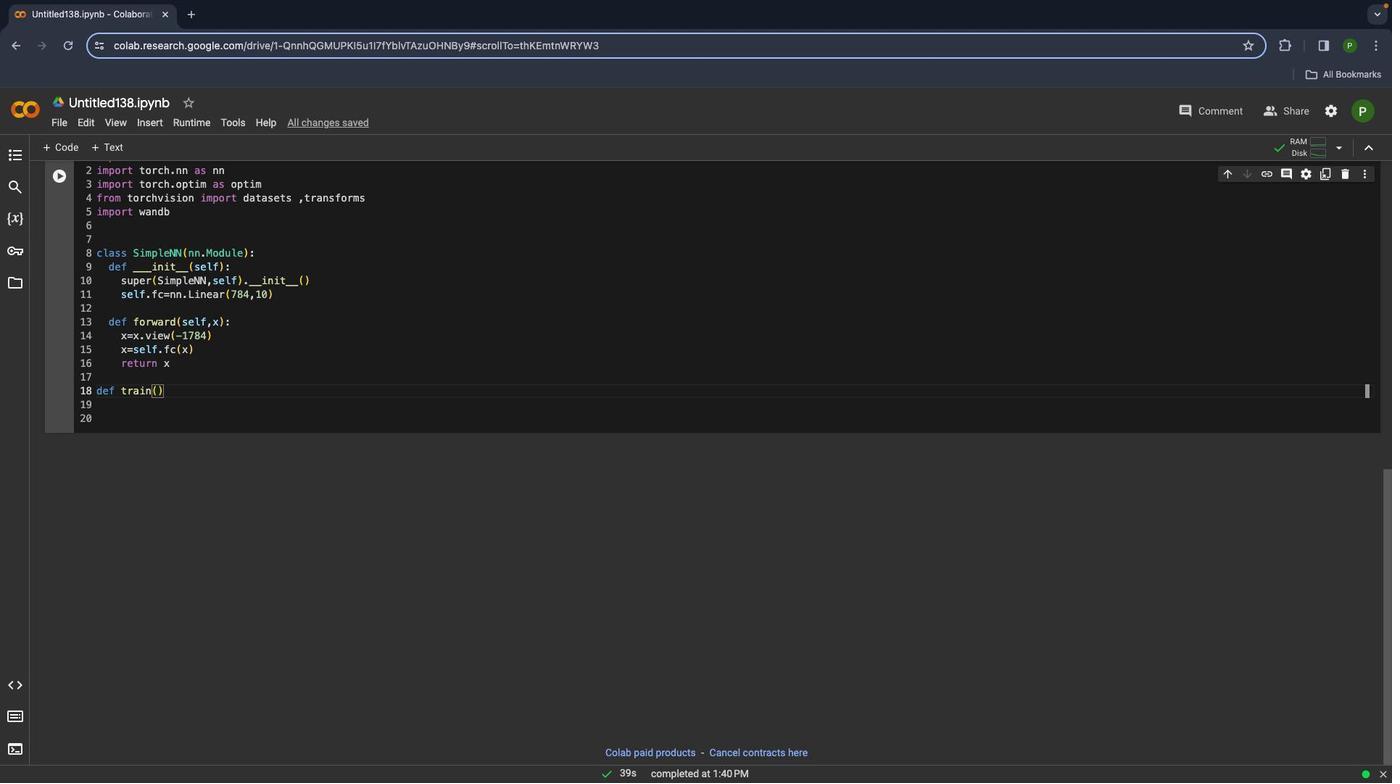 
Action: Mouse scrolled (543, 443) with delta (314, 136)
Screenshot: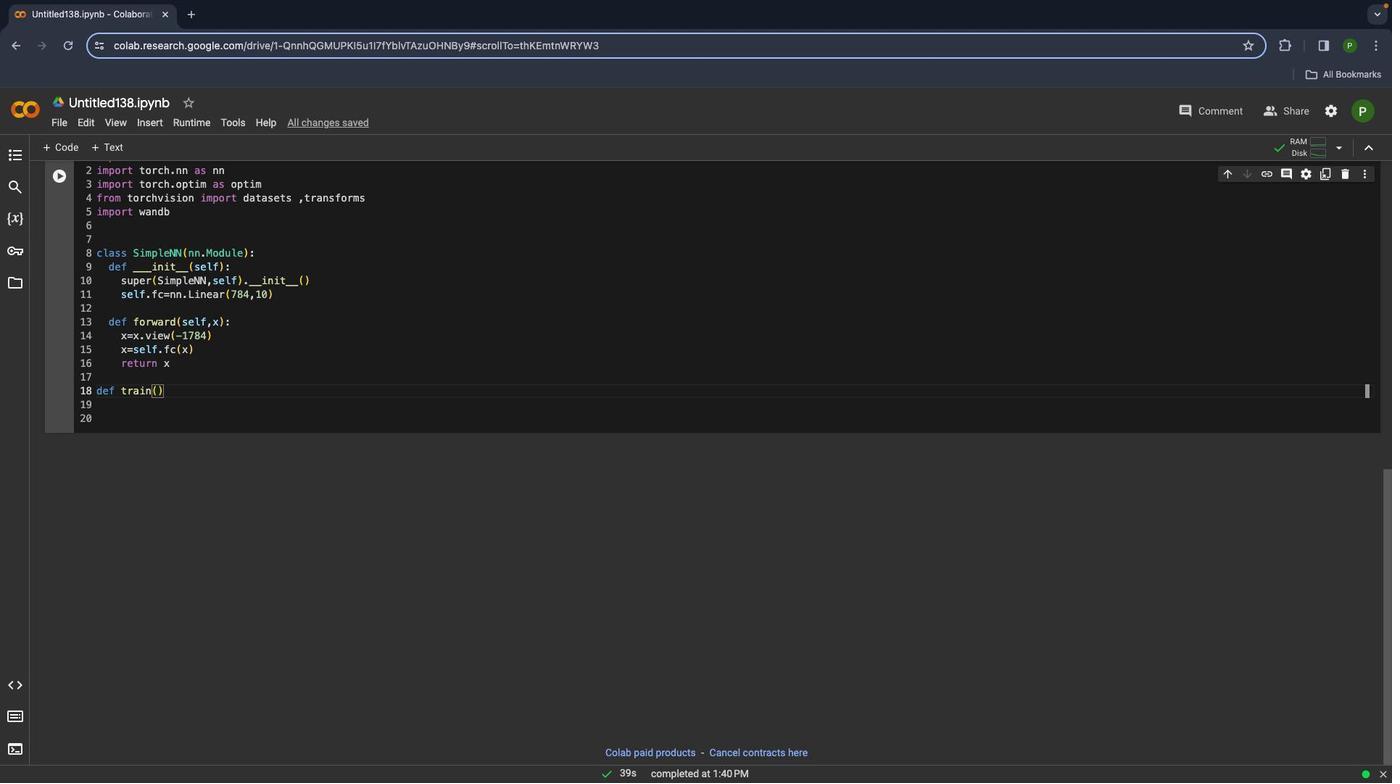 
Action: Mouse moved to (543, 443)
Screenshot: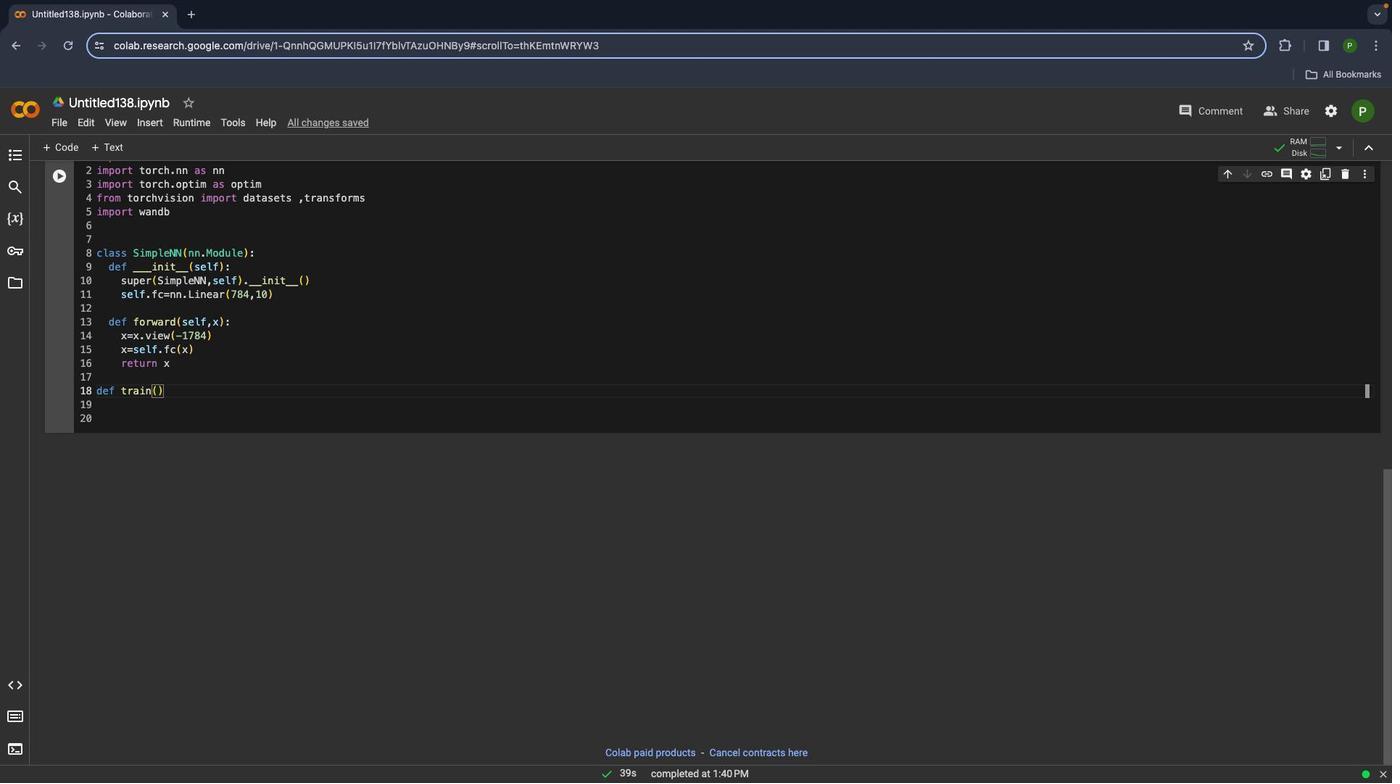 
Action: Mouse scrolled (543, 443) with delta (314, 136)
Screenshot: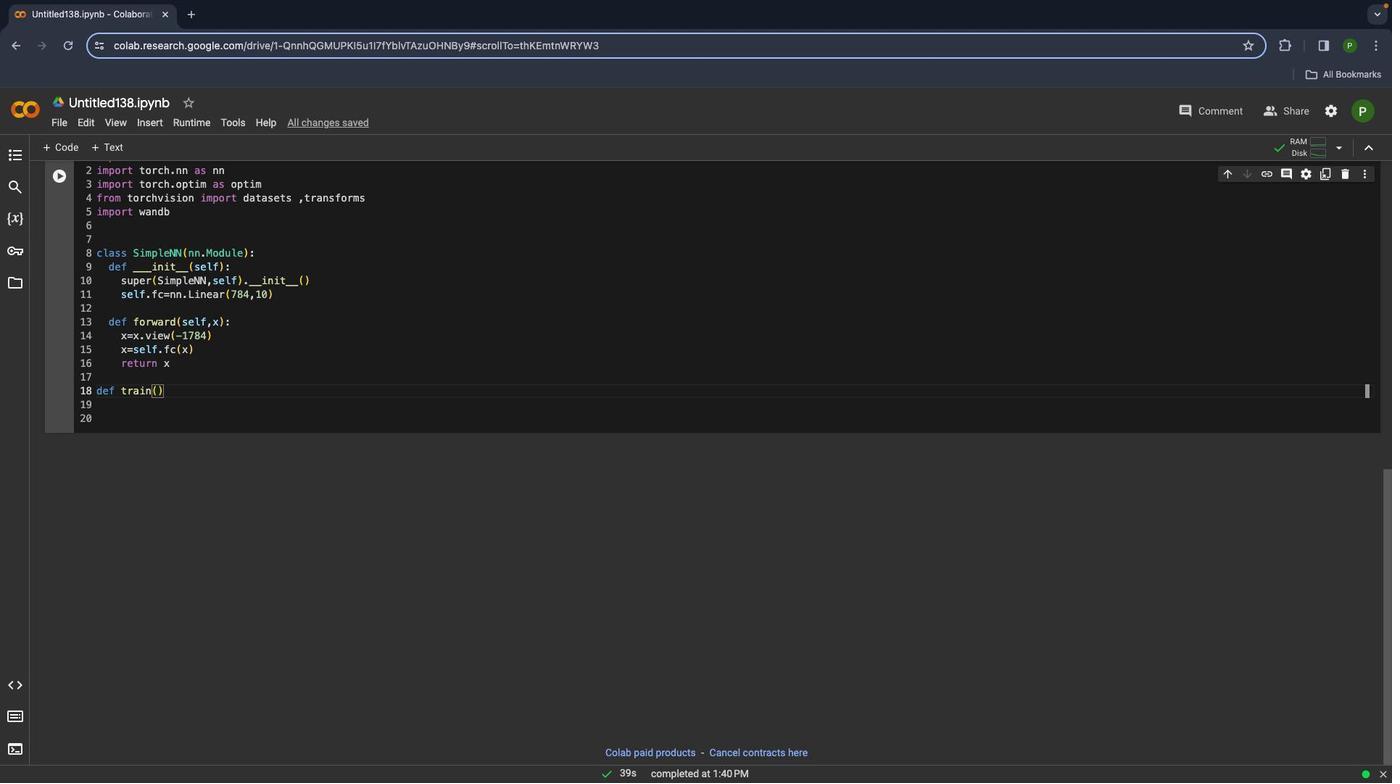 
Action: Mouse moved to (543, 445)
Screenshot: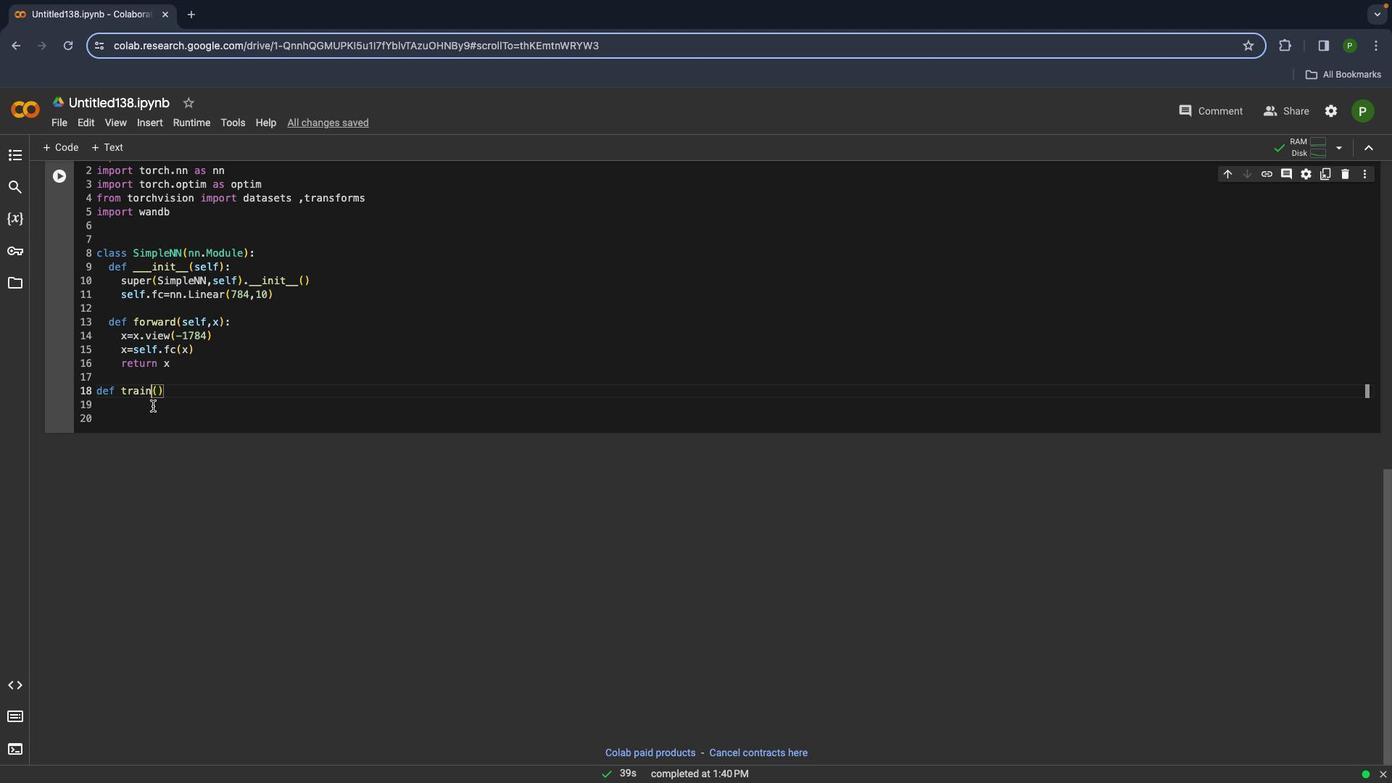 
Action: Mouse scrolled (543, 445) with delta (314, 136)
Screenshot: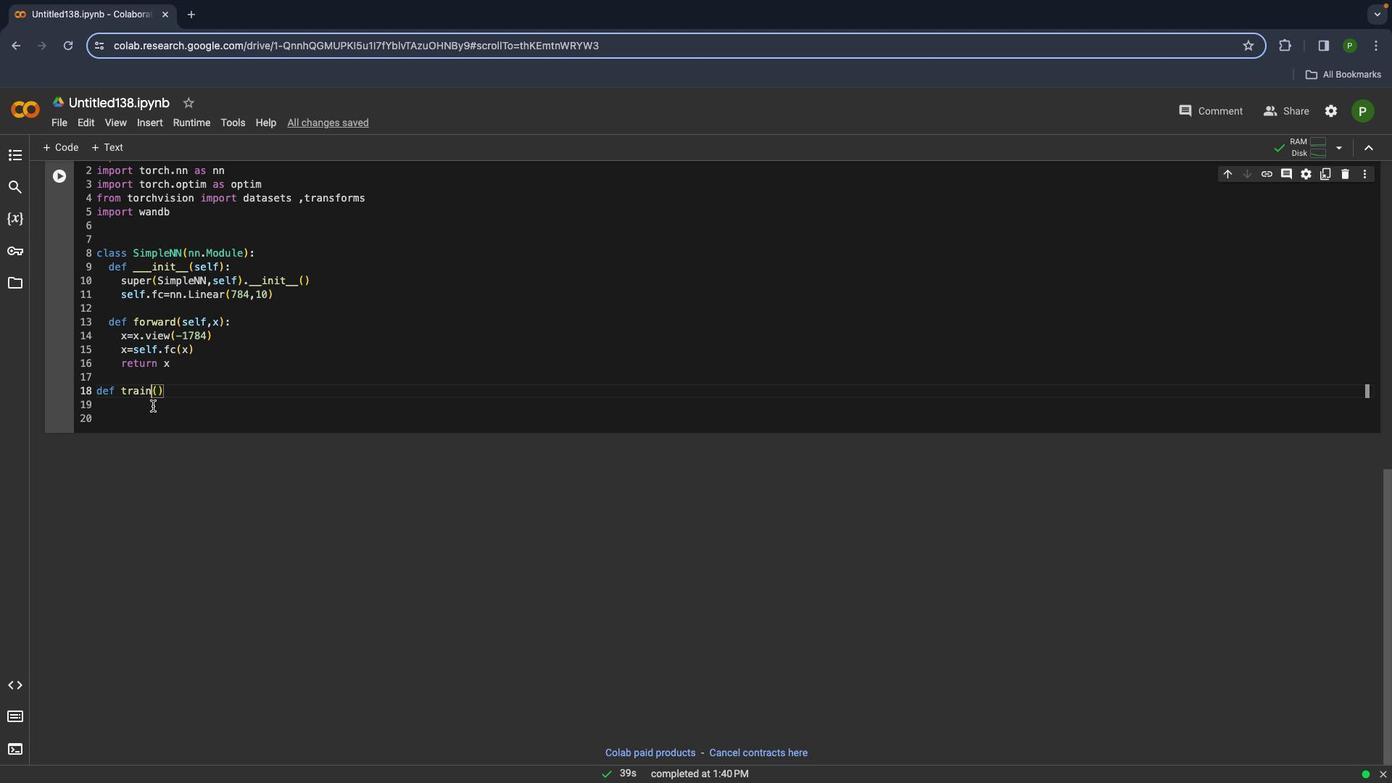 
Action: Mouse moved to (543, 444)
Screenshot: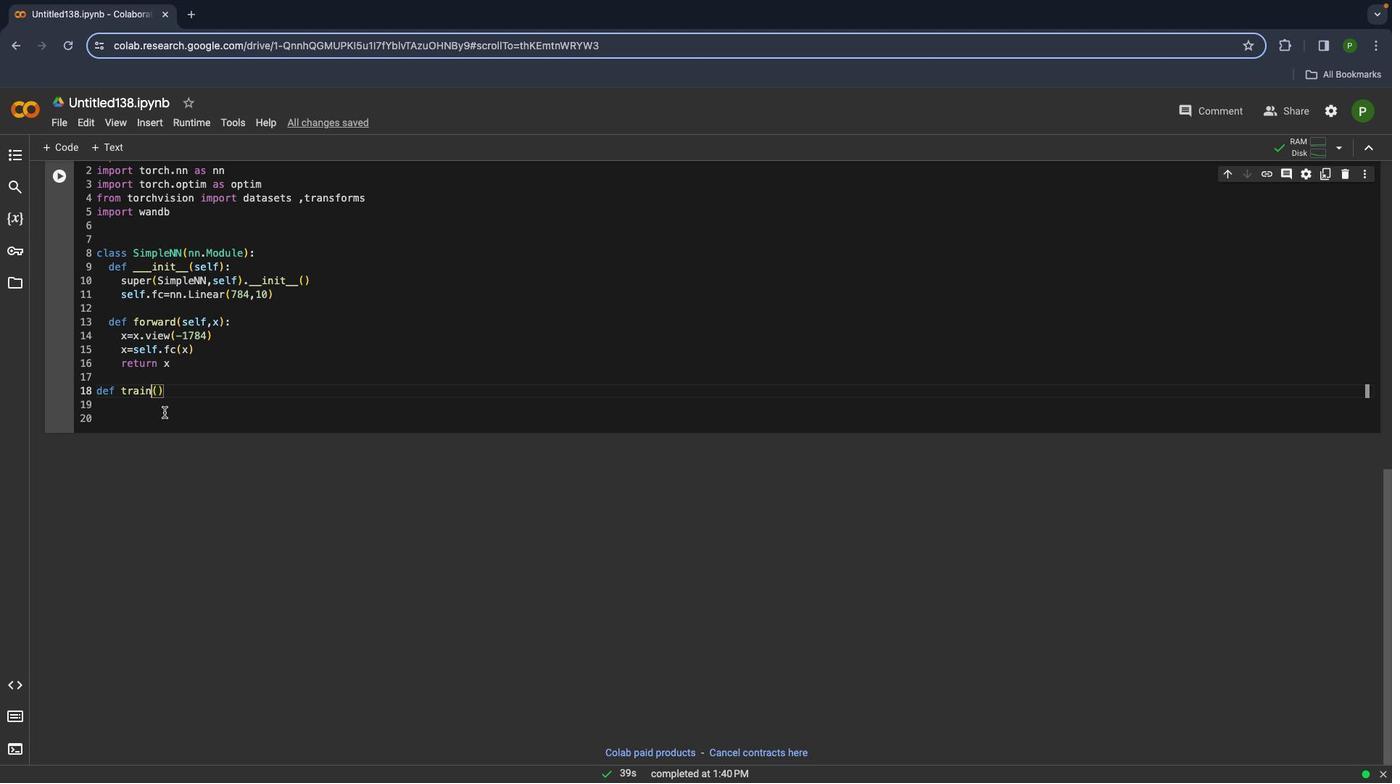 
Action: Mouse scrolled (543, 444) with delta (314, 136)
Screenshot: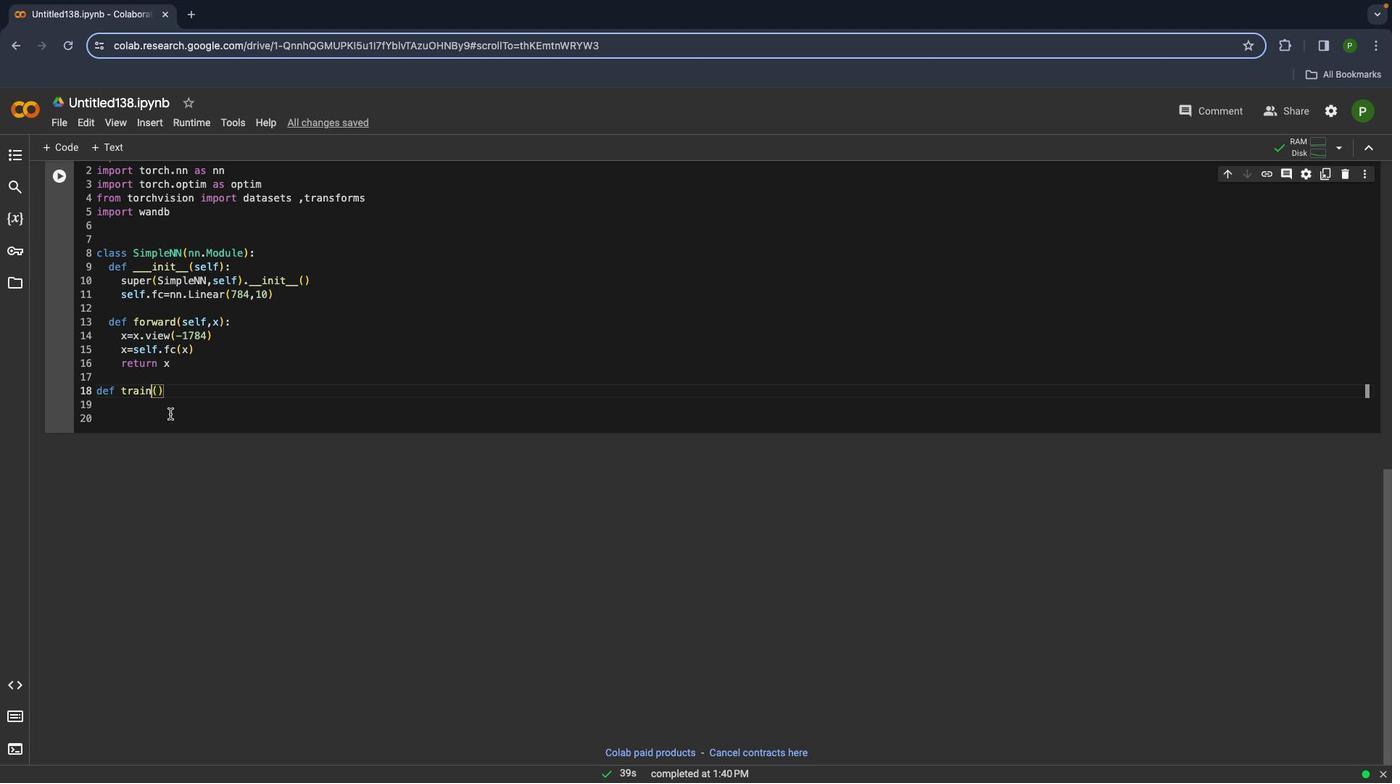 
Action: Mouse scrolled (543, 444) with delta (314, 135)
Screenshot: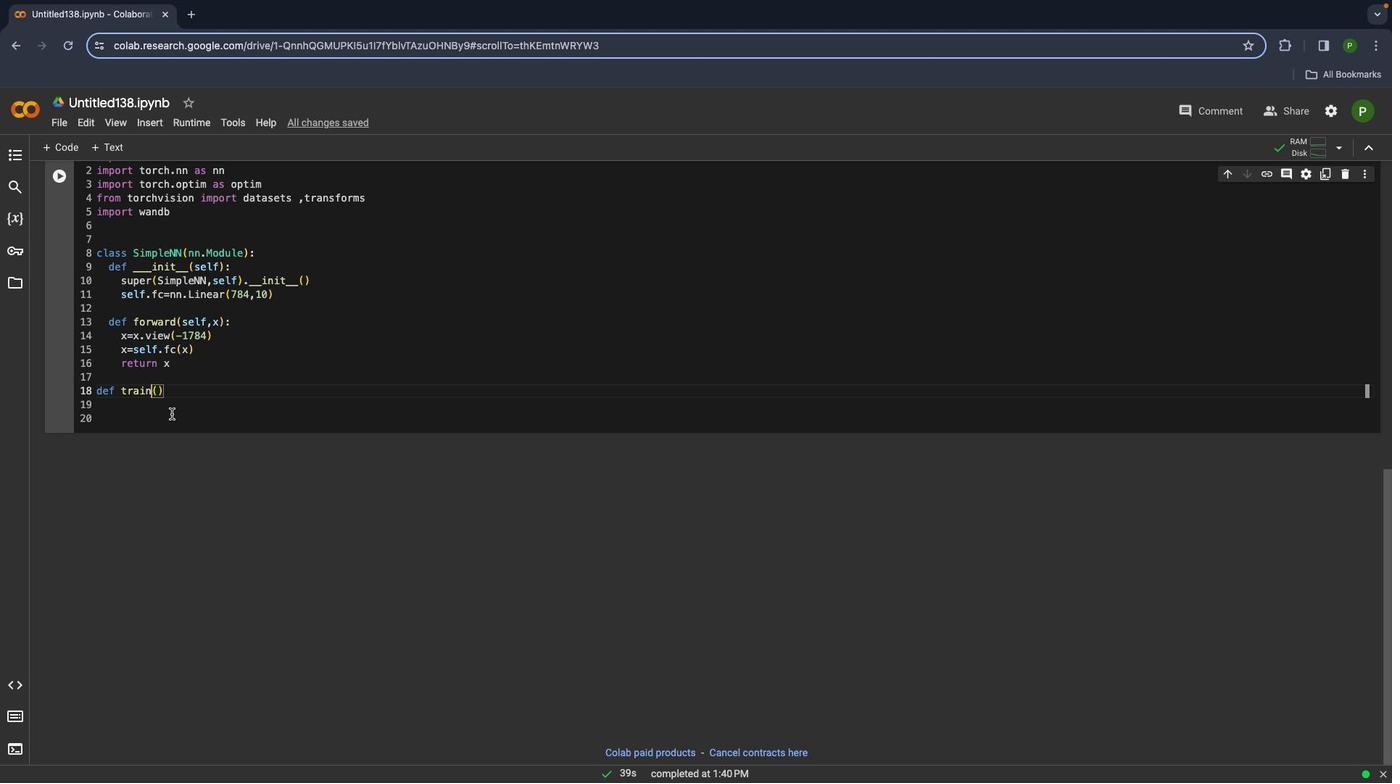 
Action: Mouse scrolled (543, 444) with delta (314, 134)
Screenshot: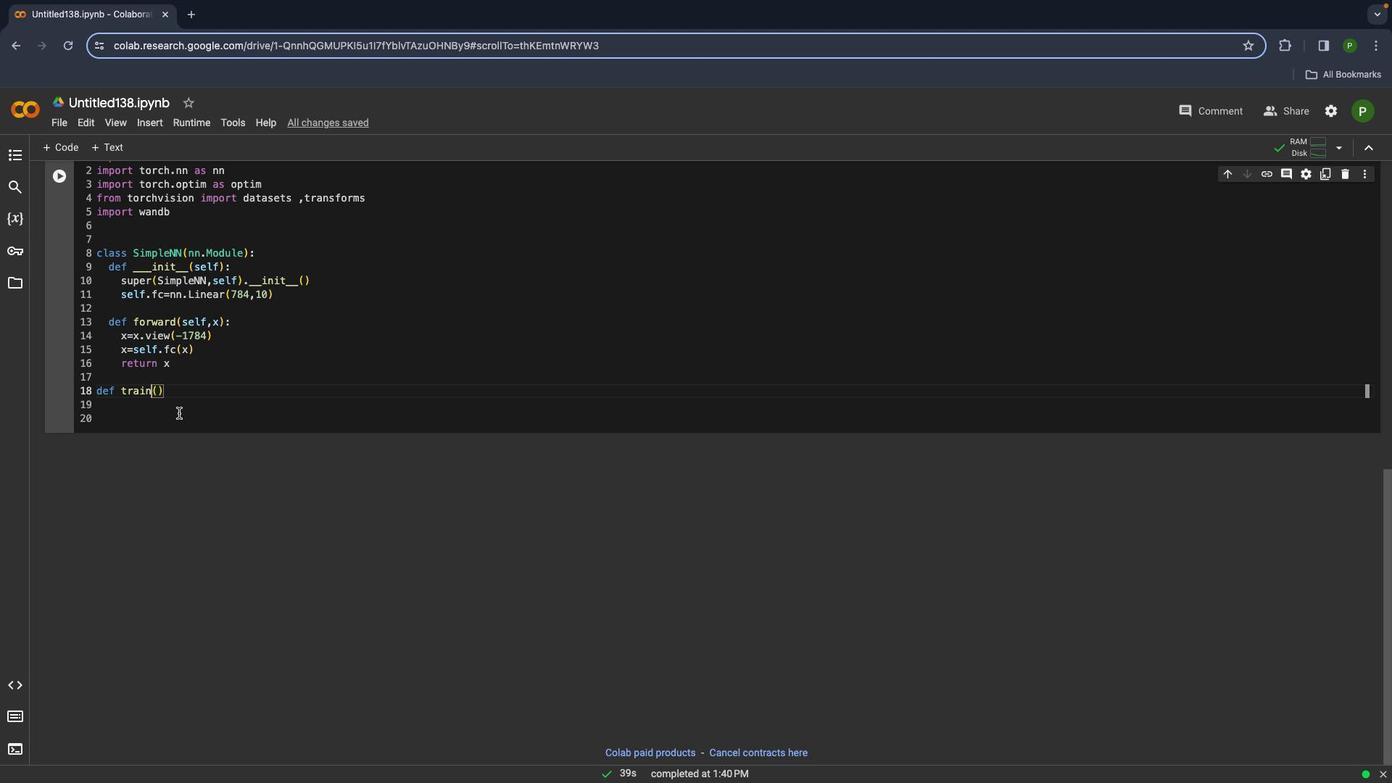 
Action: Mouse scrolled (543, 444) with delta (314, 134)
Screenshot: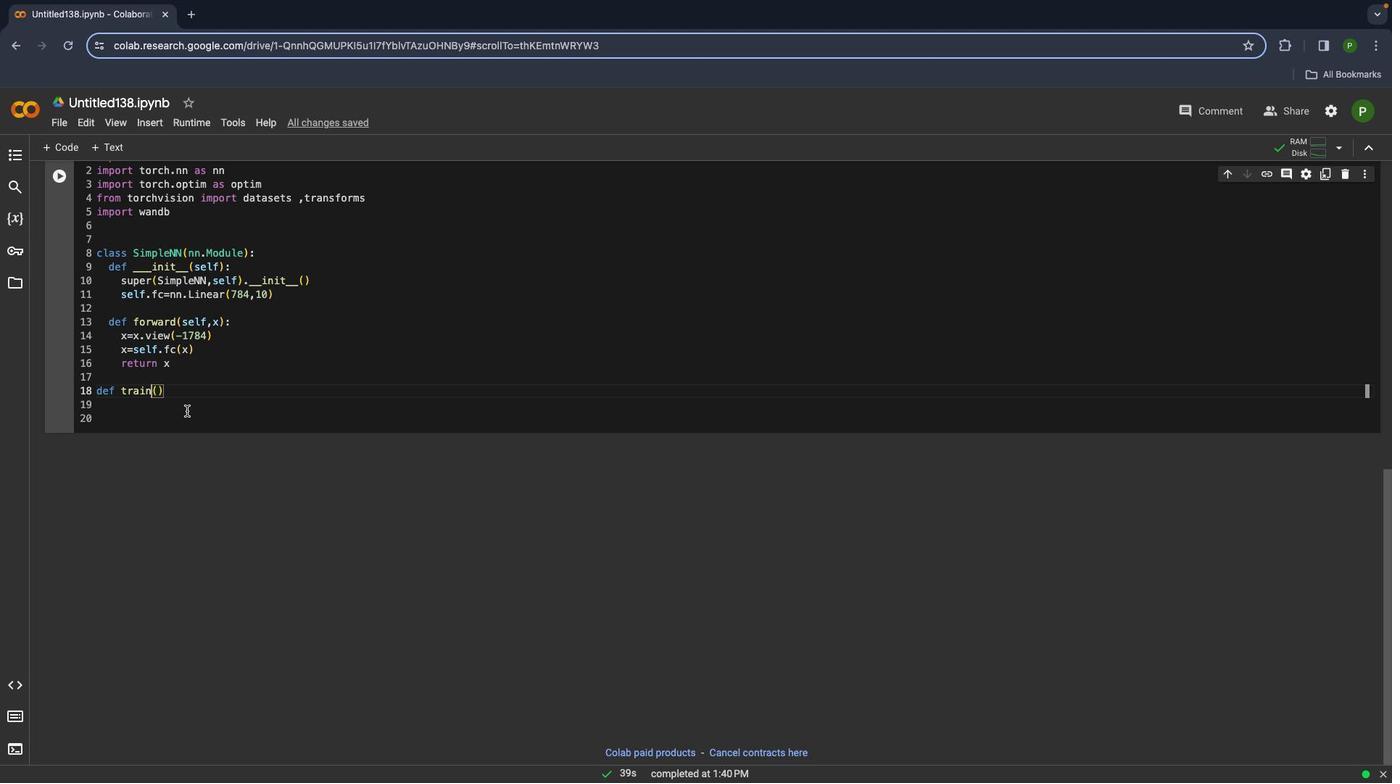 
Action: Mouse moved to (352, 400)
Screenshot: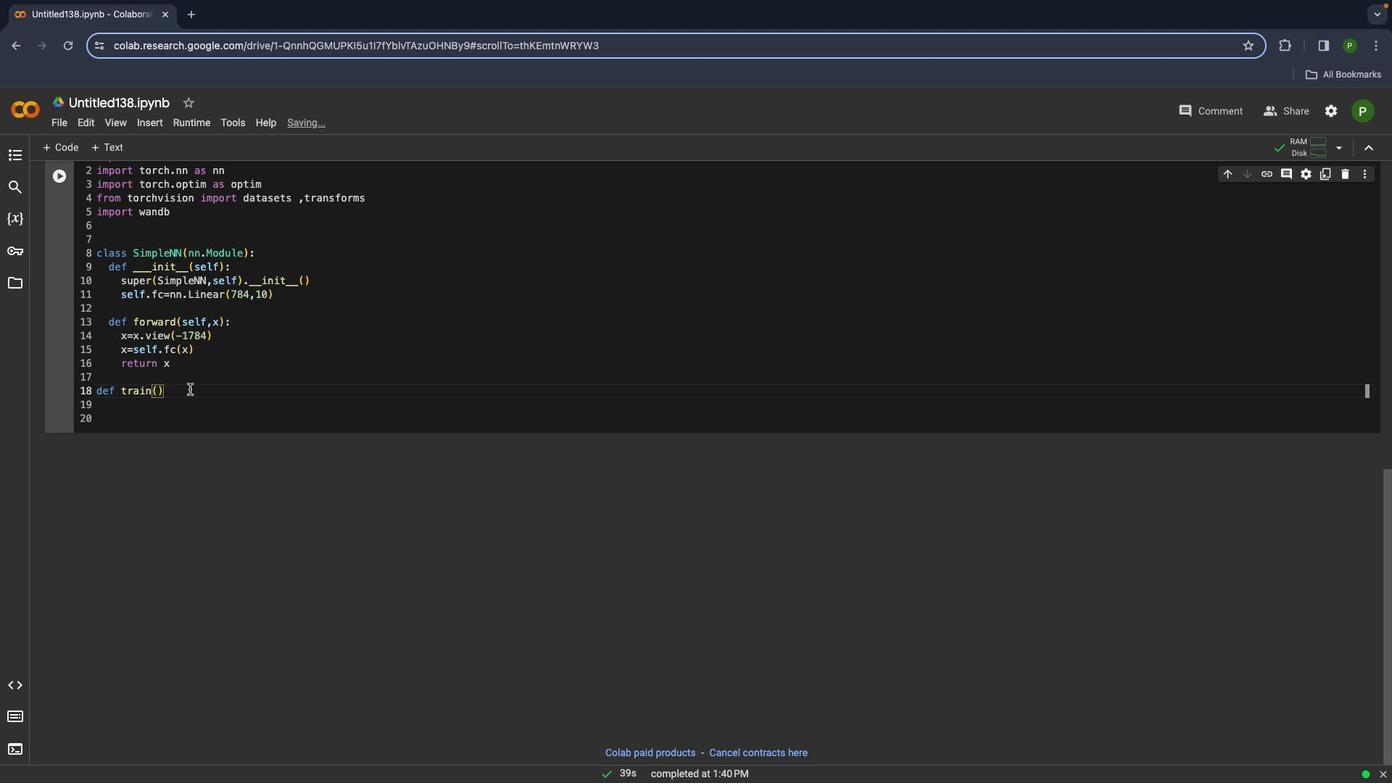 
Action: Mouse pressed left at (352, 400)
Screenshot: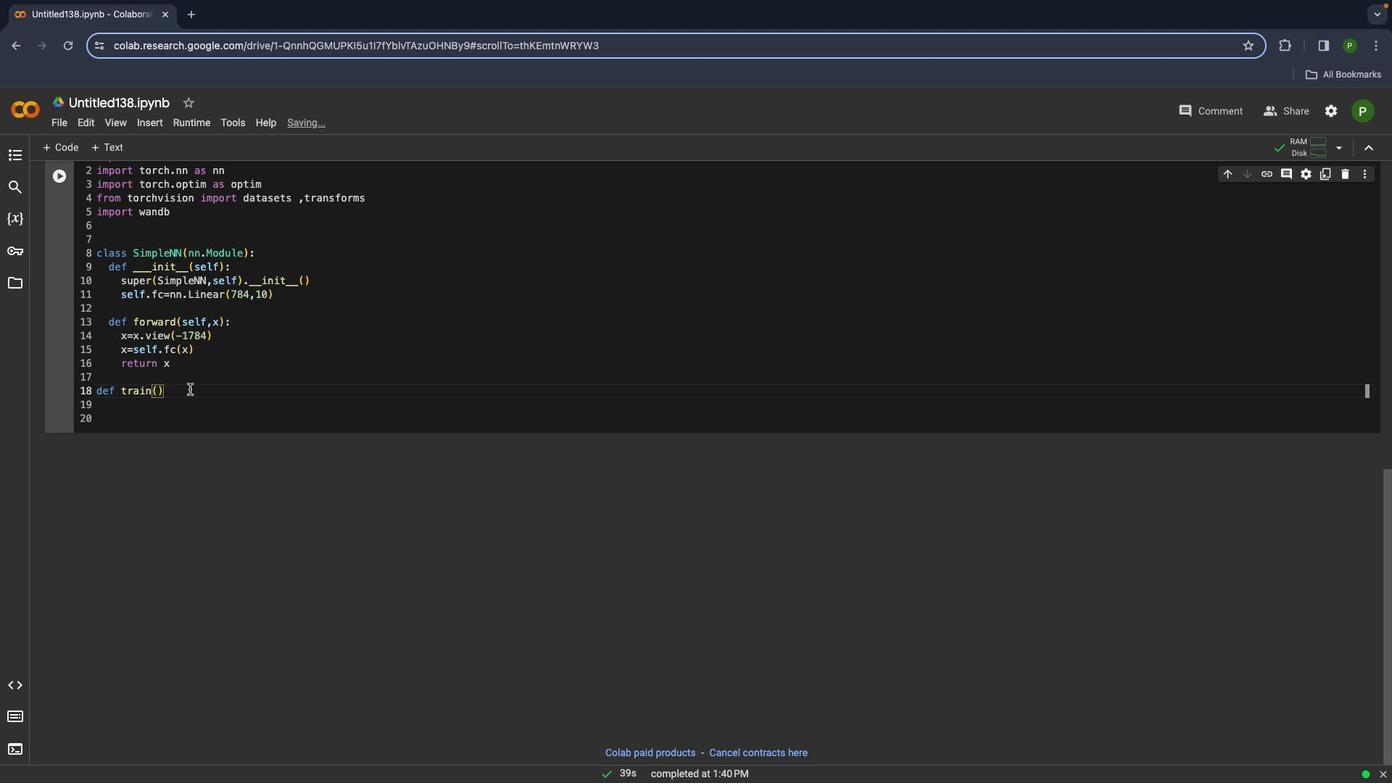 
Action: Mouse pressed left at (352, 400)
Screenshot: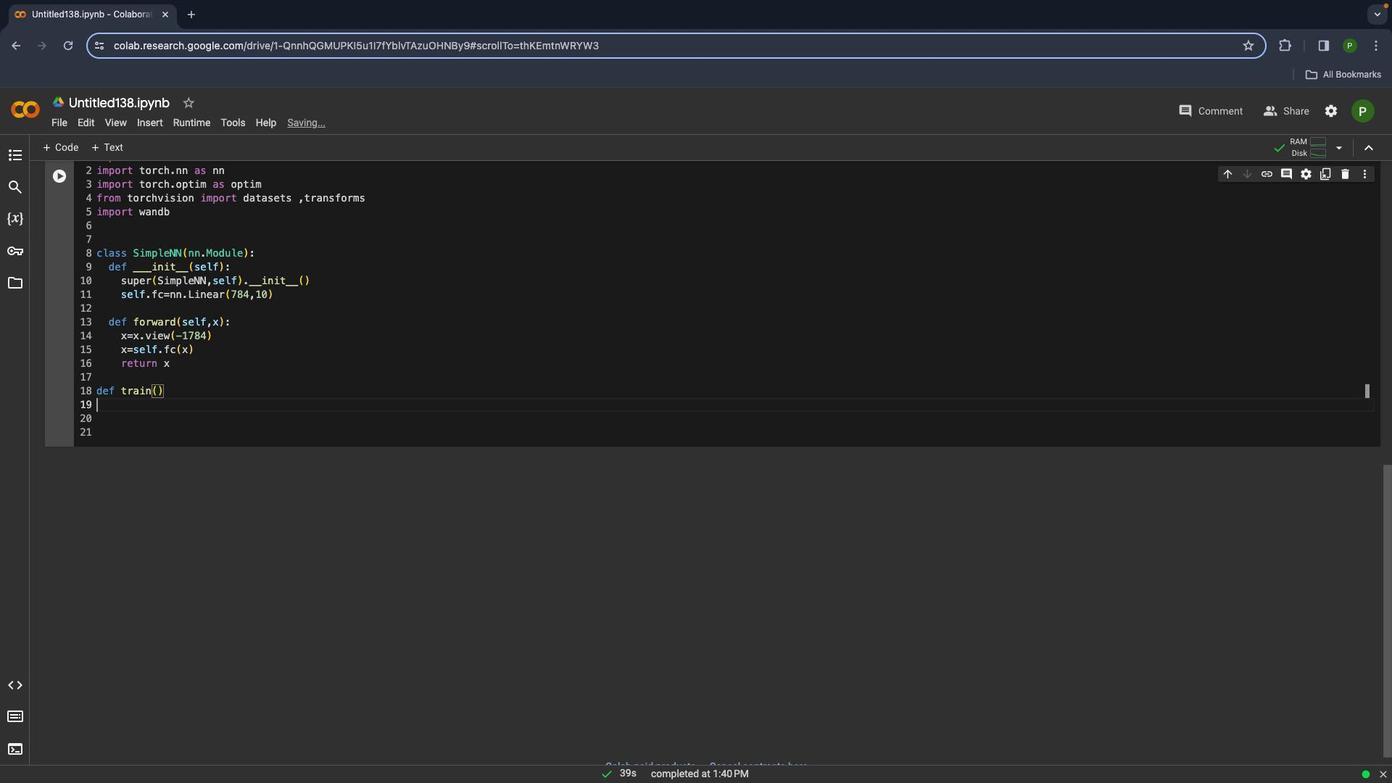 
Action: Key pressed 't''r''a''i''n'
Screenshot: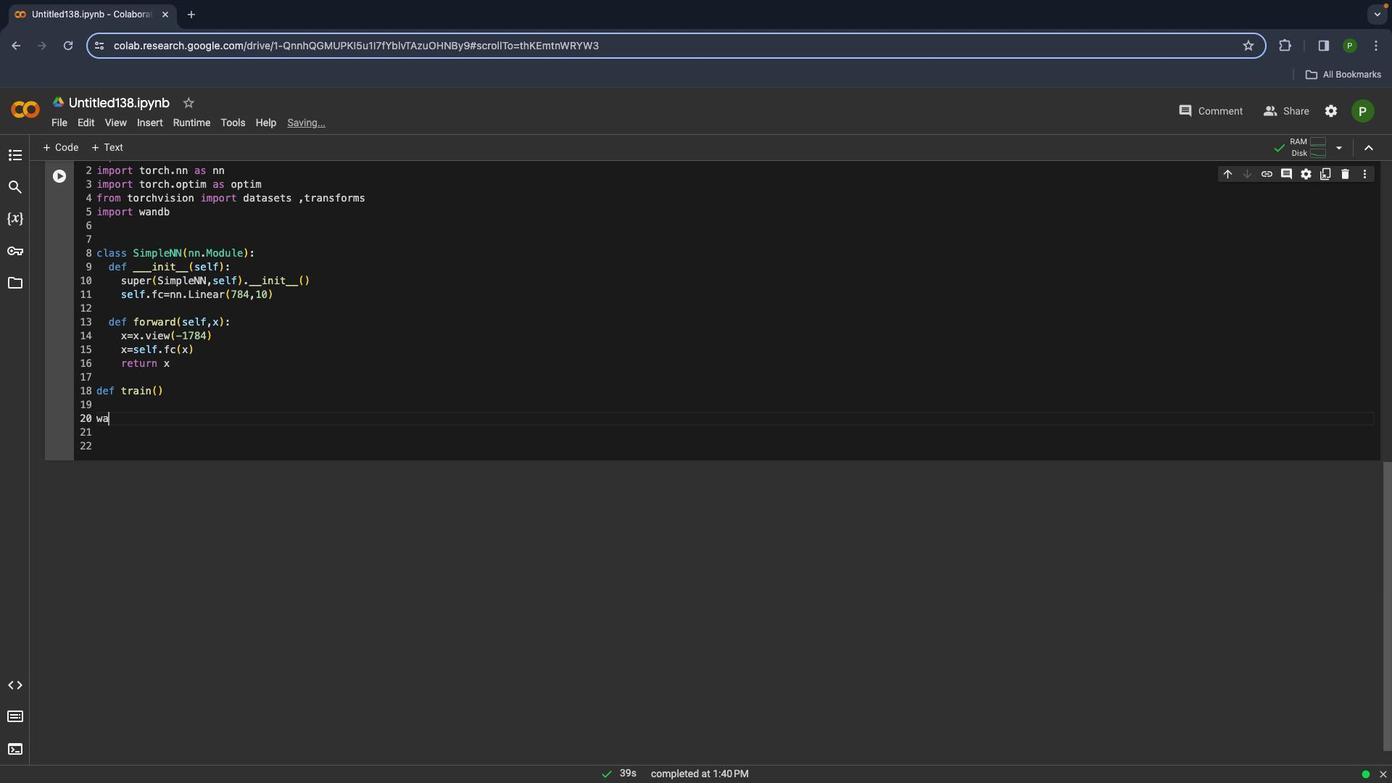 
Action: Mouse moved to (366, 396)
Screenshot: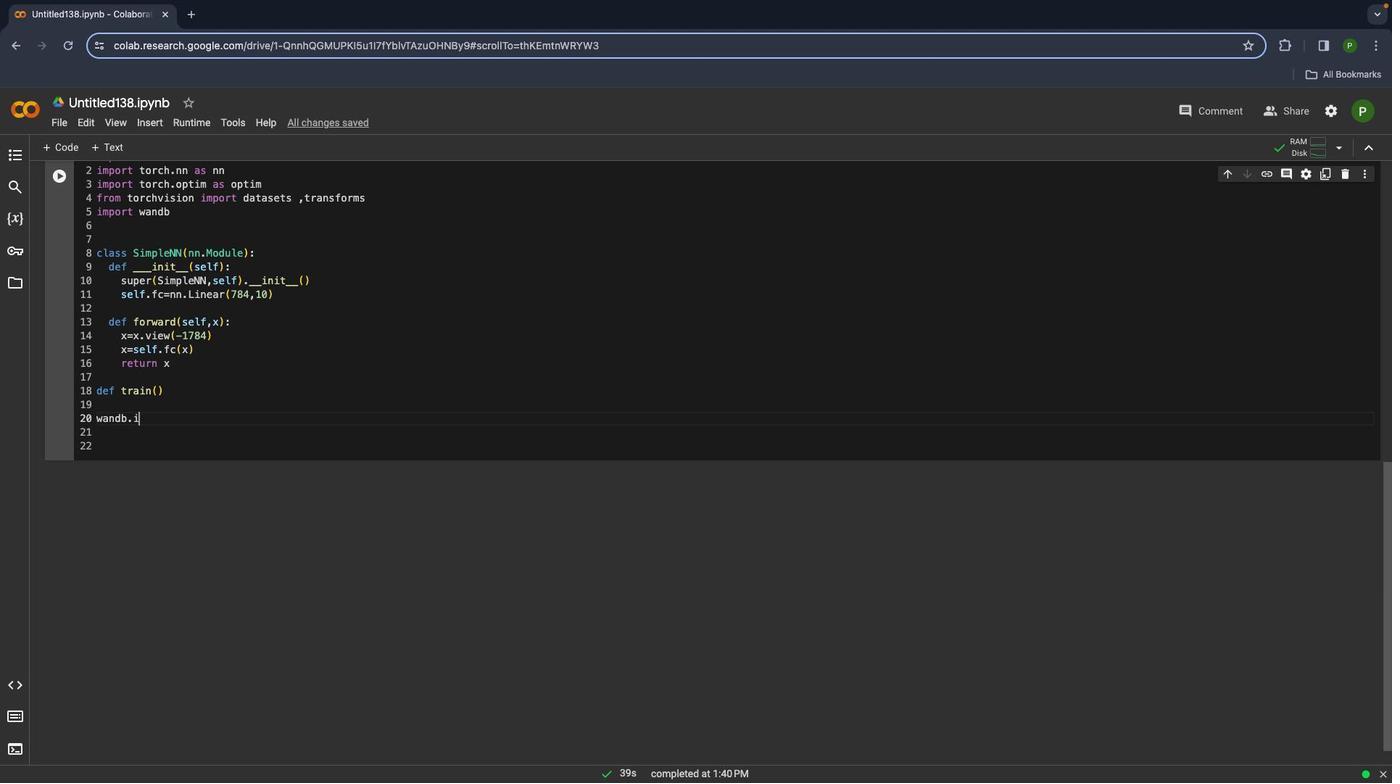 
Action: Mouse pressed left at (366, 396)
Screenshot: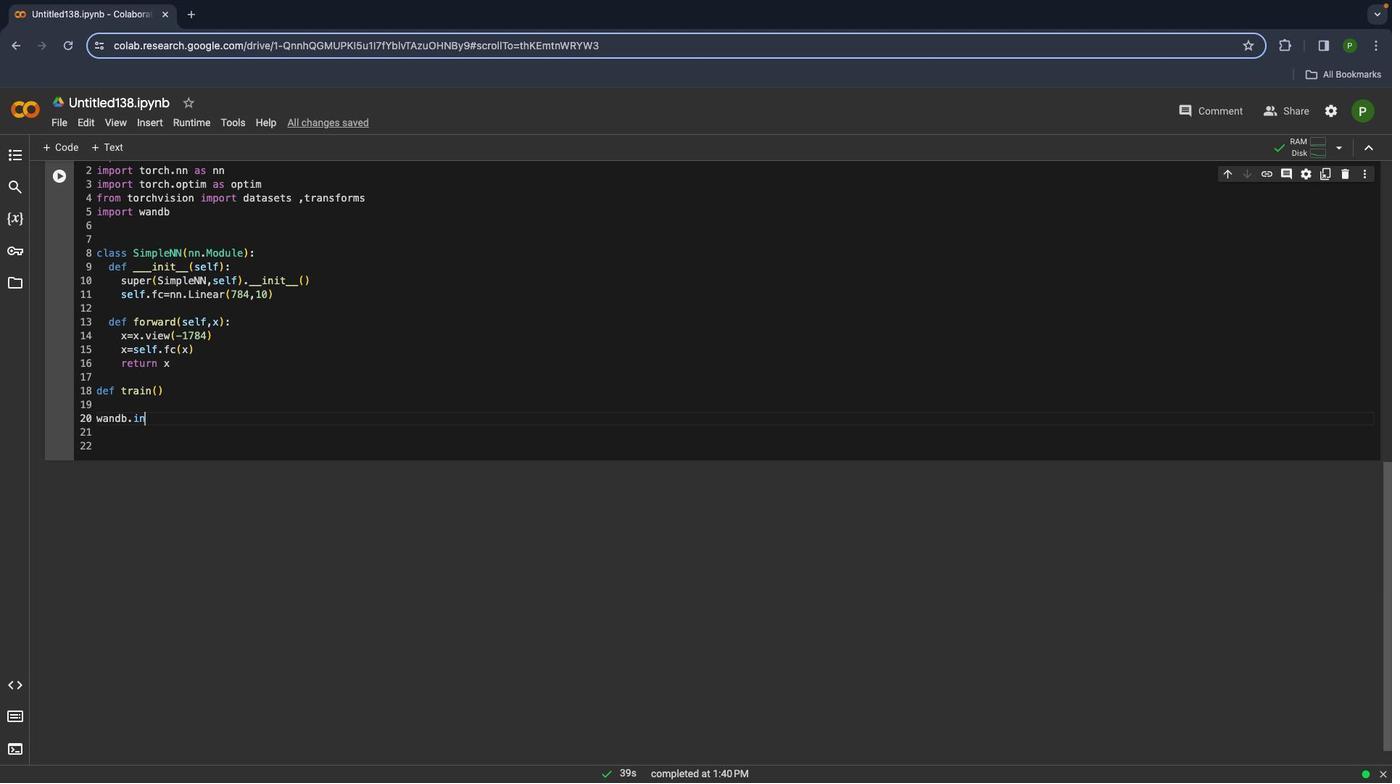 
Action: Key pressed Key.enterKey.enter'w''a''n''d''b''.''i''n''i''t'Key.shift_r'(''p''r''o''j''e''c''t''='Key.shift_r'"''y''o''u''r'Key.shift_r'_'Key.backspace'-''p''r''o''j''e''c''t''-''n''a''m''e'Key.right',''c''o''n''f''i''g''='Key.shift_r'{'Key.enter"'"'l''e''a''r''n''i''n''g'Key.shift_r'_''r''a''t''e'Key.rightKey.shift_r':''0''.''0''1'Key.right','Key.enter"'"'b''a''t''c''h'Key.shift_r'_''s''i''s'Key.backspace'z''e'Key.rightKey.shift_r':''6''4'','Key.enter'w''p''o''c''h''s'Key.backspaceKey.backspaceKey.backspaceKey.backspaceKey.backspaceKey.backspaceKey.shift_r'"''e''p''o''c''h''s'Key.rightKey.shift_r':''1''0'Key.enter
Screenshot: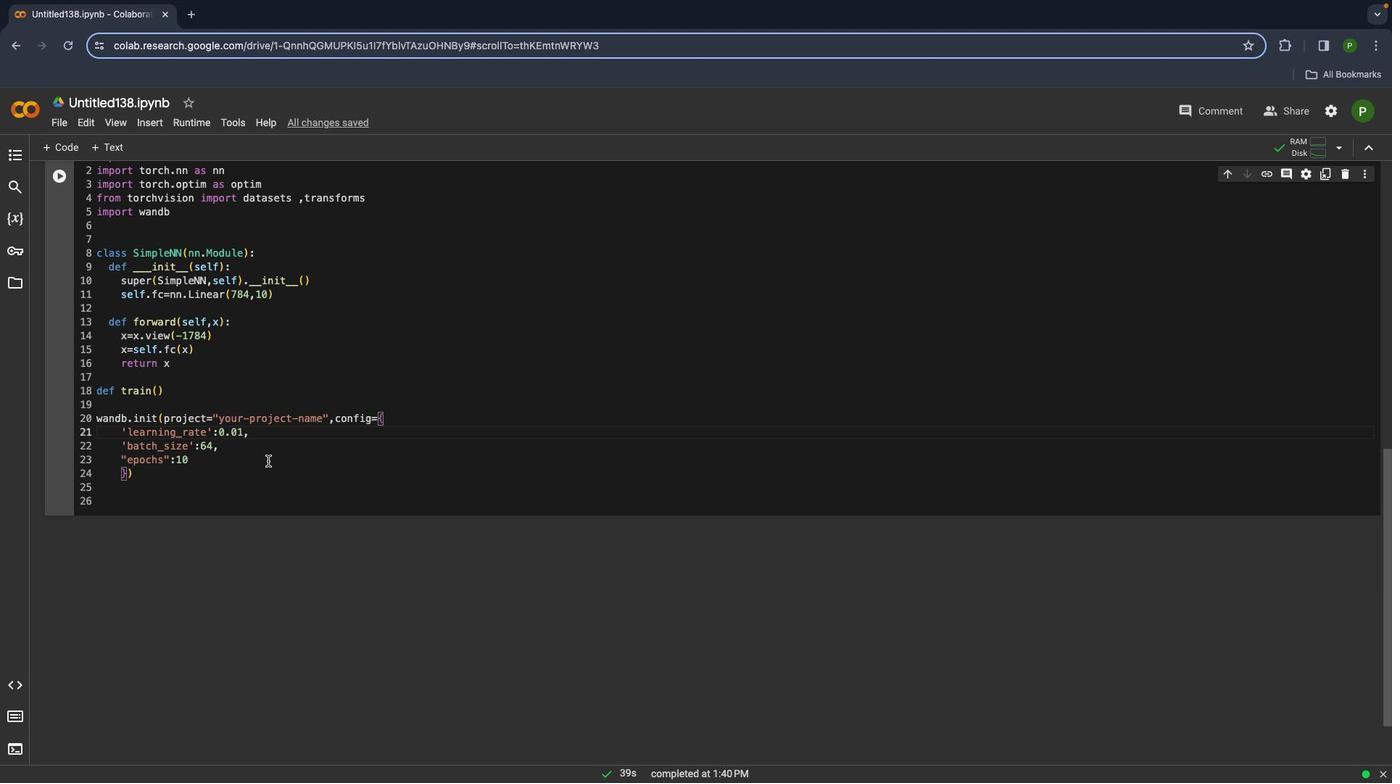 
Action: Mouse moved to (345, 439)
Screenshot: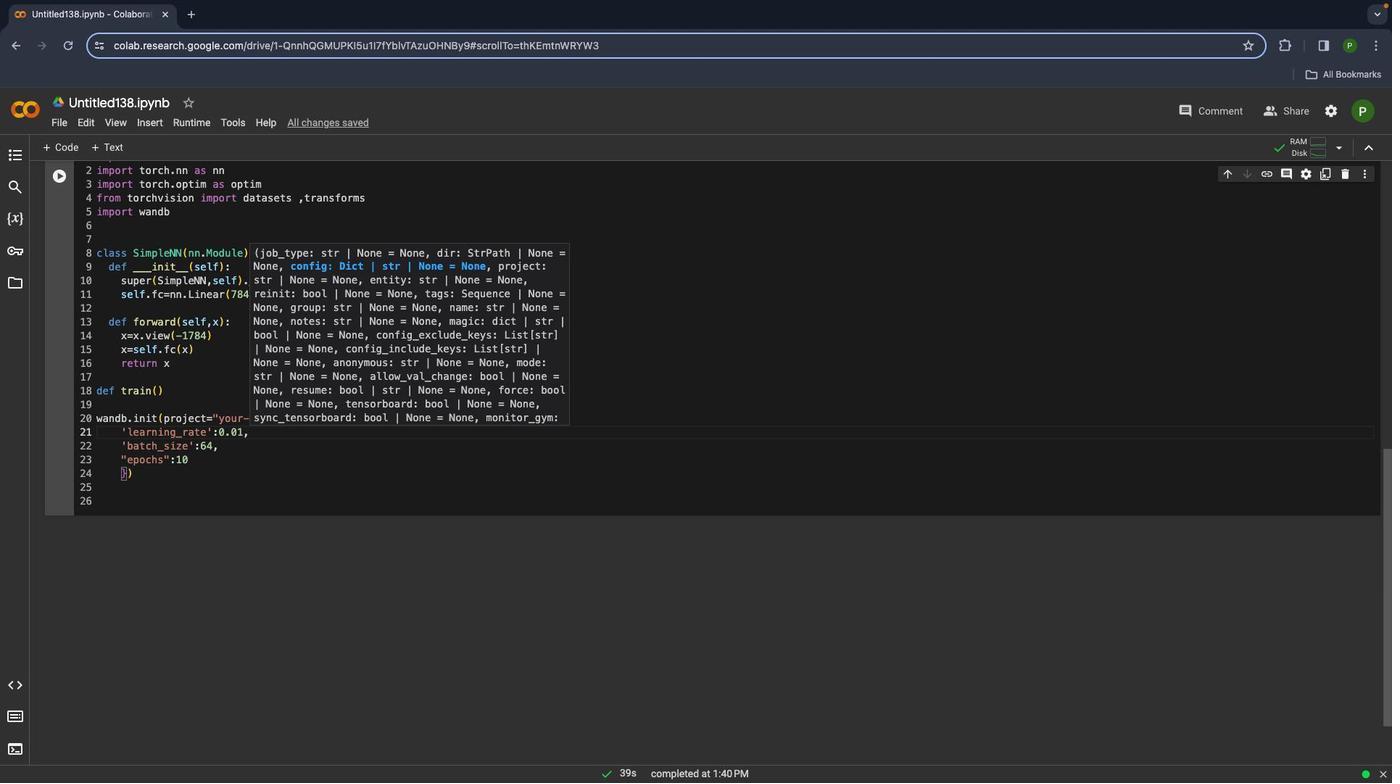 
Action: Mouse pressed left at (345, 439)
Screenshot: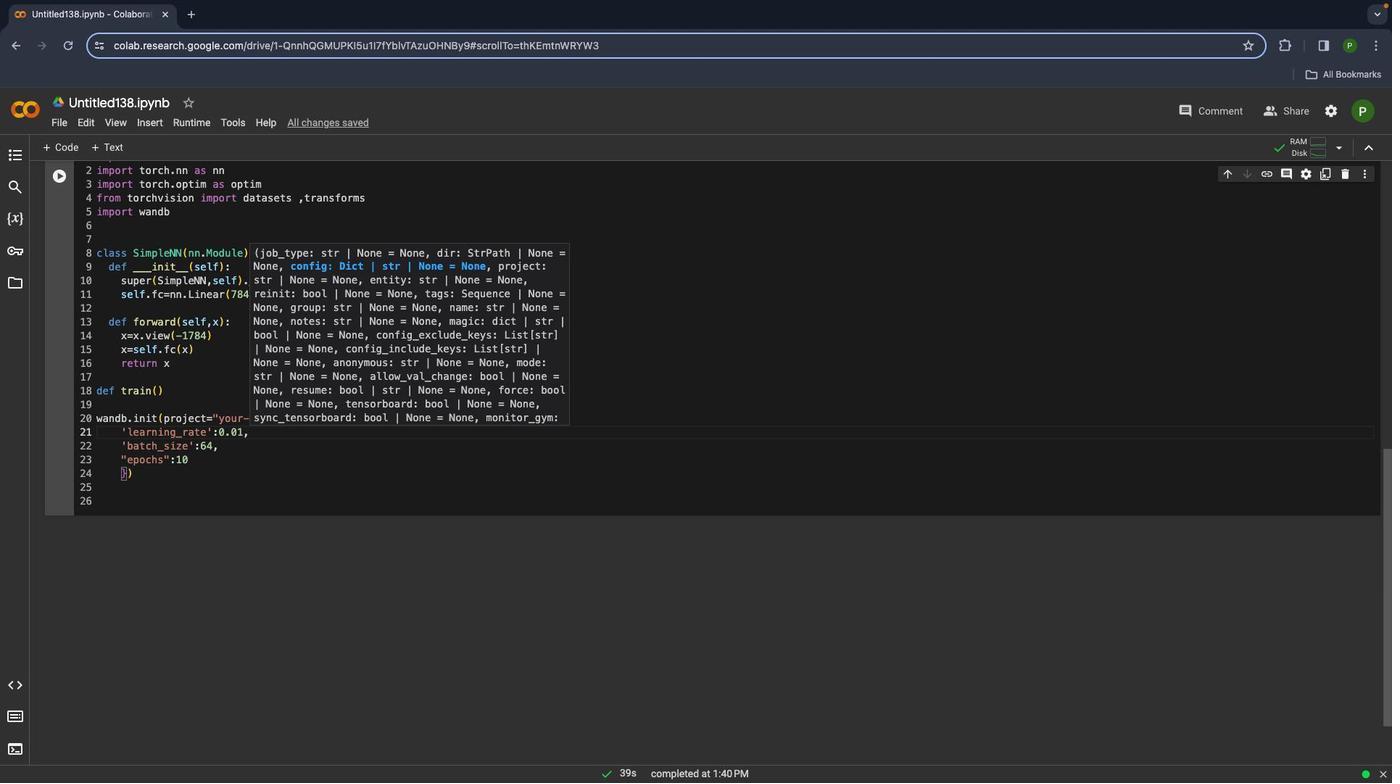 
Action: Mouse moved to (345, 439)
Screenshot: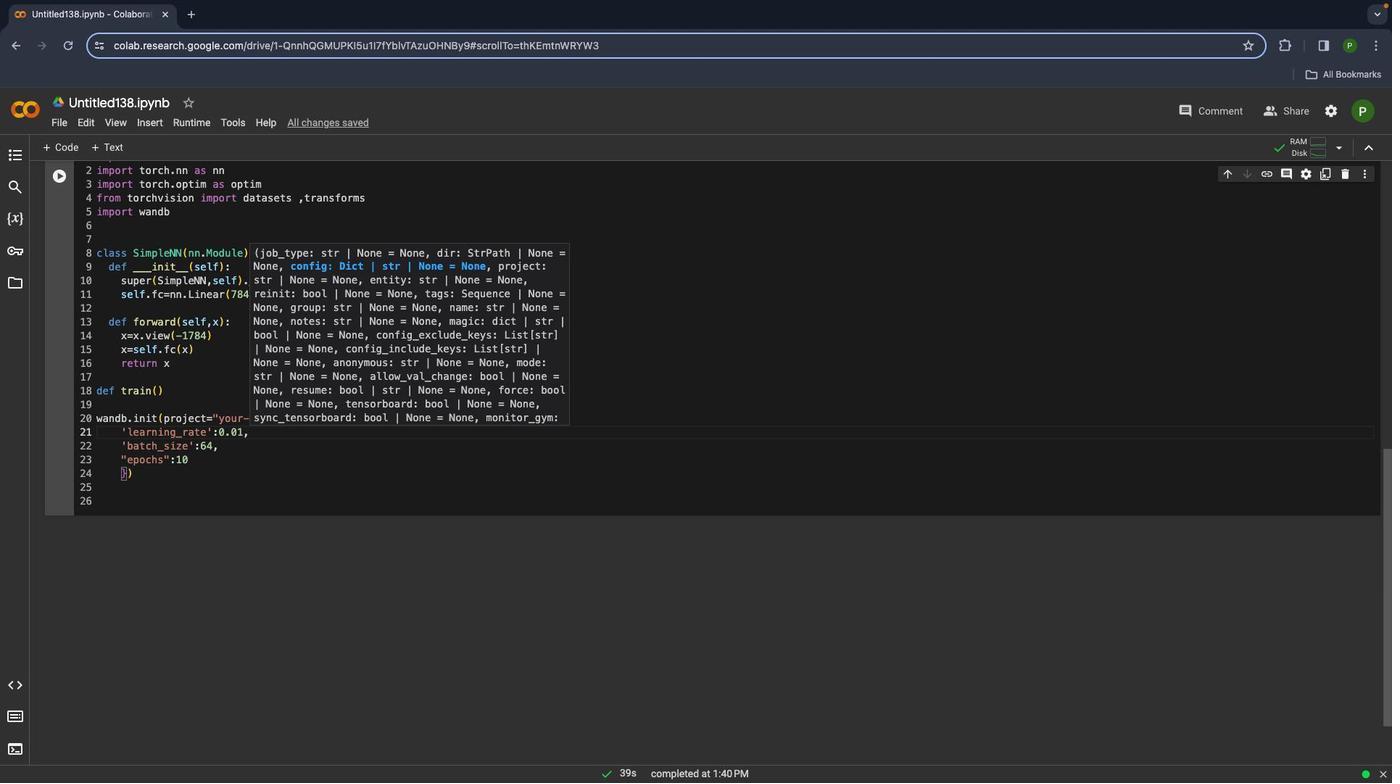 
Action: Key pressed Key.backspaceKey.backspace','
Screenshot: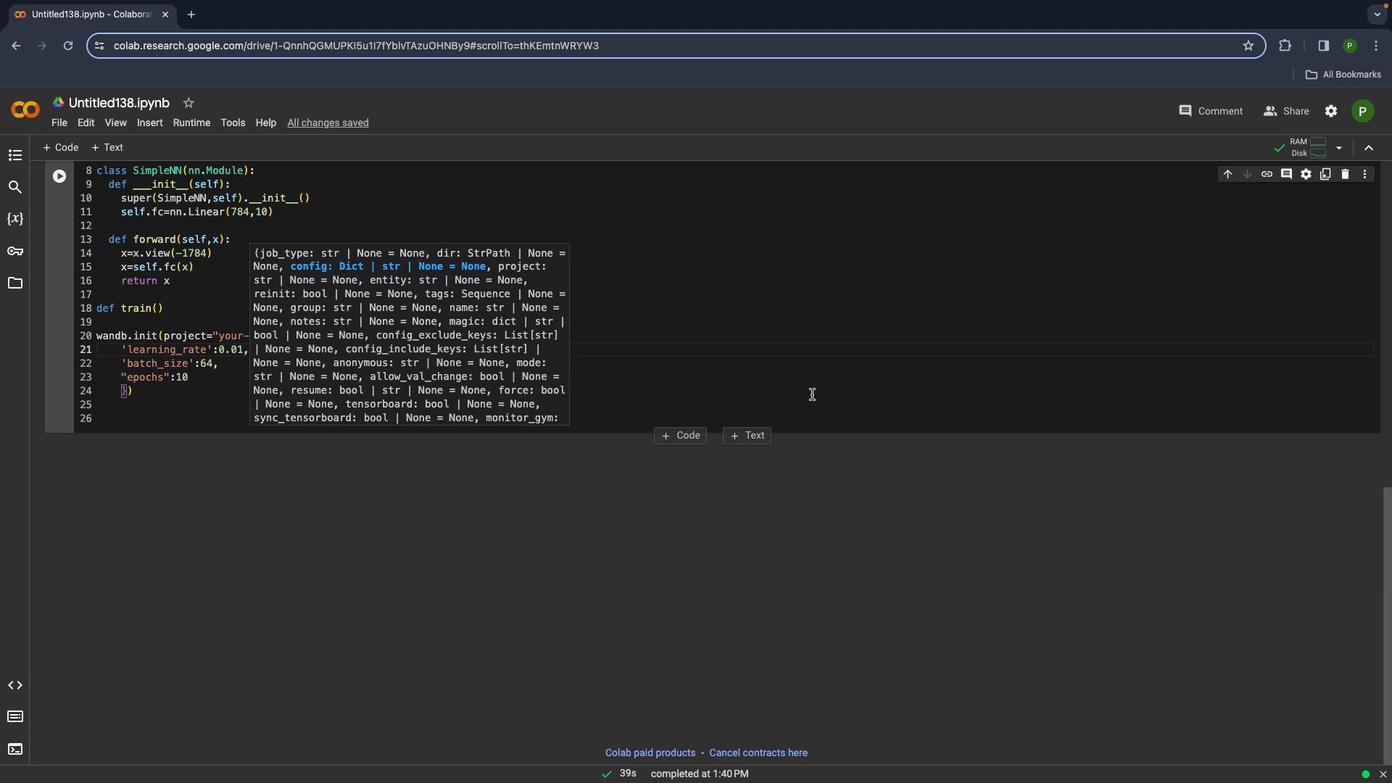 
Action: Mouse moved to (836, 386)
Screenshot: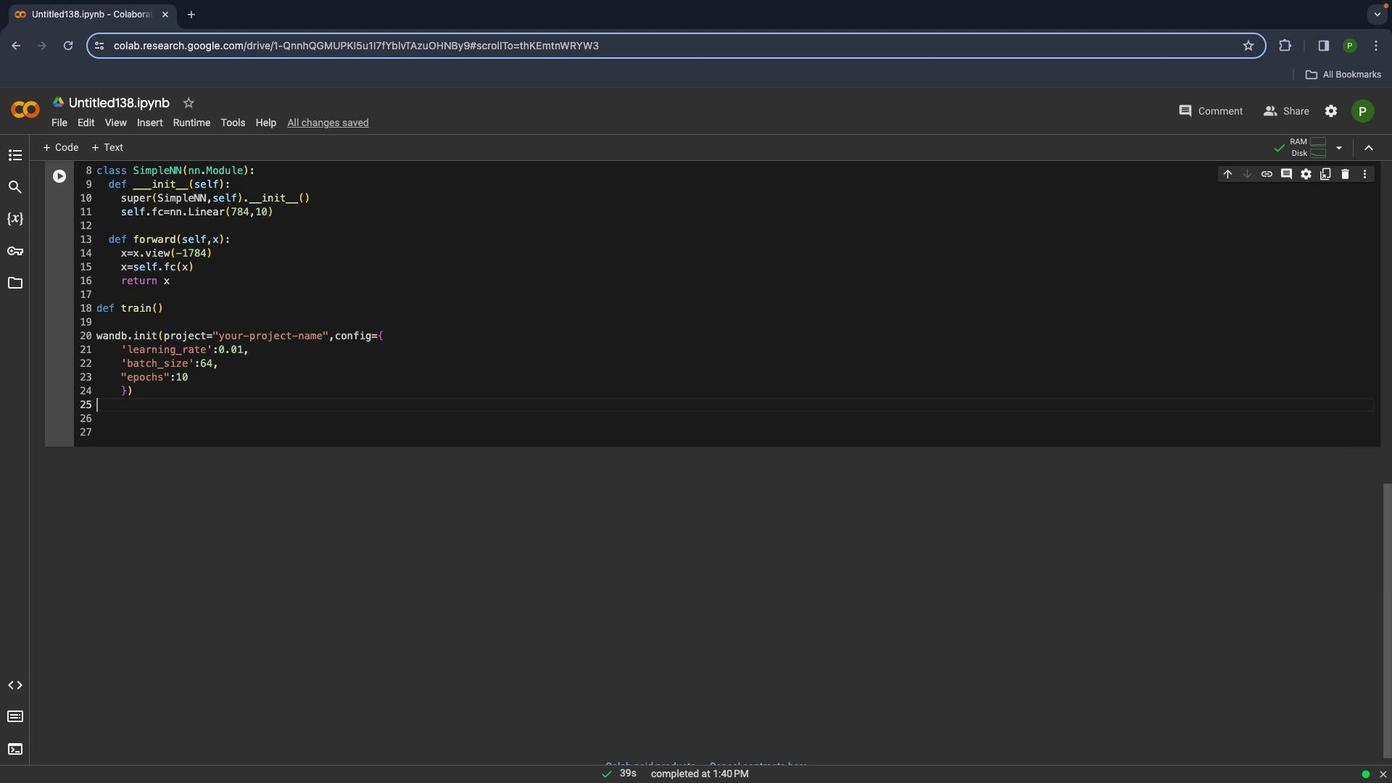 
Action: Mouse scrolled (836, 386) with delta (314, 136)
Screenshot: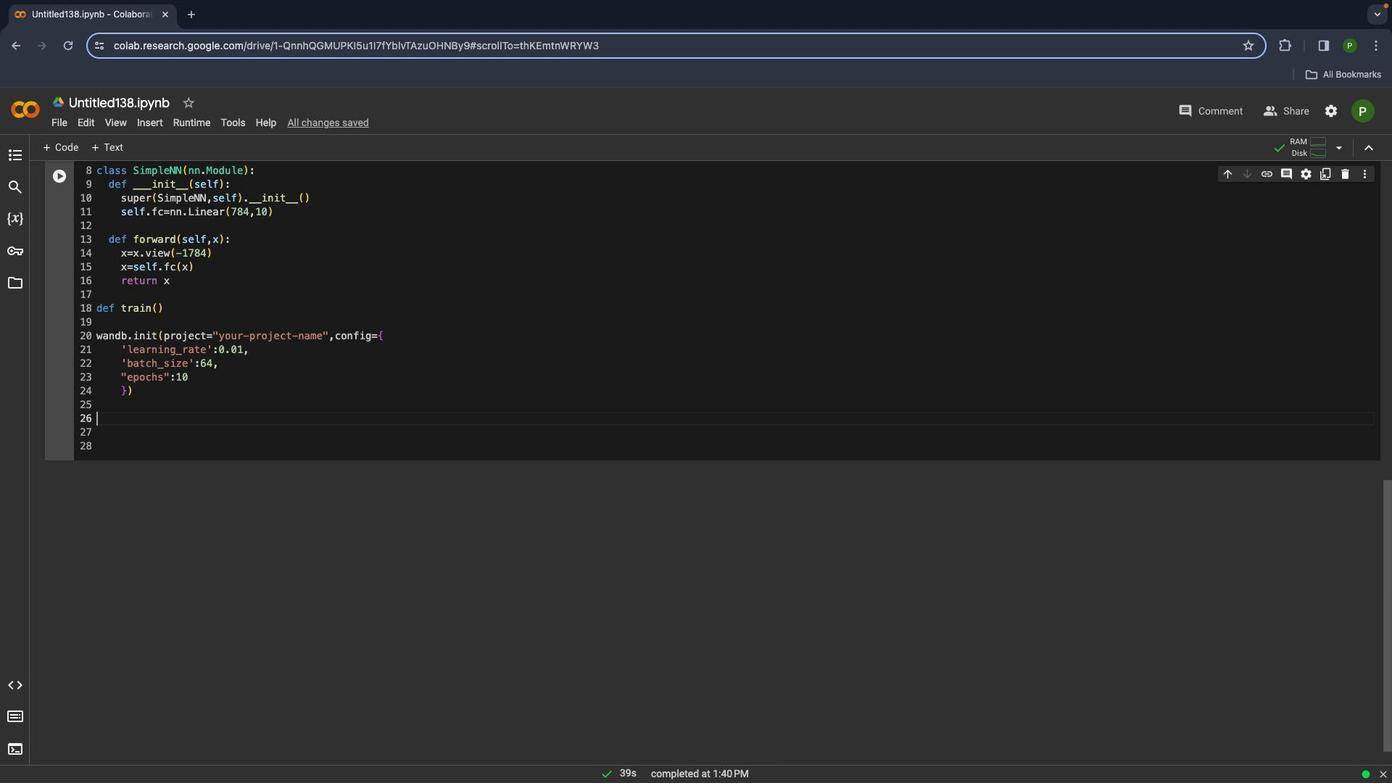 
Action: Mouse scrolled (836, 386) with delta (314, 136)
Screenshot: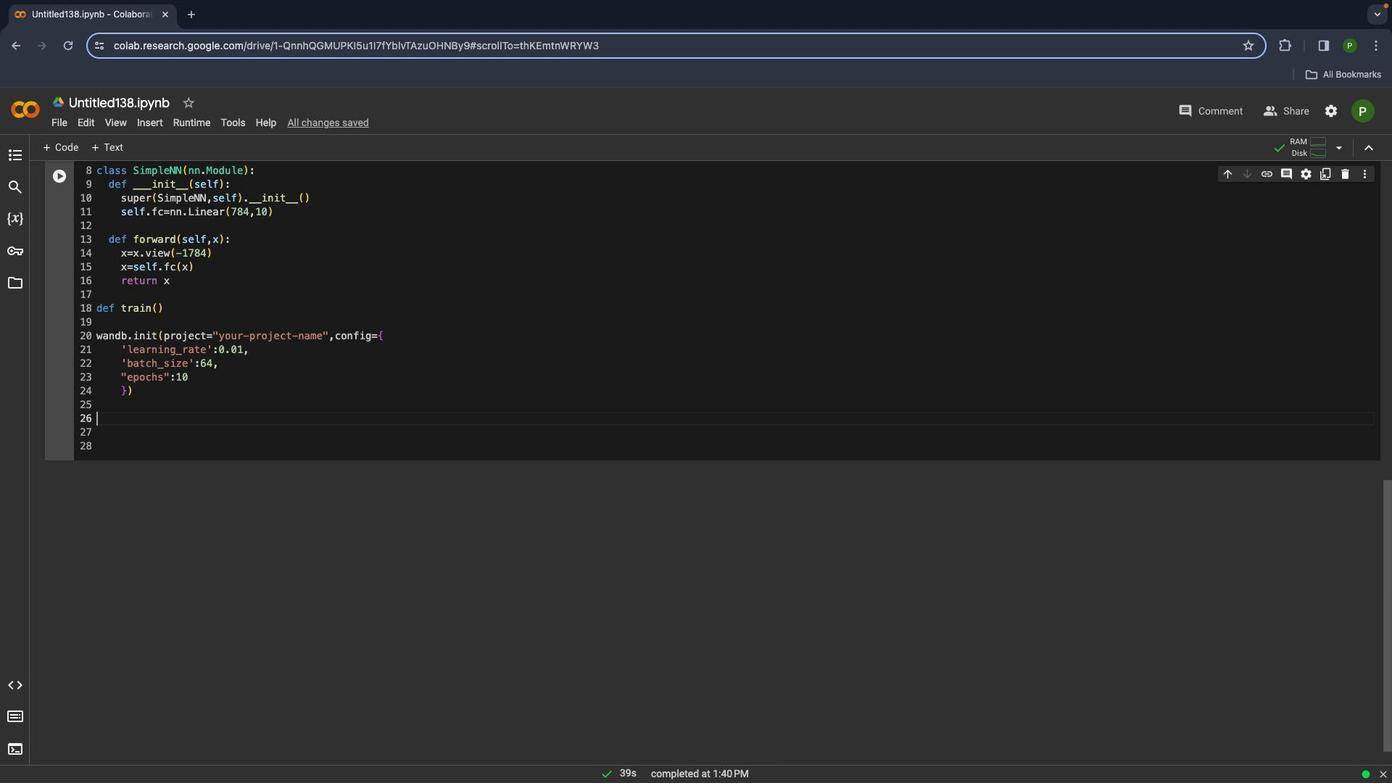 
Action: Mouse moved to (836, 385)
Screenshot: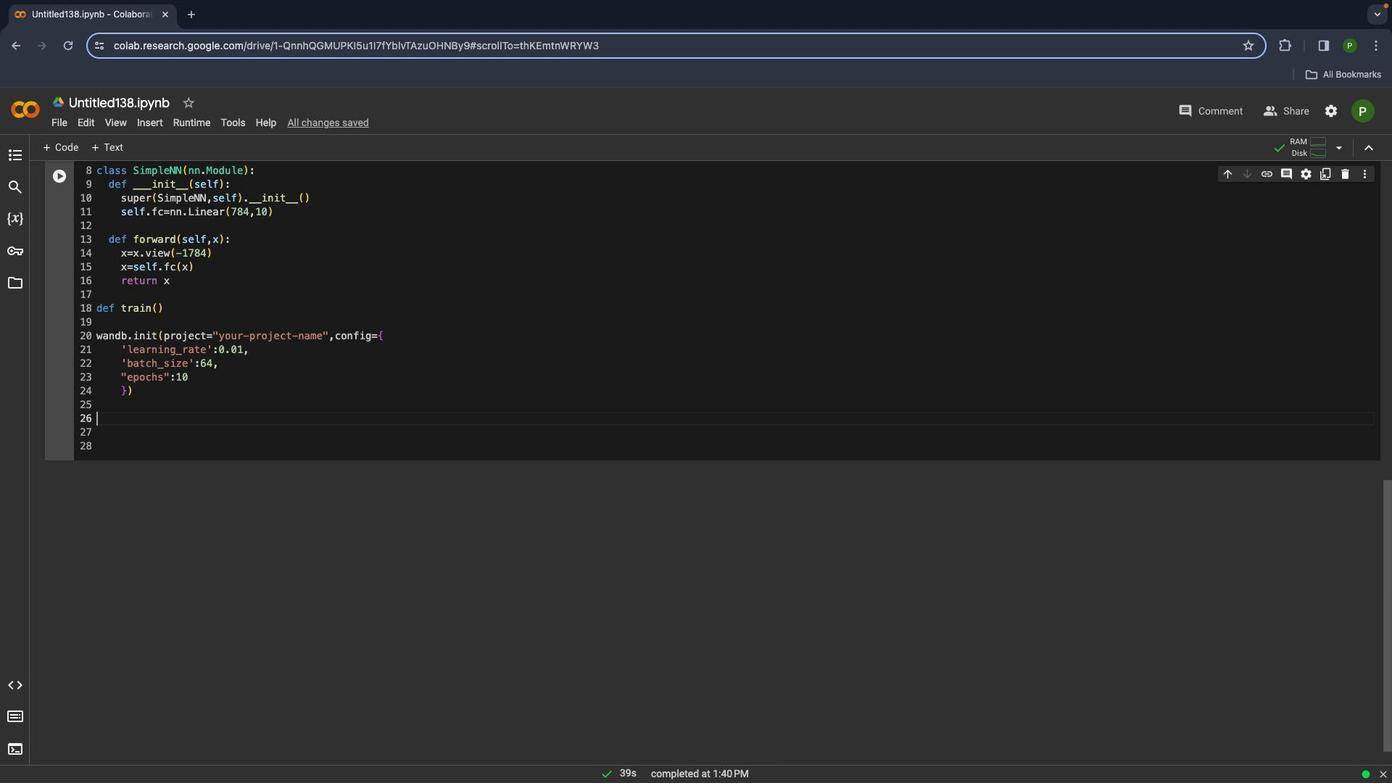 
Action: Mouse scrolled (836, 385) with delta (314, 135)
Screenshot: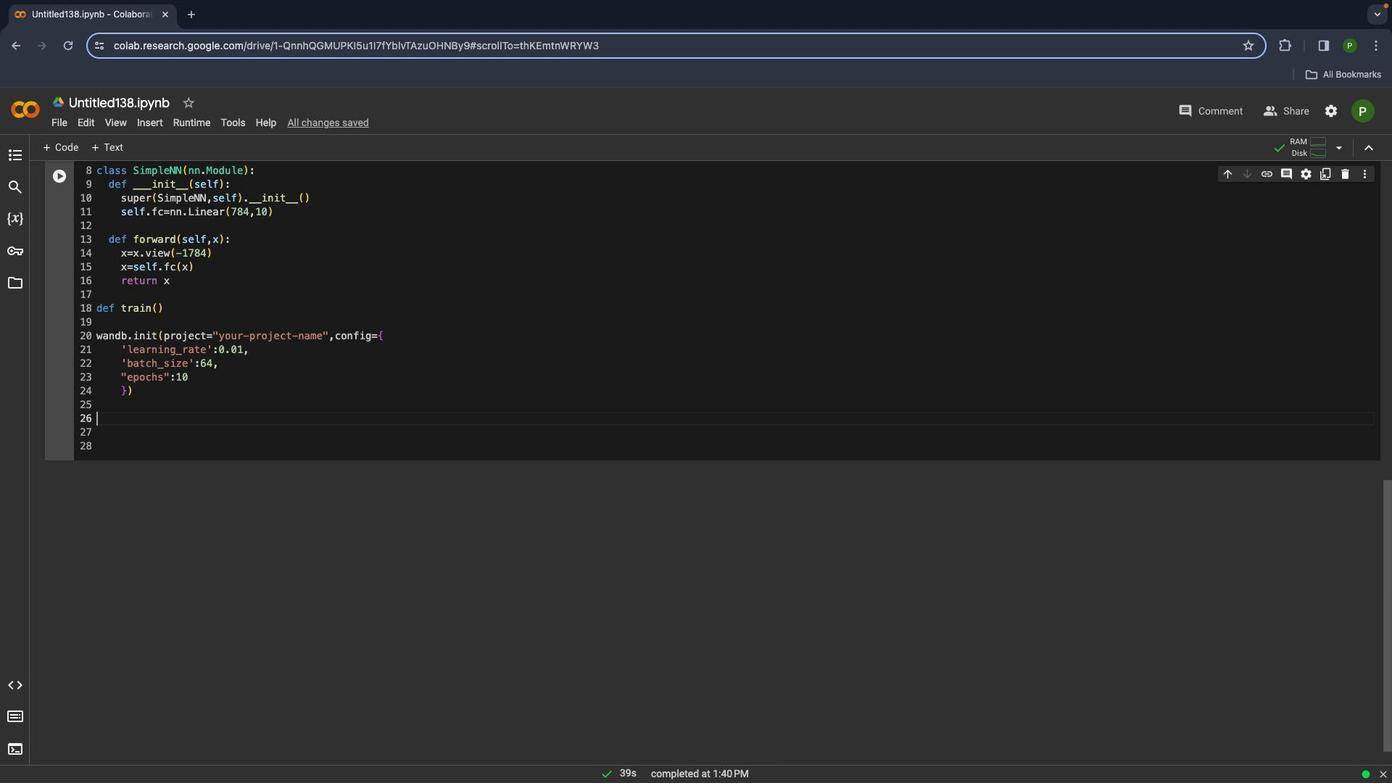 
Action: Mouse moved to (836, 385)
Screenshot: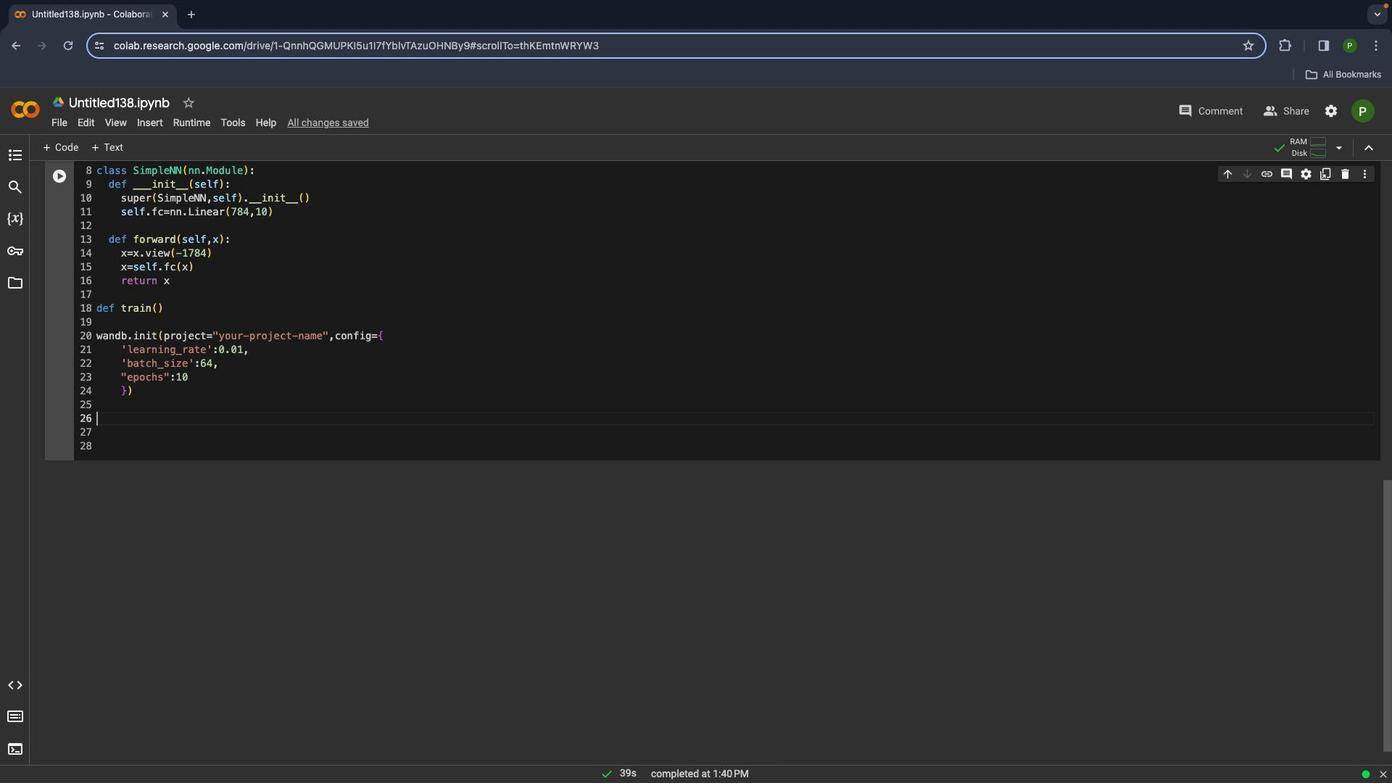
Action: Mouse scrolled (836, 385) with delta (314, 136)
Screenshot: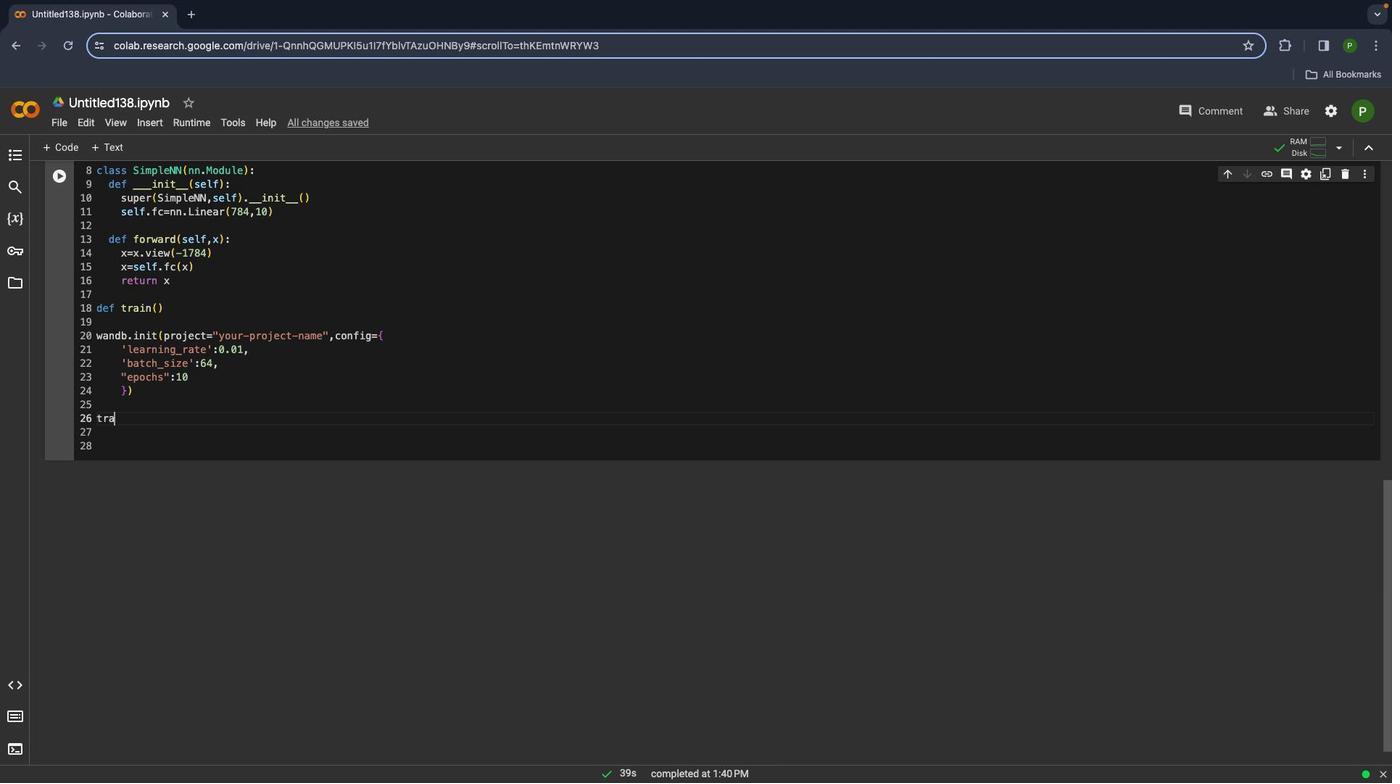 
Action: Mouse scrolled (836, 385) with delta (314, 136)
Screenshot: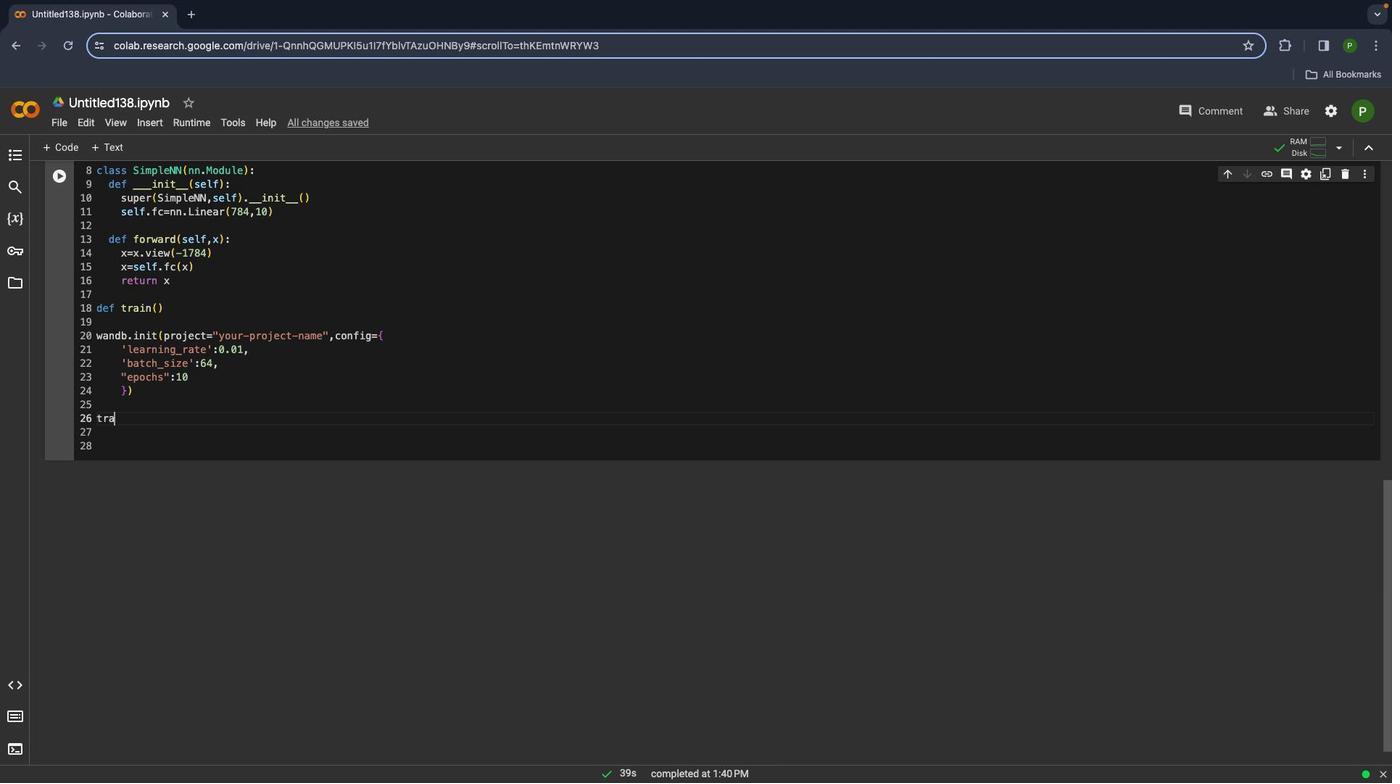 
Action: Mouse scrolled (836, 385) with delta (314, 134)
Screenshot: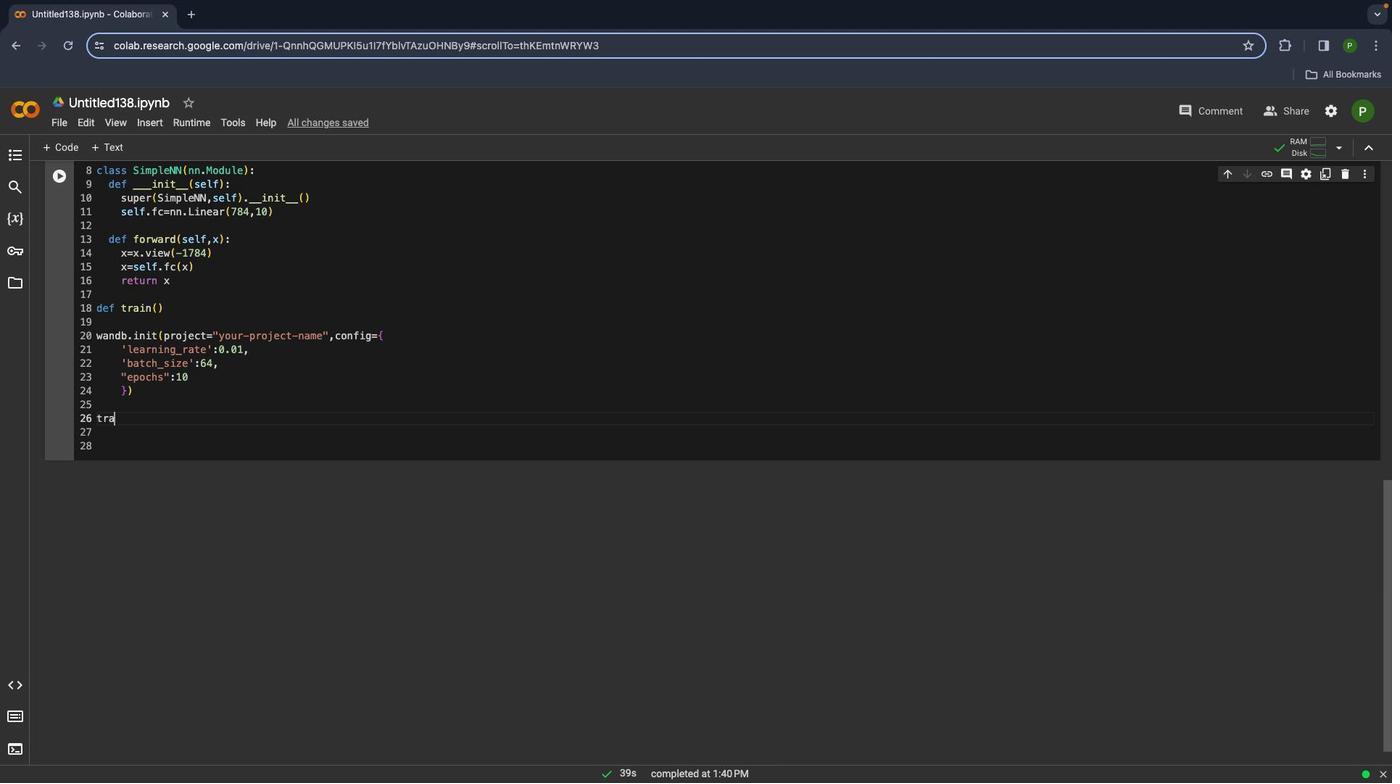 
Action: Mouse scrolled (836, 385) with delta (314, 134)
Screenshot: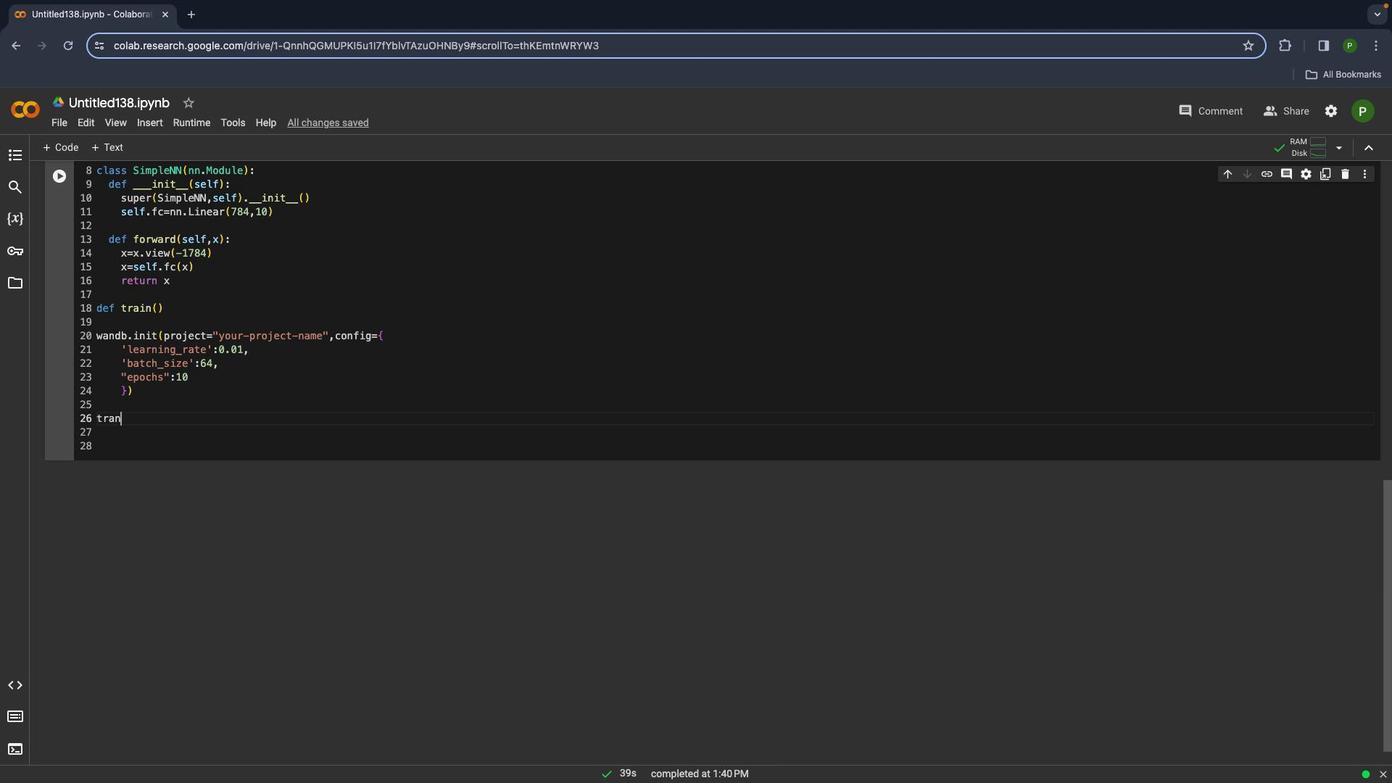 
Action: Mouse scrolled (836, 385) with delta (314, 137)
Screenshot: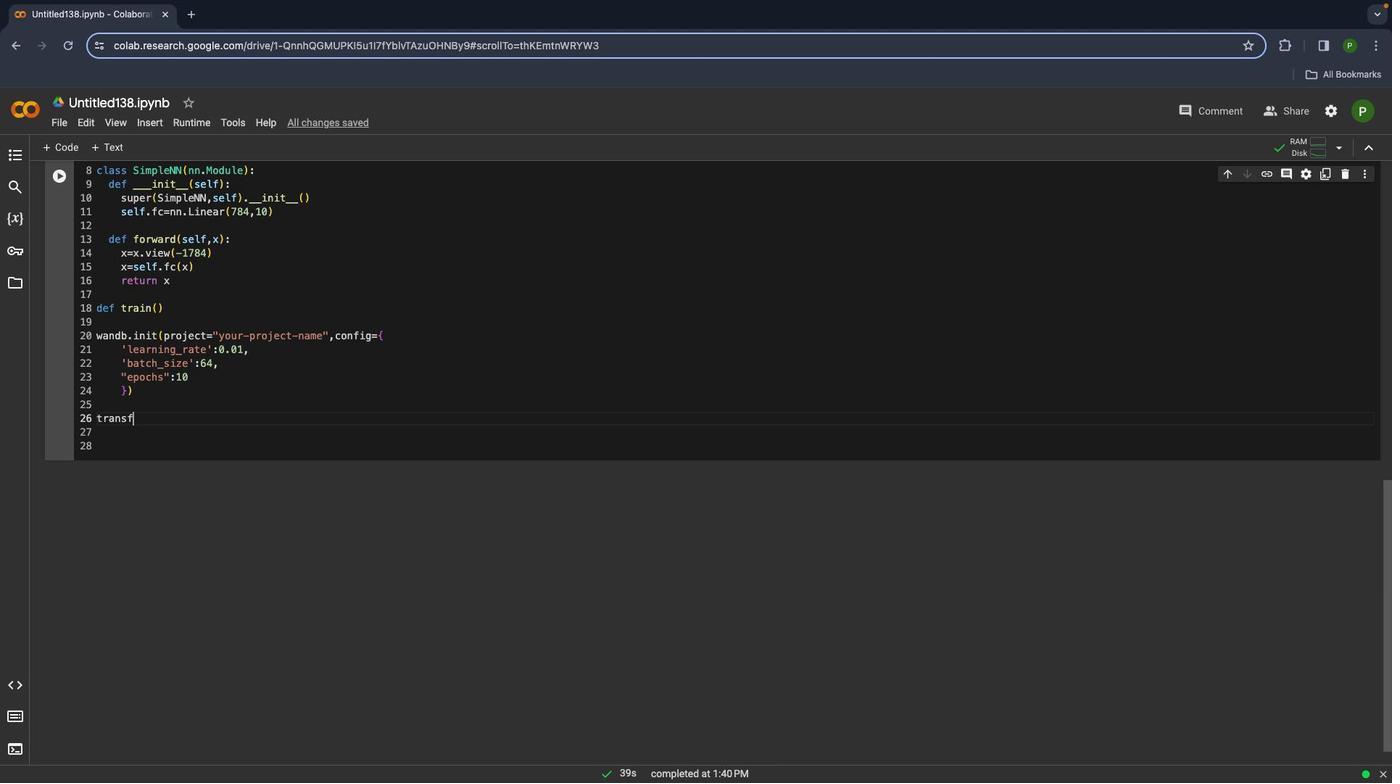 
Action: Mouse scrolled (836, 385) with delta (314, 137)
Screenshot: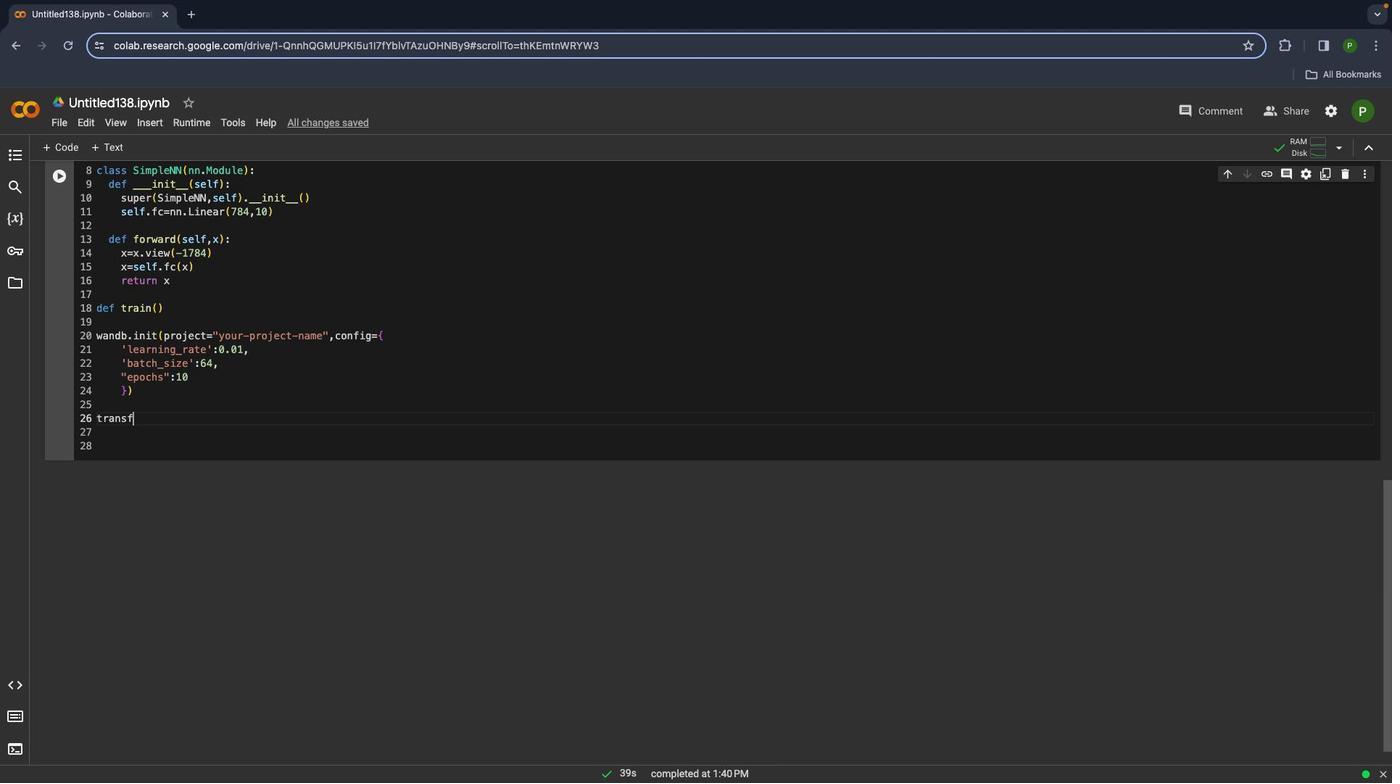 
Action: Mouse scrolled (836, 385) with delta (314, 137)
Screenshot: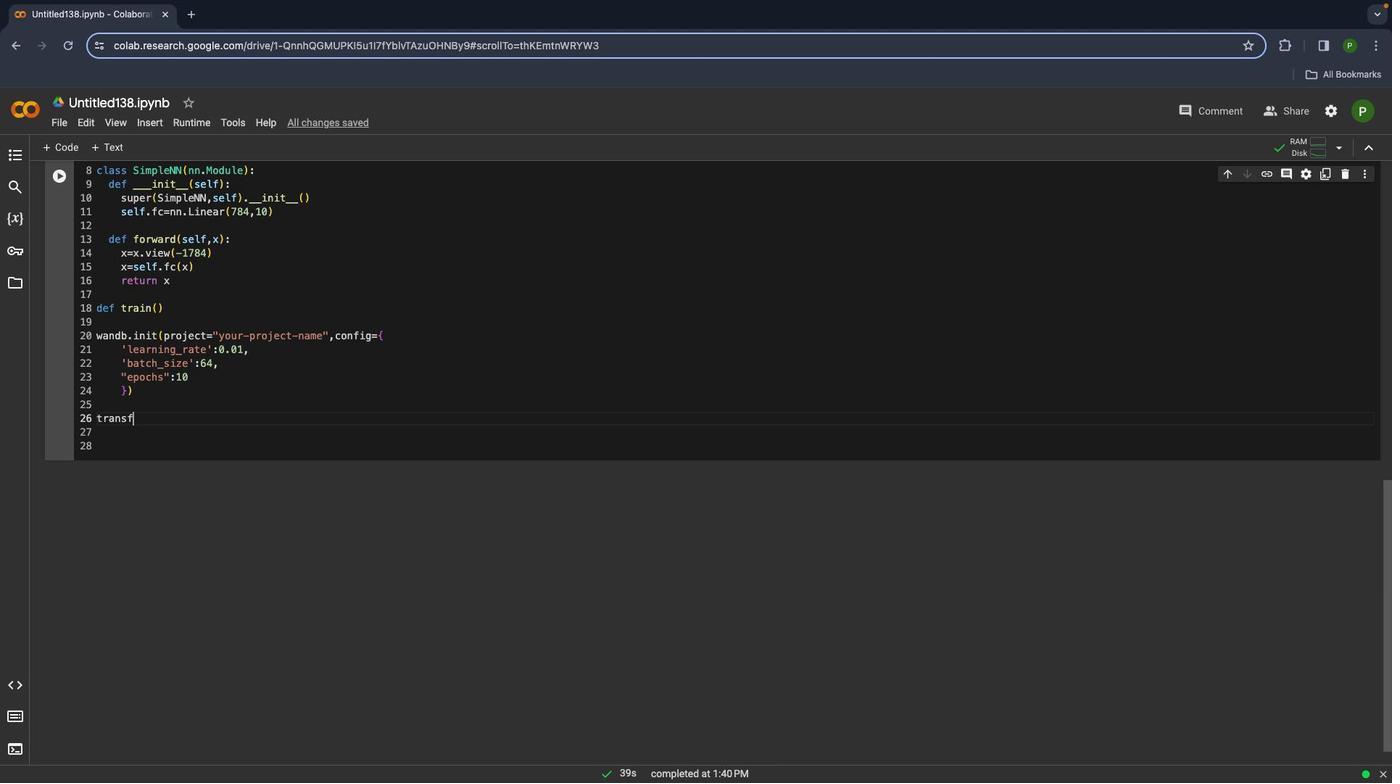 
Action: Mouse moved to (596, 401)
Screenshot: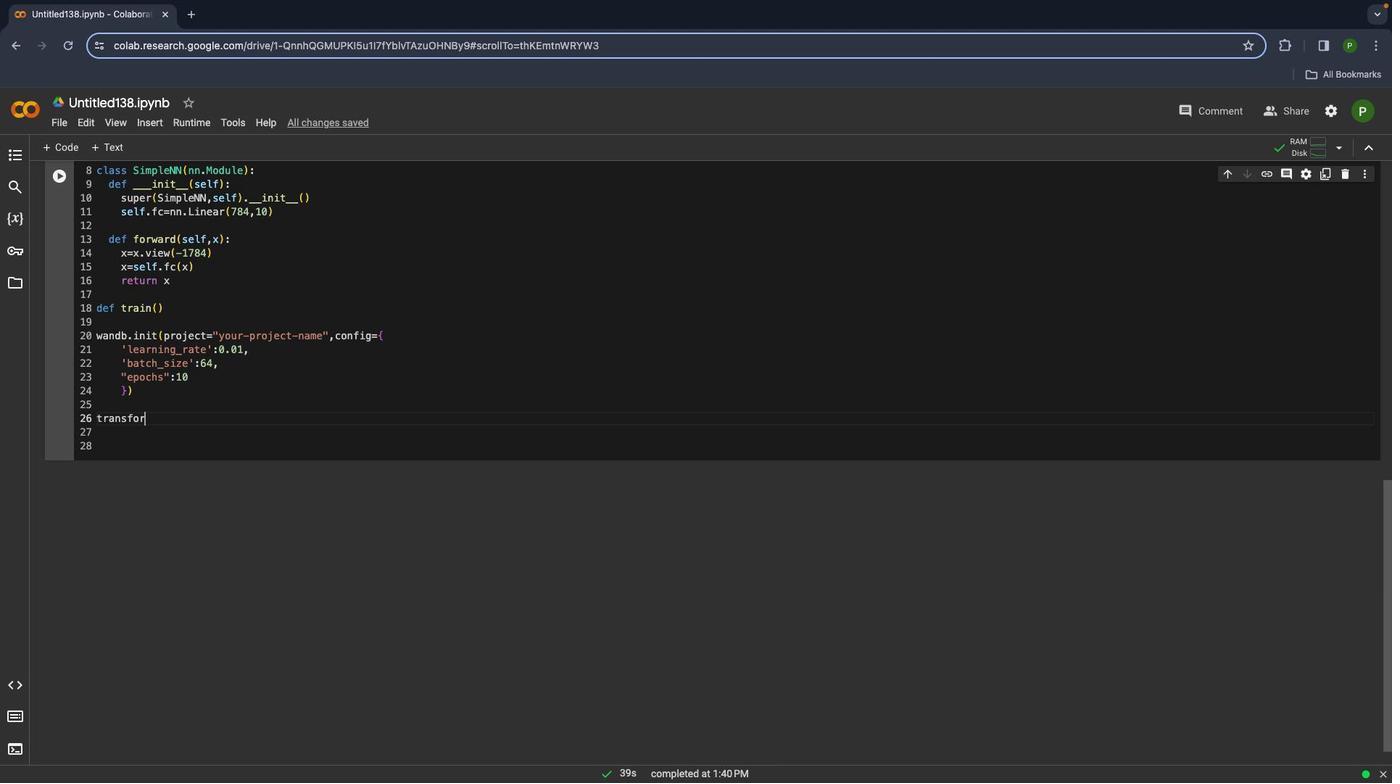 
Action: Mouse scrolled (596, 401) with delta (314, 136)
Screenshot: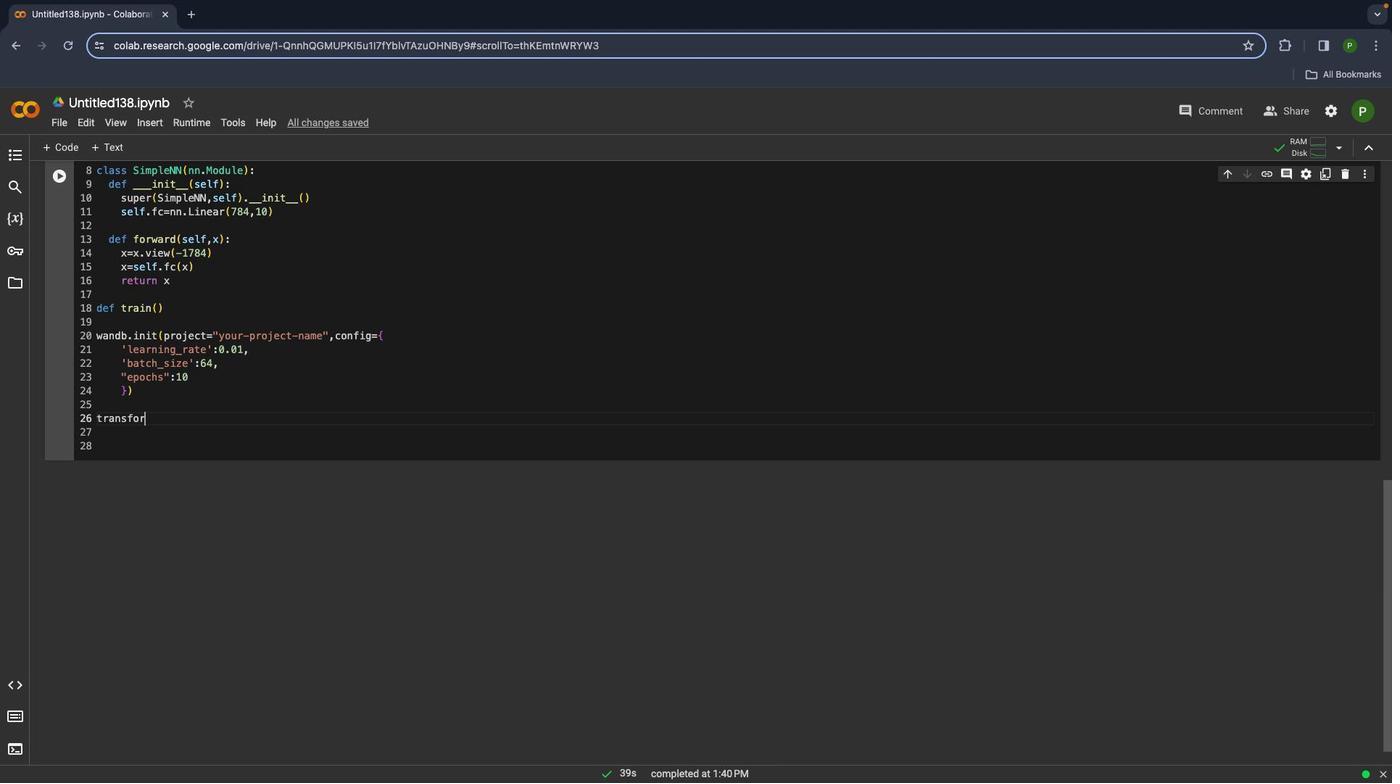 
Action: Mouse scrolled (596, 401) with delta (314, 136)
Screenshot: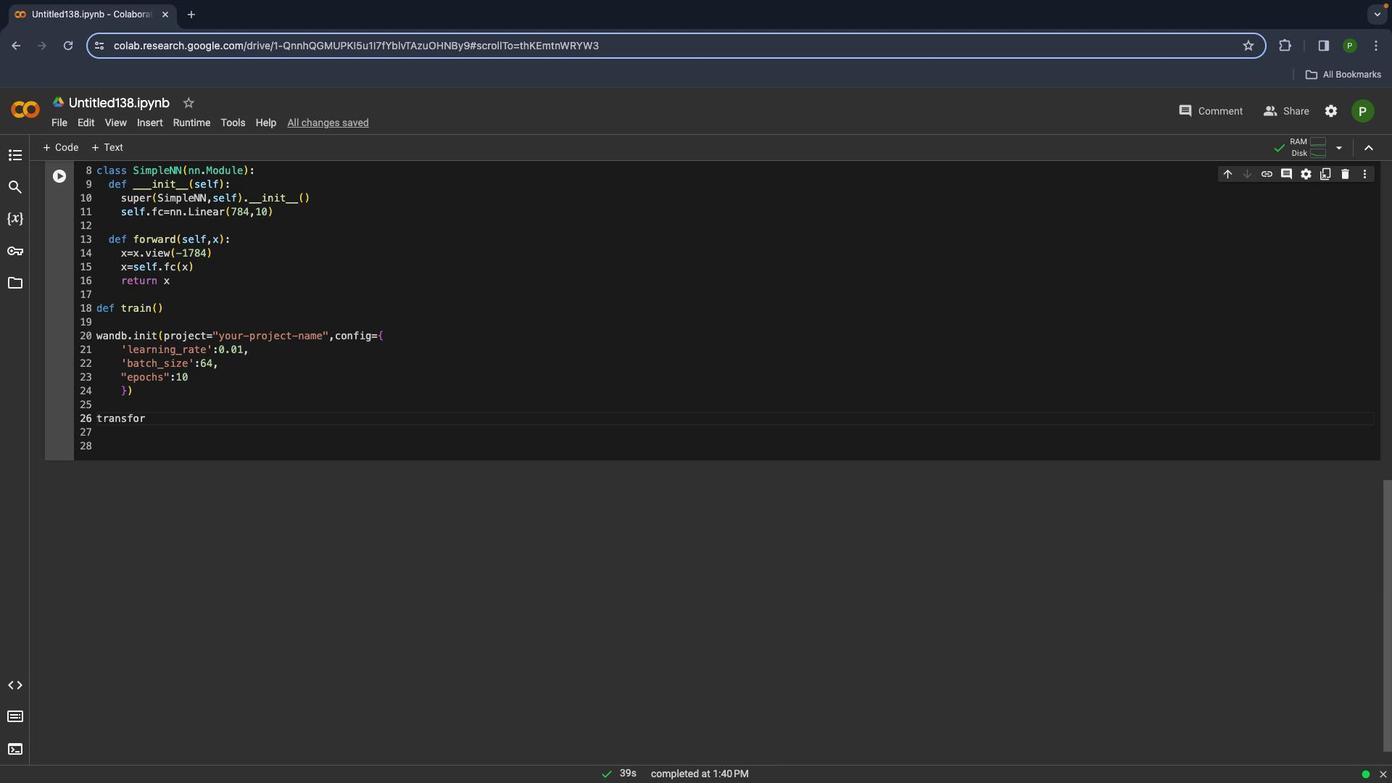 
Action: Mouse scrolled (596, 401) with delta (314, 135)
Screenshot: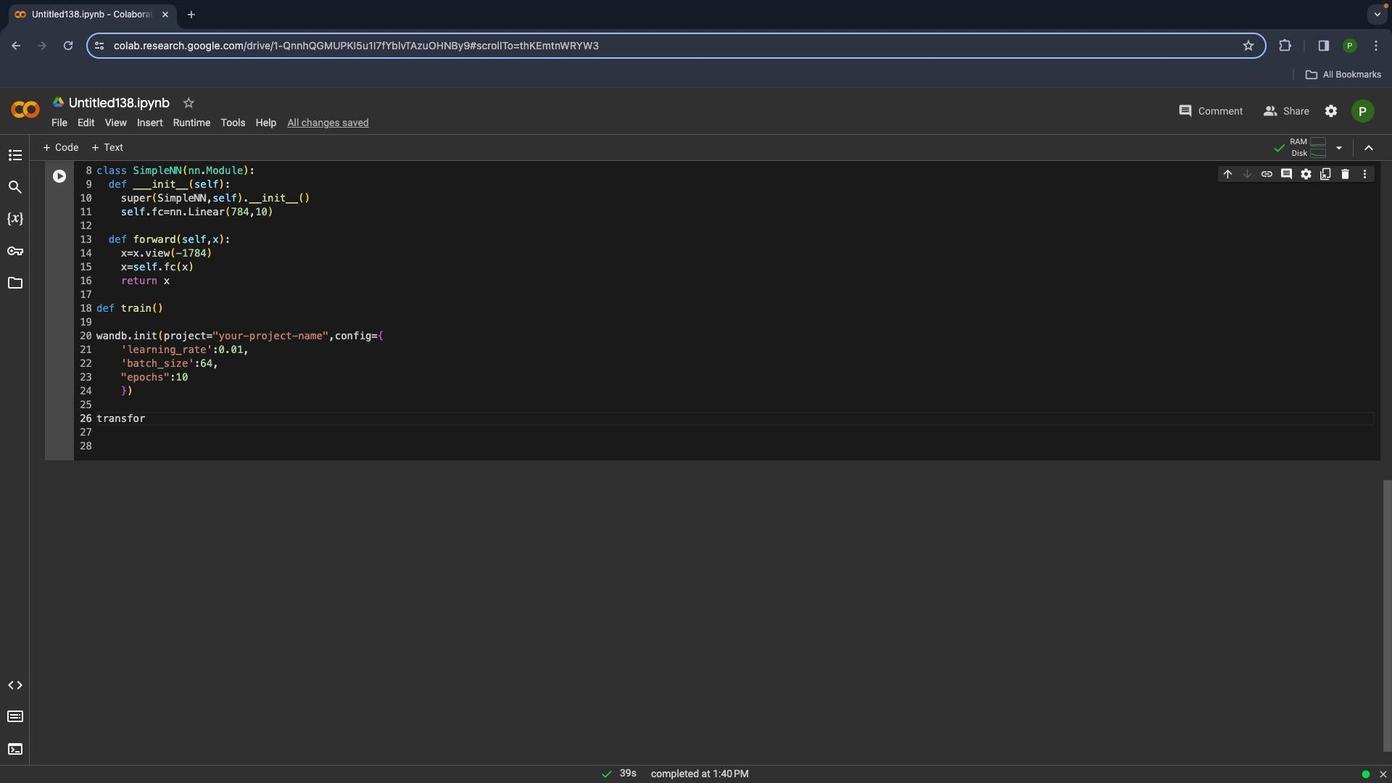 
Action: Mouse moved to (541, 400)
Screenshot: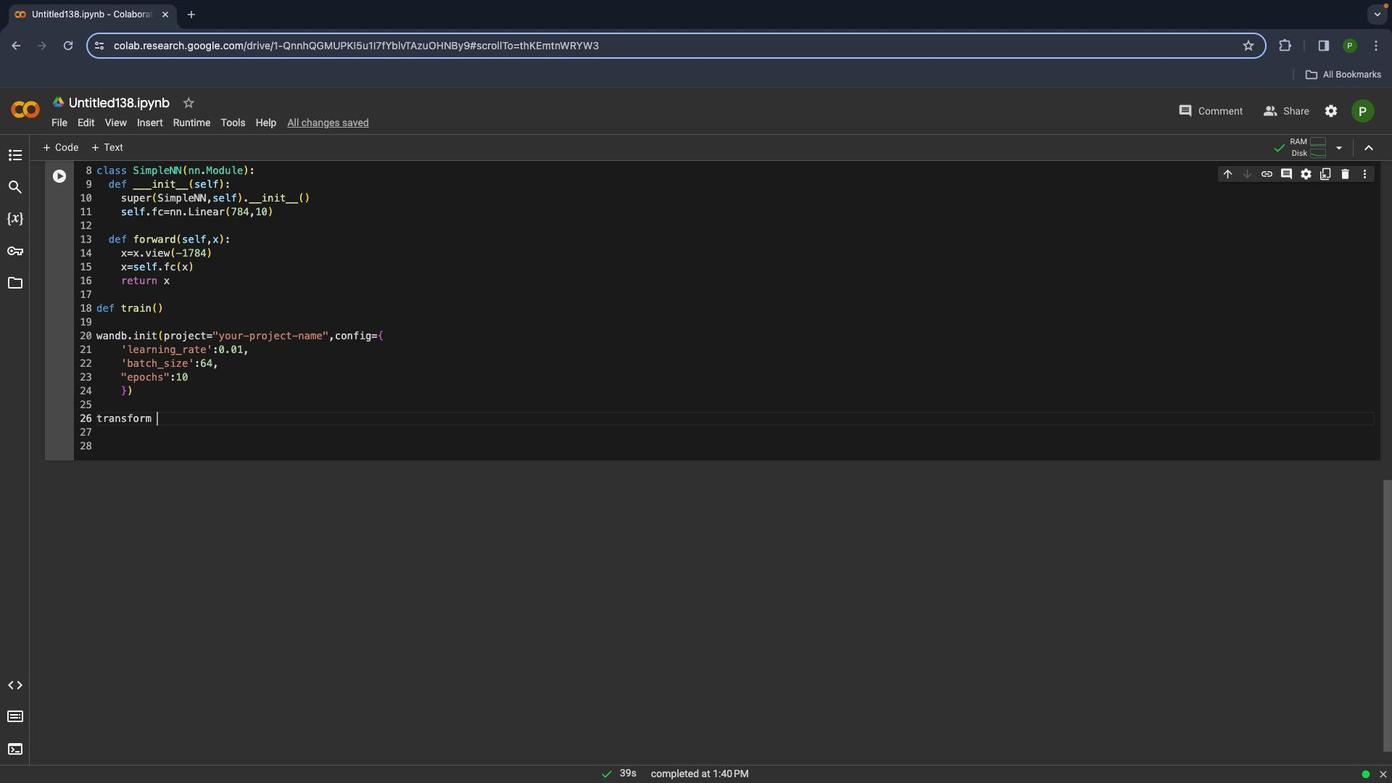 
Action: Mouse pressed left at (541, 400)
Screenshot: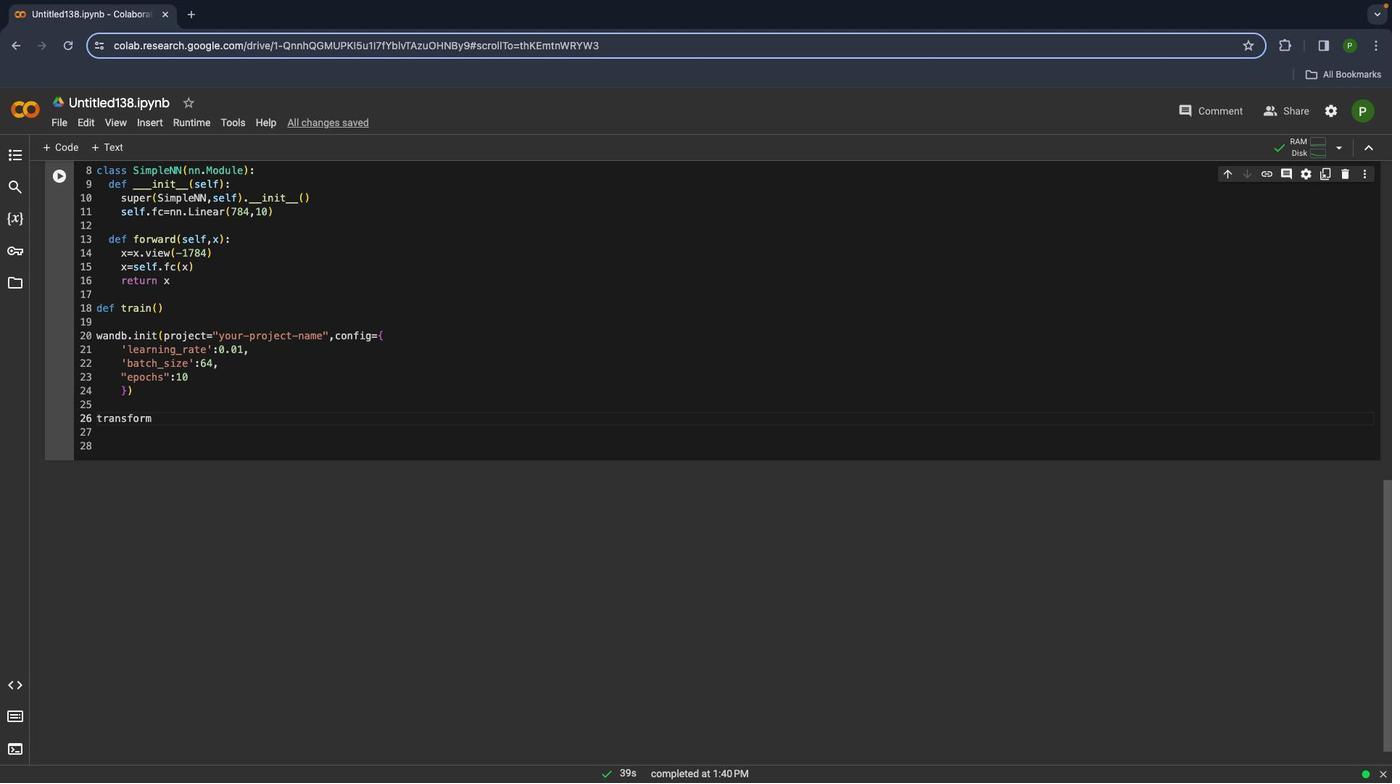 
Action: Key pressed Key.enterKey.enter't''r''a''n''s''f''o''r''m'Key.space'=''t''r''a''n''s''f''o''r''m''s''.'Key.shift'C''o''m''p''o''s''e'Key.shift_r')'Key.backspace'(''[''t''r''a''n''s''f''o''r''m''s''.'Key.shiftKey.shift'T''o'Key.shift'T''e''n''s''o''r'Key.shift_r'('Key.right',''t''r''a''n''s''f''o''r''m'','Key.backspace'.'Key.shift'N''o''r''m''a''l''i''z''e'Key.shift_r'(''(''0''.''5'','Key.right','Key.shift_r'(''0''.''5'','
Screenshot: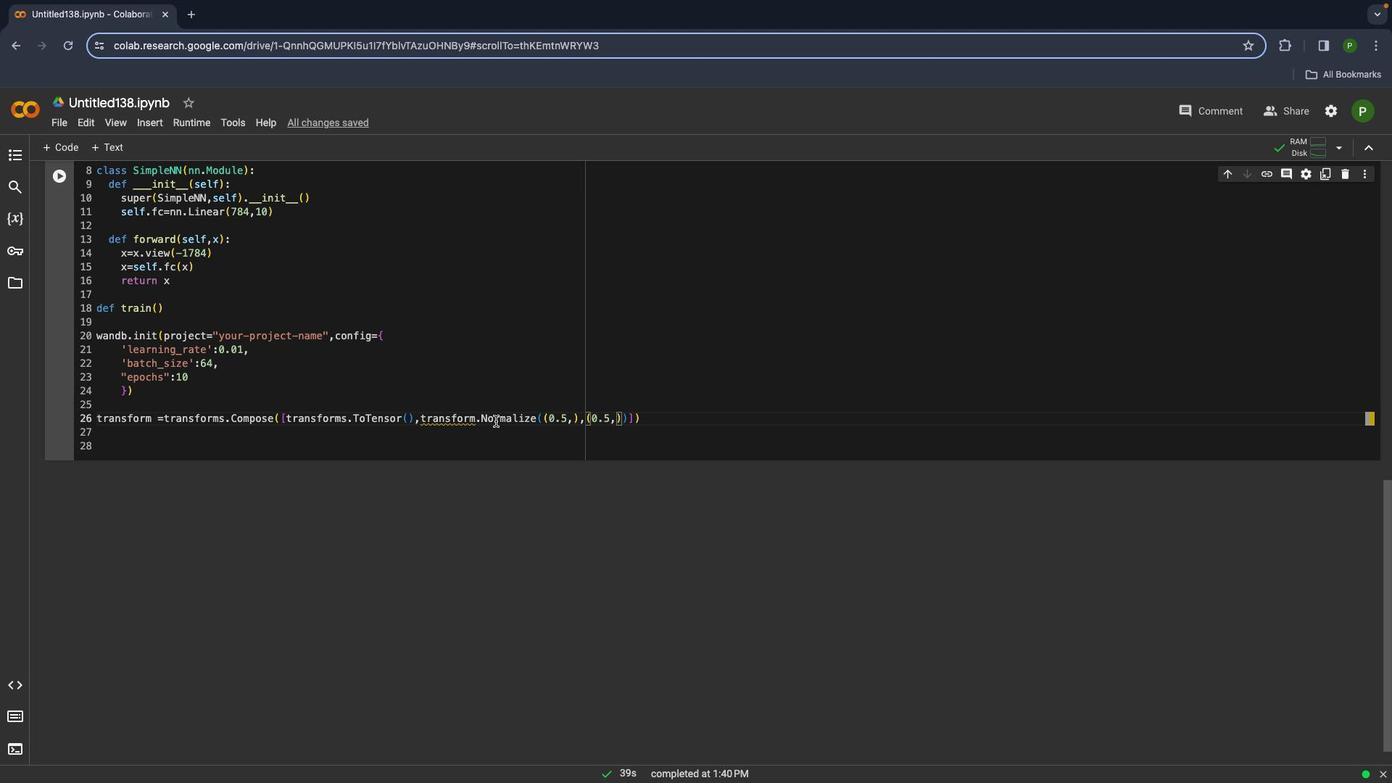 
Action: Mouse moved to (447, 416)
Screenshot: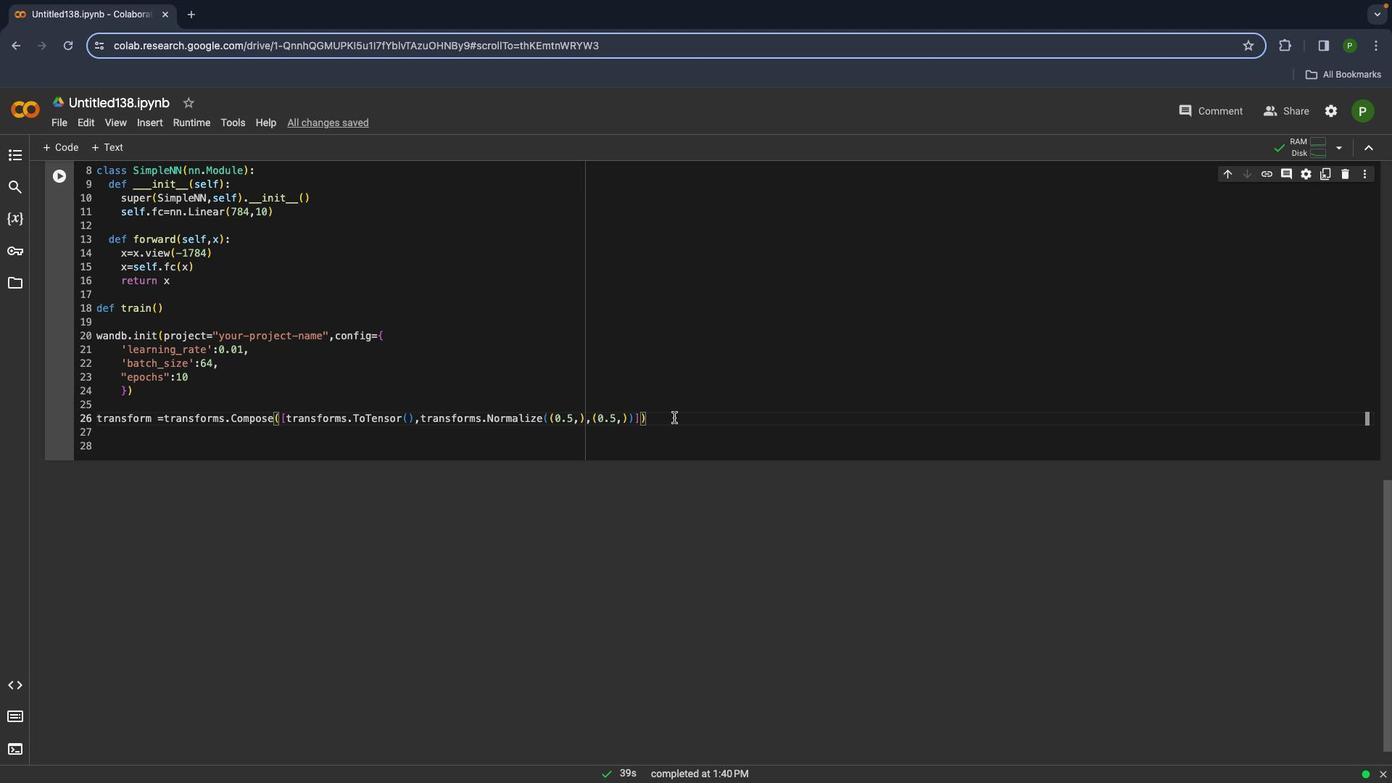 
Action: Mouse pressed left at (447, 416)
Screenshot: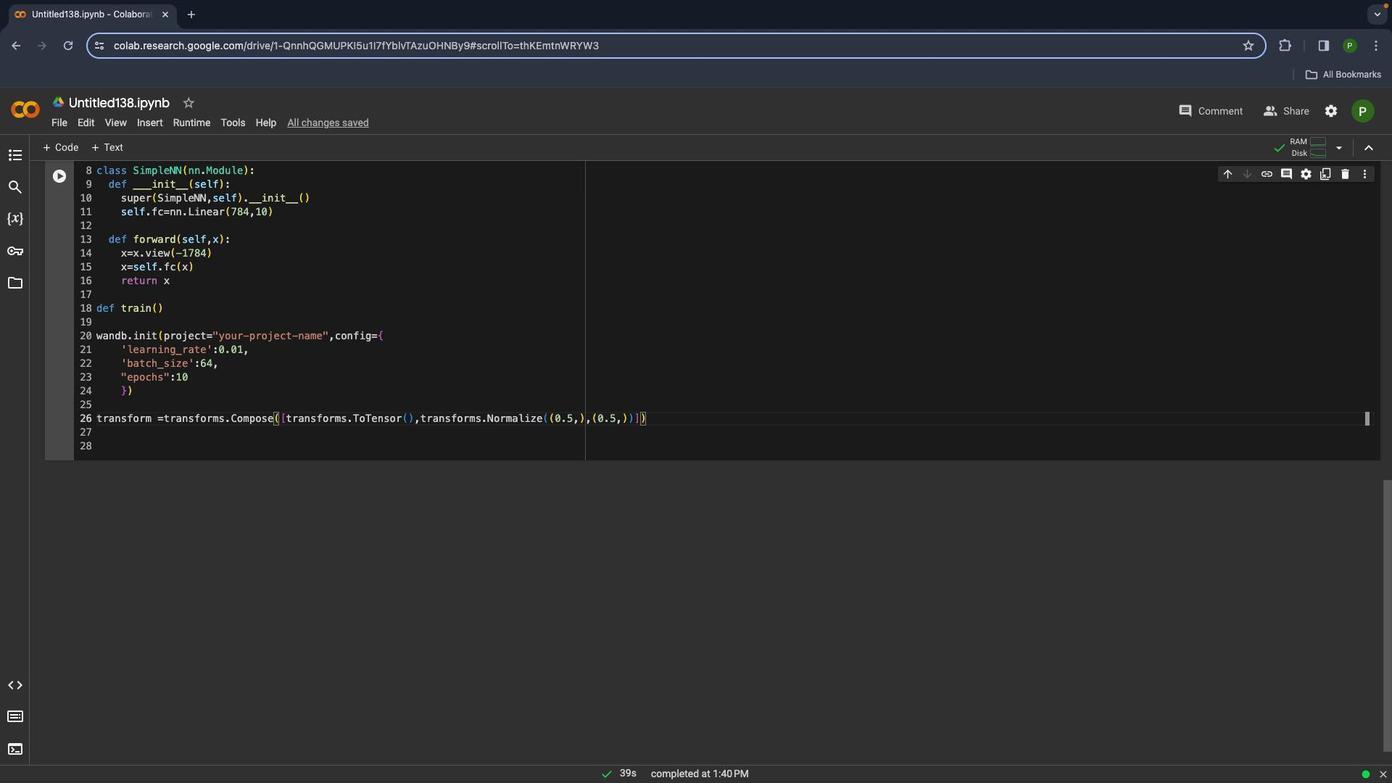 
Action: Mouse moved to (451, 421)
Screenshot: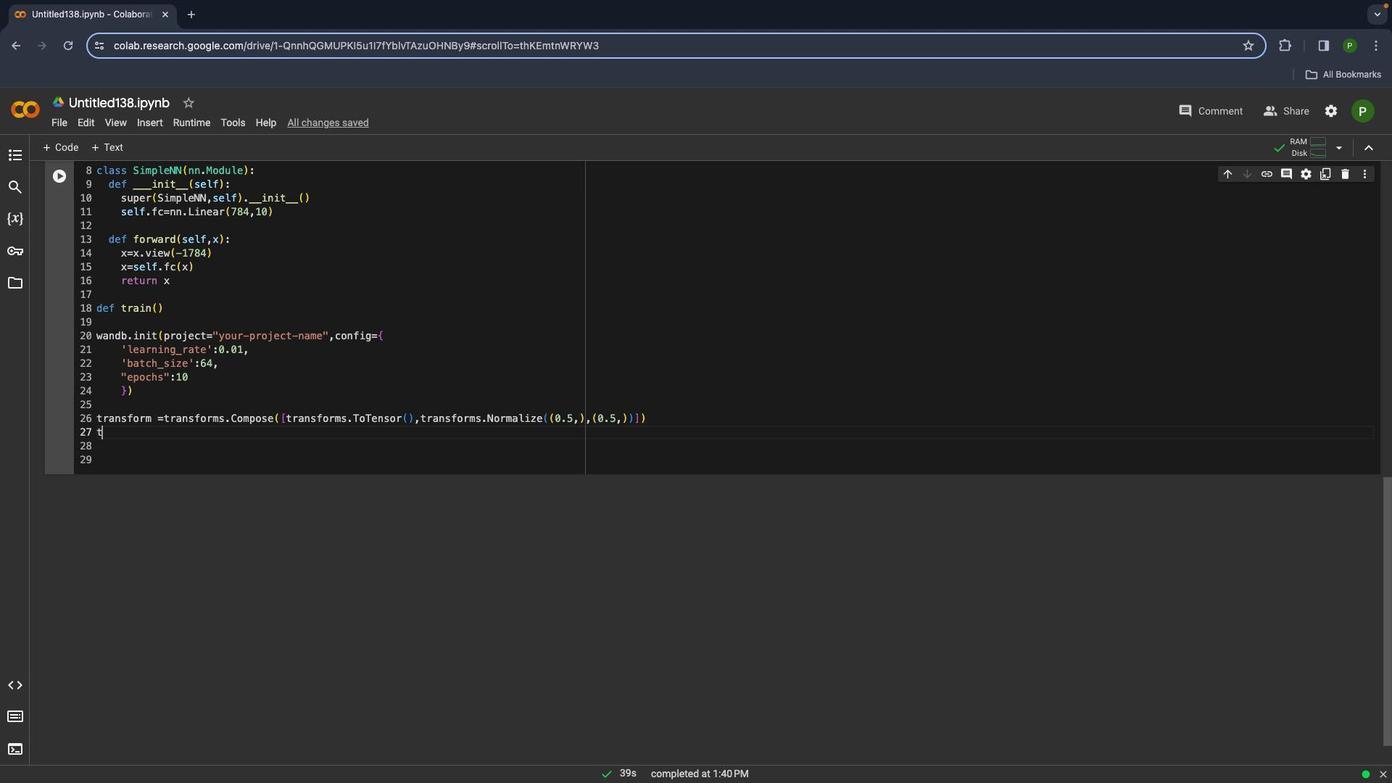 
Action: Key pressed 's'
Screenshot: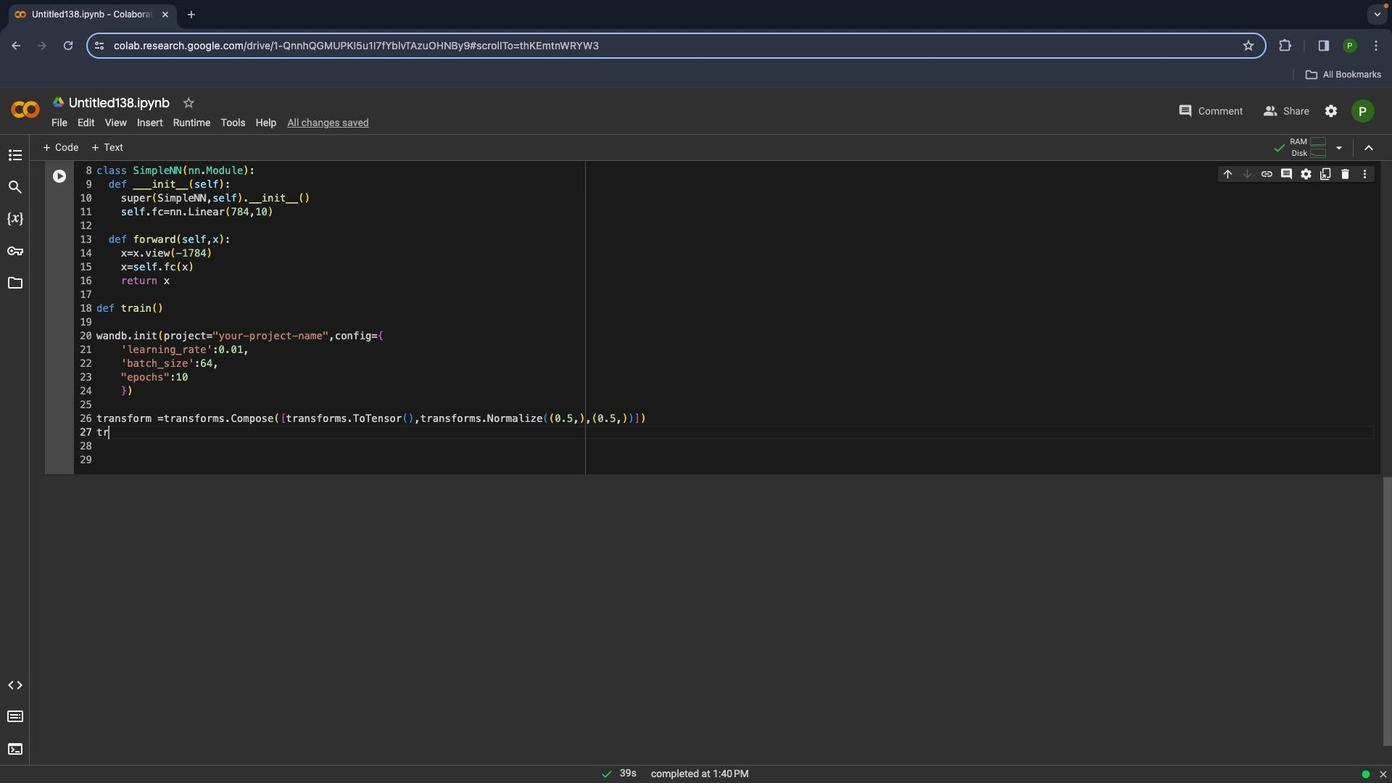 
Action: Mouse moved to (501, 415)
Screenshot: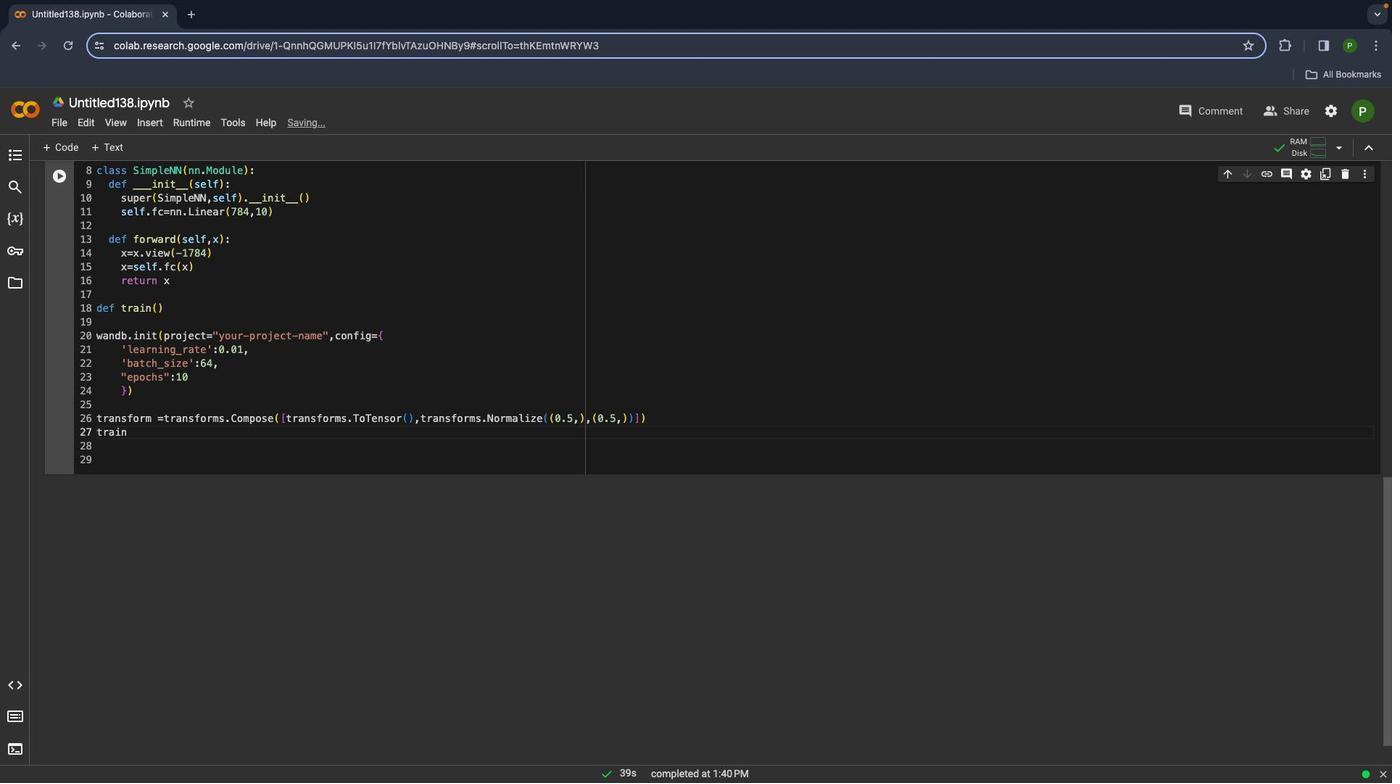 
Action: Mouse pressed left at (501, 415)
Screenshot: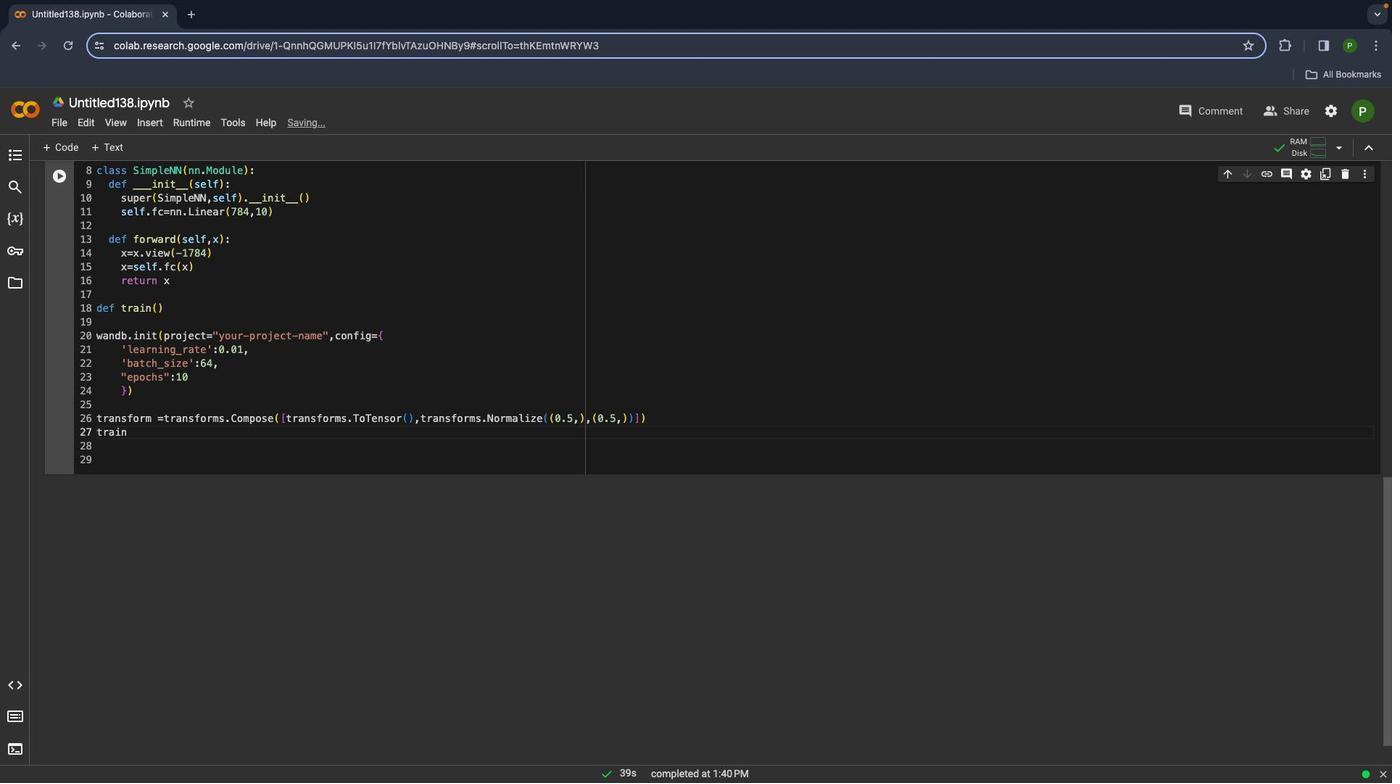 
Action: Mouse moved to (502, 415)
Screenshot: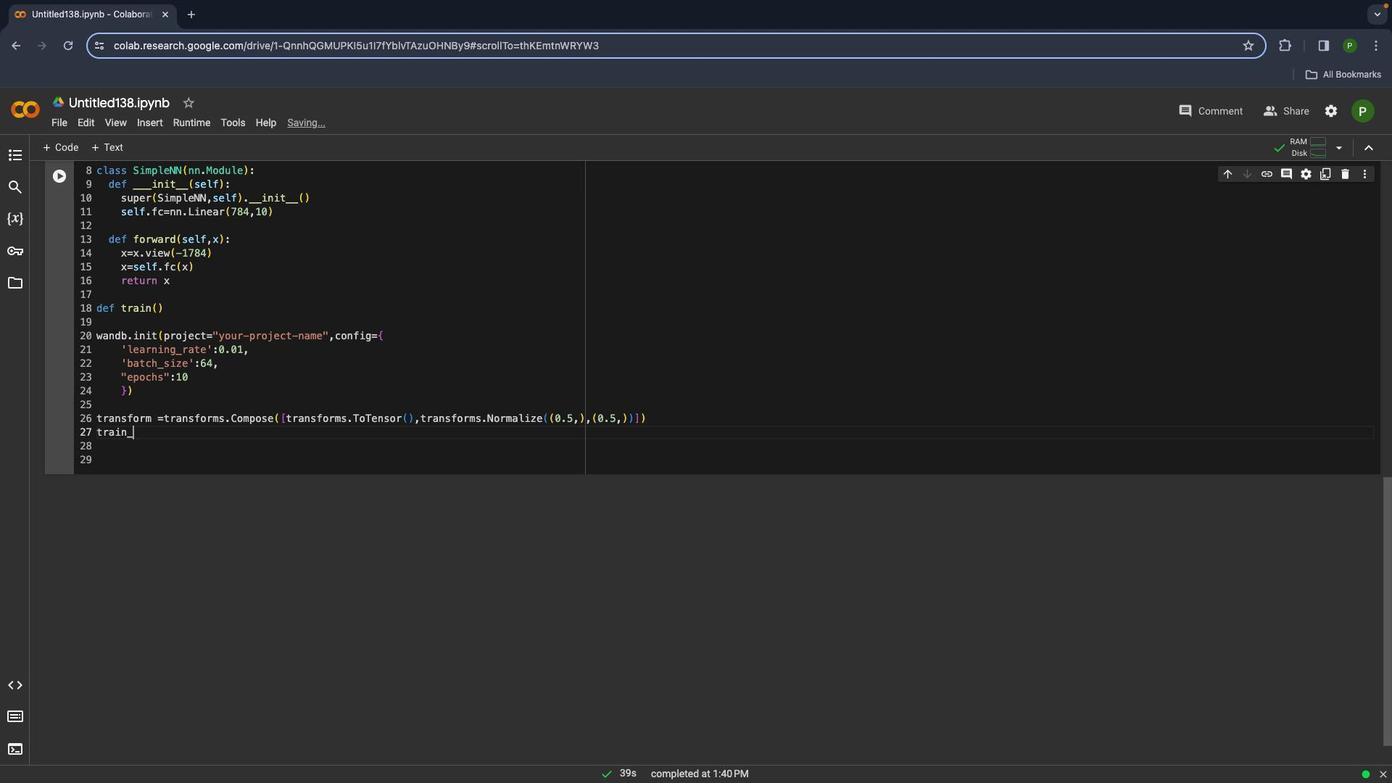 
Action: Key pressed Key.enter't''r''a''i''n'Key.shift_r'_''d''a''t''a''s''e''t''s''=''d''a''t''a''s''e''t''s''.'Key.shiftKey.shift'M''N''I''S''T'Key.shift_r'(''r''o''o''t''='"'"'.''/''d''a''t''a'Key.right',''t''r''a''i''n''='Key.shift'F''a''l''s''e'',''t''r''a''n''s''f''o''r''m'Key.backspace'm''=''t''r''a''n''s''f''o''r''m'',''d''o''w''n''l''o''a''d''='Key.shift'R'Key.backspace'T''r''u''e'Key.down
Screenshot: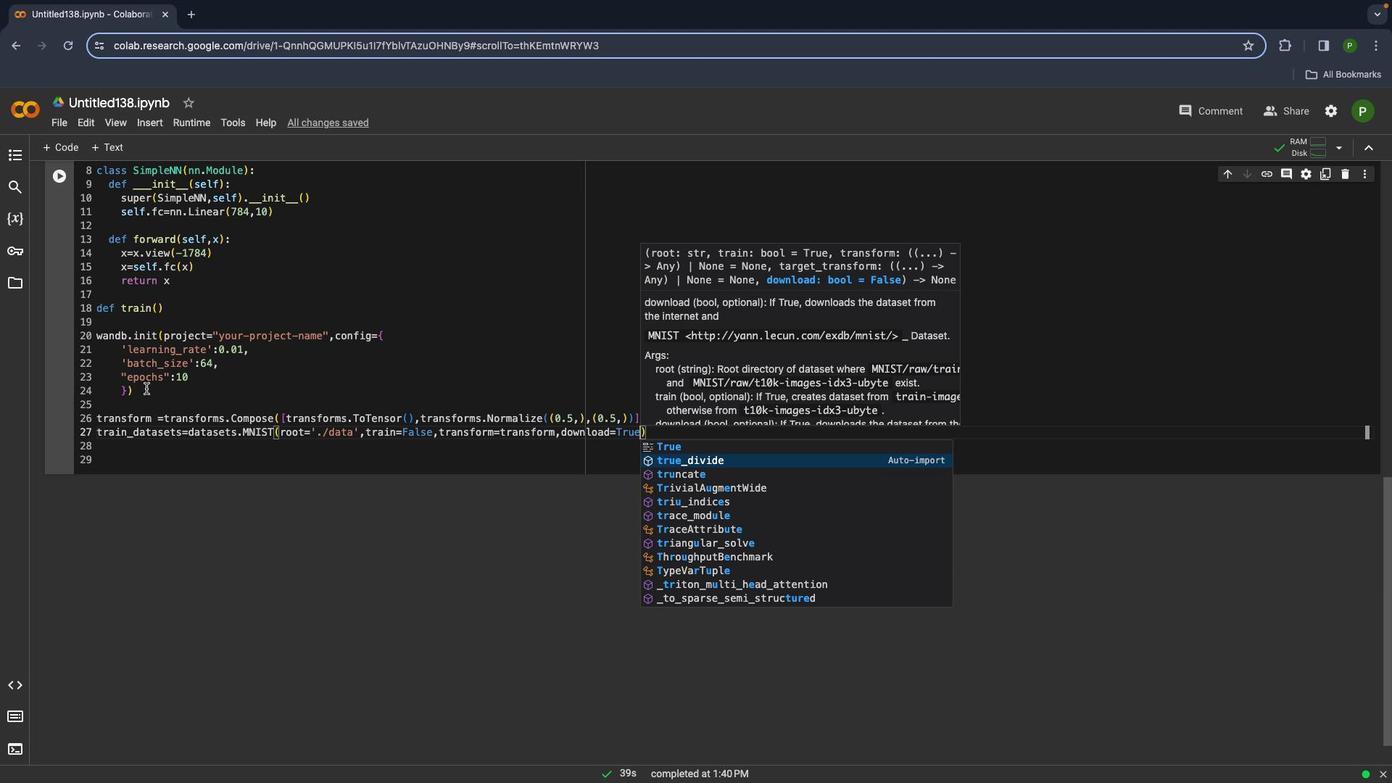 
Action: Mouse moved to (354, 396)
Screenshot: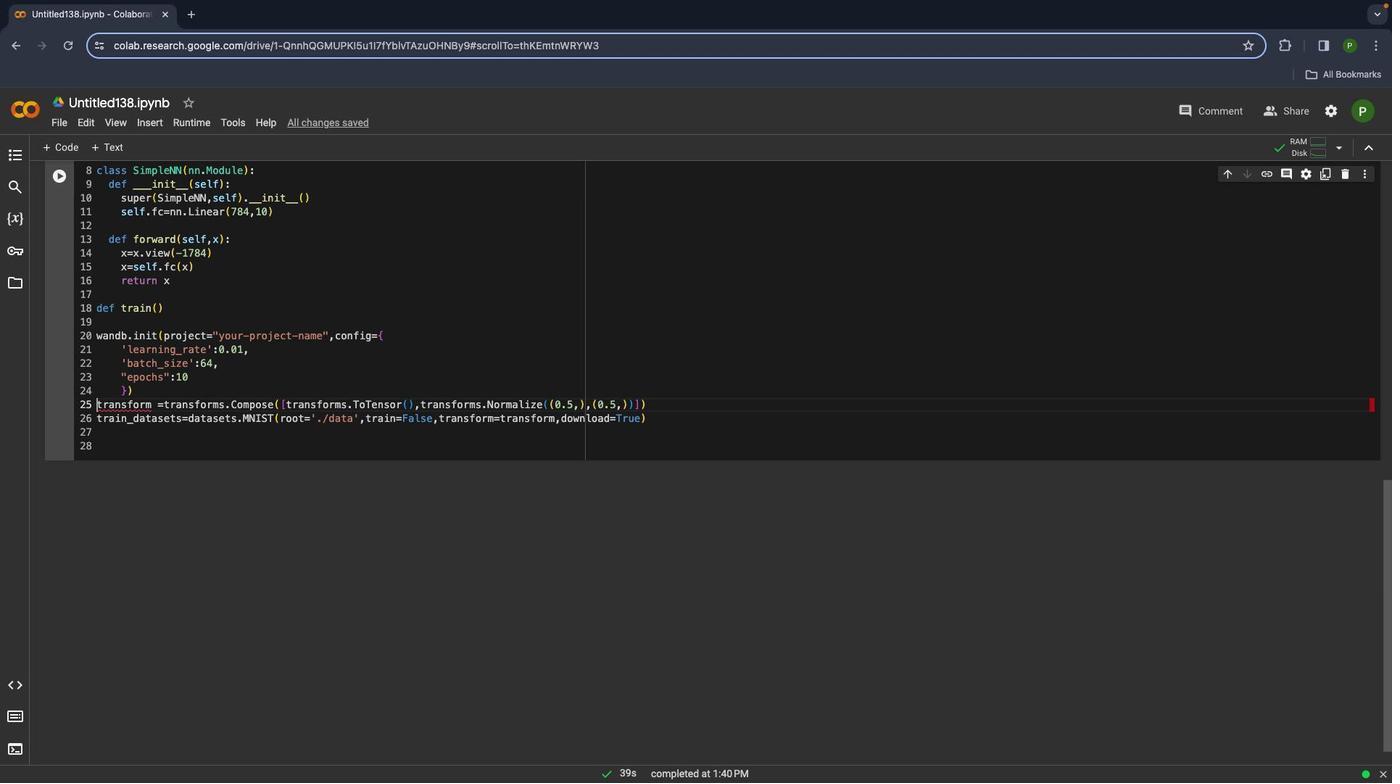 
Action: Mouse pressed left at (354, 396)
Screenshot: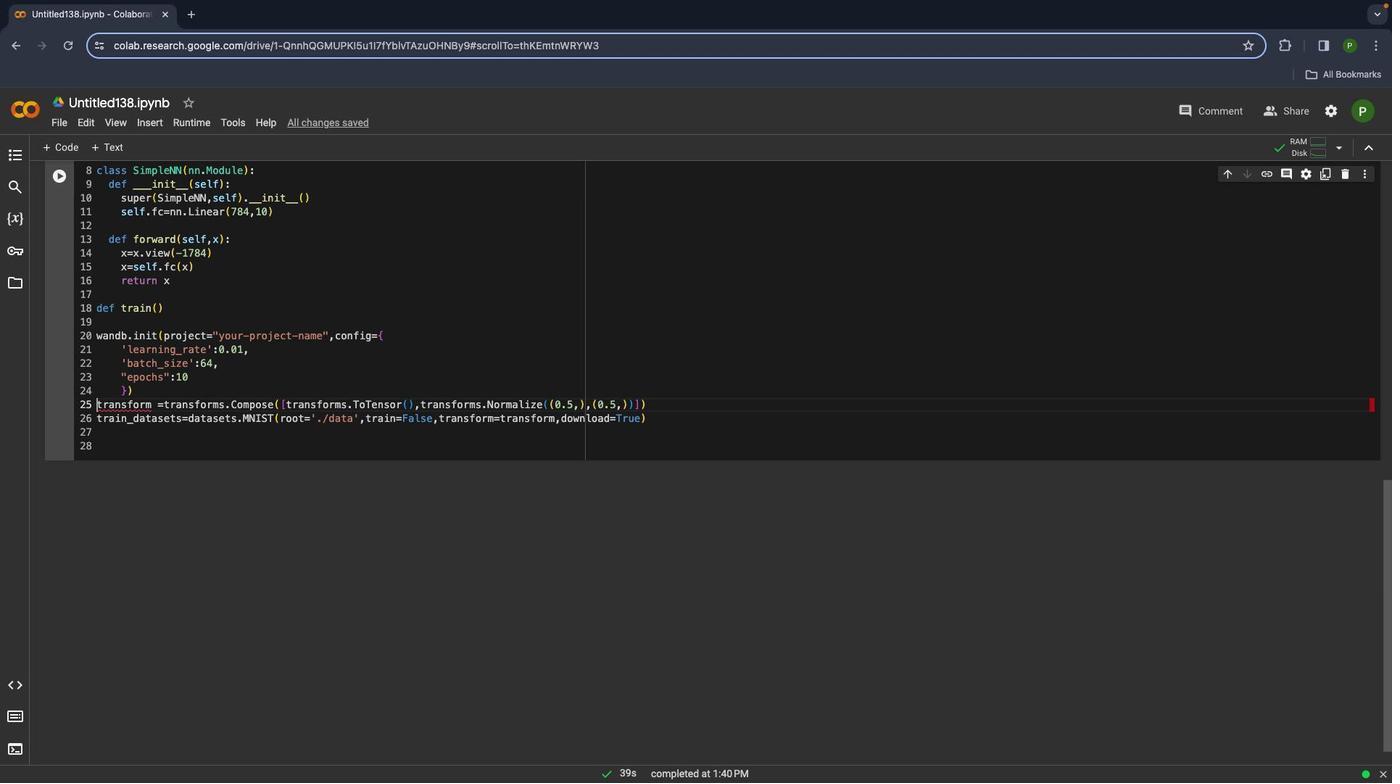 
Action: Mouse moved to (370, 418)
Screenshot: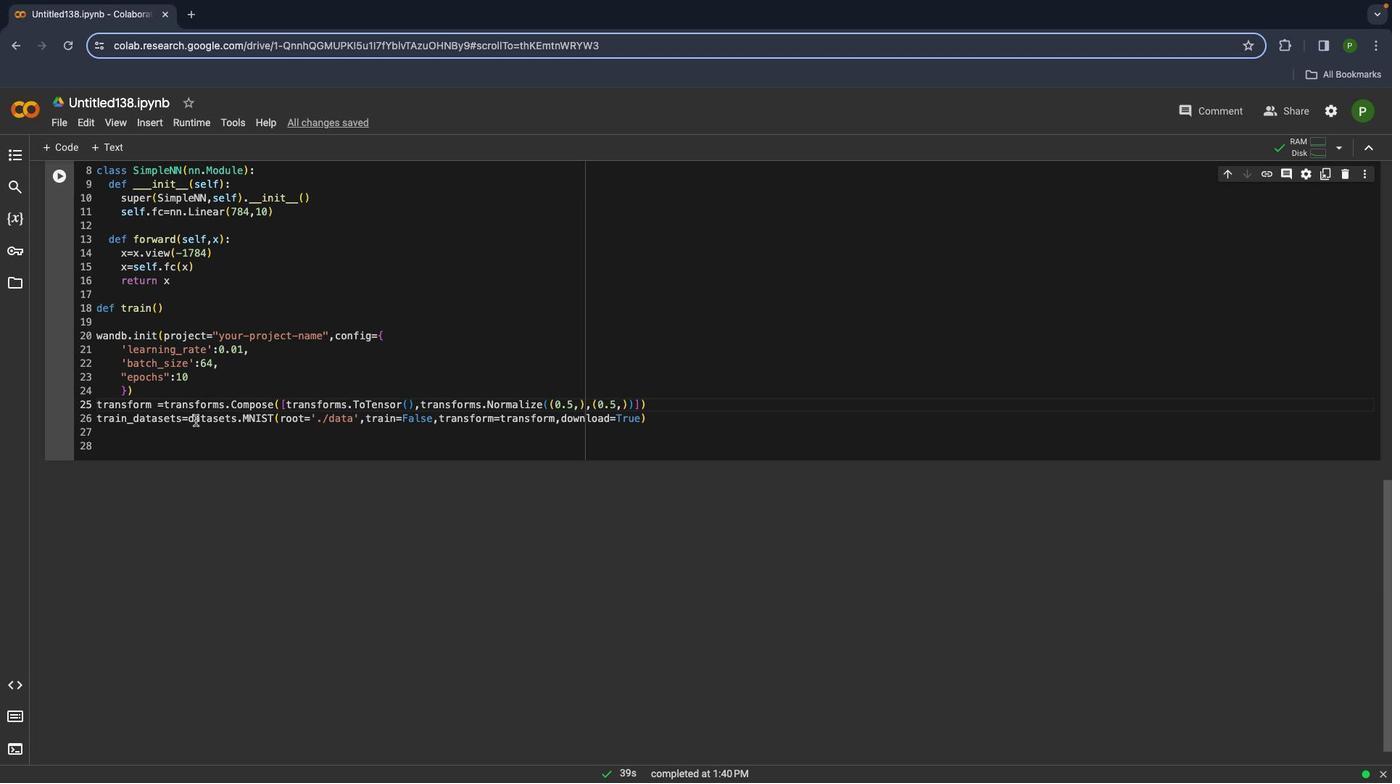 
Action: Key pressed Key.backspaceKey.enter
Screenshot: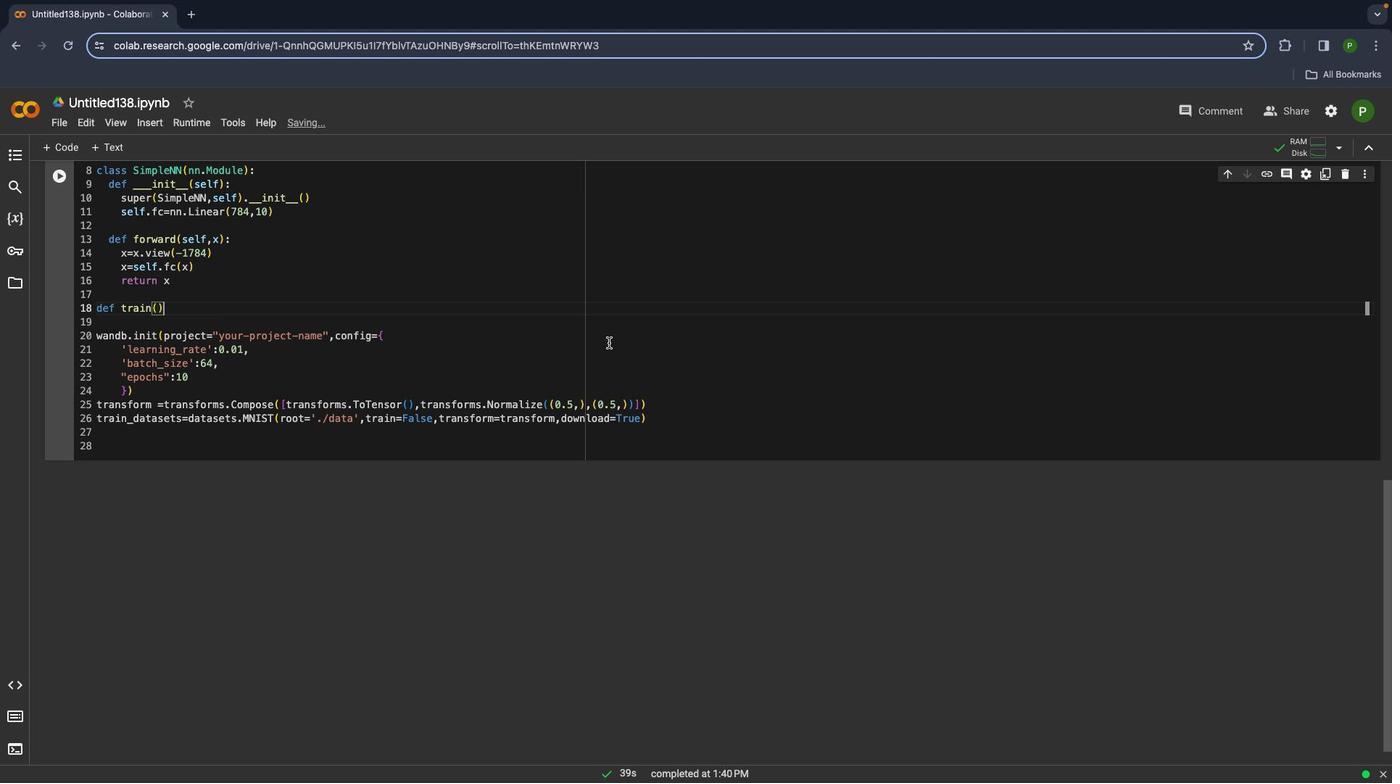 
Action: Mouse moved to (364, 345)
Screenshot: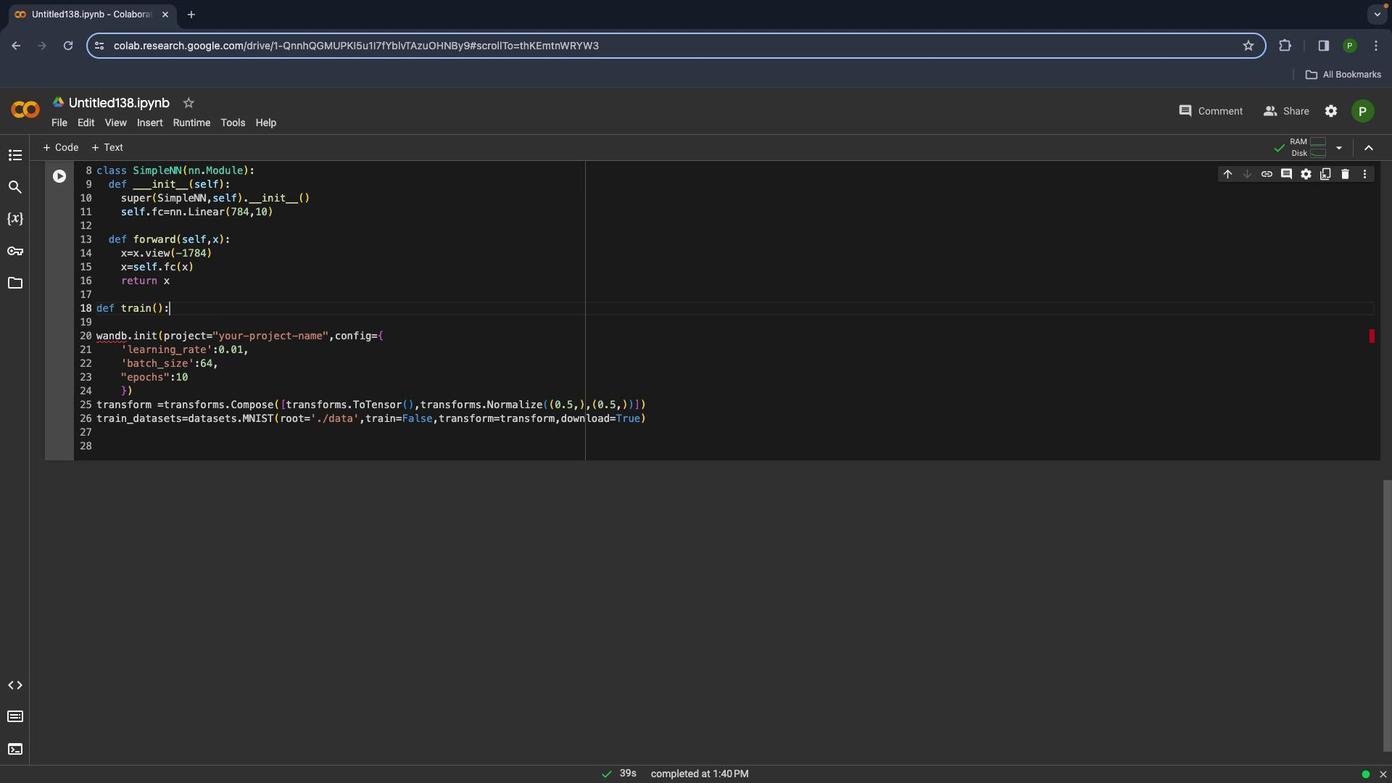 
Action: Mouse pressed left at (364, 345)
Screenshot: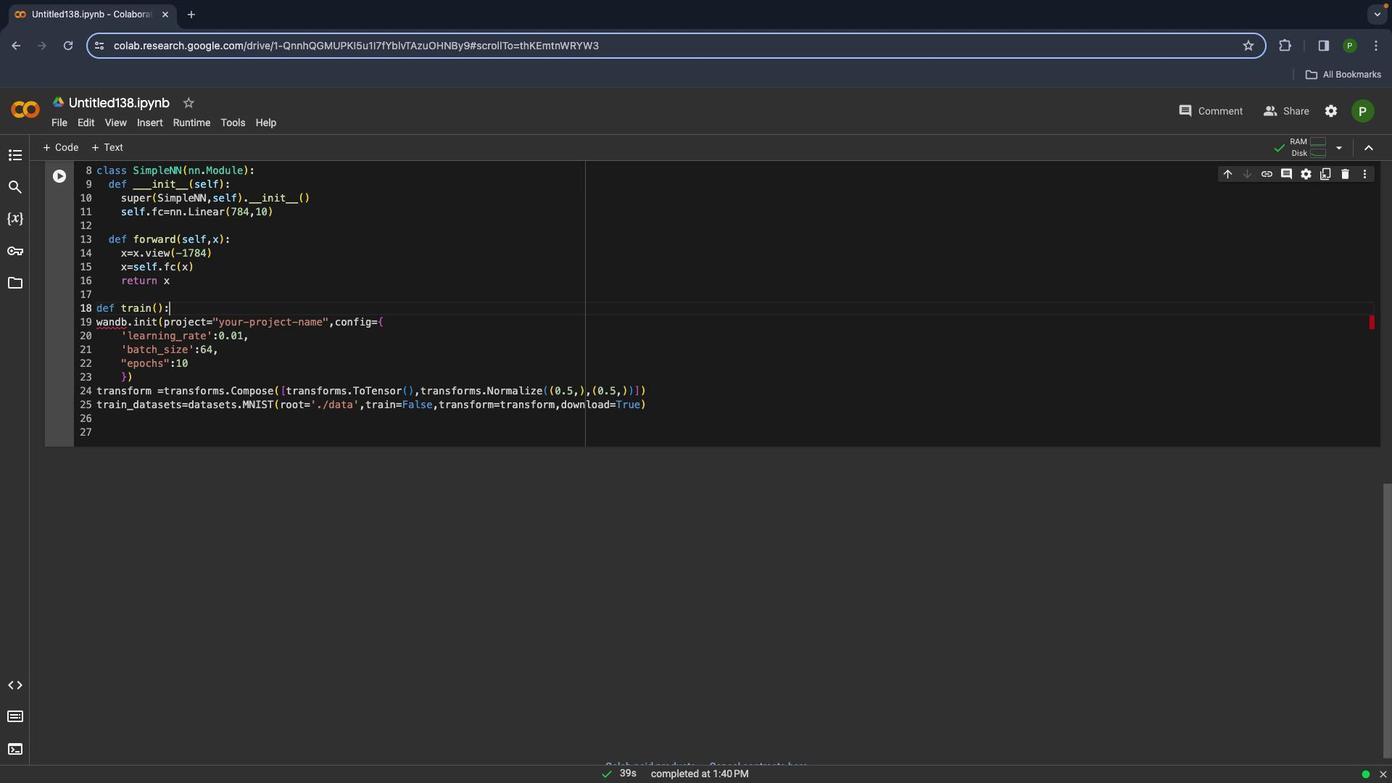 
Action: Mouse moved to (843, 352)
Screenshot: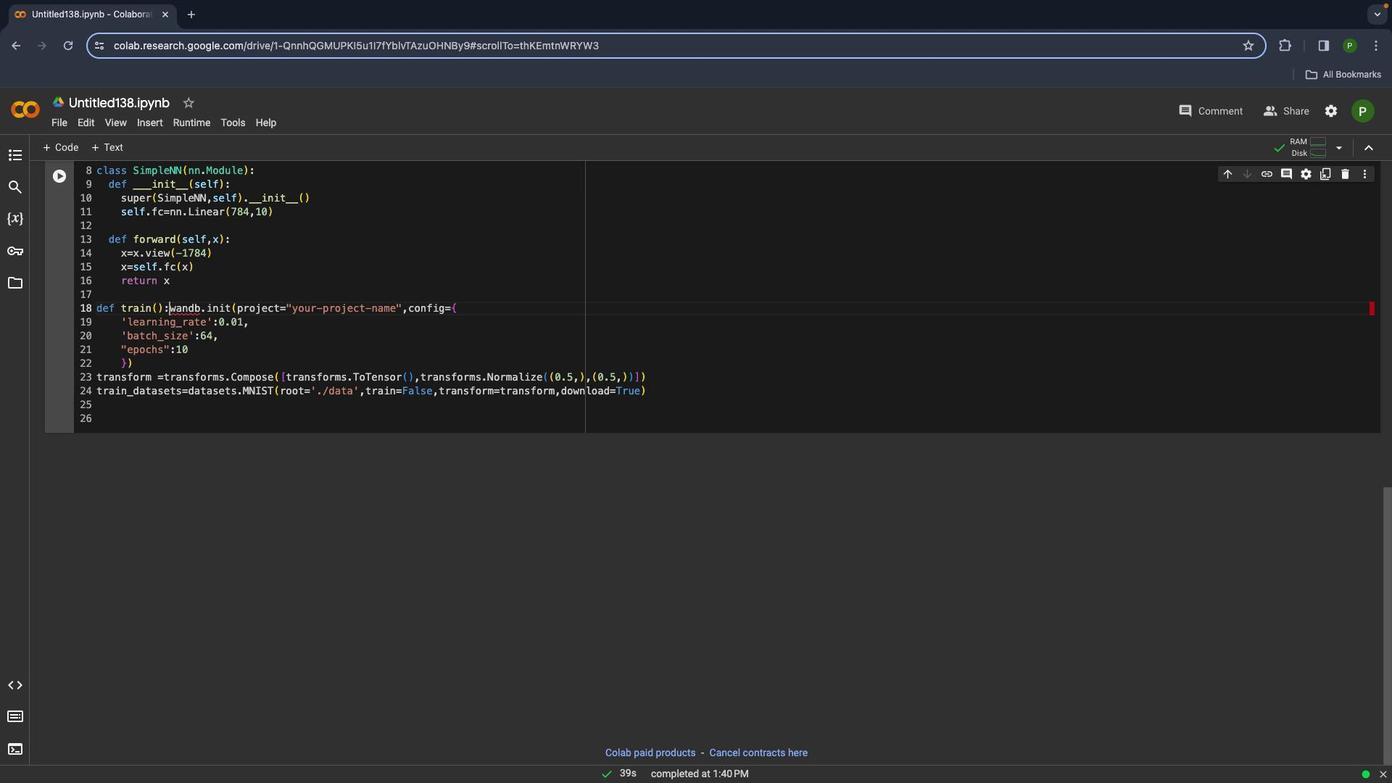 
Action: Mouse scrolled (843, 352) with delta (314, 137)
Screenshot: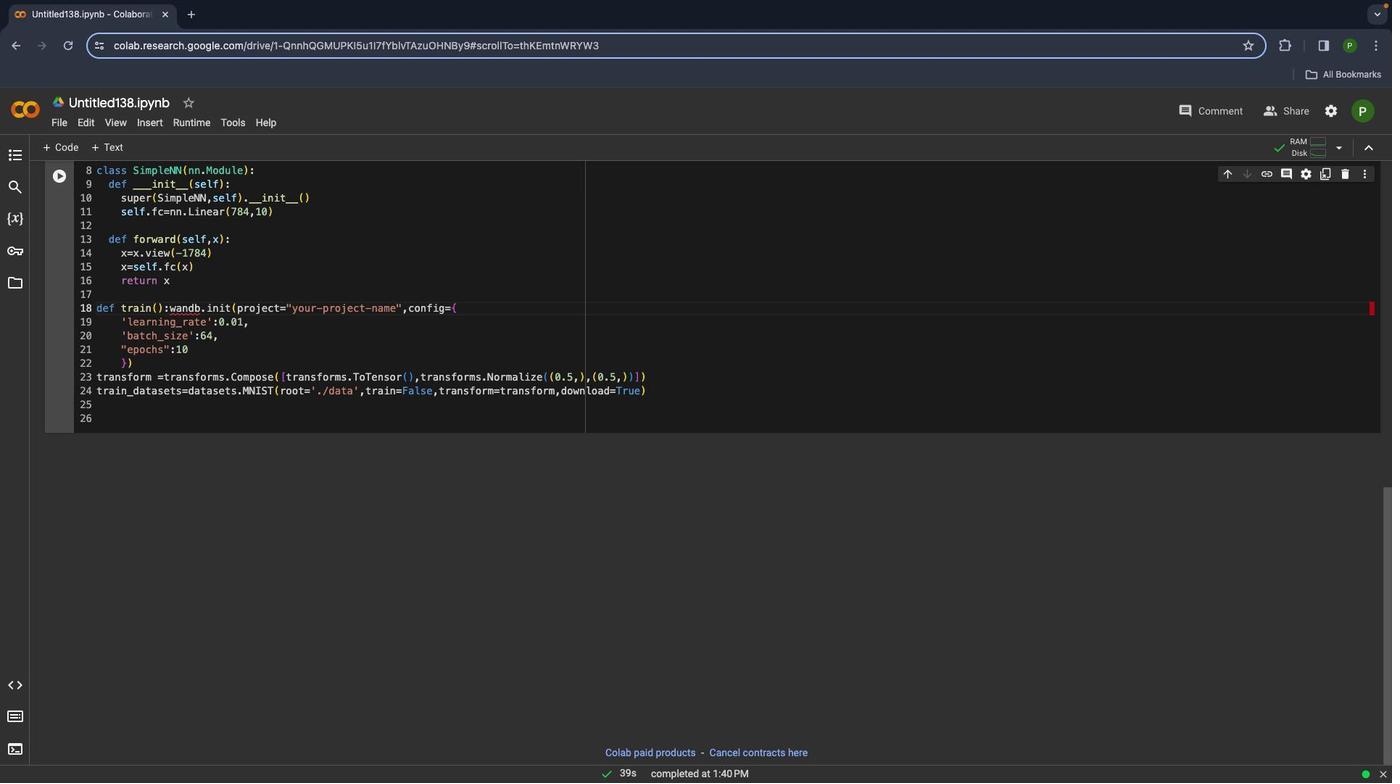 
Action: Mouse scrolled (843, 352) with delta (314, 137)
Screenshot: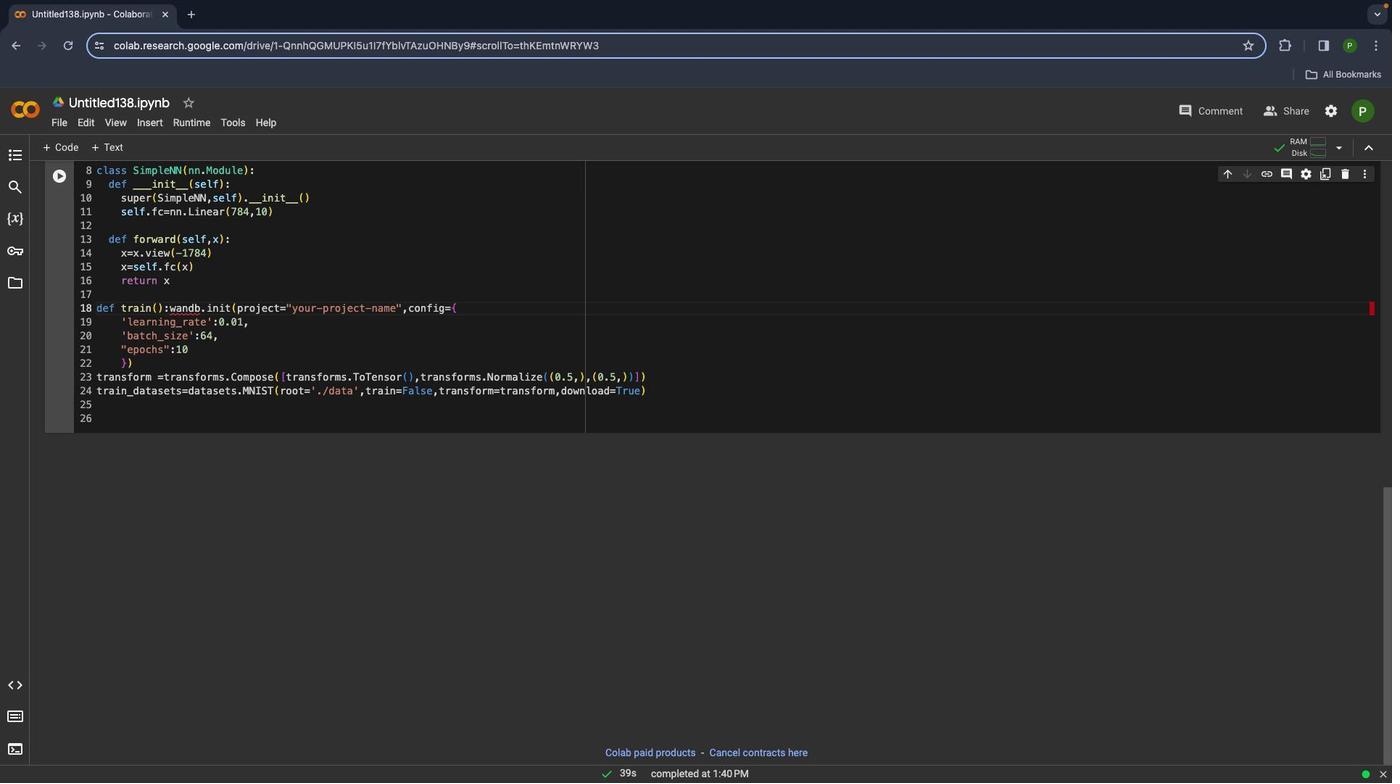 
Action: Mouse scrolled (843, 352) with delta (314, 137)
Screenshot: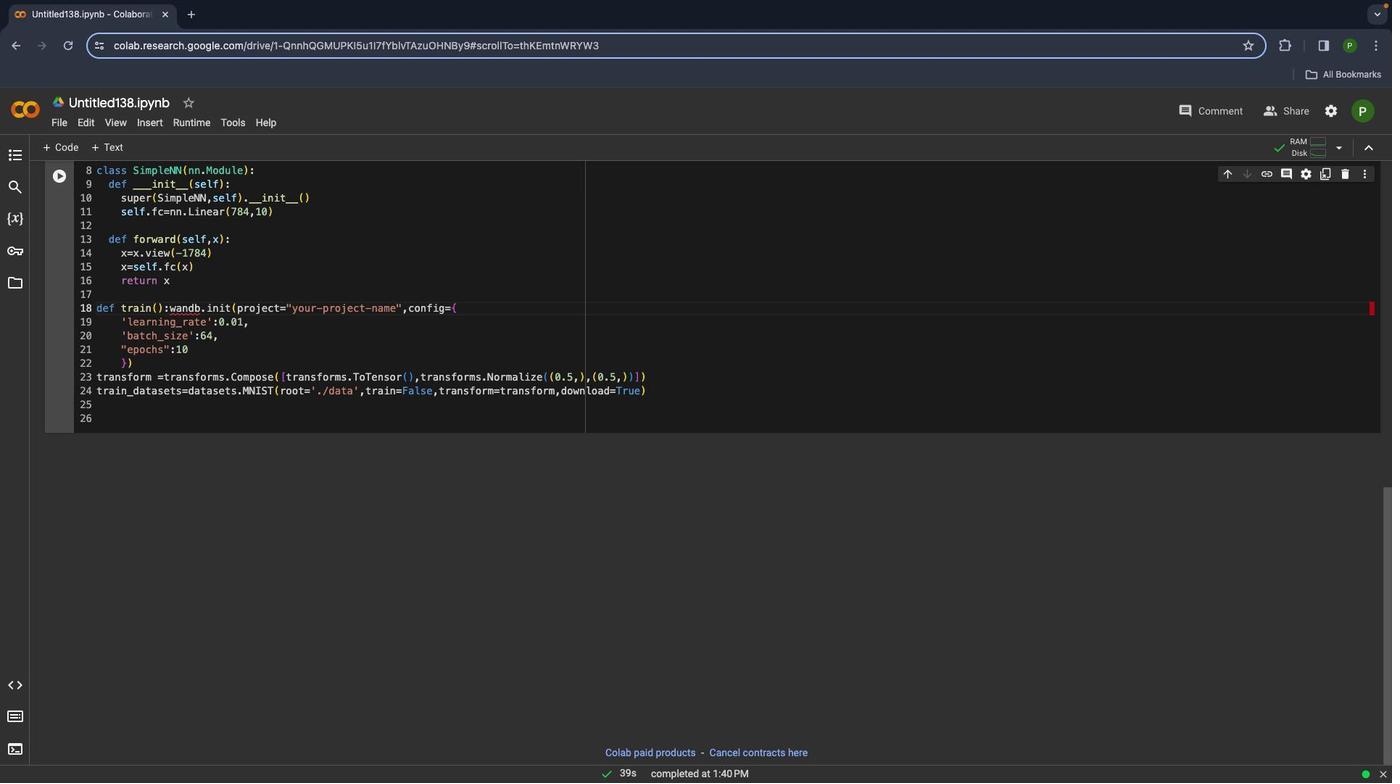 
Action: Mouse scrolled (843, 352) with delta (314, 137)
Screenshot: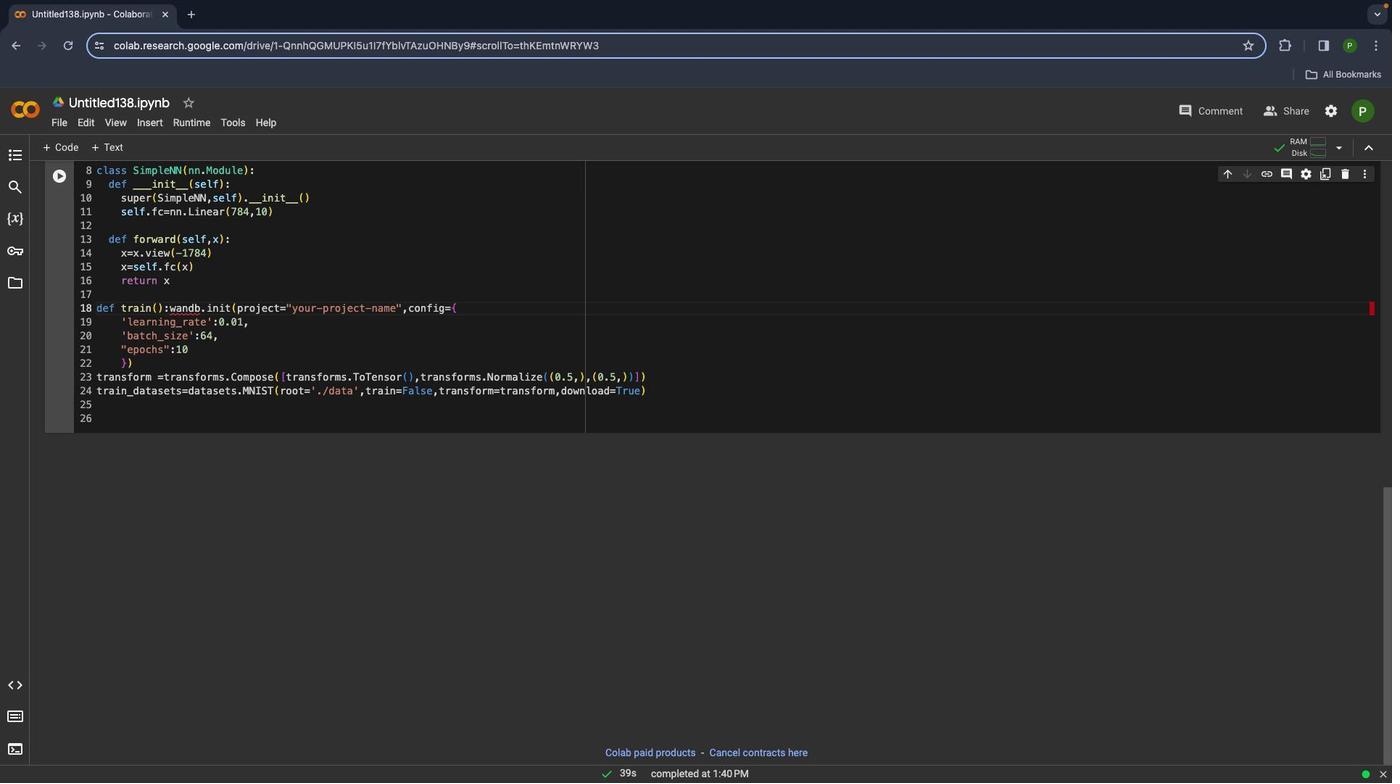 
Action: Mouse moved to (363, 345)
Screenshot: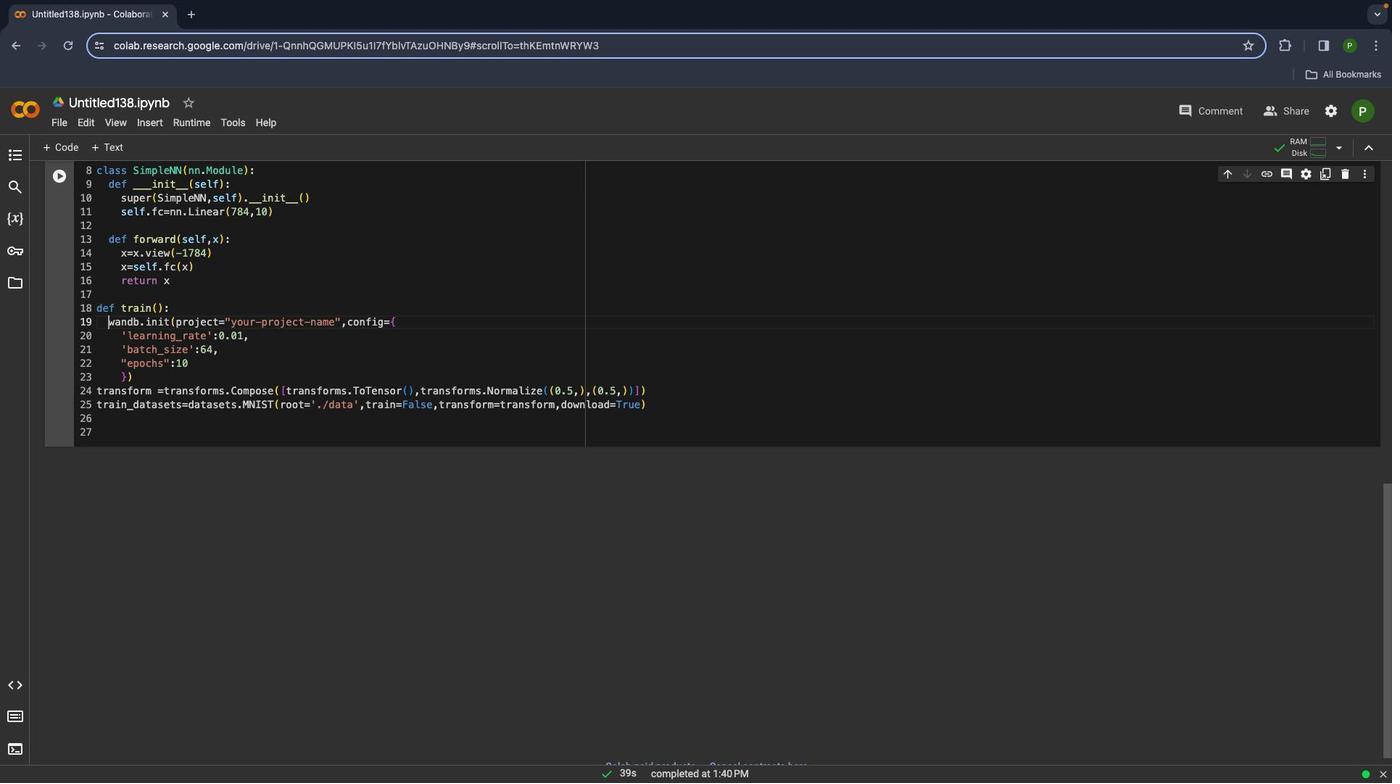 
Action: Key pressed Key.shift_r':'Key.deleteKey.deleteKey.enterKey.downKey.downKey.downKey.upKey.upKey.upKey.downKey.downKey.downKey.downKey.downKey.rightKey.upKey.upKey.rightKey.downKey.rightKey.rightKey.deleteKey.enterKey.downKey.leftKey.leftKey.tab
Screenshot: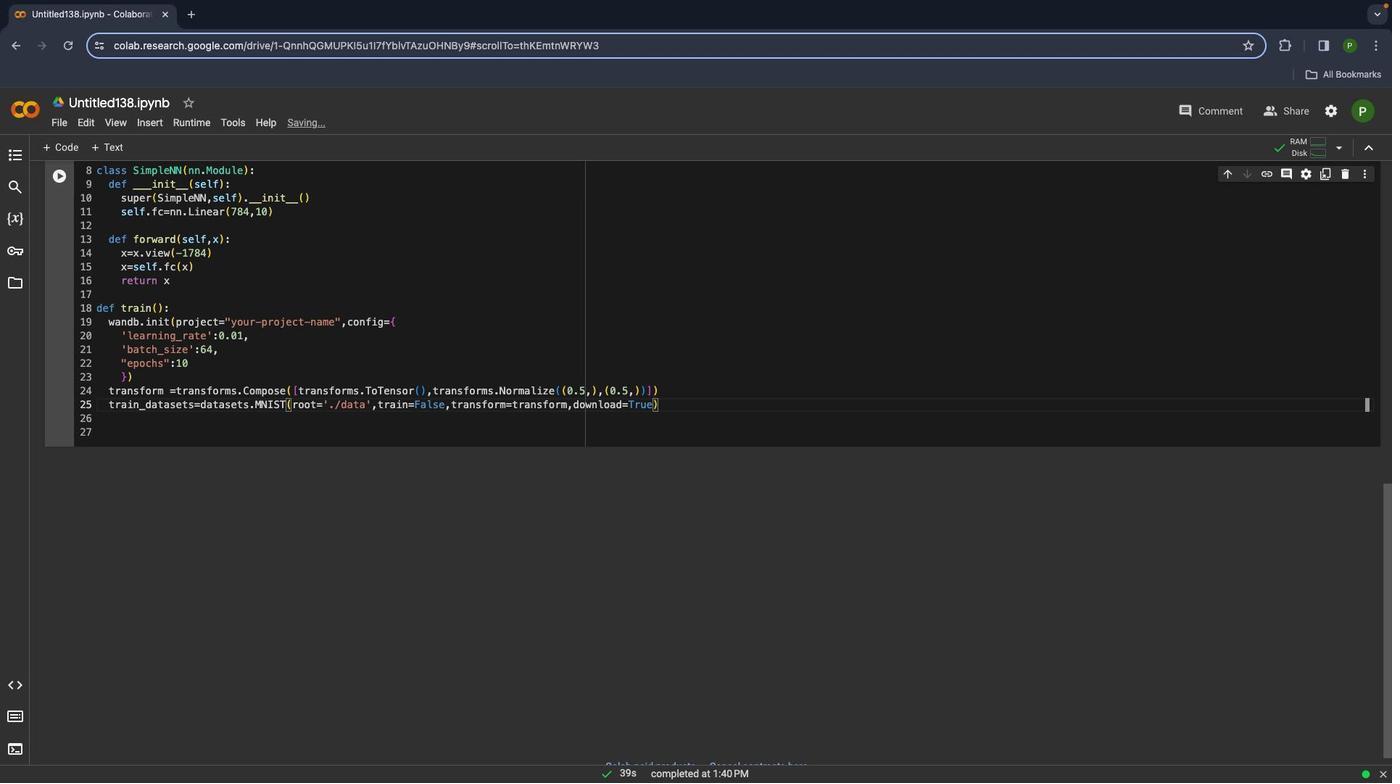 
Action: Mouse moved to (517, 407)
Screenshot: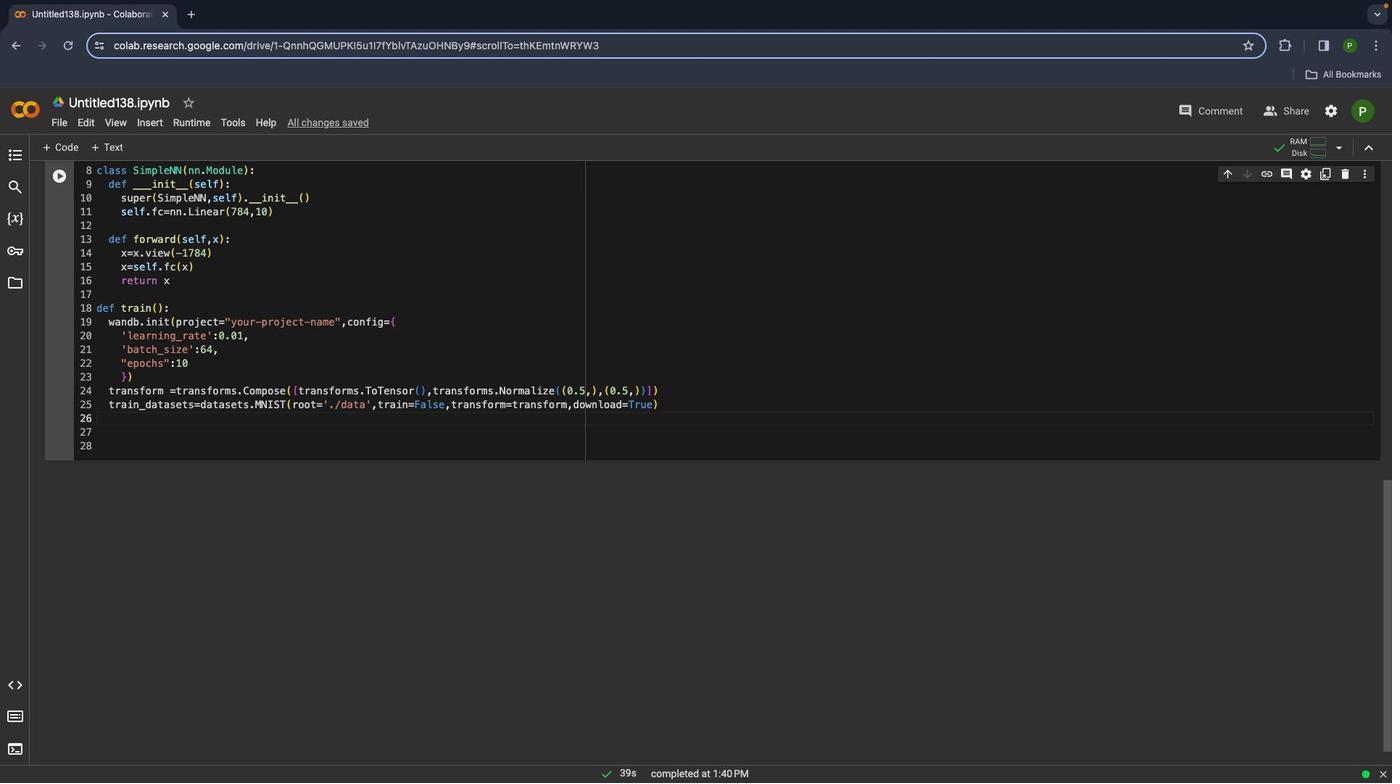 
Action: Mouse pressed left at (517, 407)
Screenshot: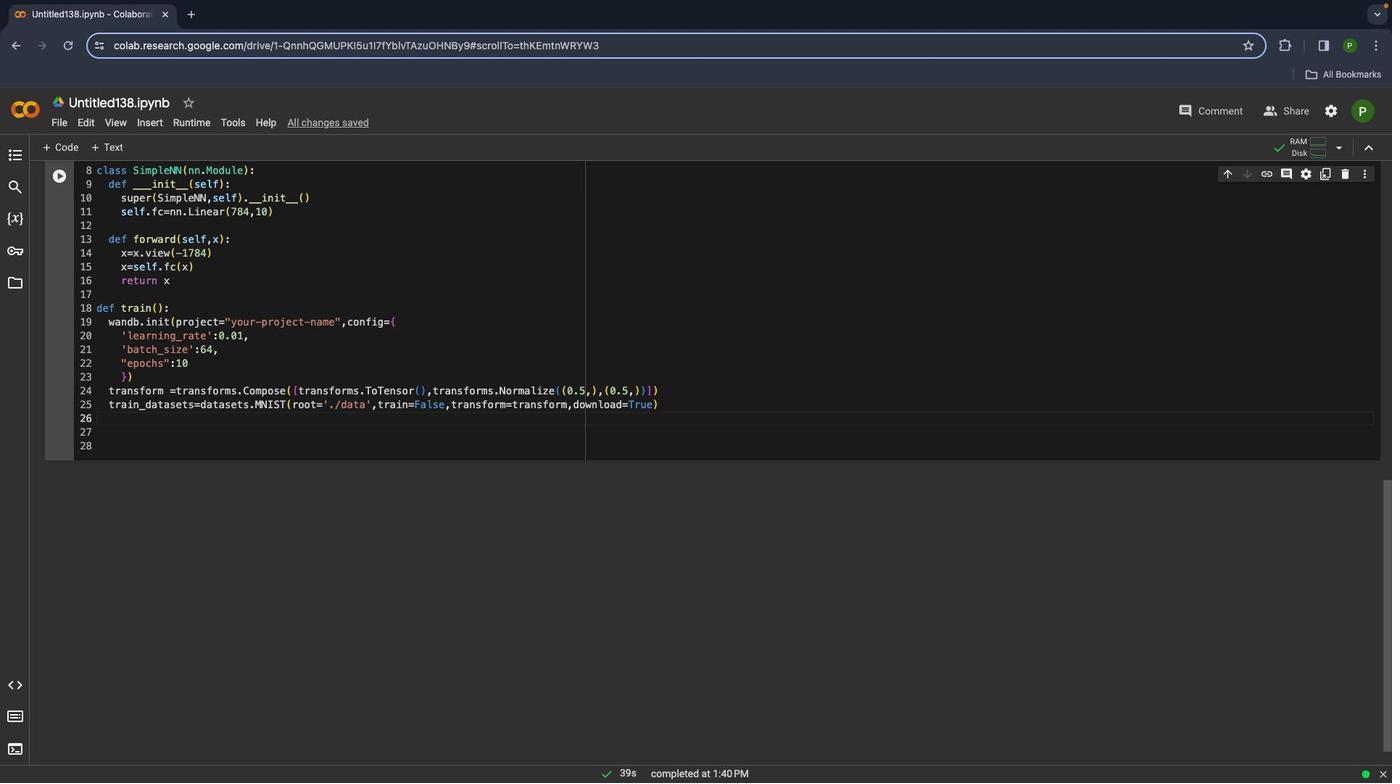 
Action: Key pressed Key.enter't''e''s''t'Key.shift_r'_''d''a''t''a''s''e''t''=''d''a''t''a''s''e''t''s''.'Key.shift'M''N''i'Key.backspaceKey.shift'I''S''T'Key.shift_rKey.shift'(''r''o''o''t''='"'"'.''/''d''a''t''a'Key.right',''t''r''a''i''n''='Key.shift'F''a''l''s''e'',''t''r''a''n''s''f''o''r''m''=''t''r''n'Key.backspace'a''n''s'Key.enter',''d''o''w''m''l''o''a''d''='Key.shift'T''r''u''e'
Screenshot: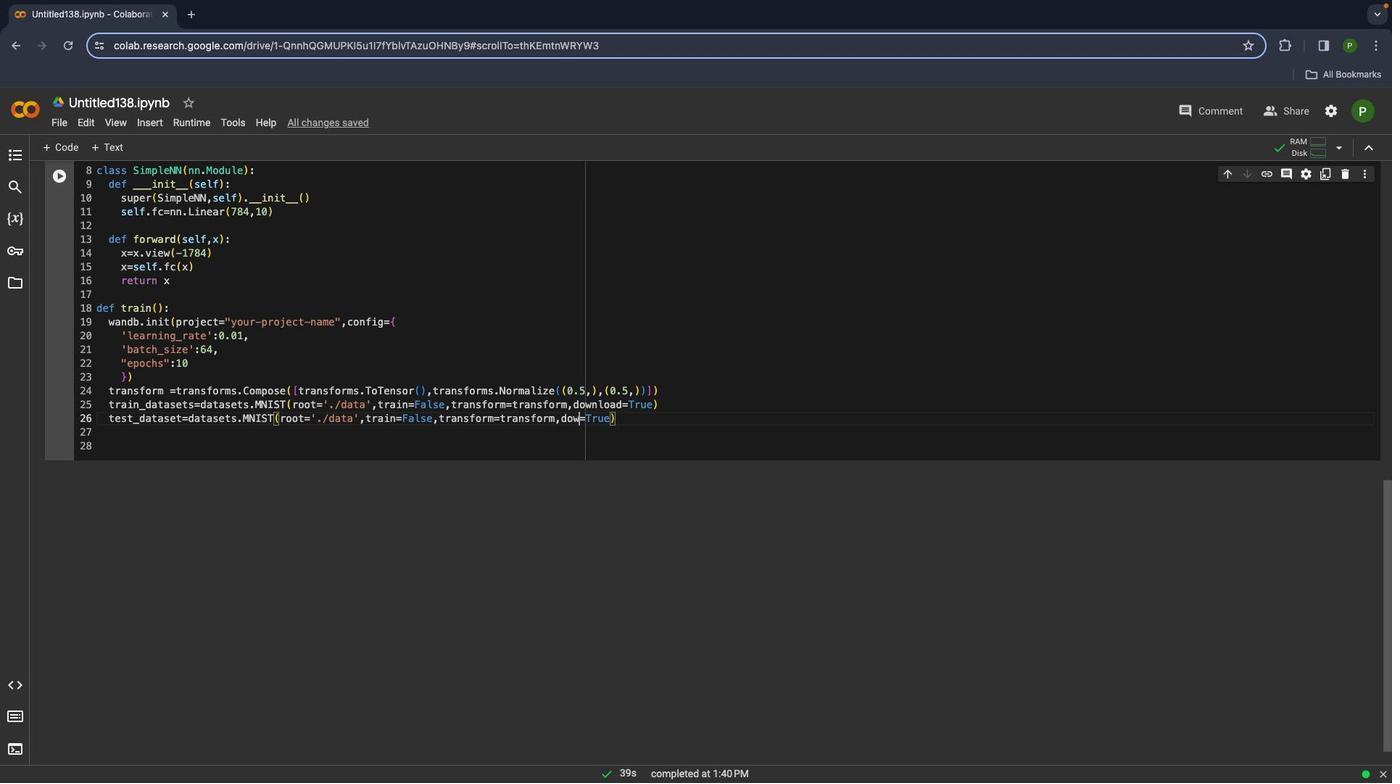 
Action: Mouse moved to (478, 418)
Screenshot: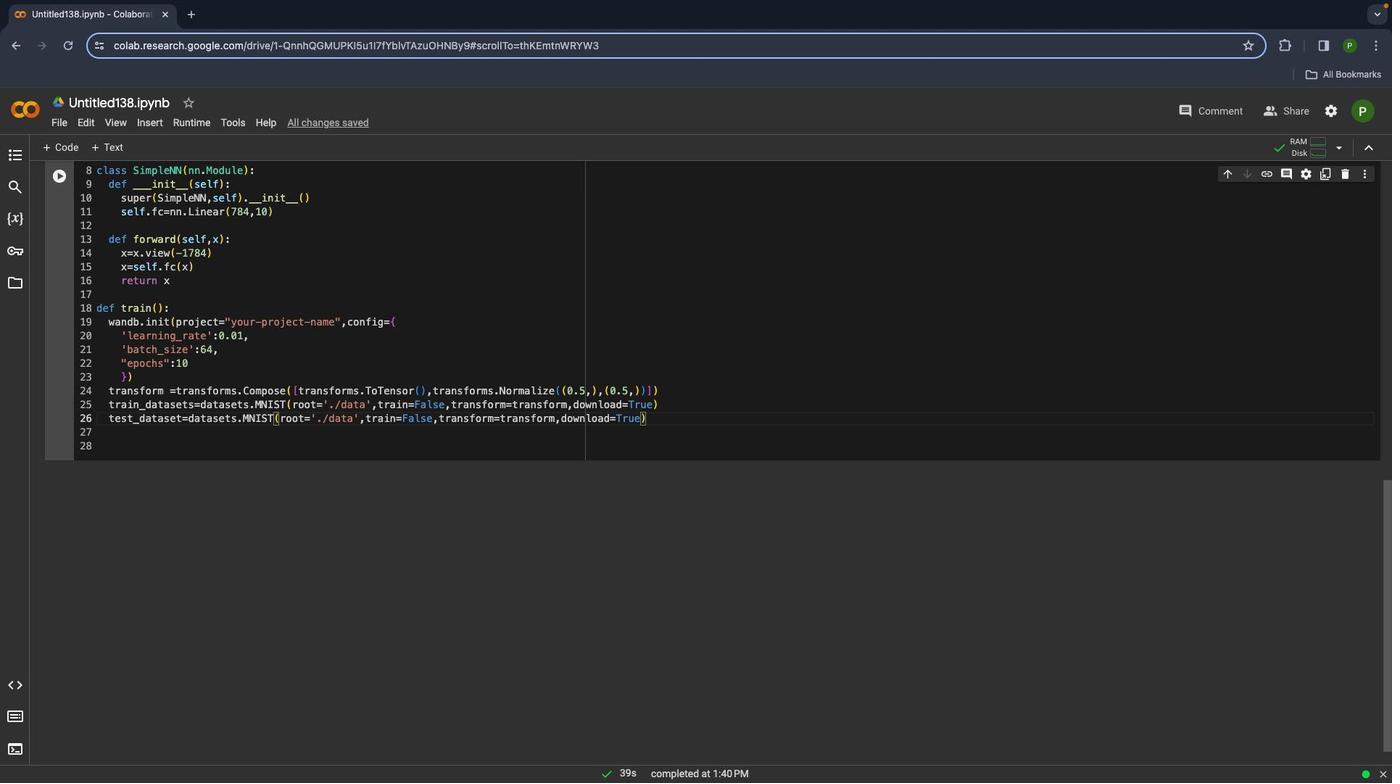 
Action: Mouse pressed left at (478, 418)
Screenshot: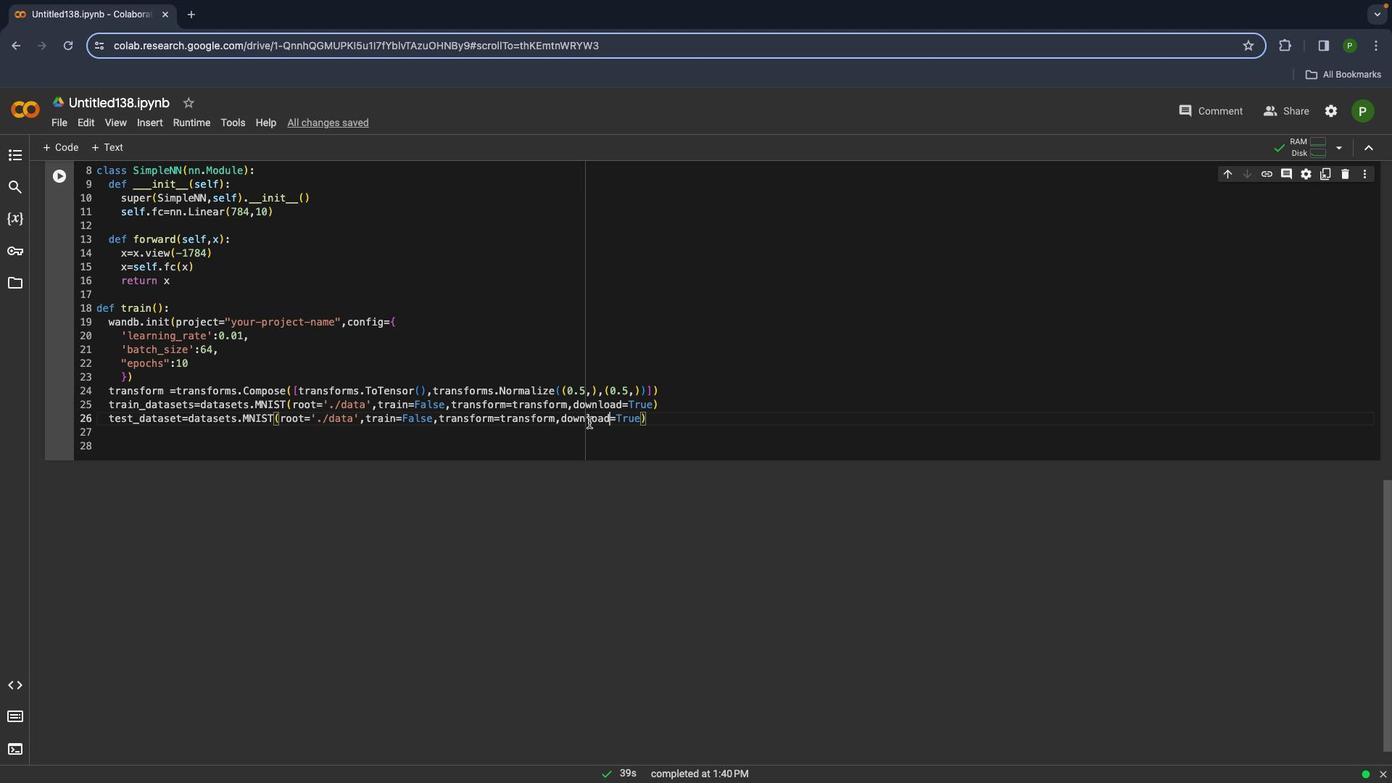 
Action: Mouse moved to (478, 419)
Screenshot: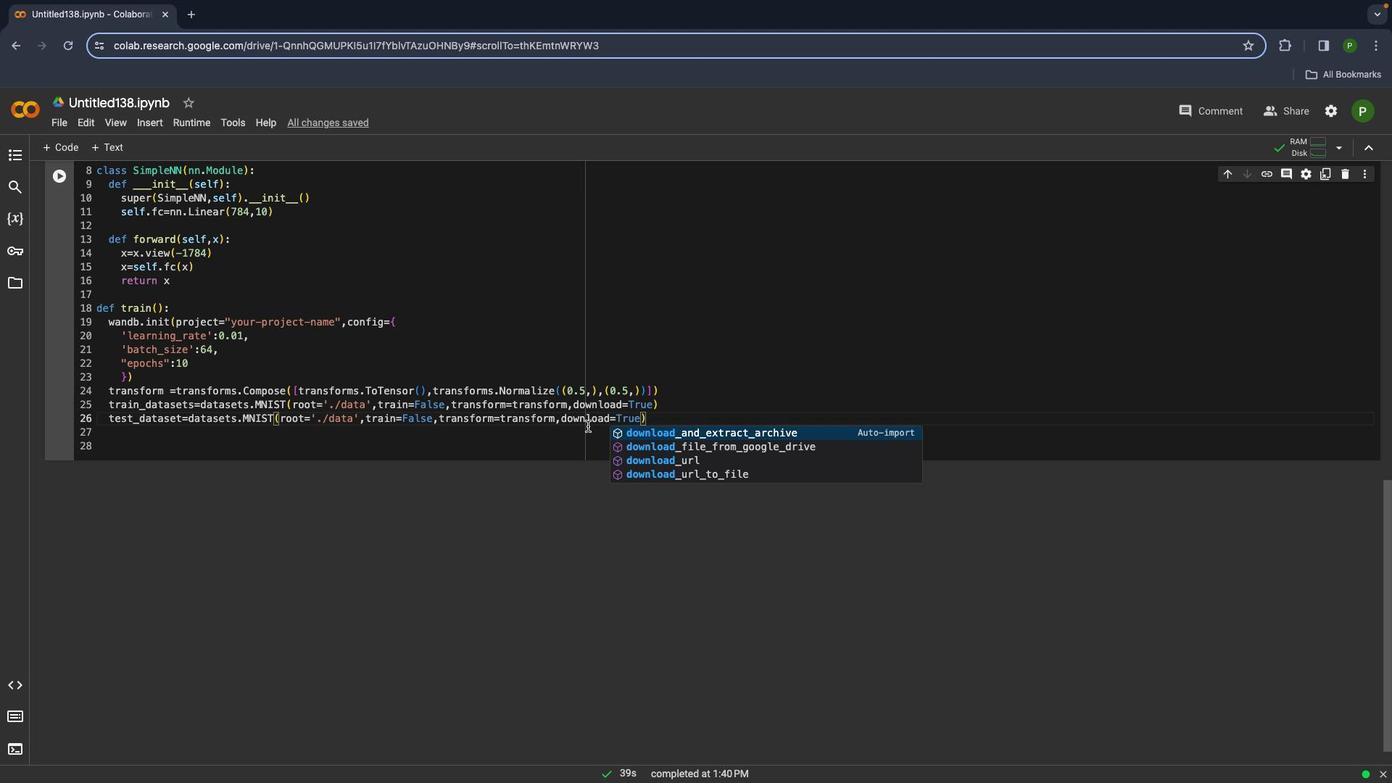 
Action: Mouse pressed left at (478, 419)
Screenshot: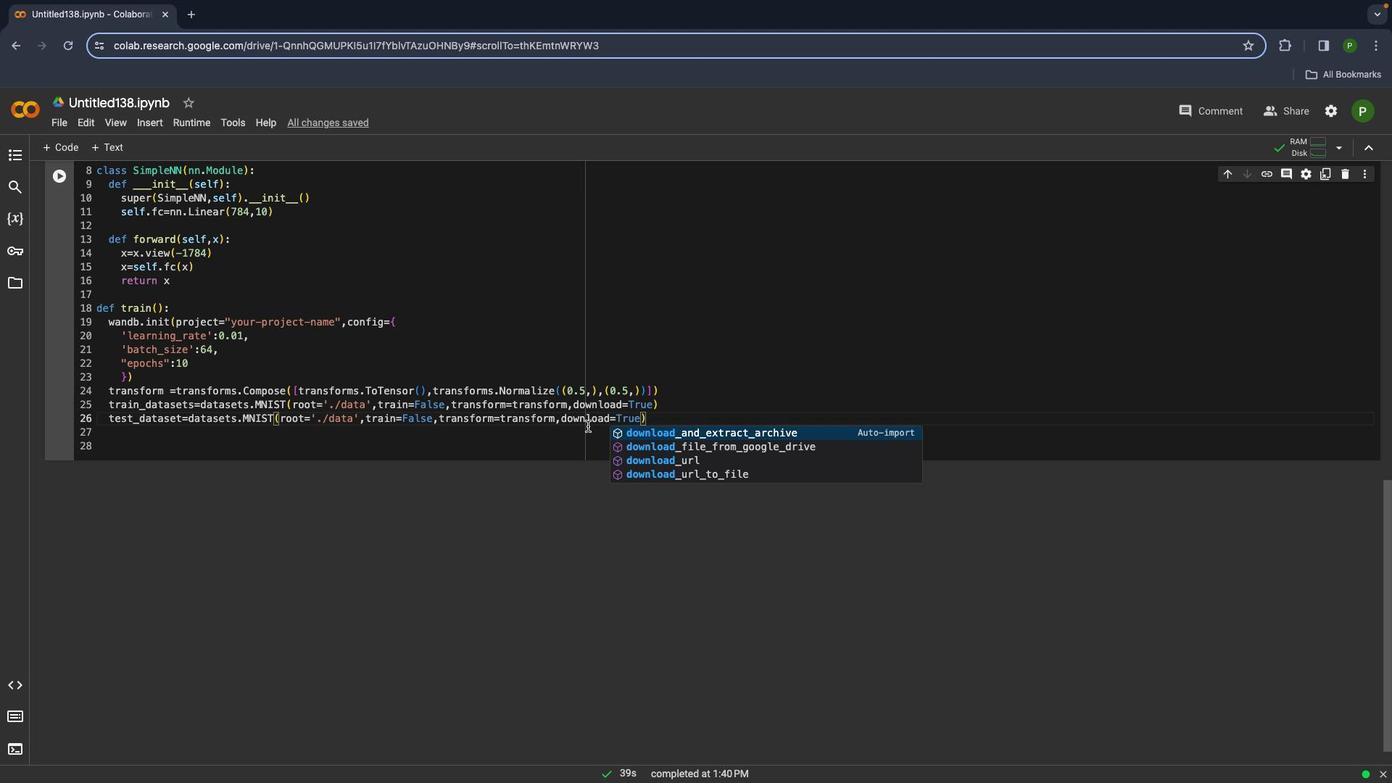 
Action: Mouse pressed left at (478, 419)
Screenshot: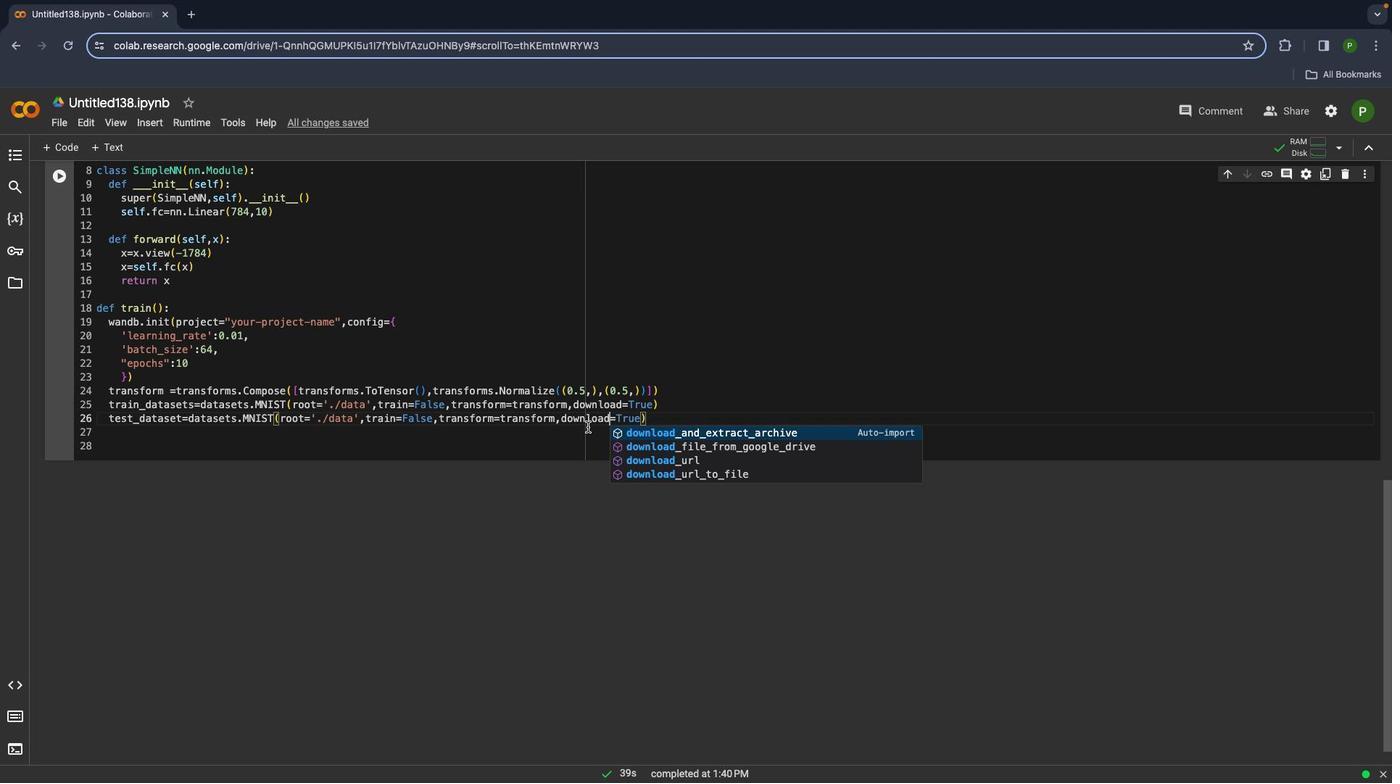 
Action: Key pressed 'd''o''w''n''l''o''a''d'
Screenshot: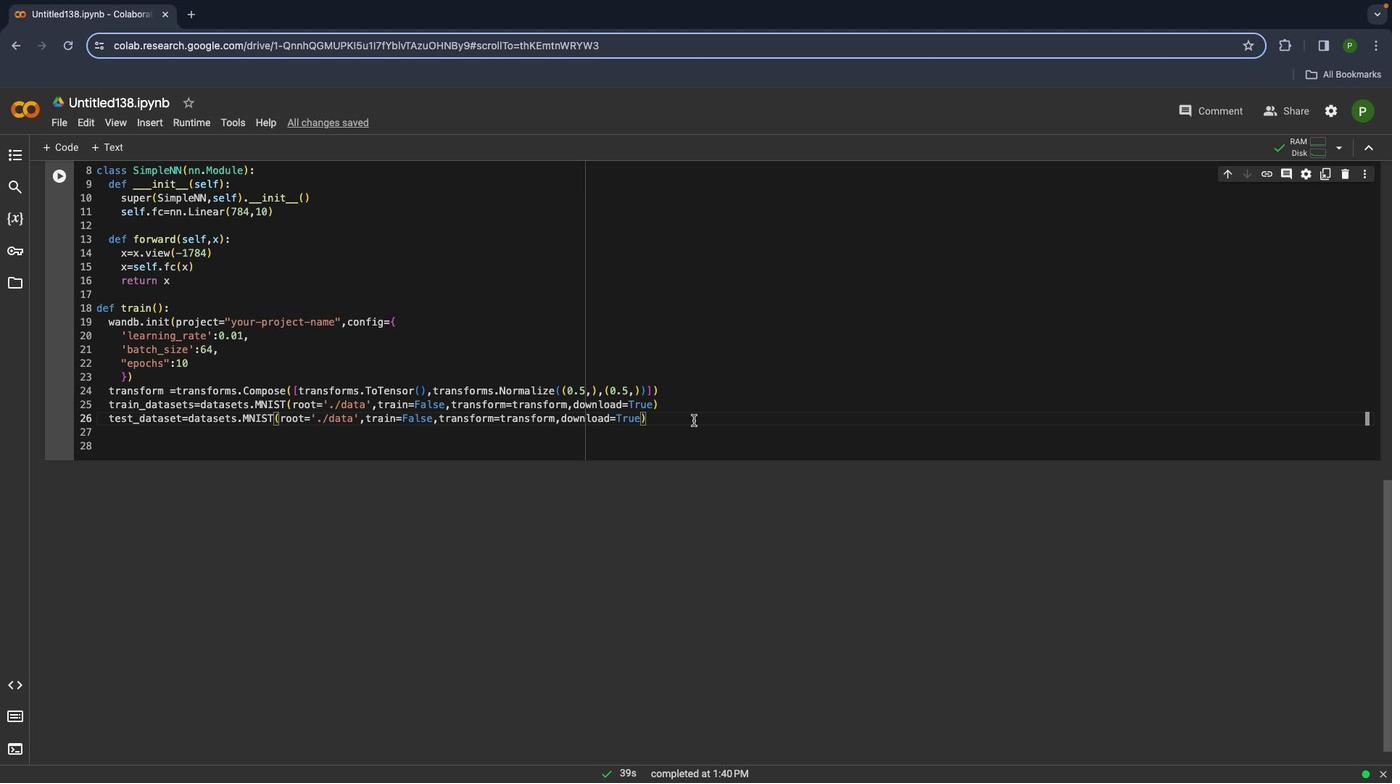 
Action: Mouse moved to (507, 416)
Screenshot: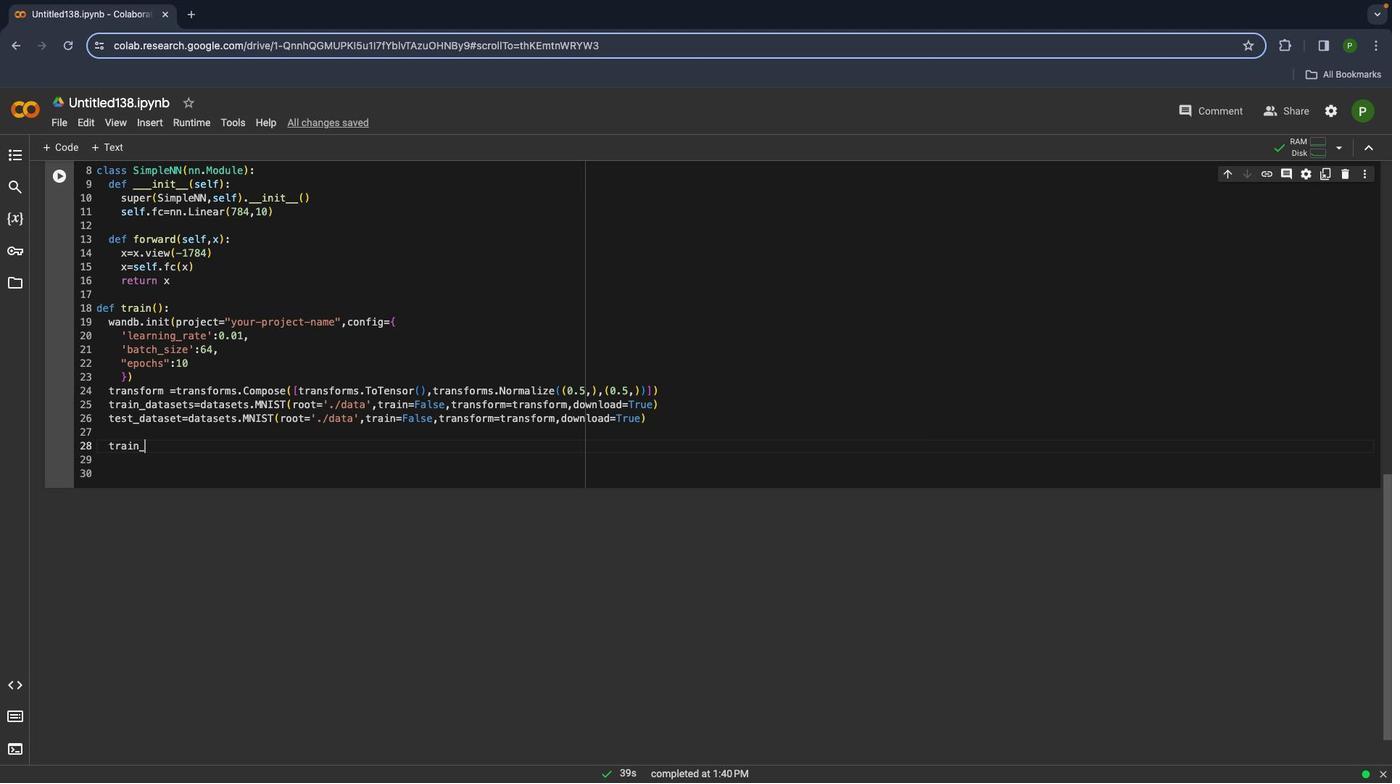 
Action: Mouse pressed left at (507, 416)
Screenshot: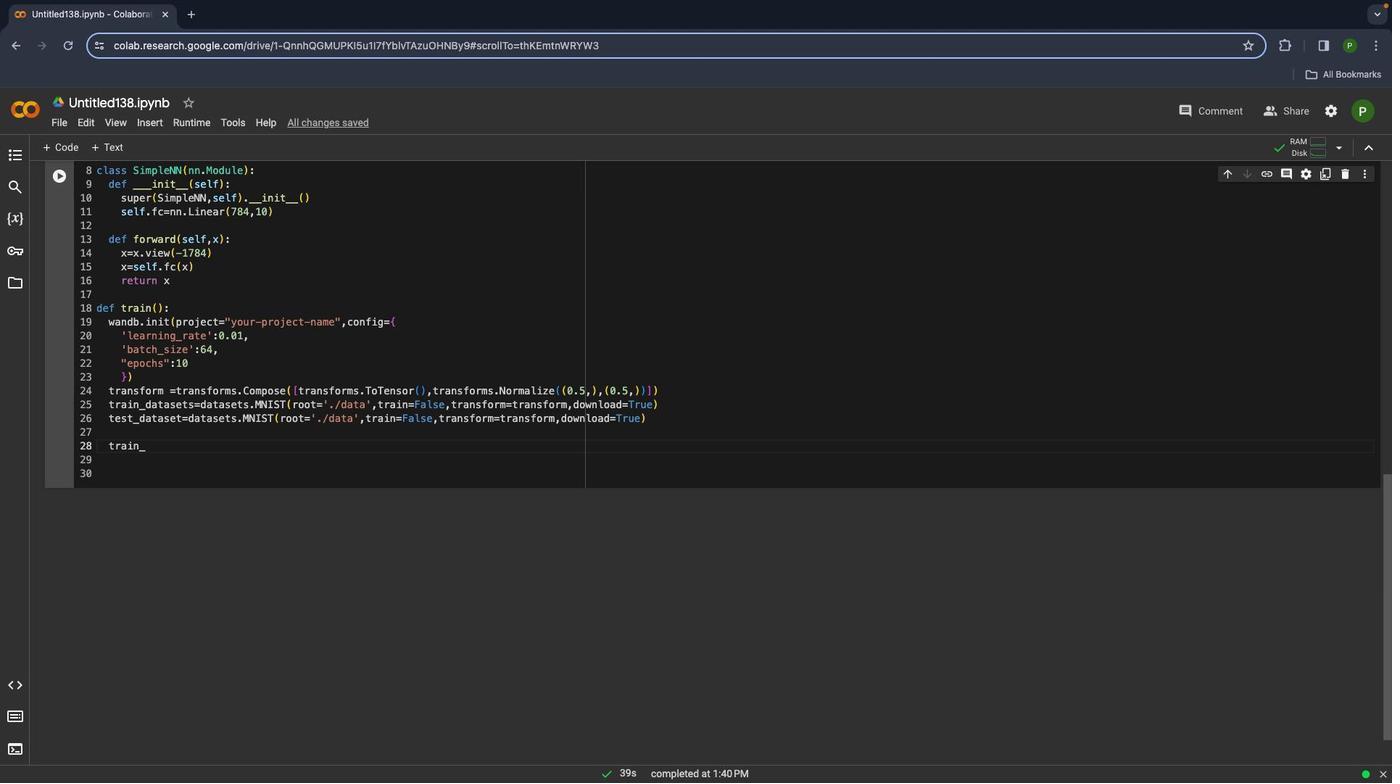 
Action: Mouse moved to (507, 418)
Screenshot: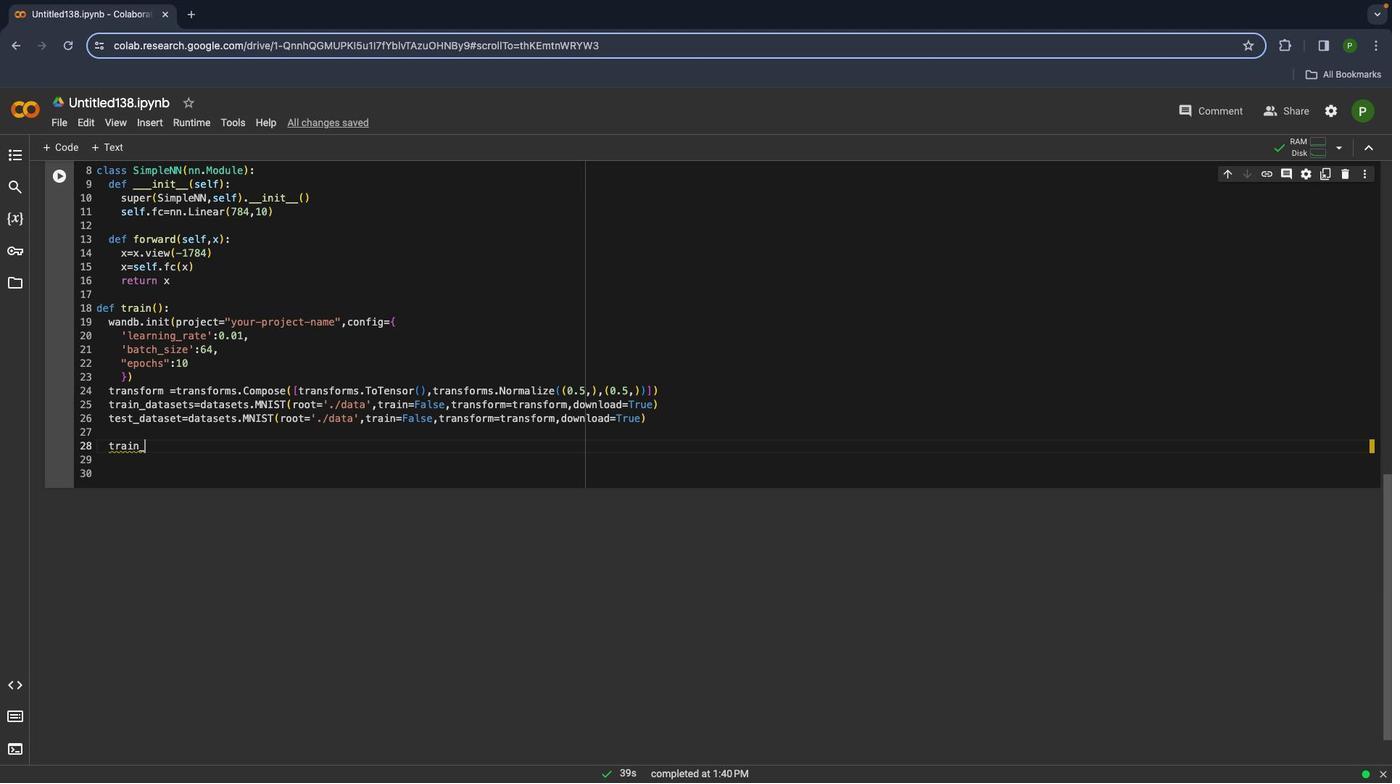 
Action: Key pressed Key.enterKey.enter't''r''a''i''n'Key.shift_r'_''l''o''a''d''e''r''=''t''o''r''c''h''.''u''t''i''l''s''.''d''a''t''a''.'Key.shift'D''a''t''a'Key.shift'L''o''a''d''e''r'Key.shift_r'(''d''a''t''a''s''e''t''s''=''t''r''a''i''n'Key.shift_r'_''d''a'Key.enter',''b''a''t''c''h'Key.shift_r'_''s''i''z''e''=''w''a''n''d''b''.''c''o''n''d'Key.backspace'f''i''g''.''b''a''t''c''h'Key.shift_r'_''s''i''z''e'',''s''h''u''f''f''l''e''='Key.shift't''r''u''e'Key.backspaceKey.backspaceKey.backspaceKey.backspaceKey.shift'T''r''u''e'
Screenshot: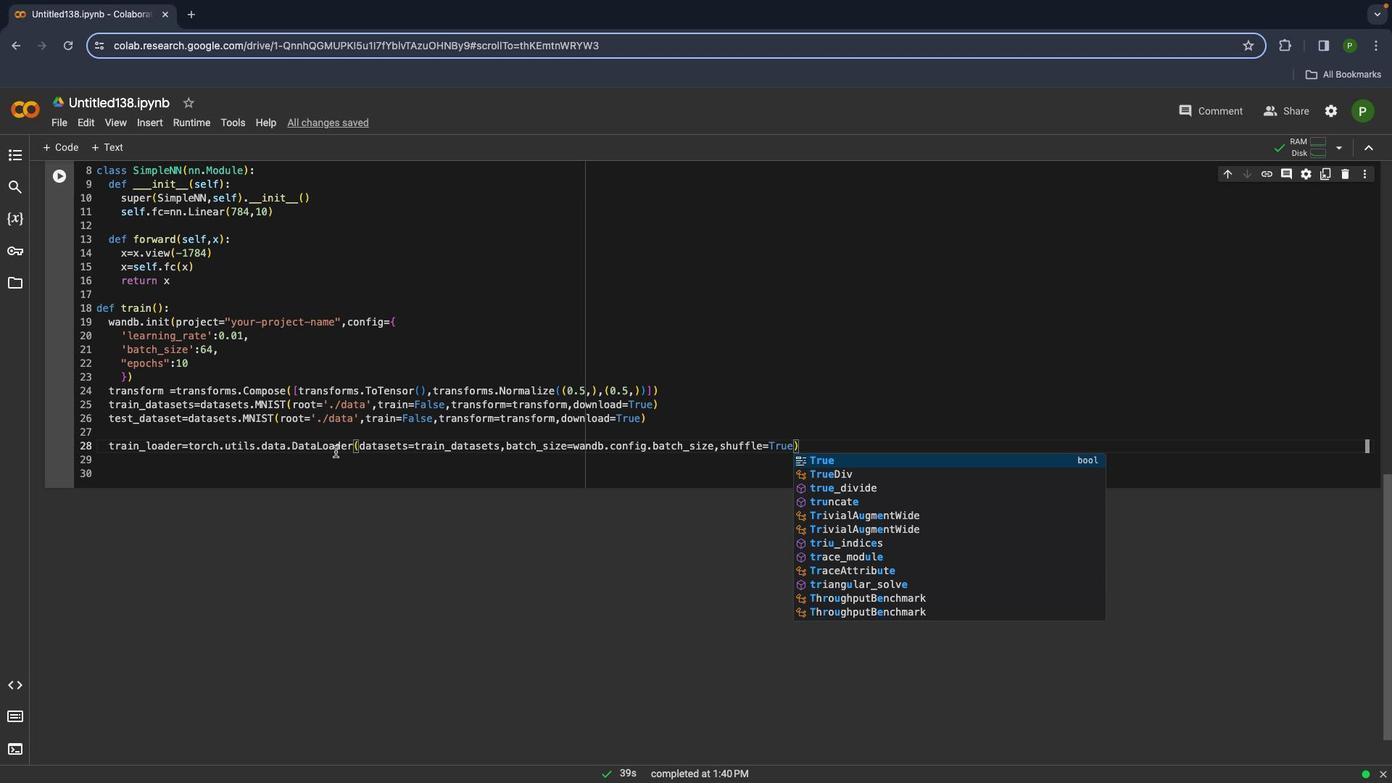 
Action: Mouse moved to (395, 435)
Screenshot: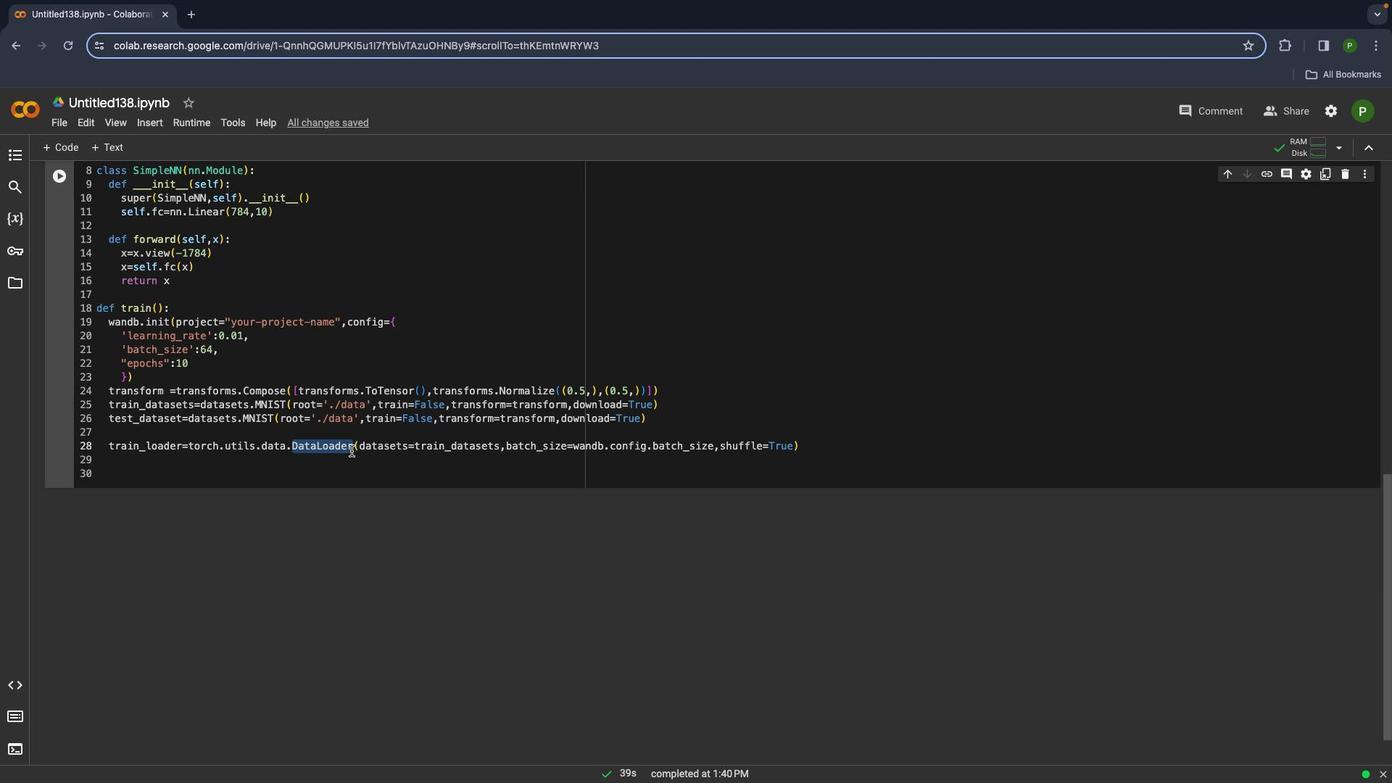 
Action: Mouse pressed left at (395, 435)
Screenshot: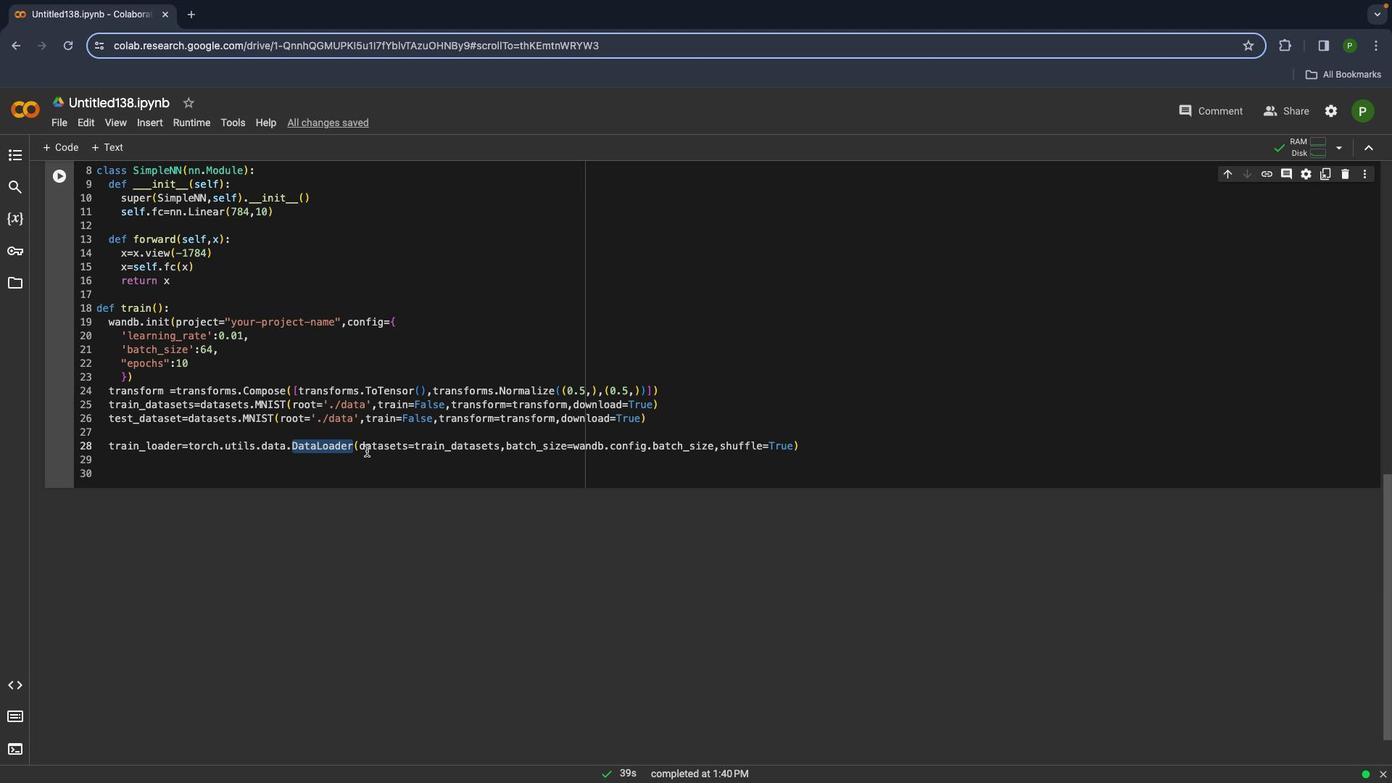 
Action: Mouse moved to (395, 435)
Screenshot: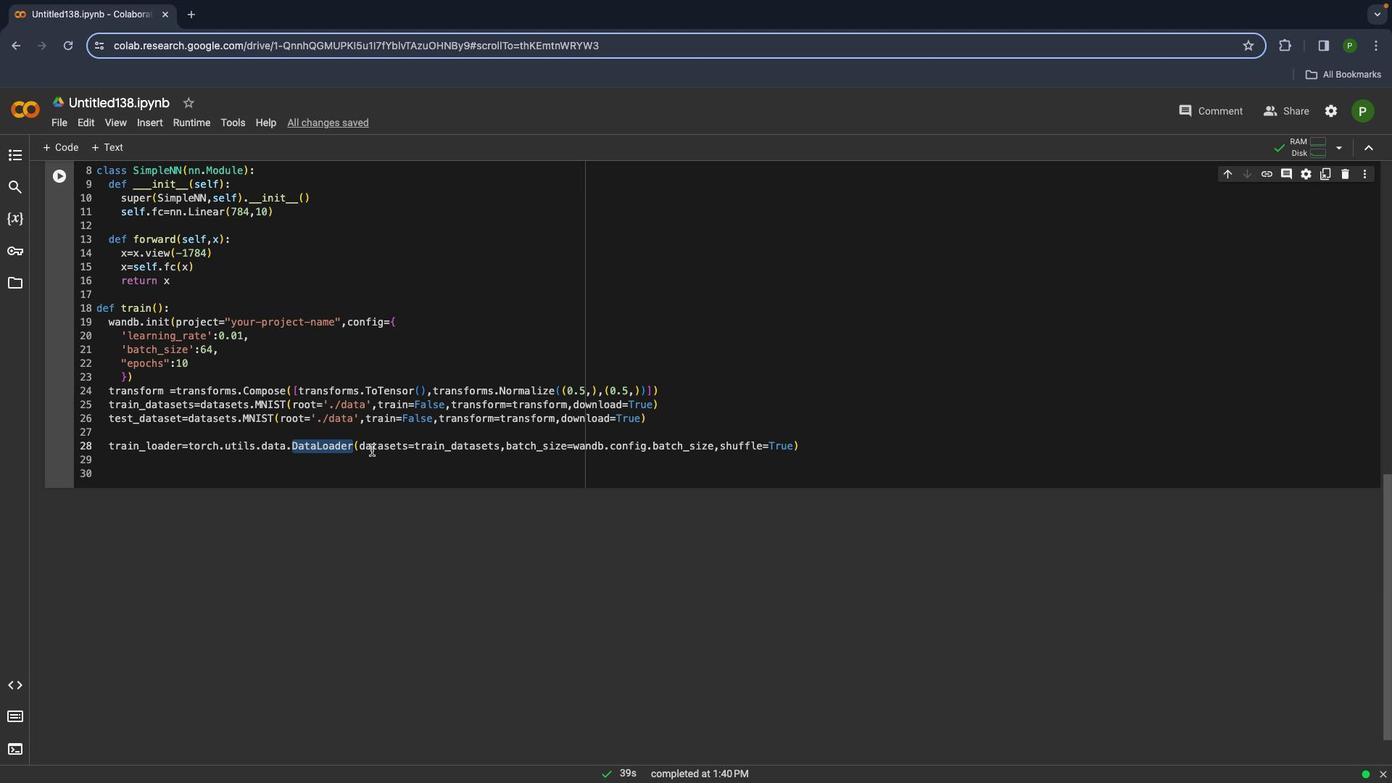 
Action: Mouse pressed left at (395, 435)
Screenshot: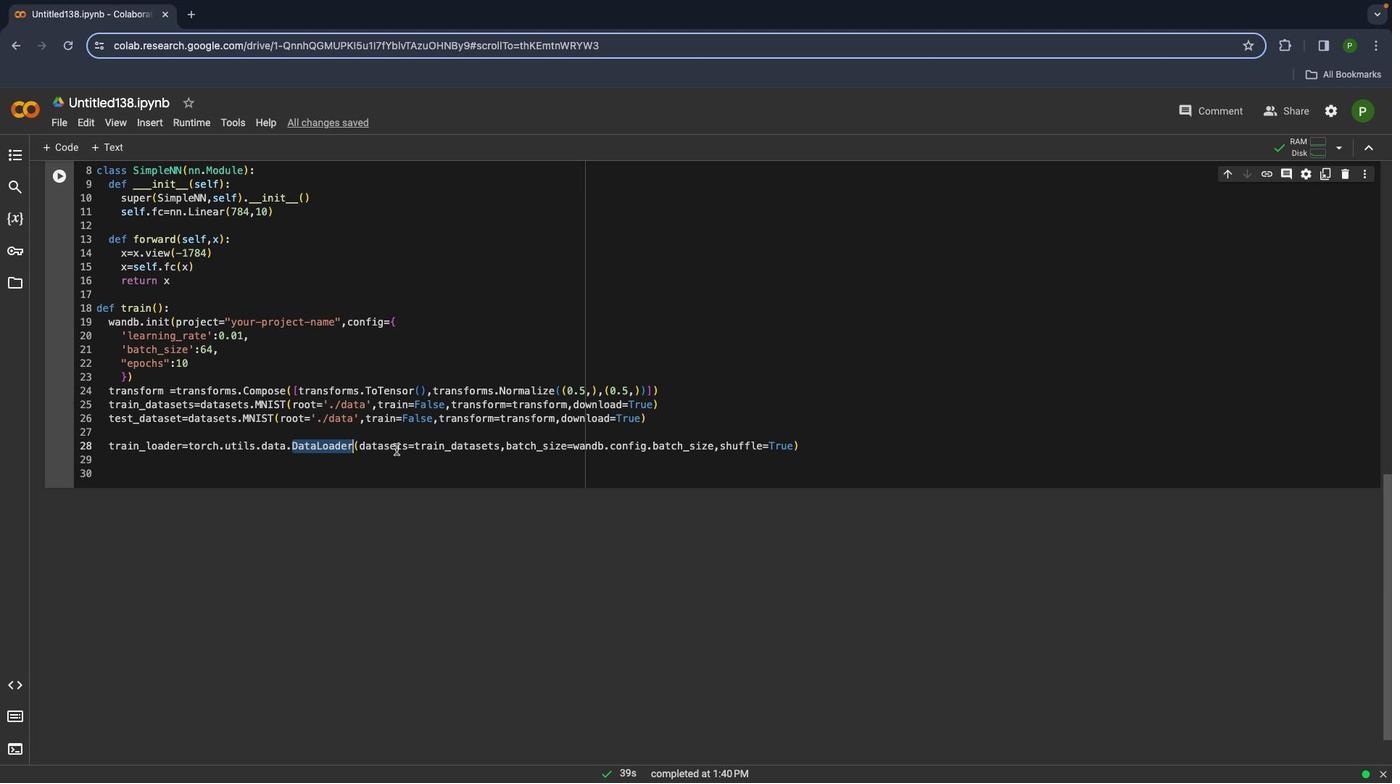 
Action: Mouse moved to (376, 438)
Screenshot: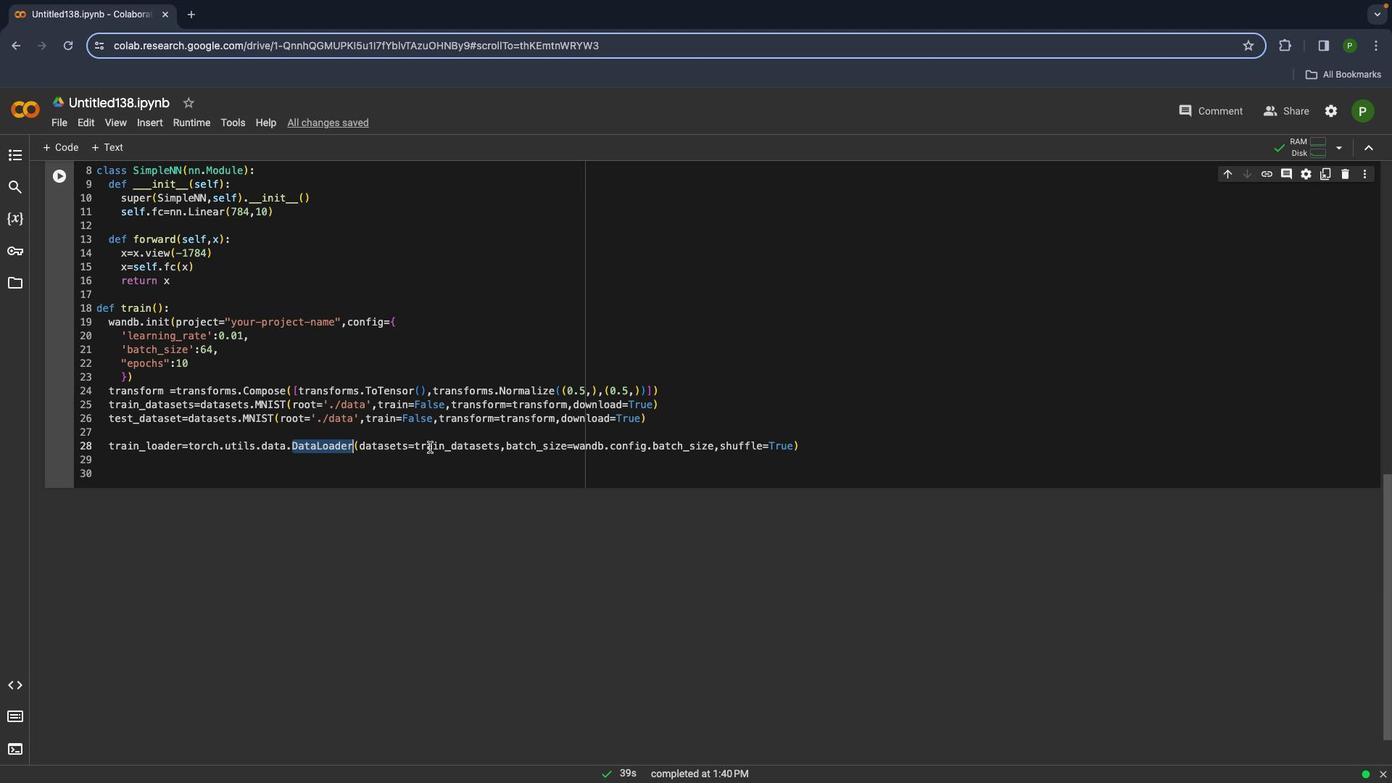 
Action: Mouse pressed left at (376, 438)
Screenshot: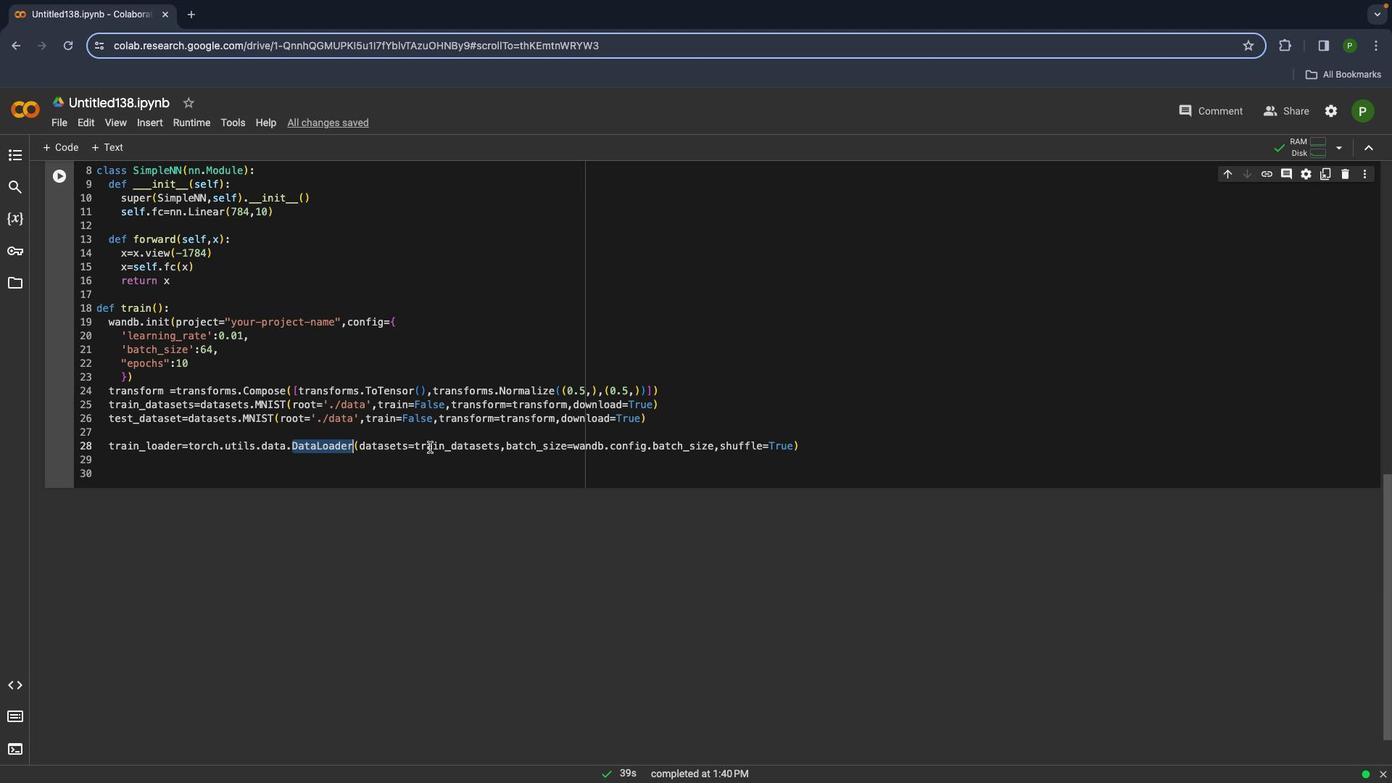 
Action: Mouse pressed left at (376, 438)
Screenshot: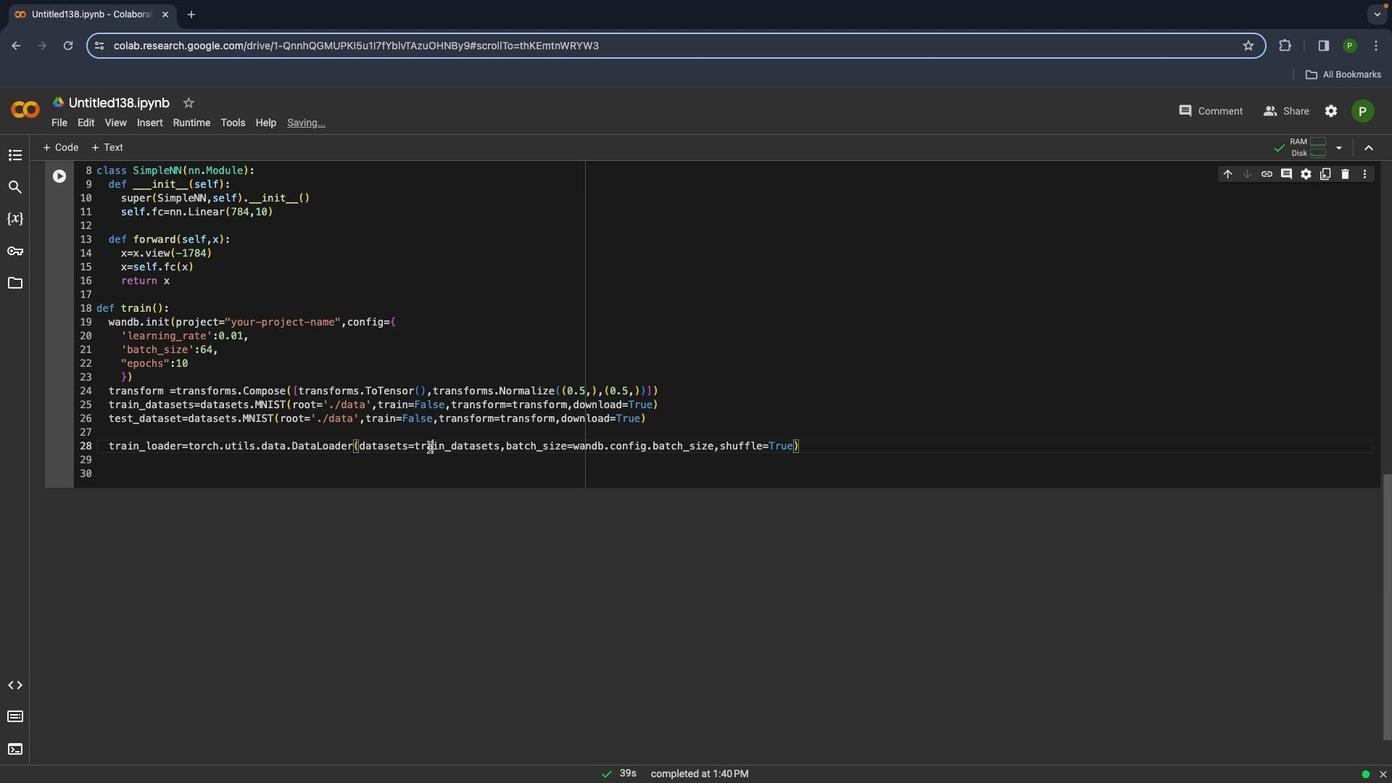 
Action: Mouse moved to (393, 438)
Screenshot: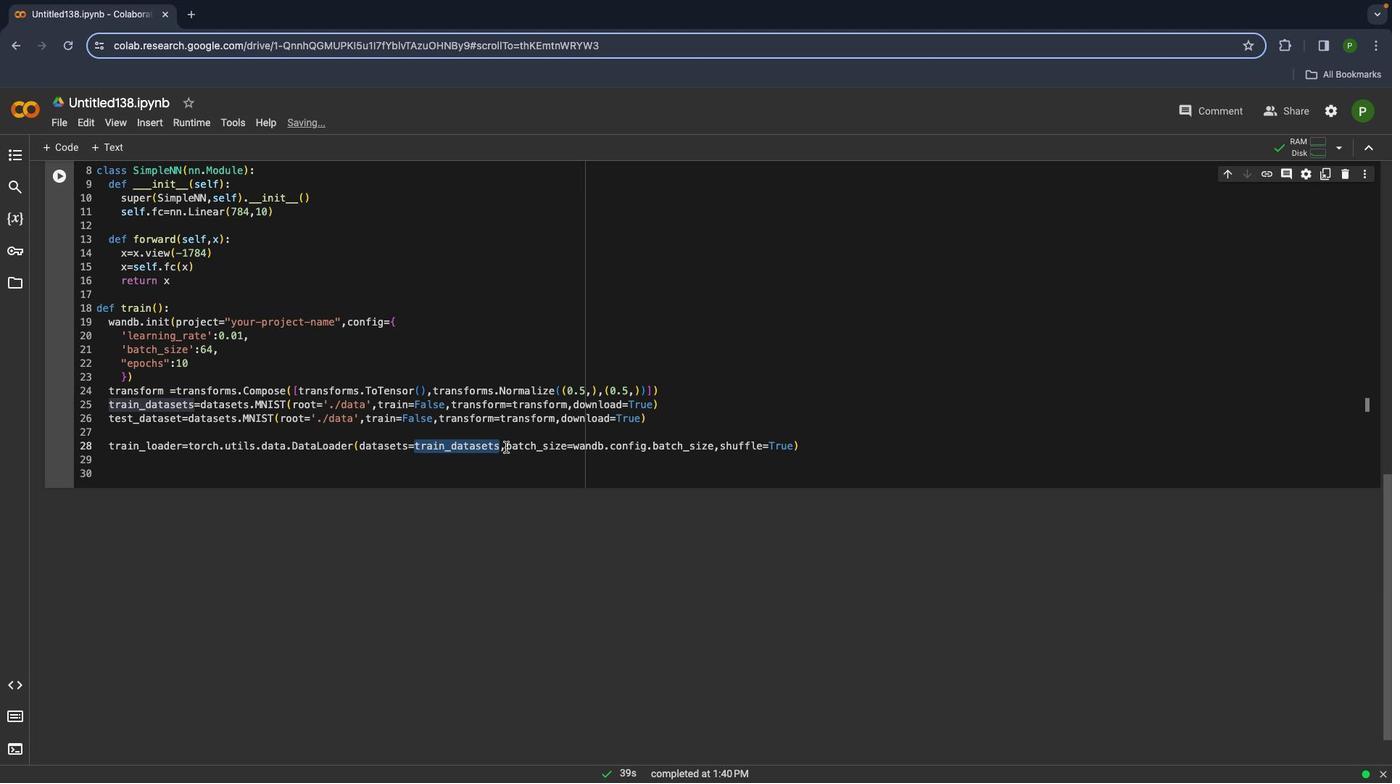 
Action: Mouse pressed left at (393, 438)
Screenshot: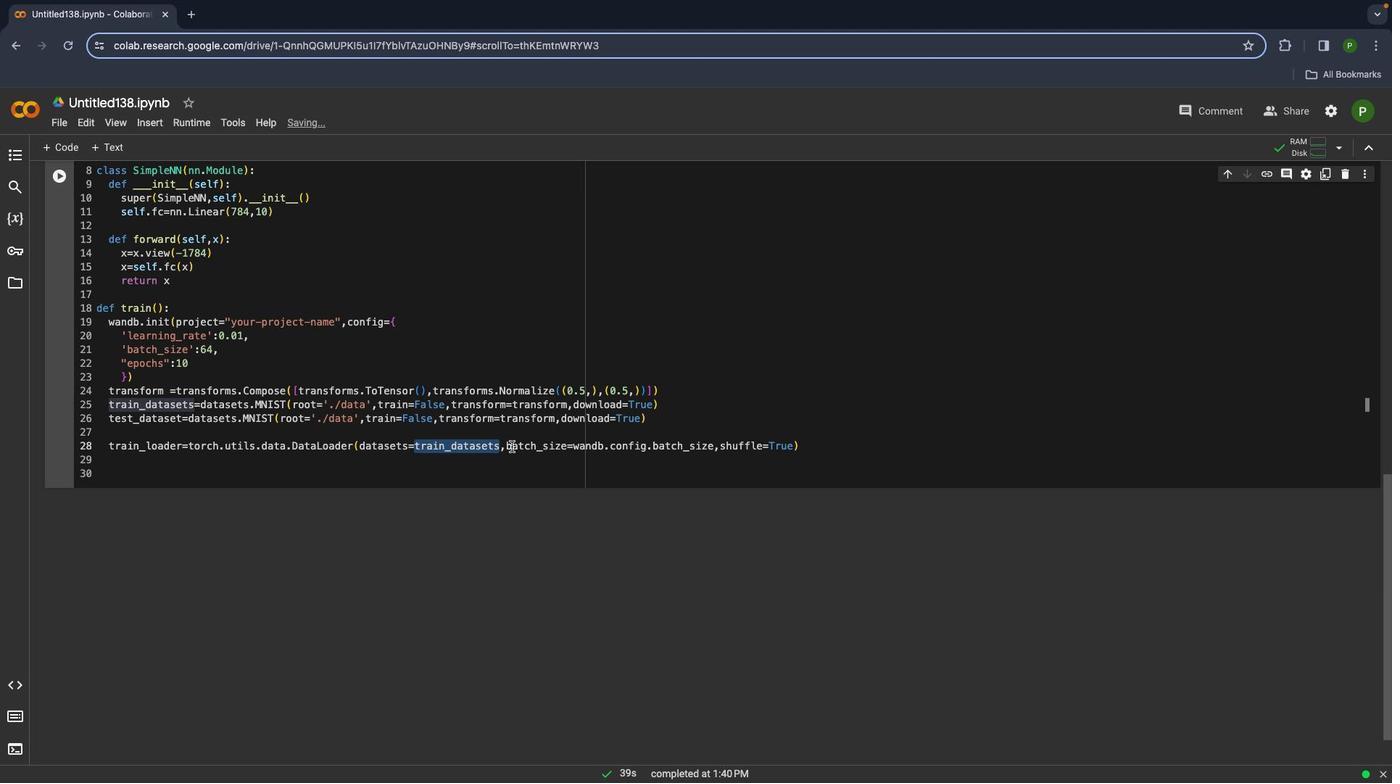
Action: Mouse moved to (402, 439)
Screenshot: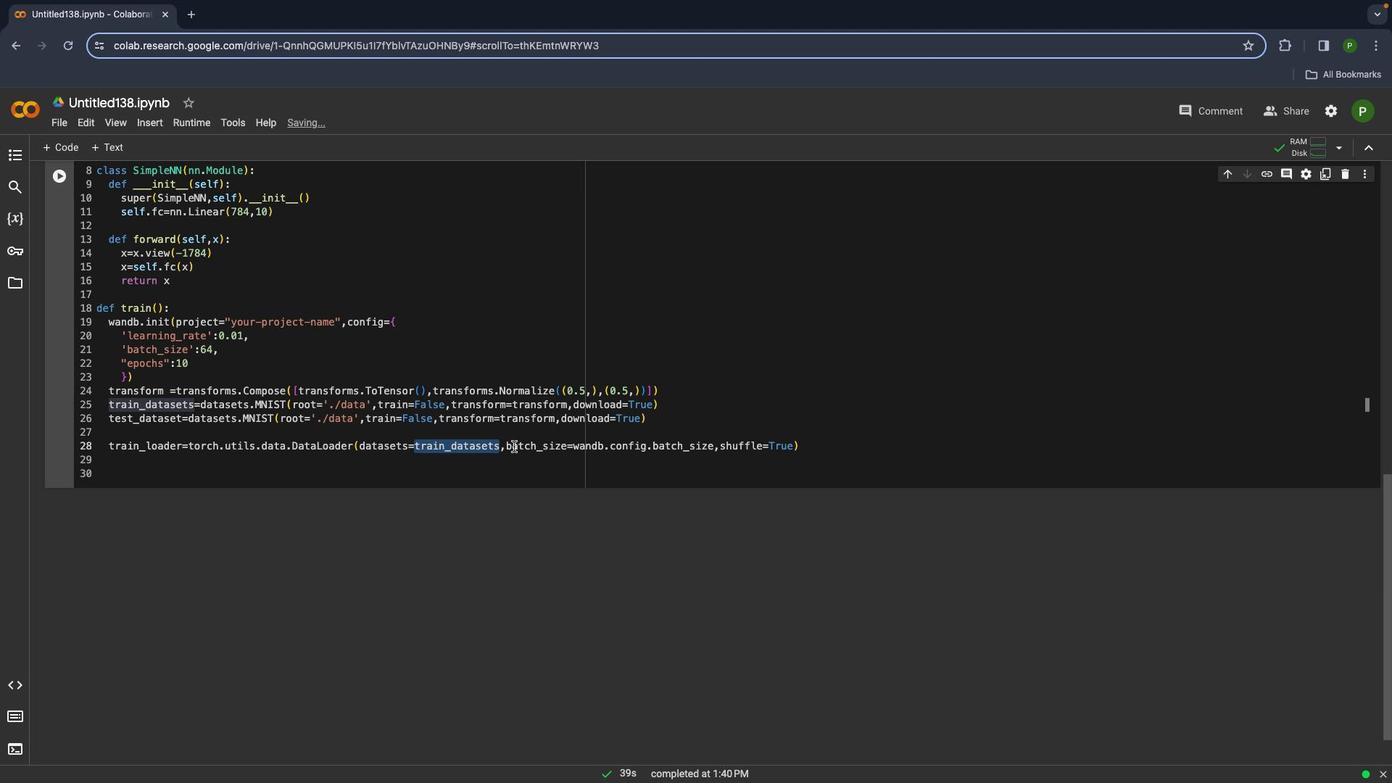 
Action: Mouse pressed left at (402, 439)
Screenshot: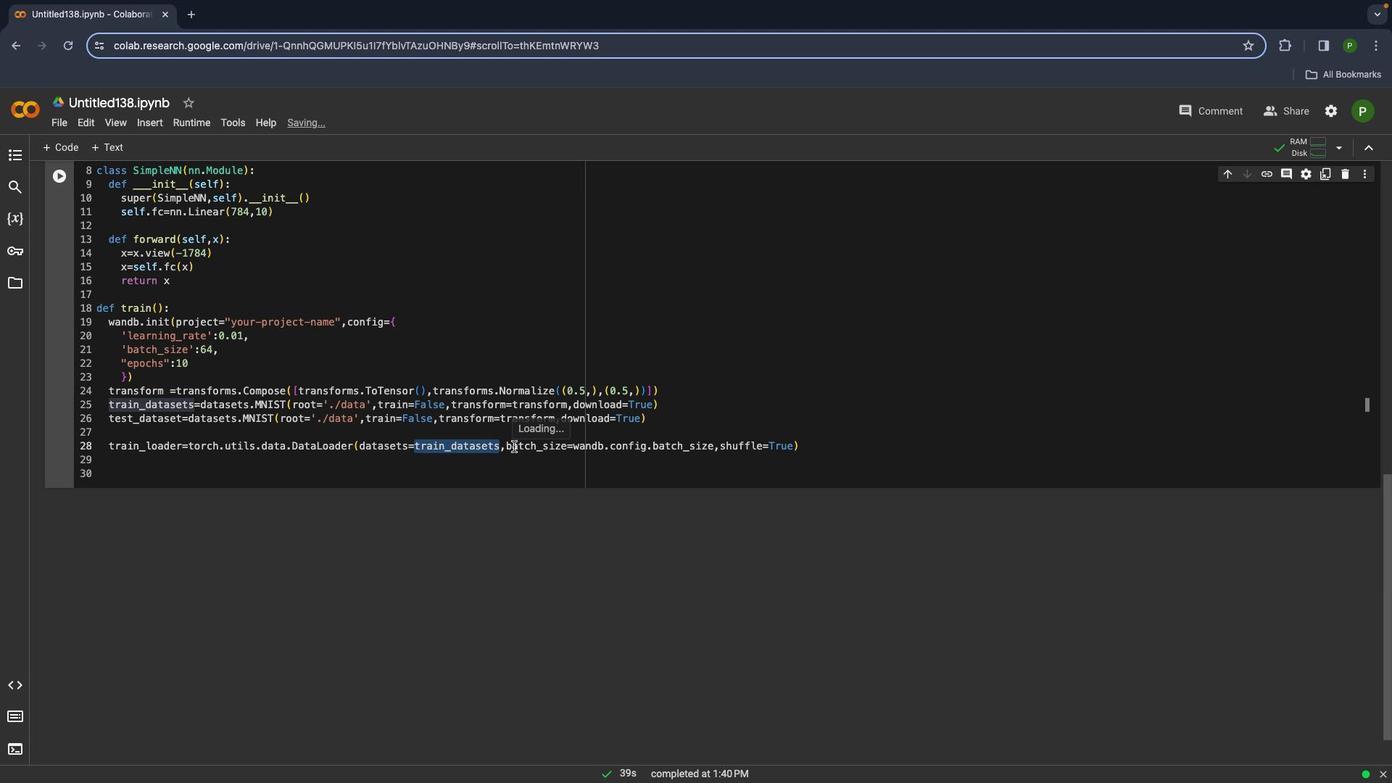 
Action: Mouse pressed left at (402, 439)
Screenshot: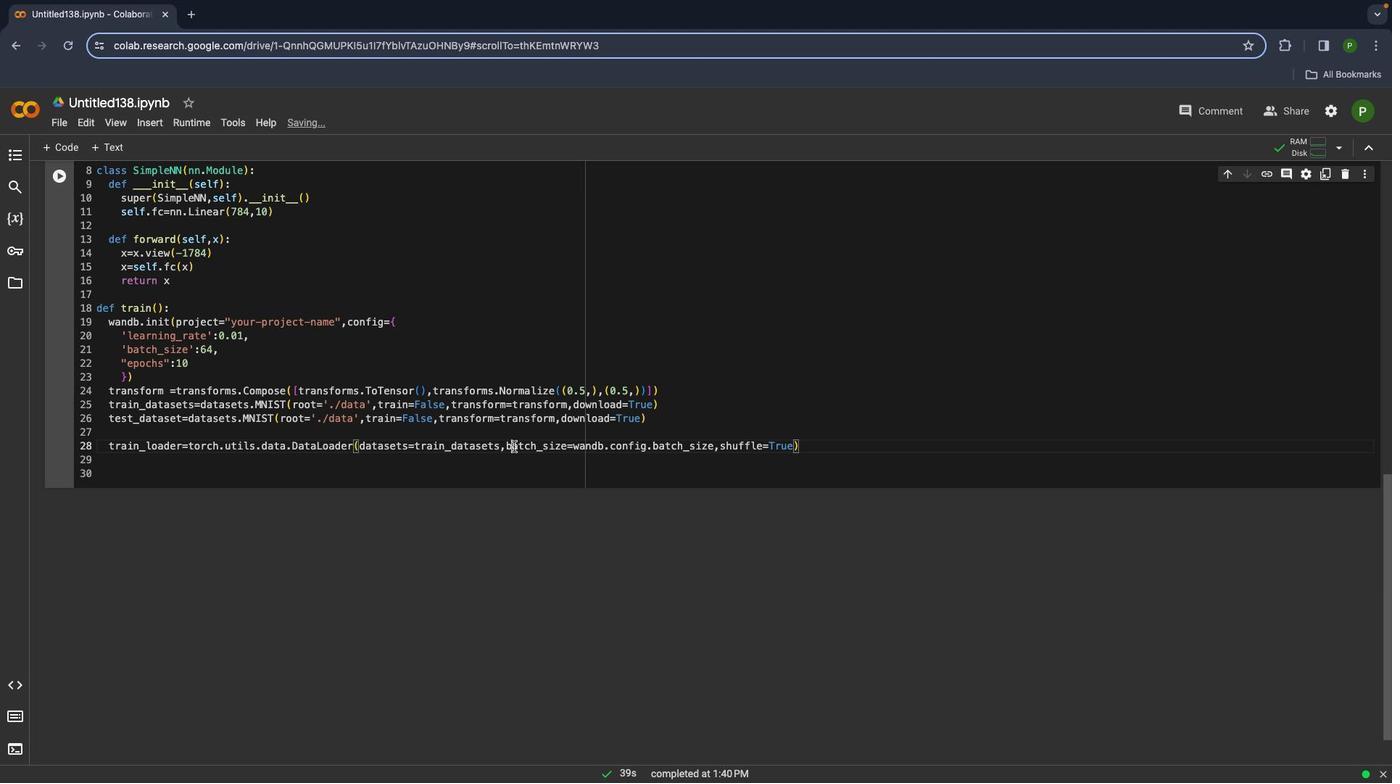 
Action: Mouse moved to (434, 435)
Screenshot: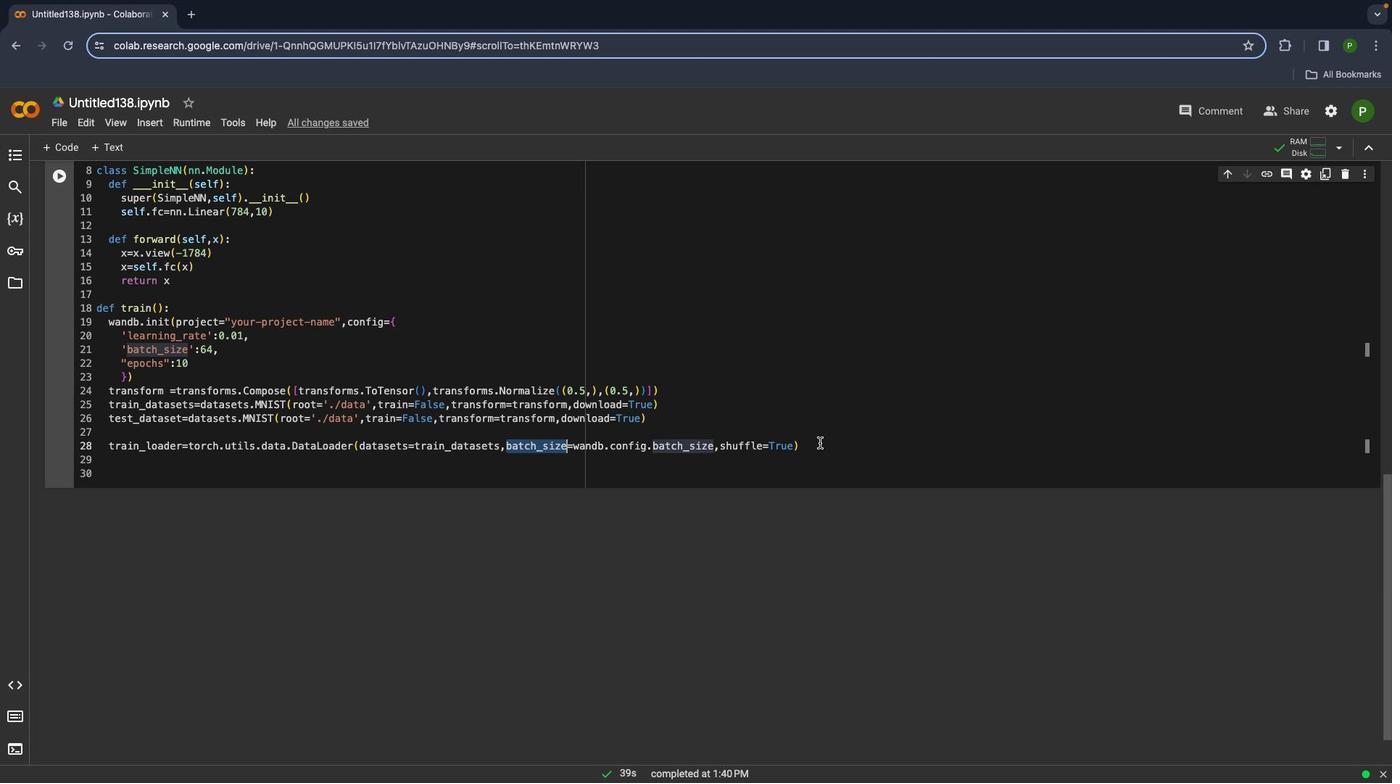 
Action: Mouse pressed left at (434, 435)
Screenshot: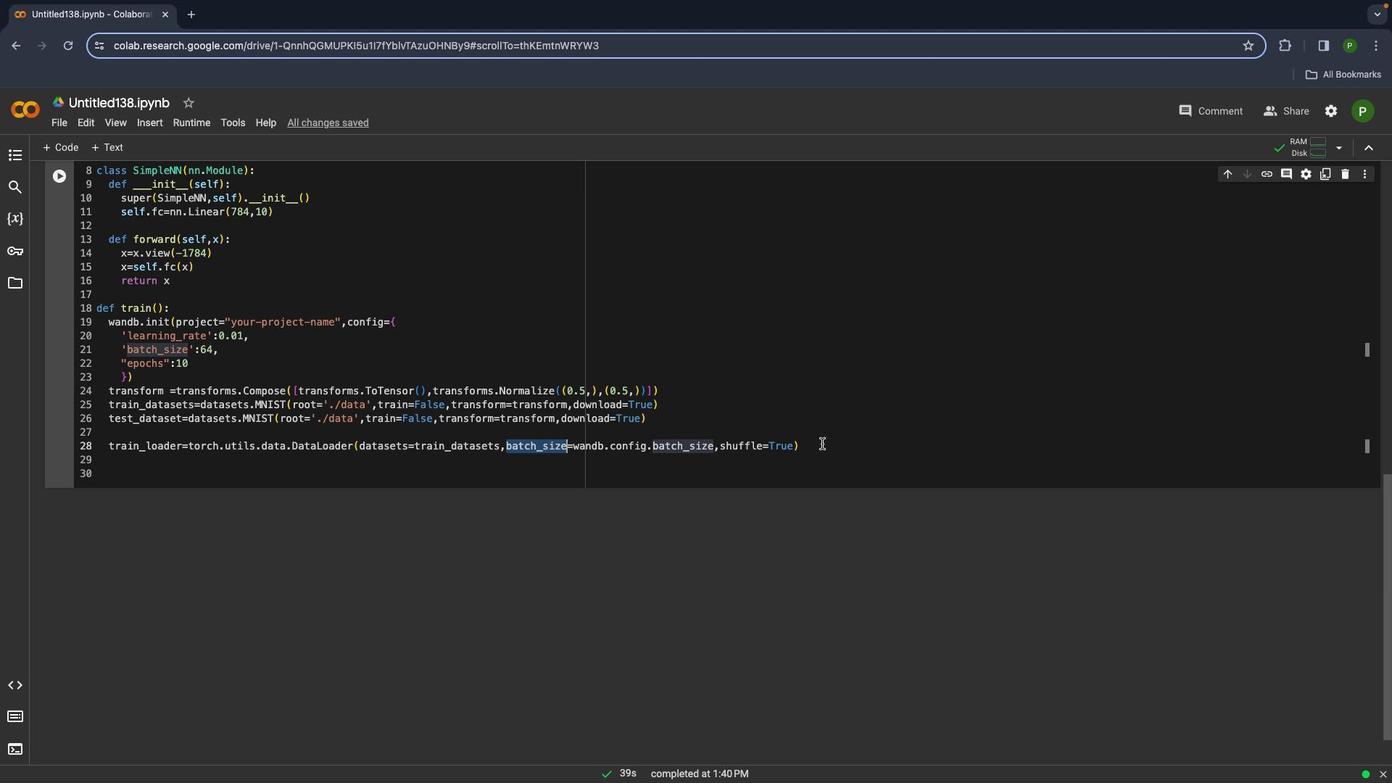 
Action: Mouse pressed left at (434, 435)
Screenshot: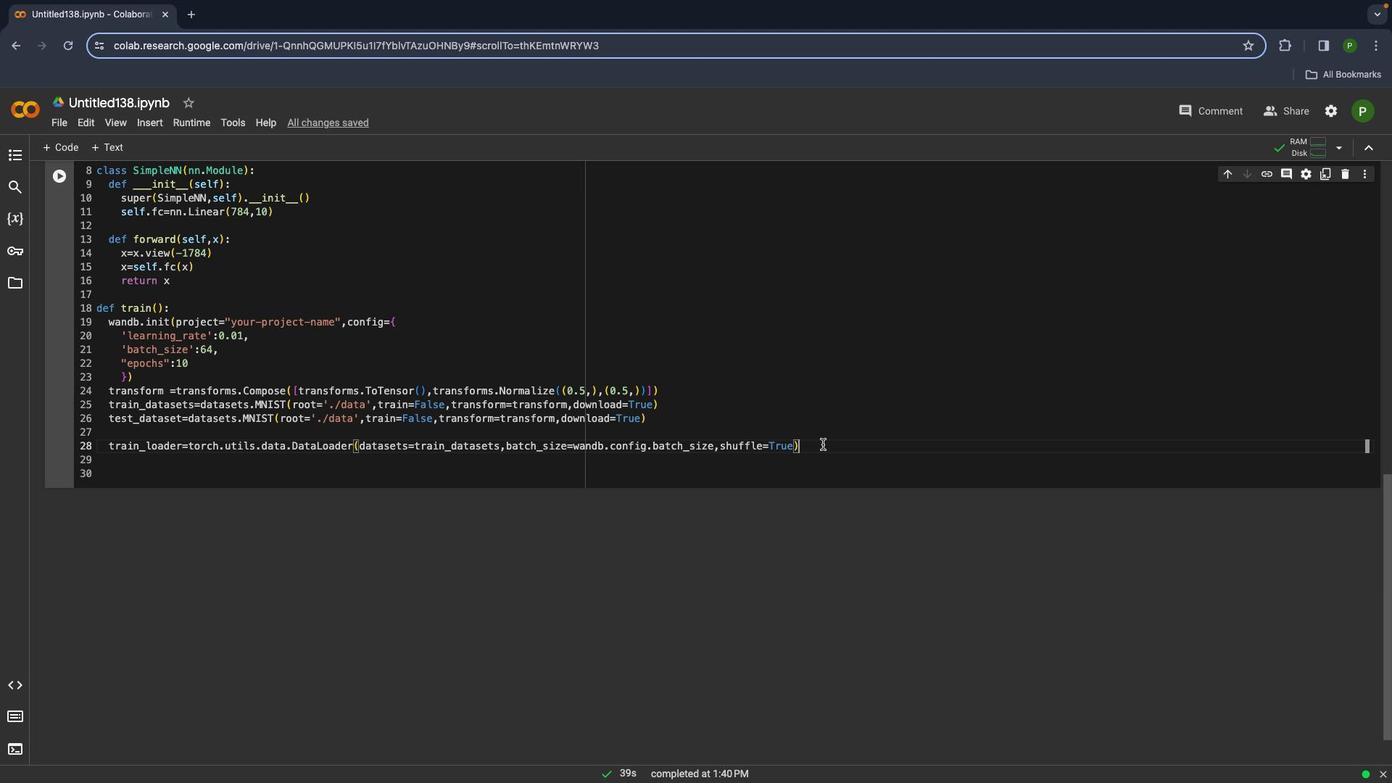 
Action: Mouse moved to (457, 435)
Screenshot: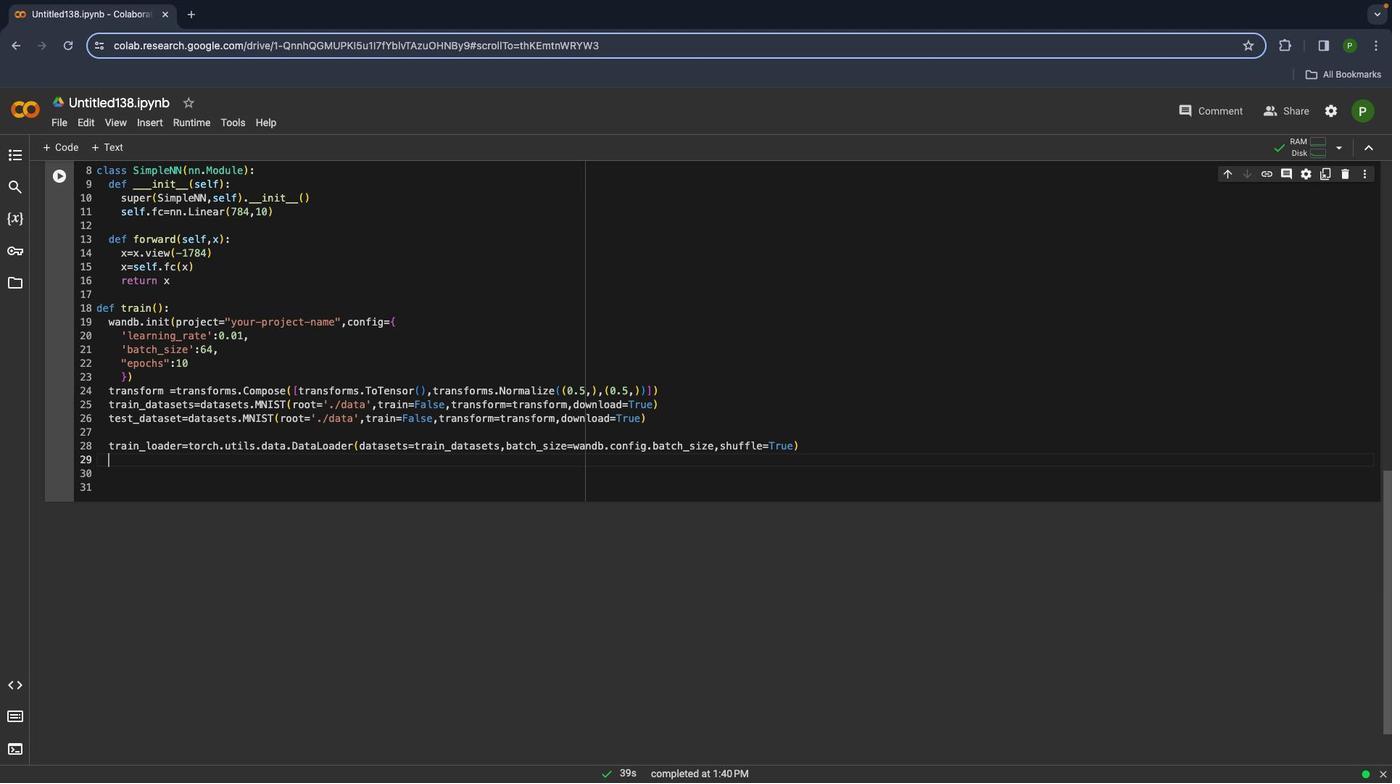 
Action: Mouse pressed left at (457, 435)
Screenshot: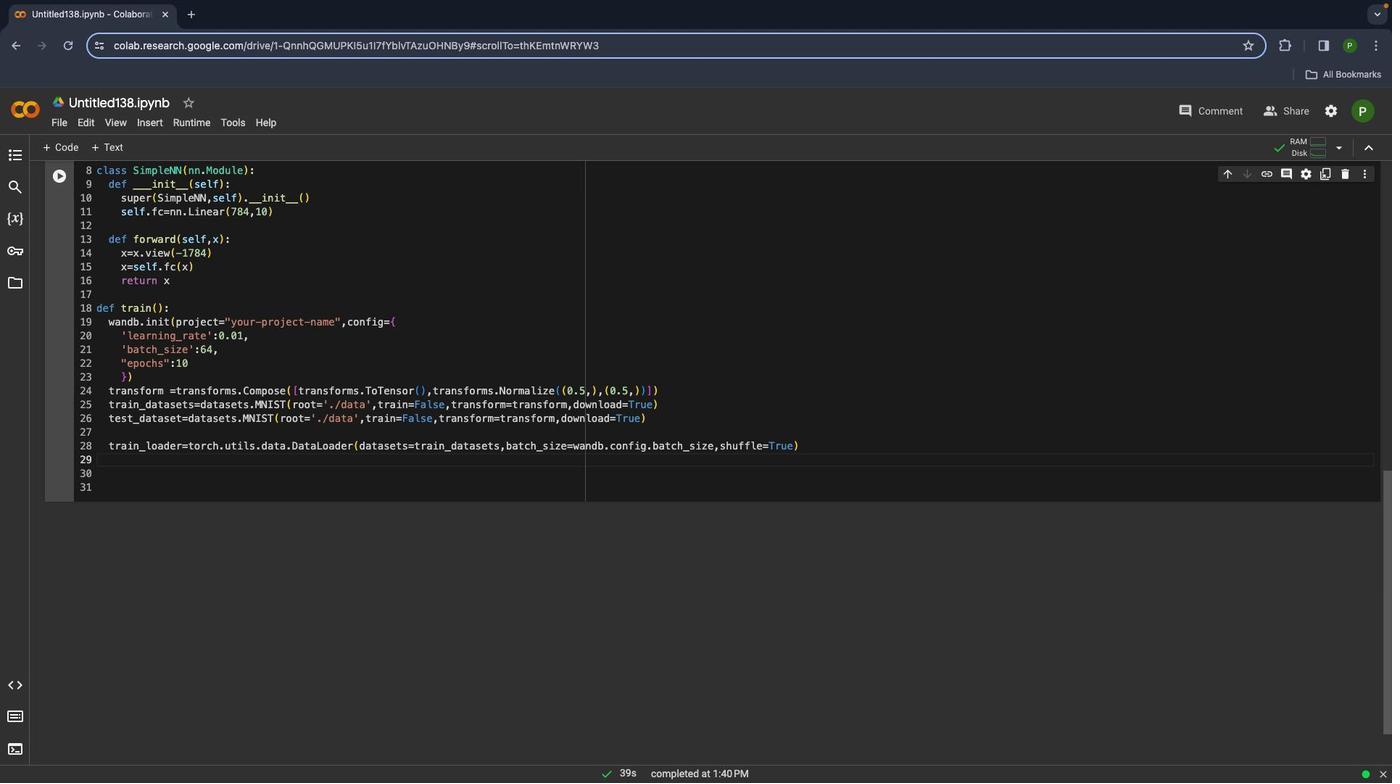 
Action: Mouse pressed left at (457, 435)
Screenshot: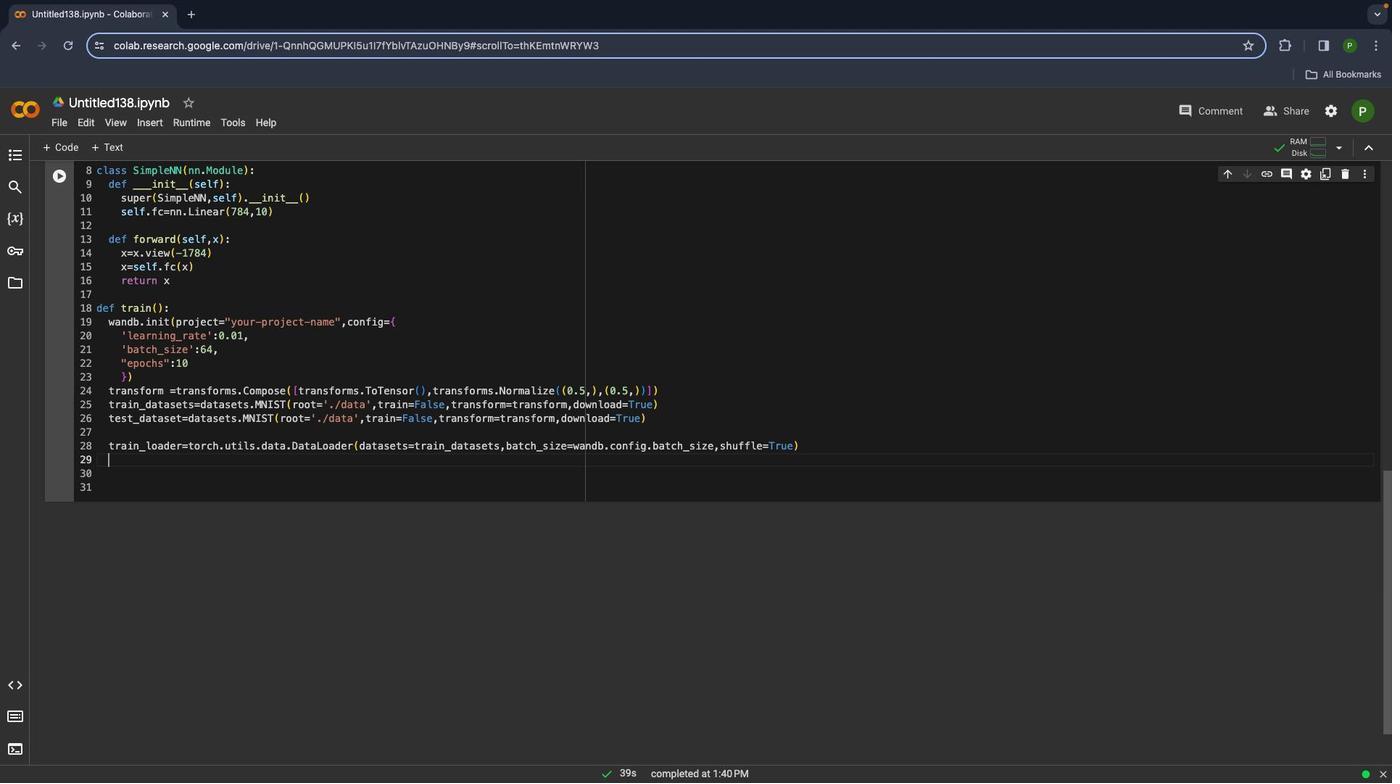 
Action: Mouse moved to (543, 433)
Screenshot: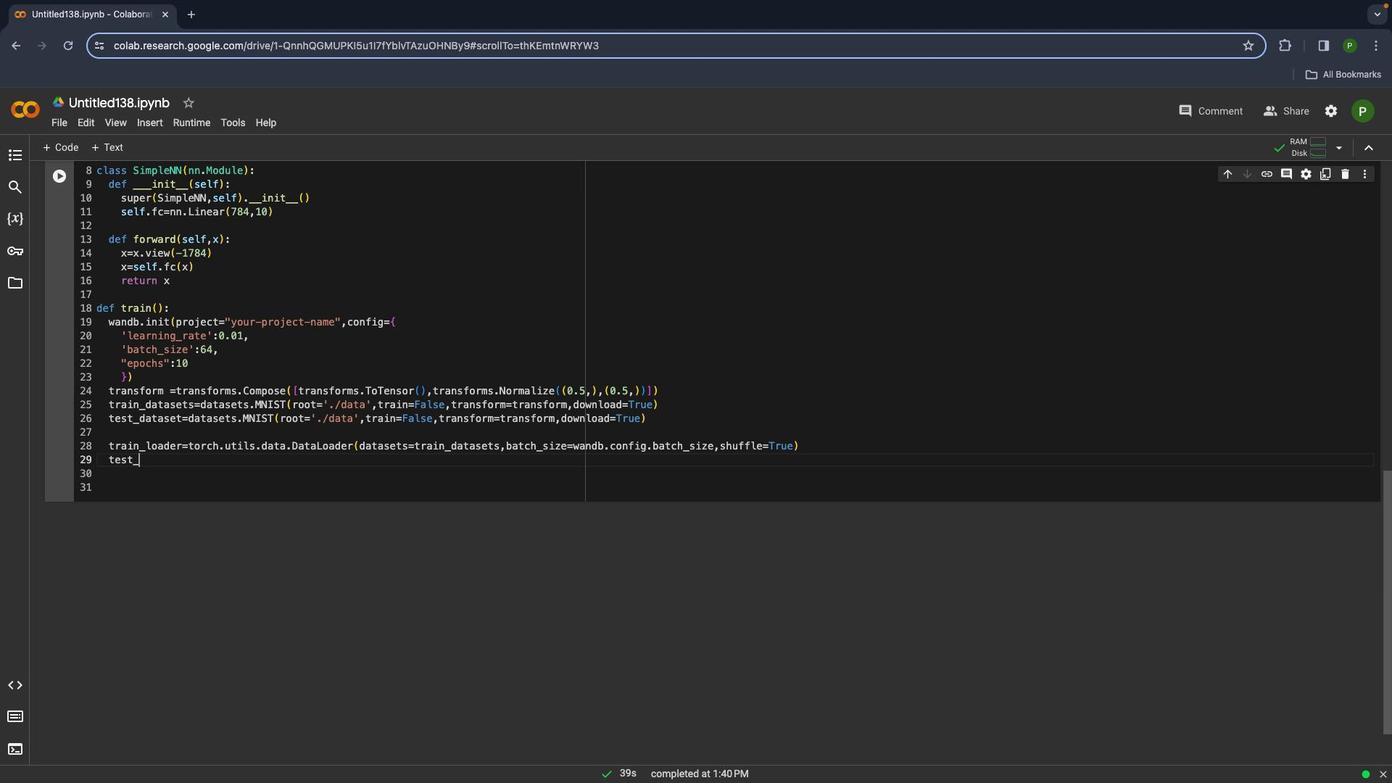 
Action: Mouse pressed left at (543, 433)
Screenshot: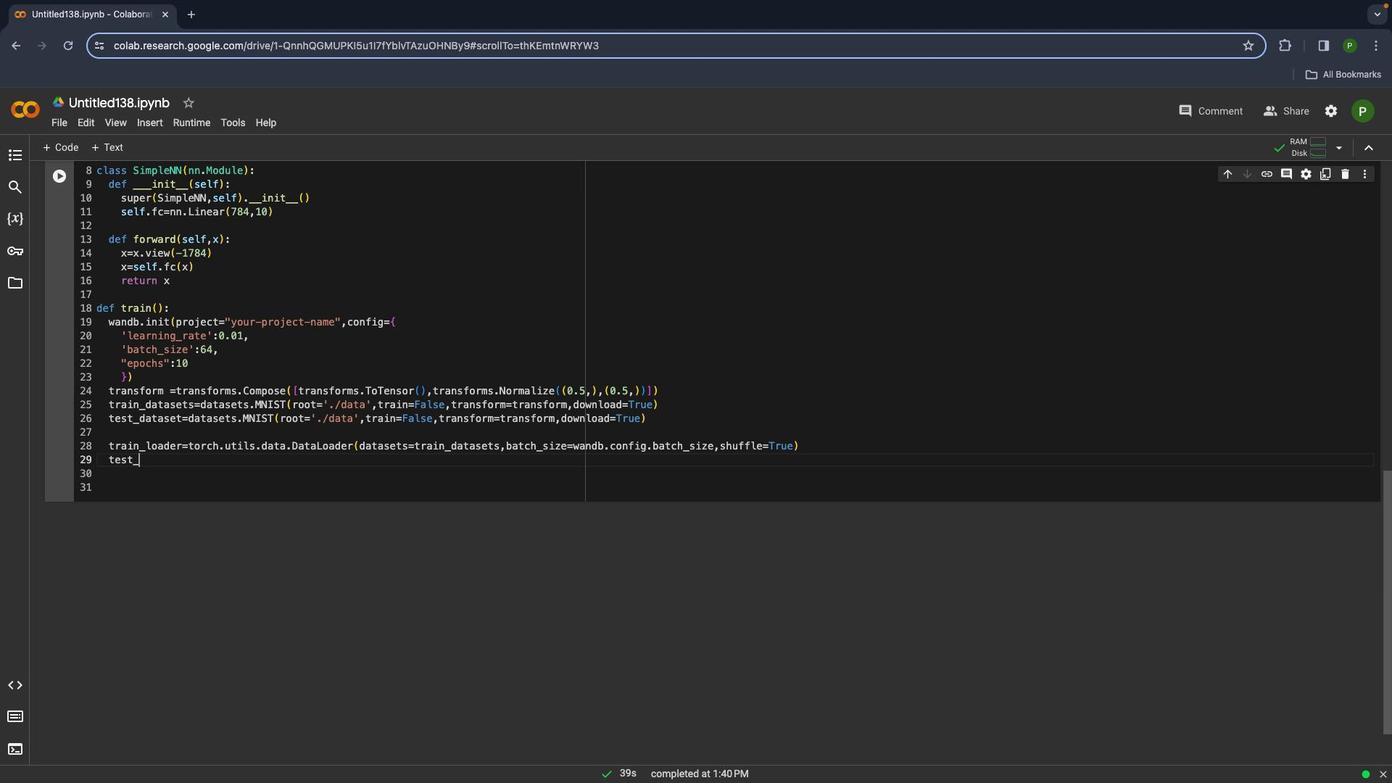 
Action: Mouse moved to (541, 430)
Screenshot: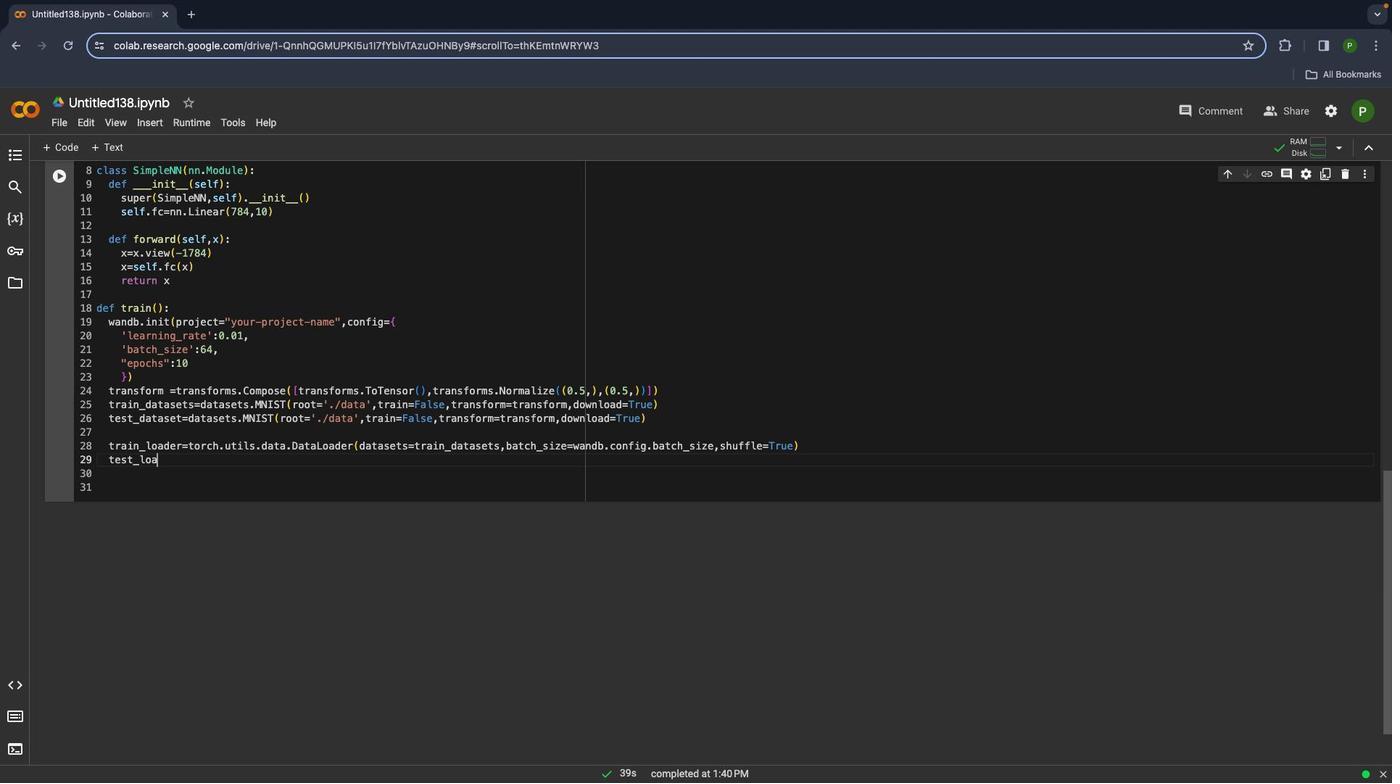 
Action: Key pressed Key.enter't''e''s''t'Key.shift_r'_''l''o''a''d''e''r'Key.space'='Key.space't''o''r''c''h''.''u''t''i''l''s''.''d''a''t''a''.'Key.shift'D''a''t''a'Key.shift_r'L''o''a''d''e''r'"'"Key.backspaceKey.shift_r'(''d''a''t''s'Key.backspace'a''s''e''t''=''t''e''s''t'Key.shift_r'_''d''a'']'Key.backspace't''a''s''e''t'',''b''a''t''c''h'Key.shift_r'_''s''i''z''e''=''w''a''n''d''b''.''c''o''n''f''i''g''.''b''a''t''c''h'Key.shift_r'_''s''i''z''e'',''s''h''u''f''f''l''e''='Key.shift'F''a''l''s''e'
Screenshot: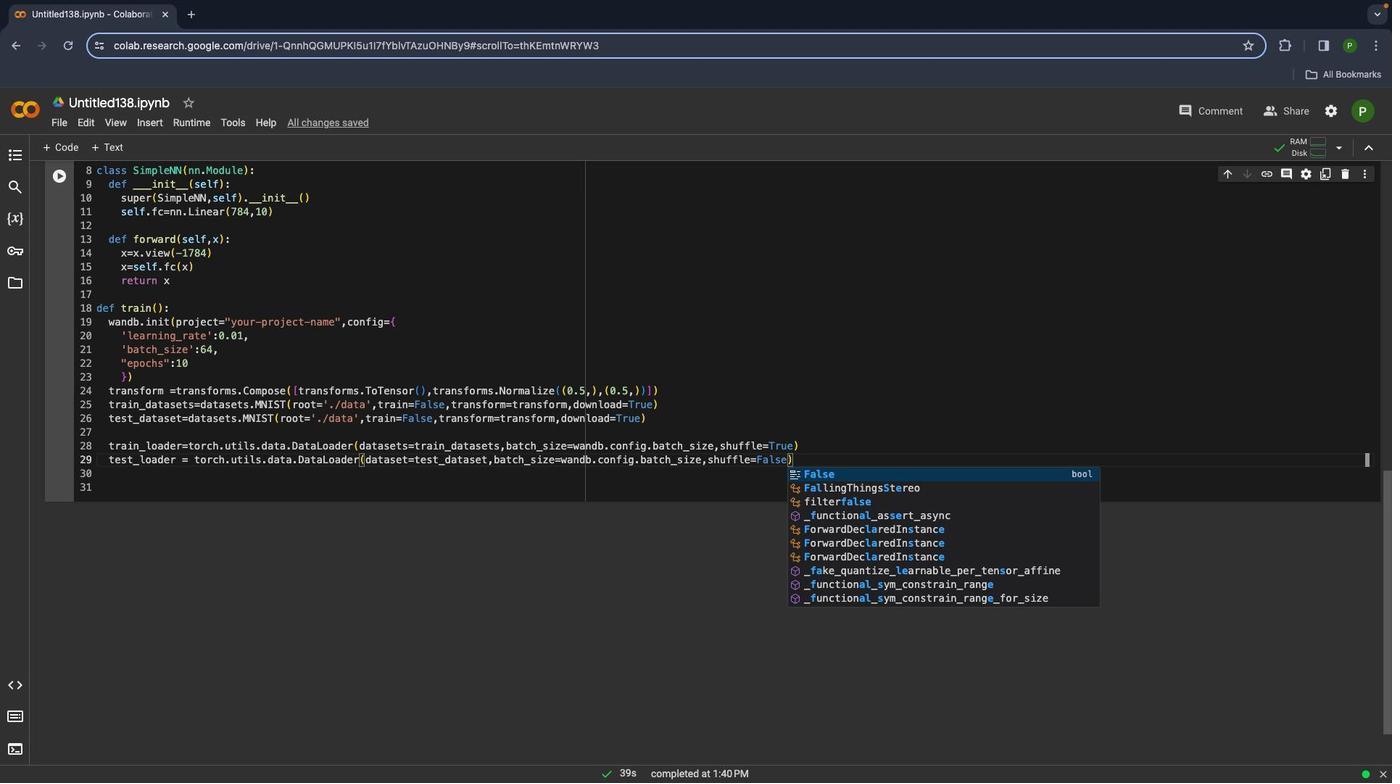 
Action: Mouse moved to (812, 366)
Screenshot: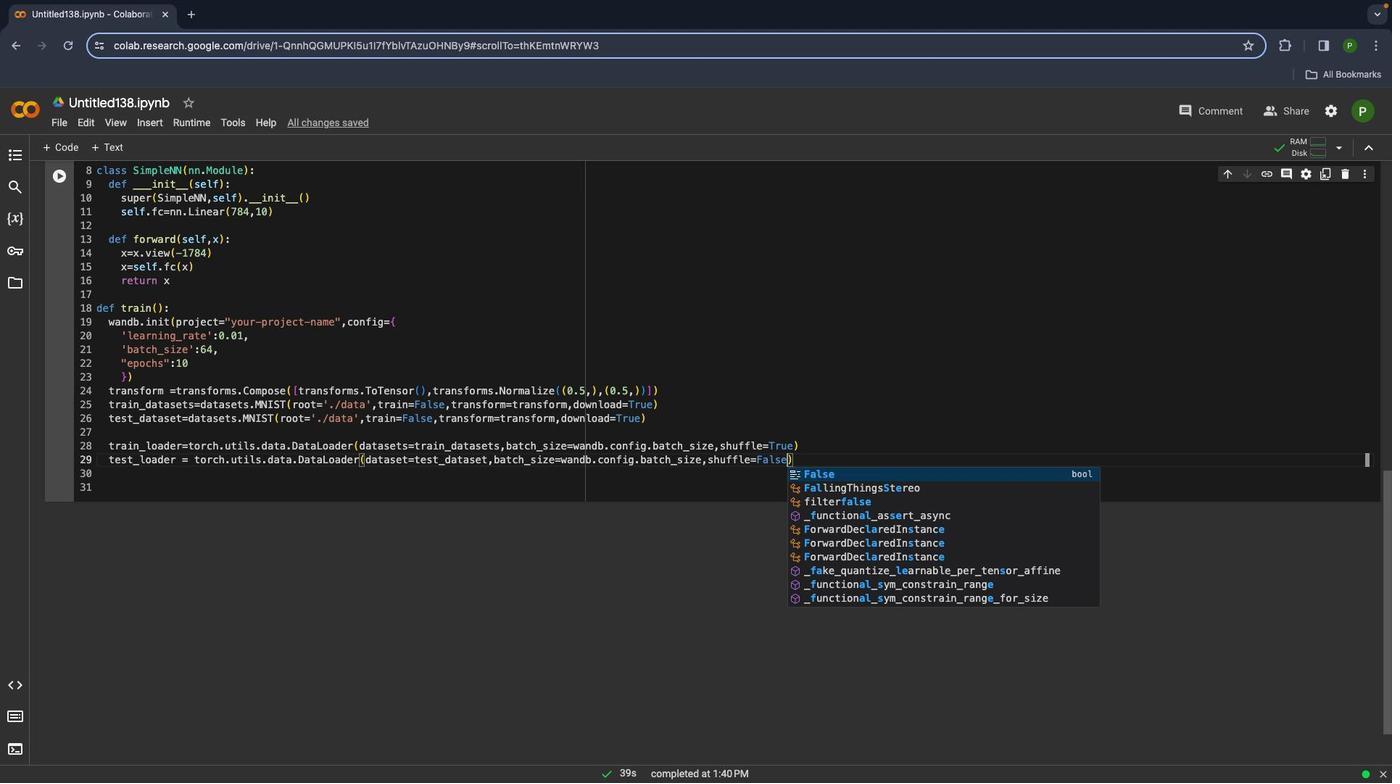 
Action: Mouse scrolled (812, 366) with delta (314, 136)
Screenshot: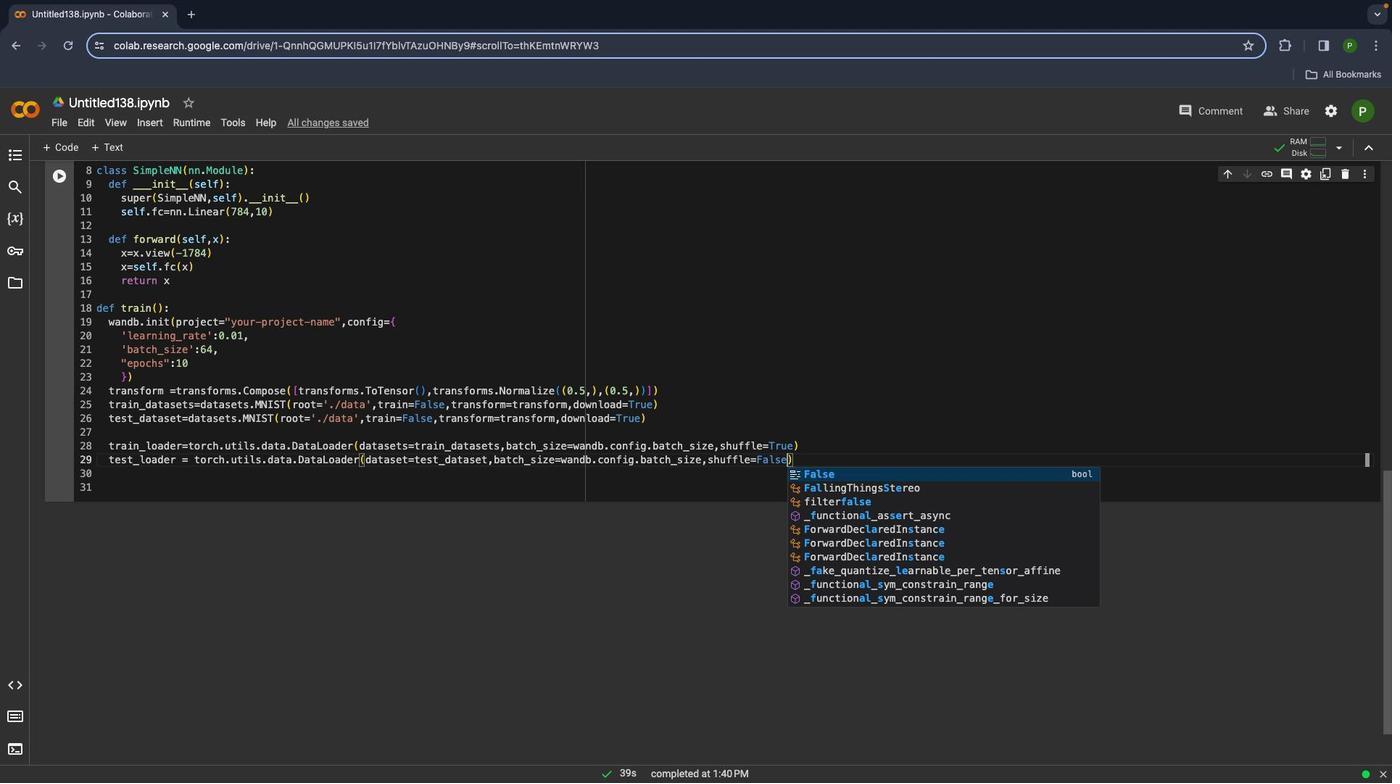 
Action: Mouse moved to (812, 365)
Screenshot: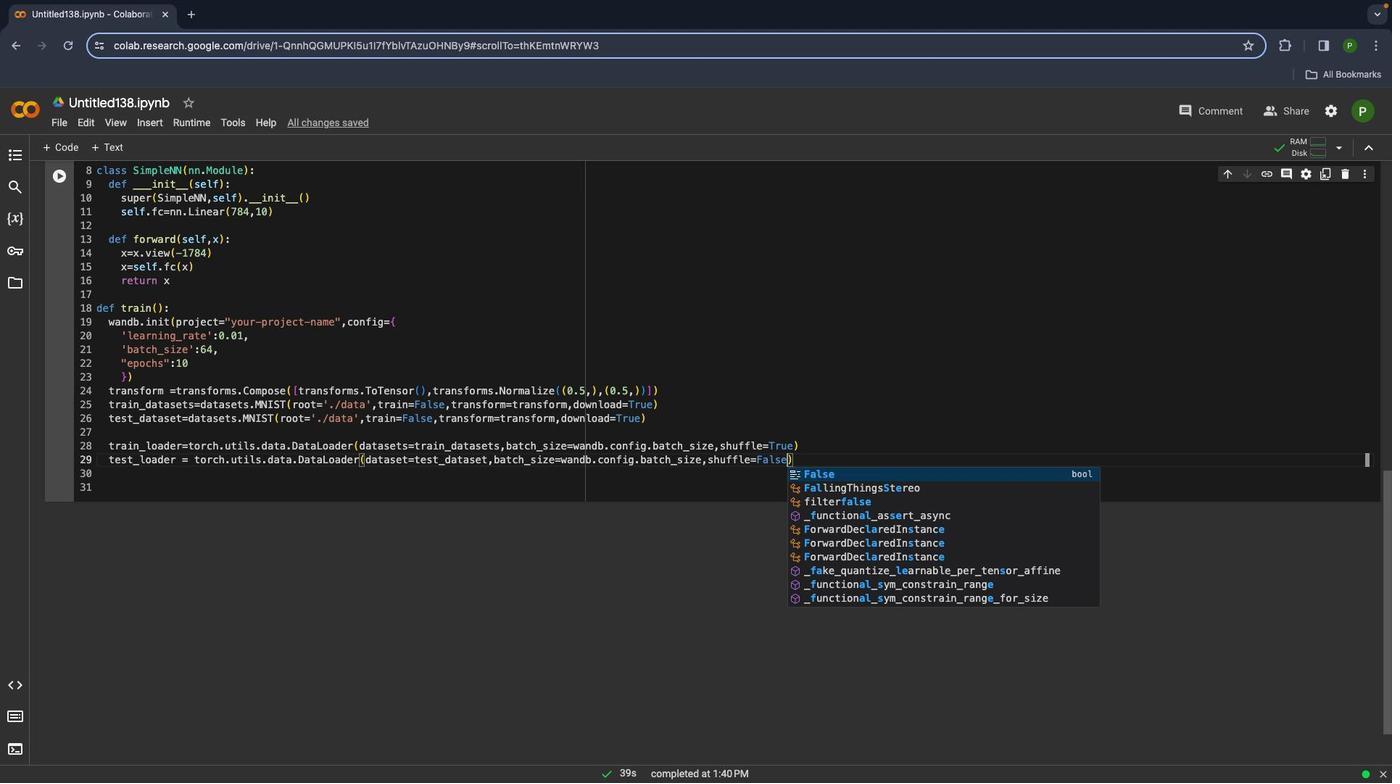 
Action: Mouse scrolled (812, 365) with delta (314, 136)
Screenshot: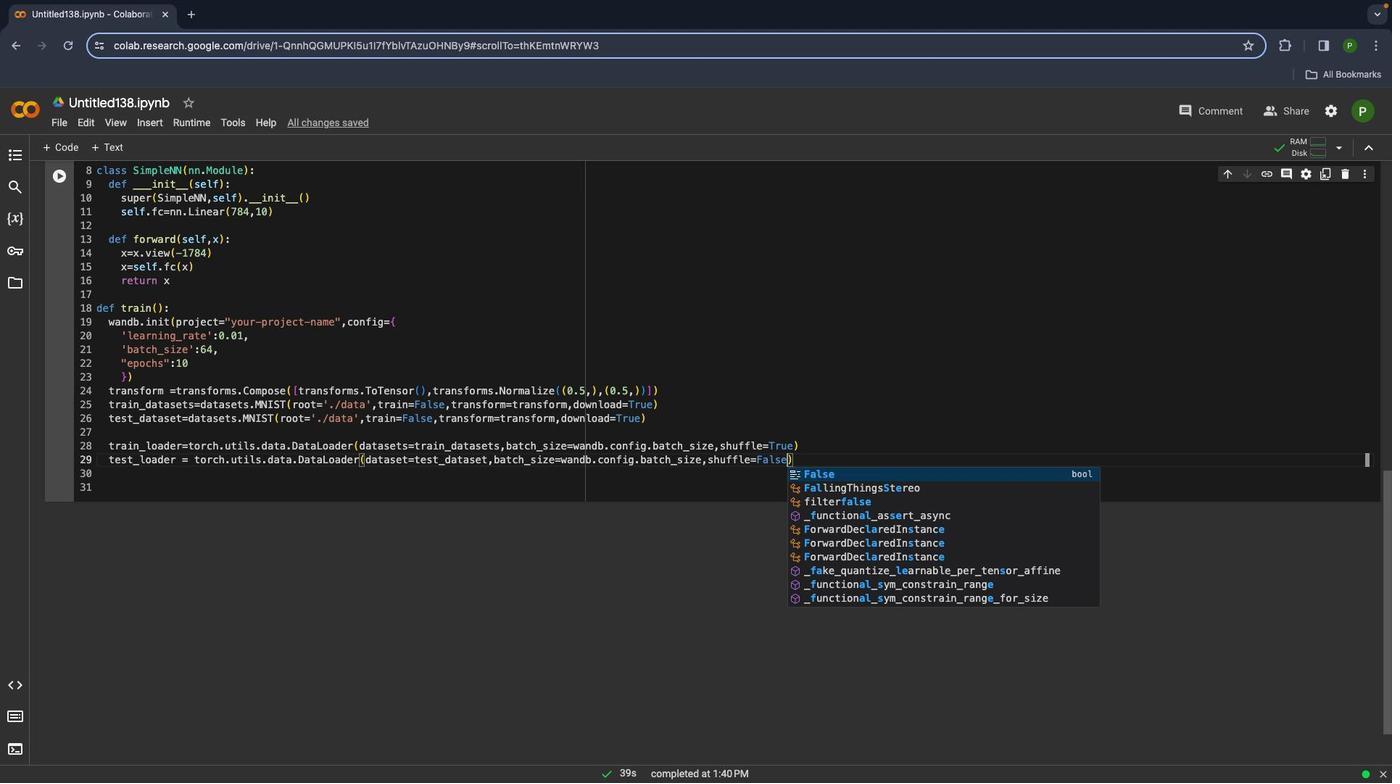 
Action: Mouse moved to (812, 365)
Screenshot: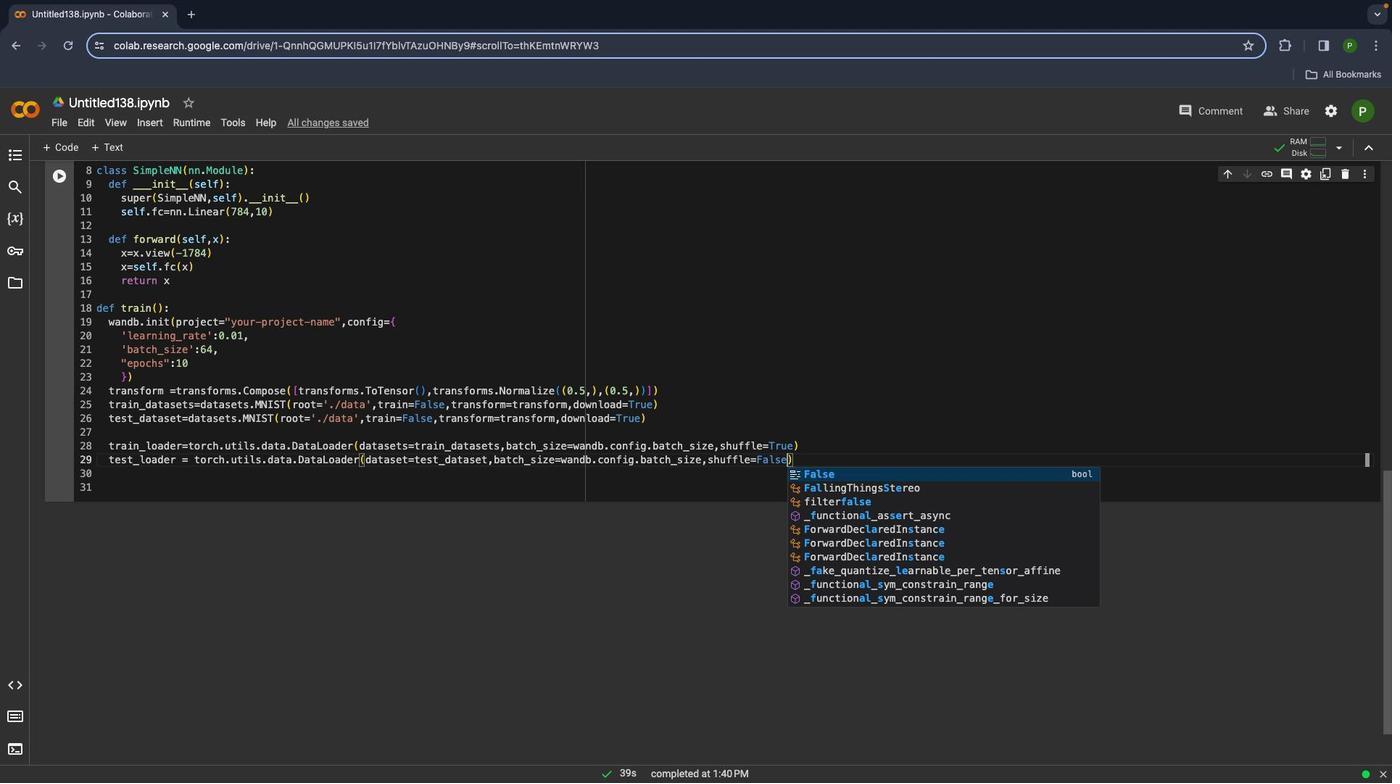 
Action: Mouse scrolled (812, 365) with delta (314, 135)
Screenshot: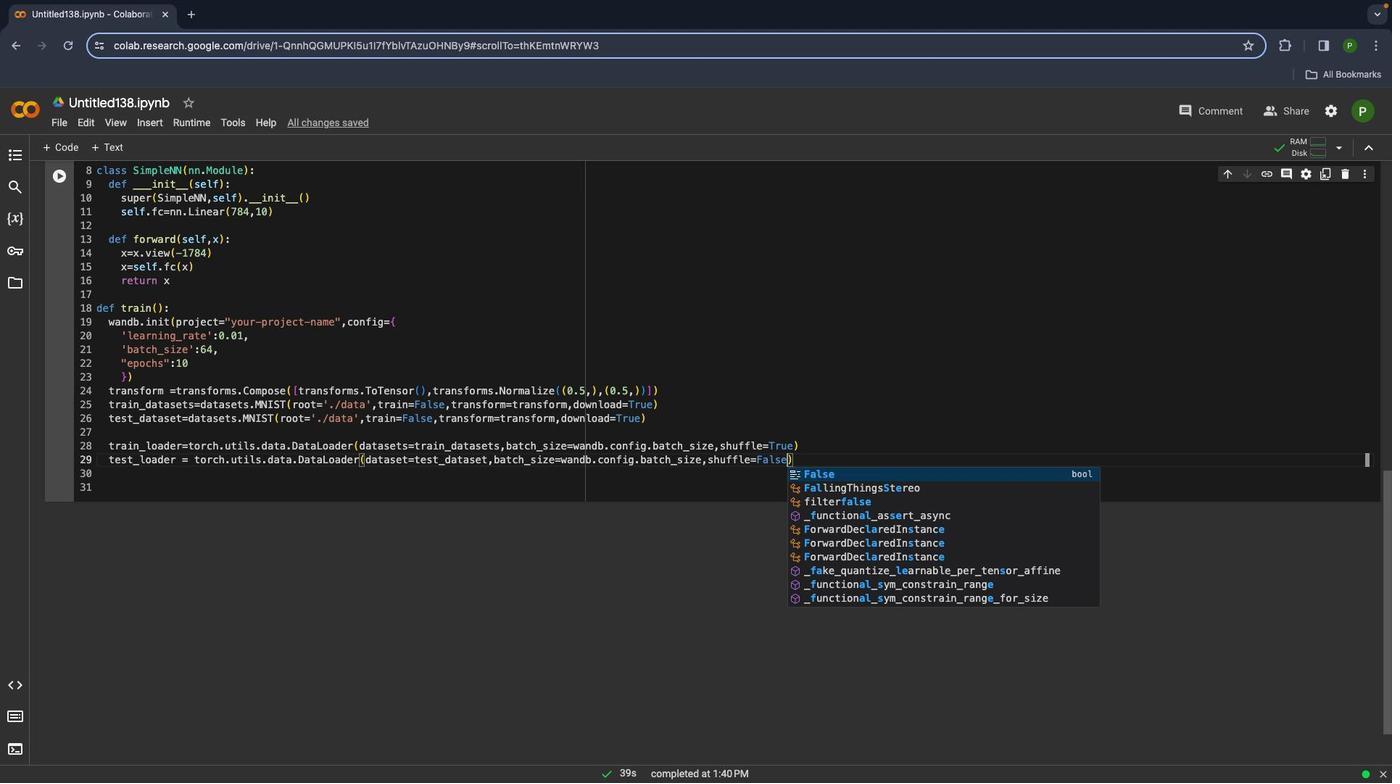 
Action: Mouse moved to (812, 364)
Screenshot: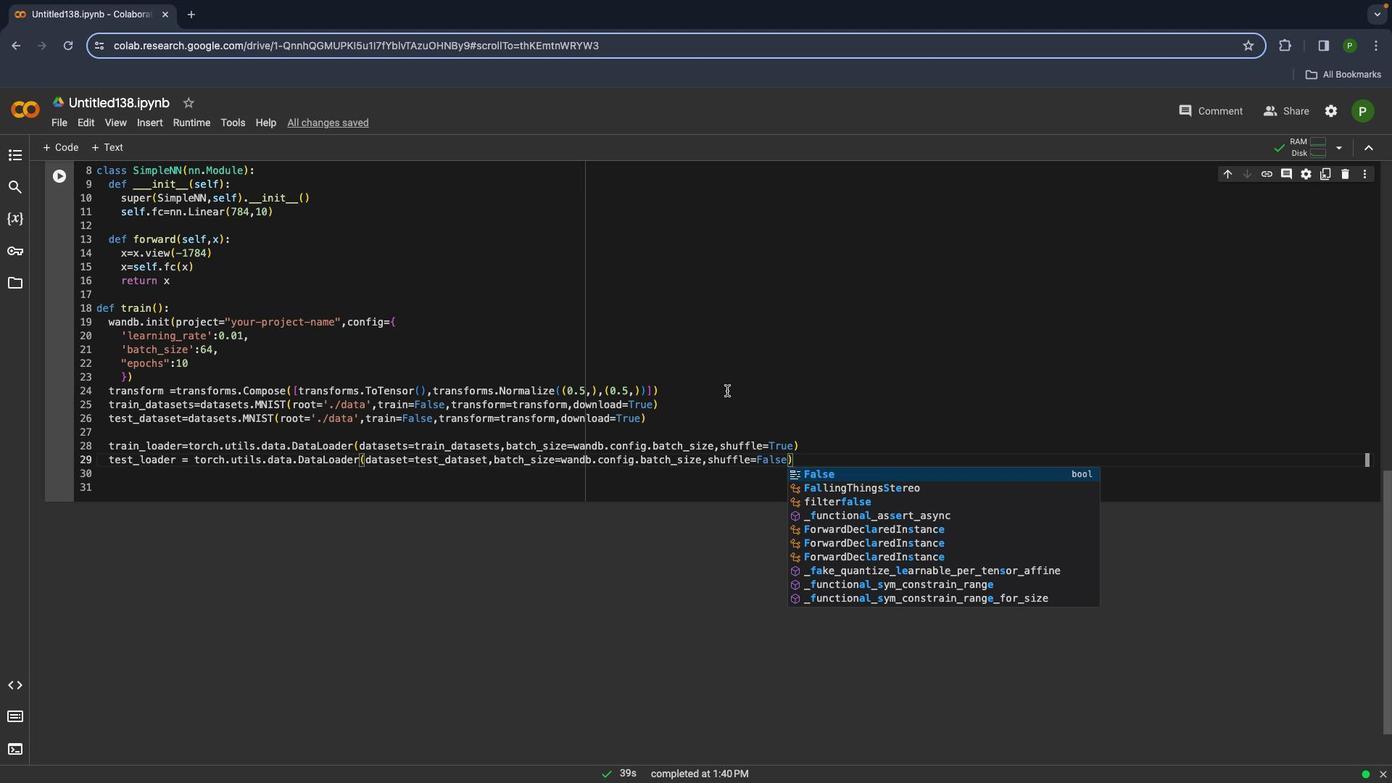 
Action: Mouse scrolled (812, 364) with delta (314, 136)
Screenshot: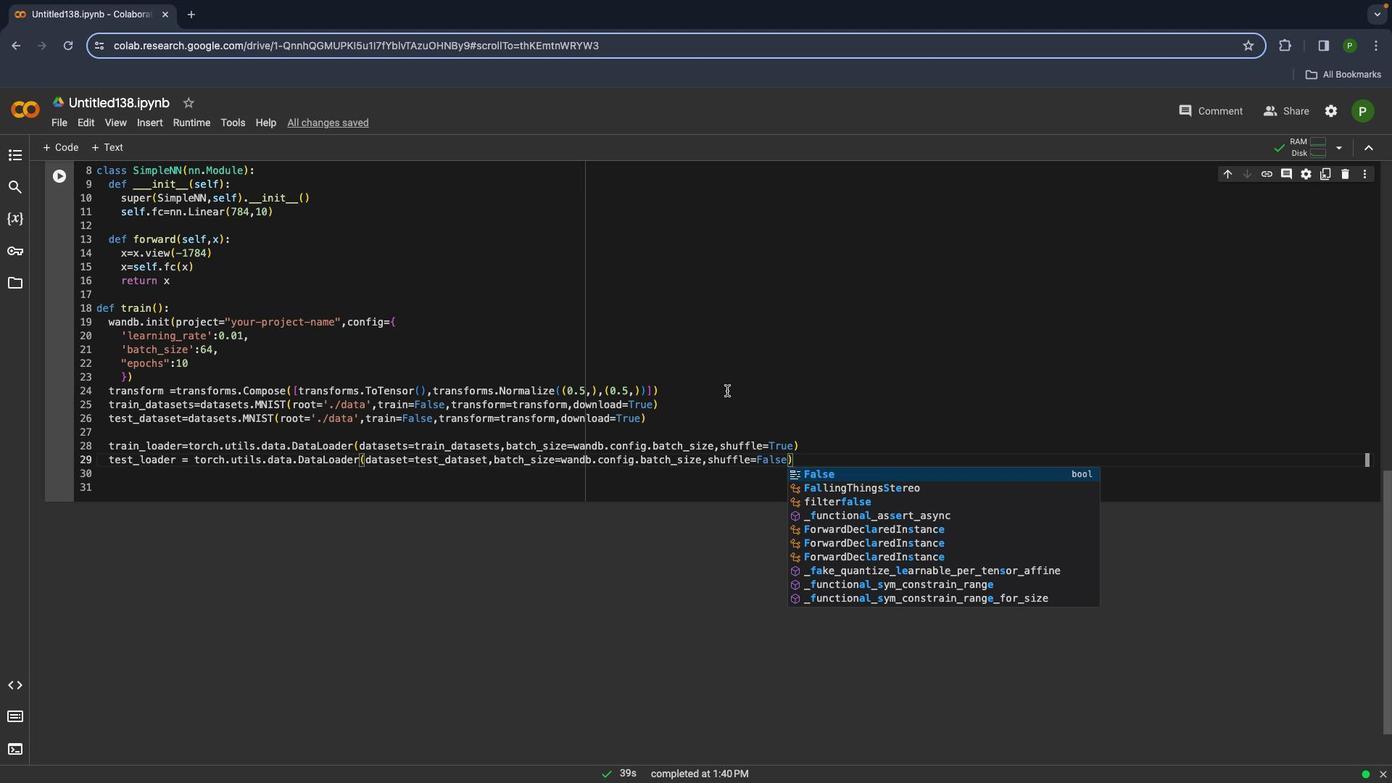 
Action: Mouse moved to (812, 364)
Screenshot: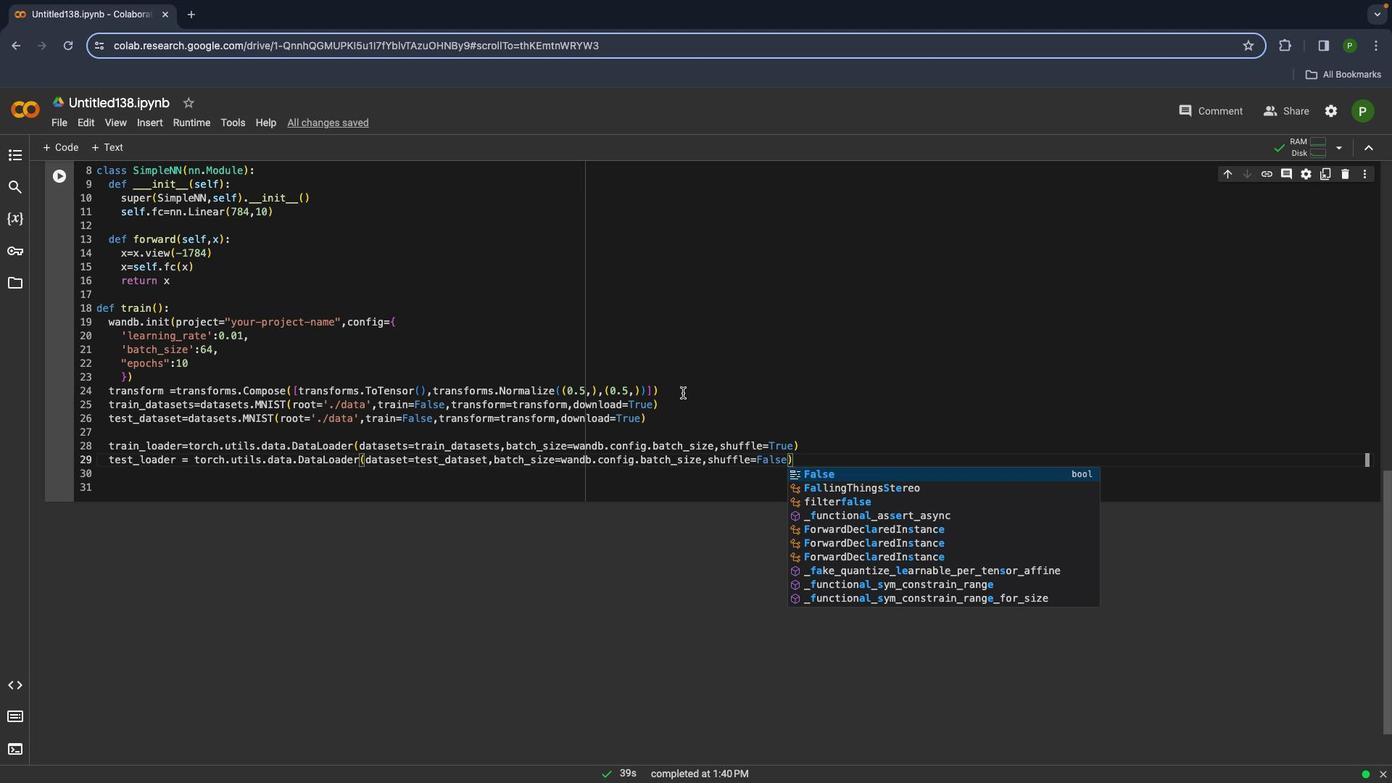 
Action: Mouse scrolled (812, 364) with delta (314, 136)
Screenshot: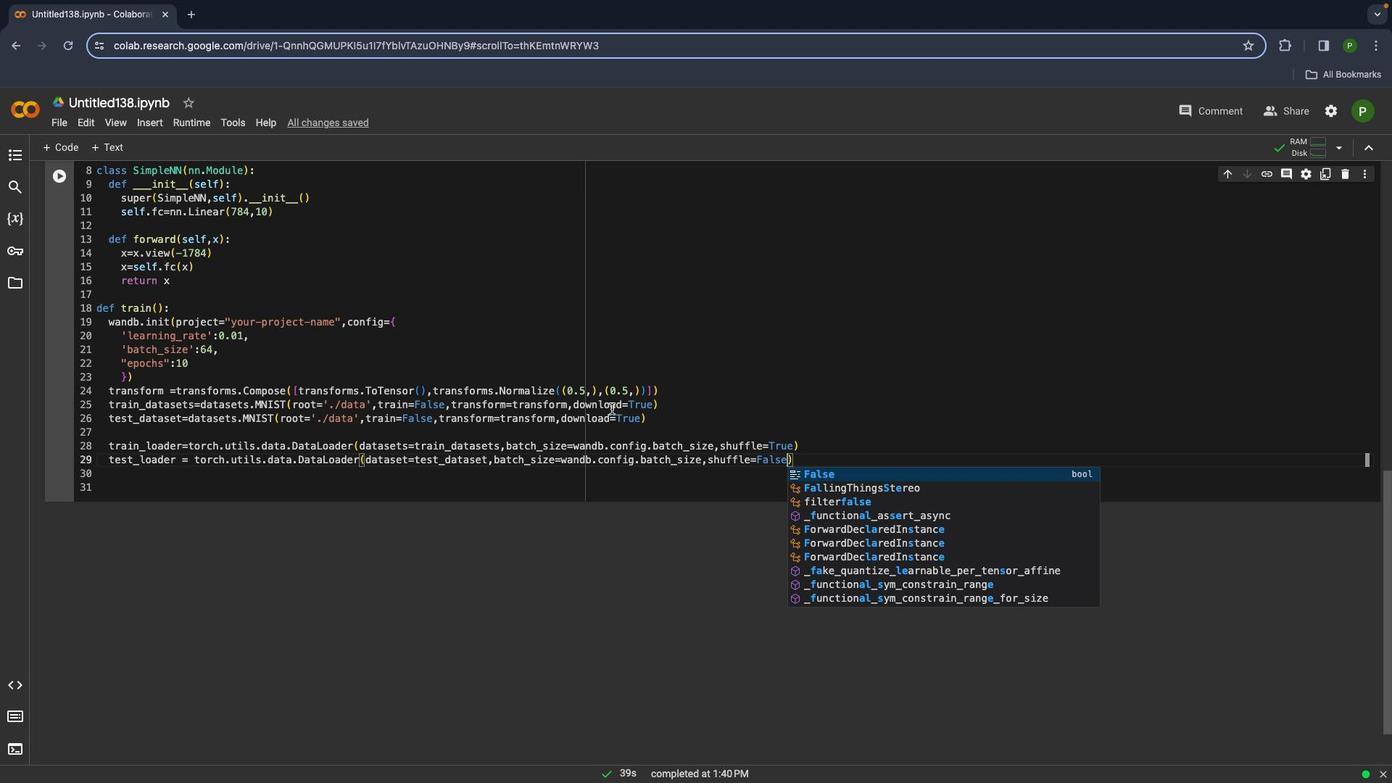 
Action: Mouse scrolled (812, 364) with delta (314, 136)
Screenshot: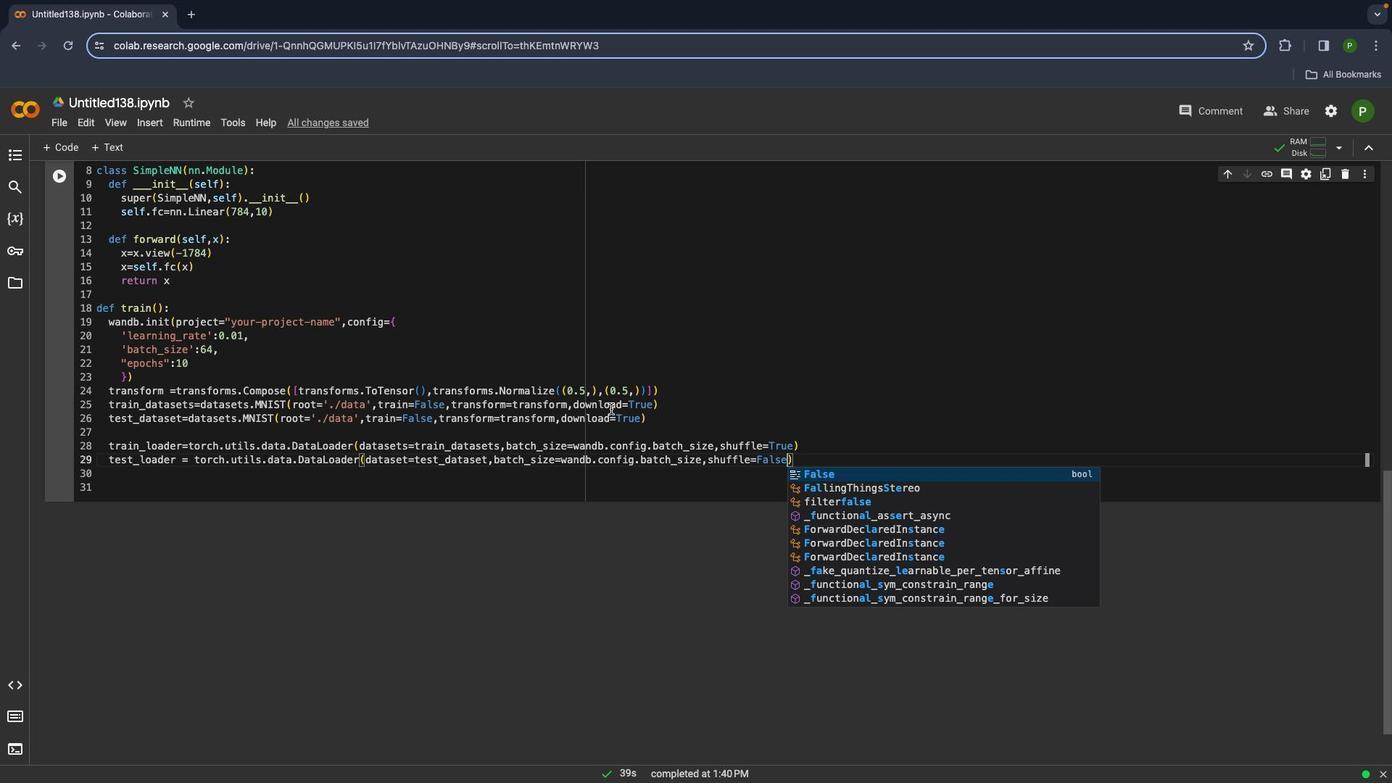 
Action: Mouse moved to (812, 363)
Screenshot: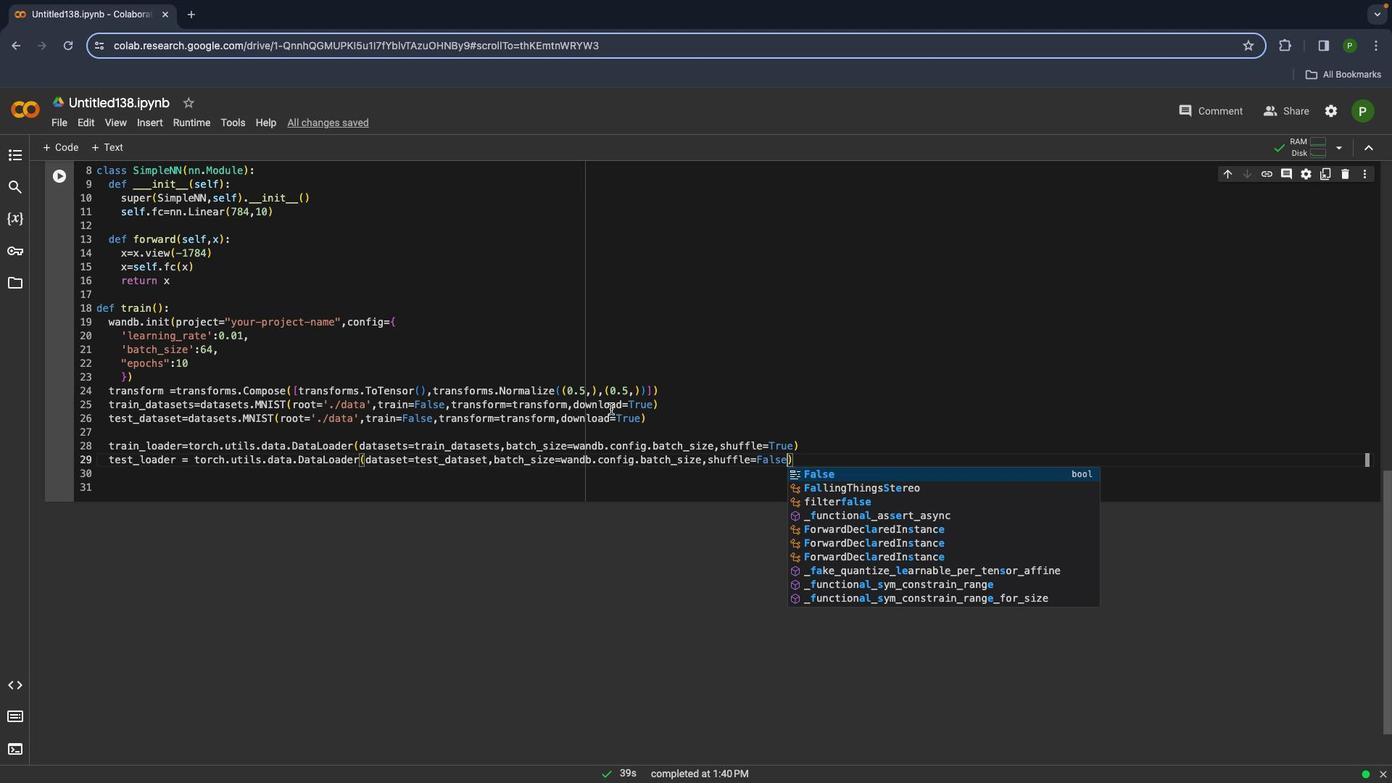 
Action: Mouse scrolled (812, 363) with delta (314, 135)
Screenshot: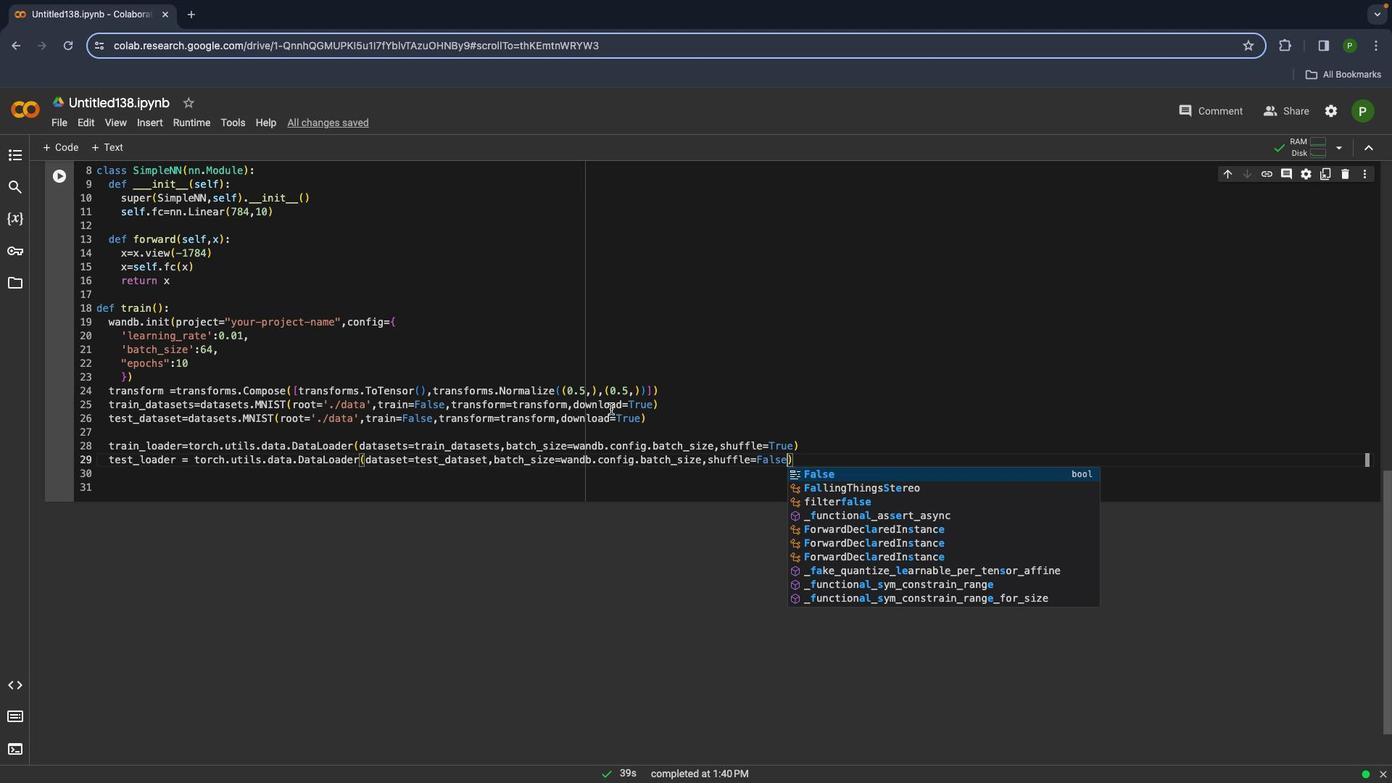 
Action: Mouse moved to (812, 362)
Screenshot: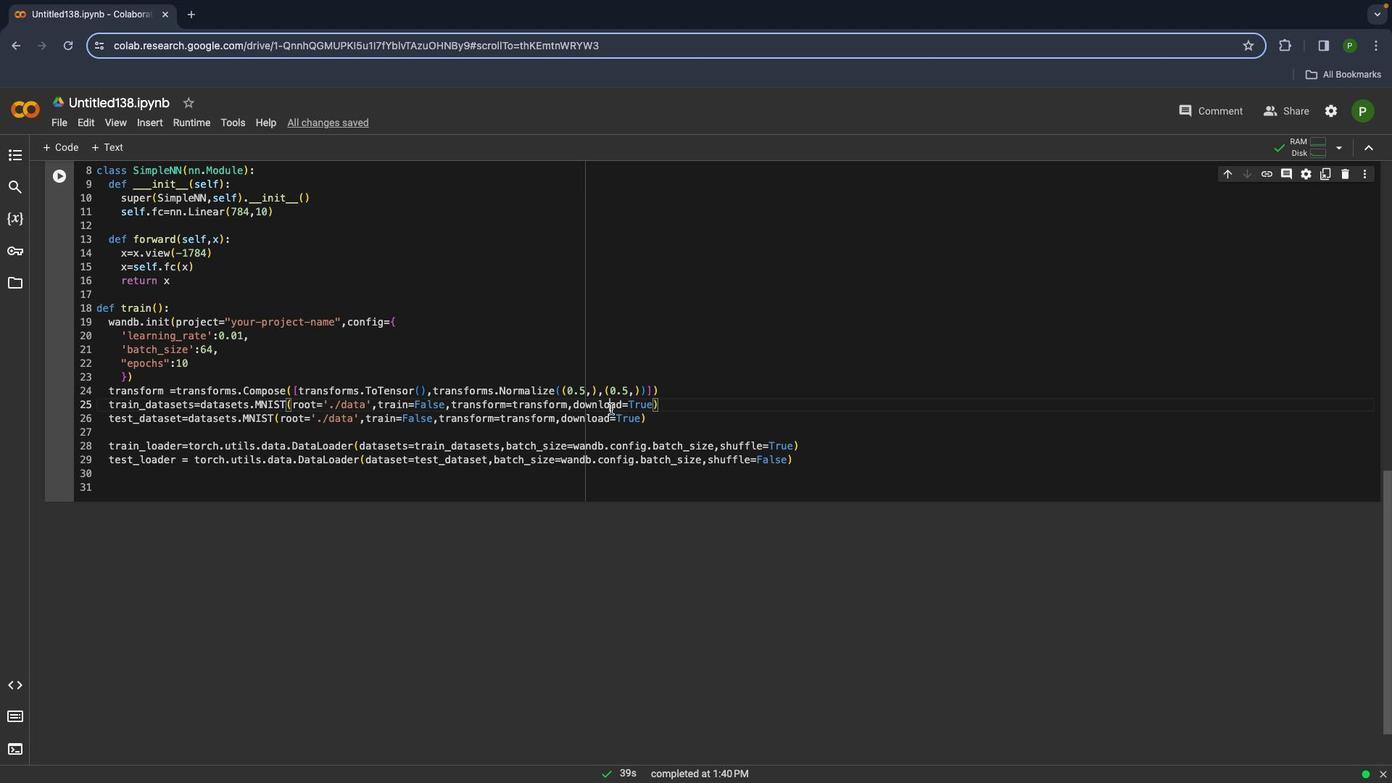 
Action: Mouse scrolled (812, 362) with delta (314, 136)
Screenshot: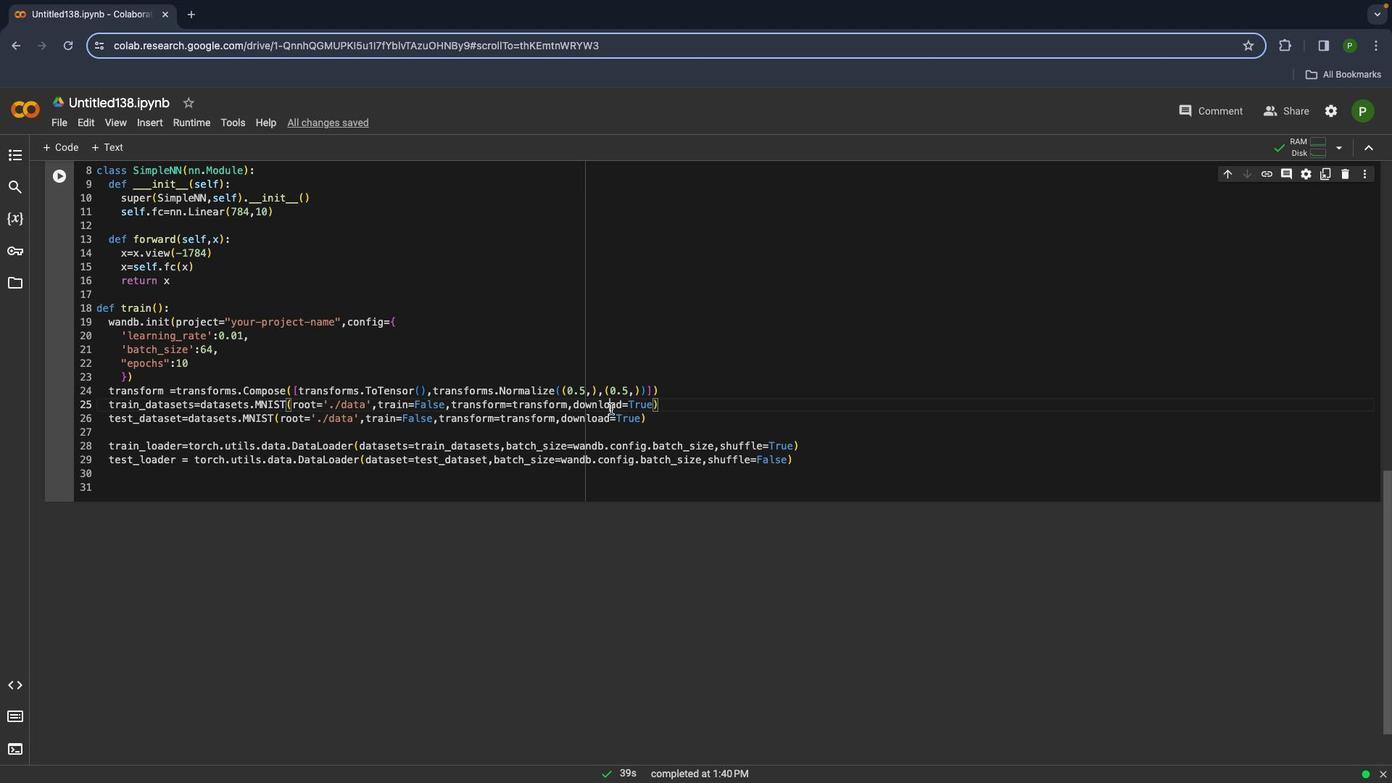 
Action: Mouse scrolled (812, 362) with delta (314, 136)
Screenshot: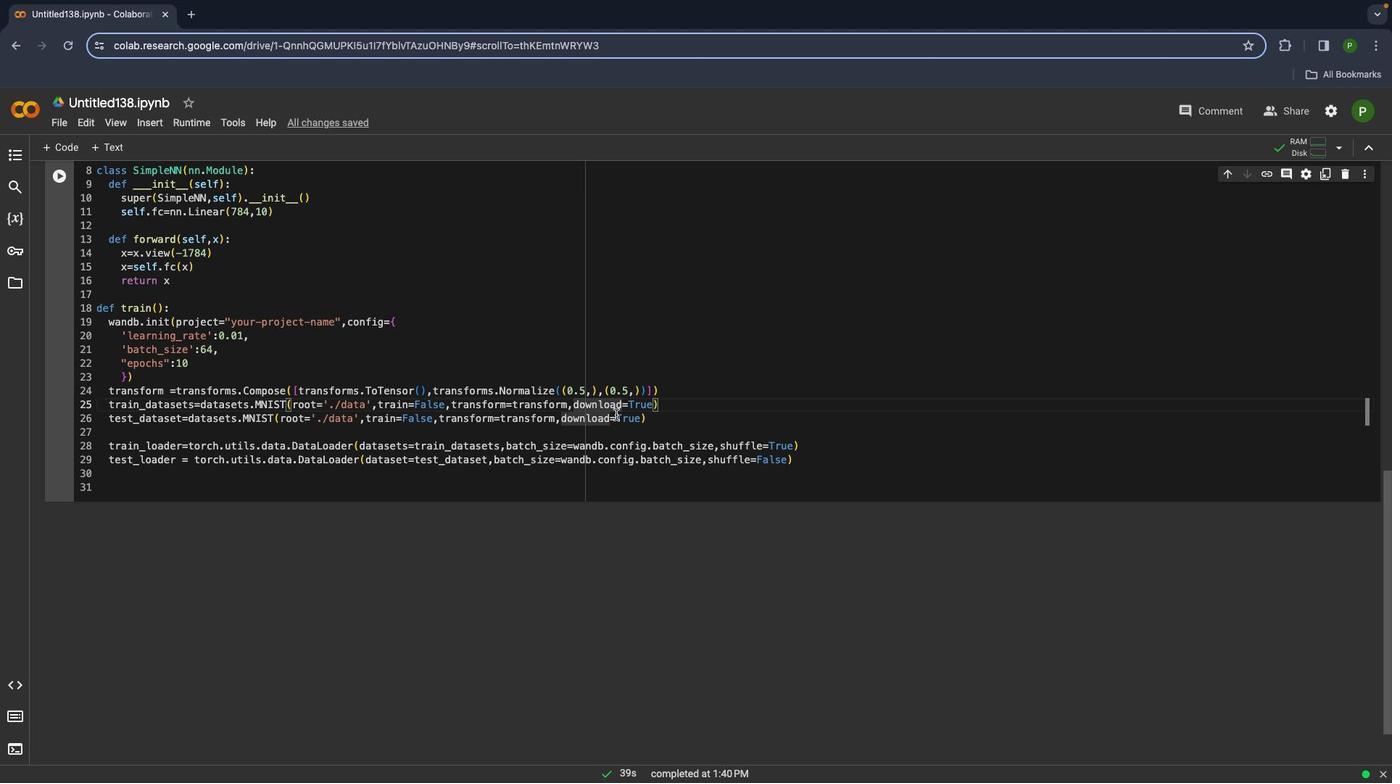 
Action: Mouse scrolled (812, 362) with delta (314, 136)
Screenshot: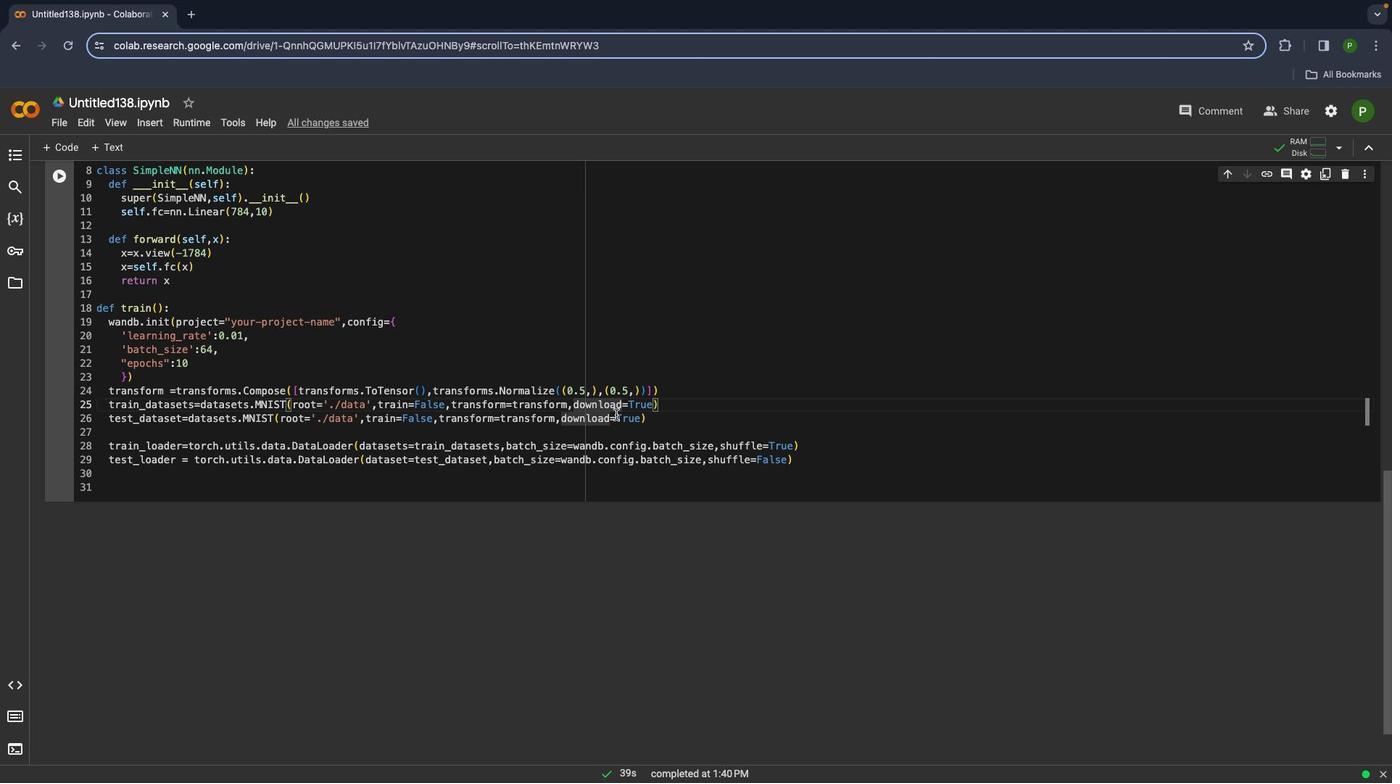 
Action: Mouse moved to (812, 362)
Screenshot: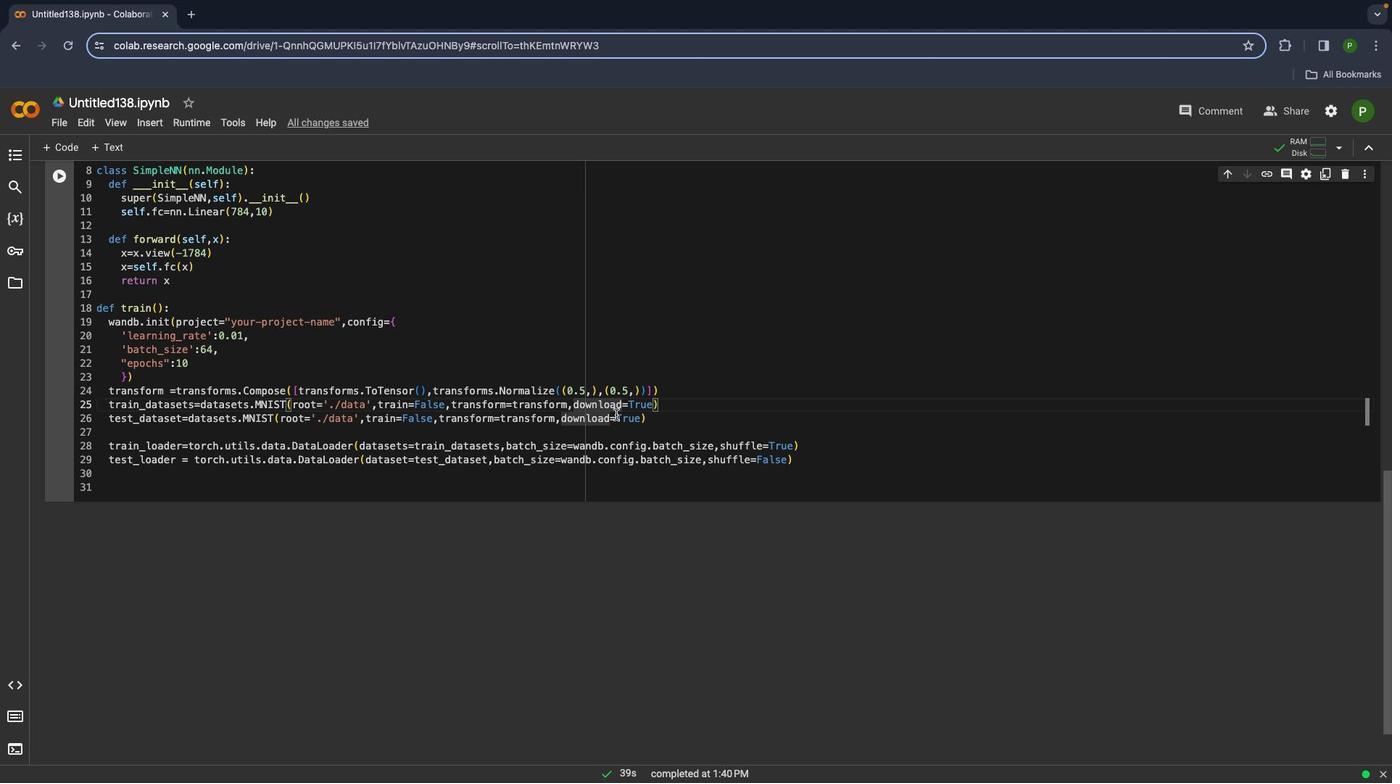 
Action: Mouse scrolled (812, 362) with delta (314, 135)
Screenshot: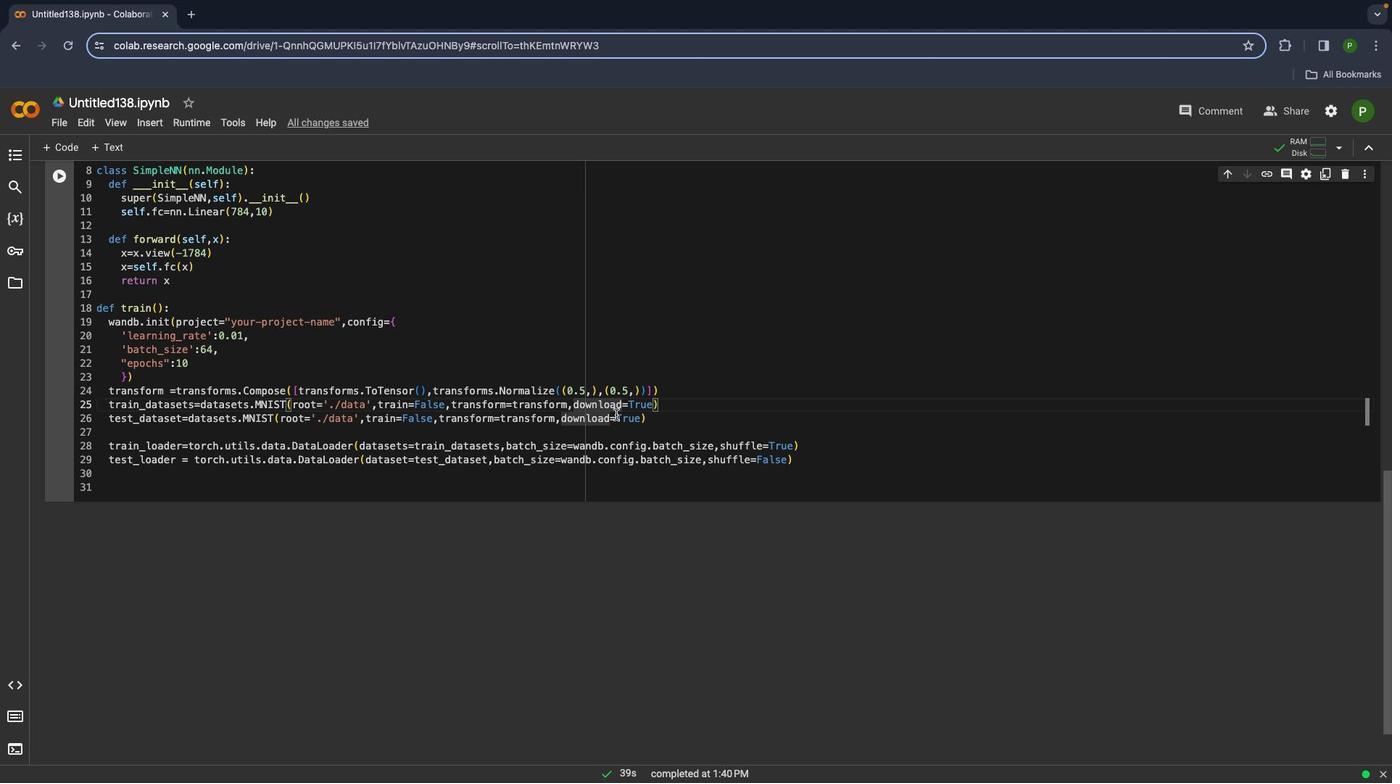 
Action: Mouse moved to (812, 362)
Screenshot: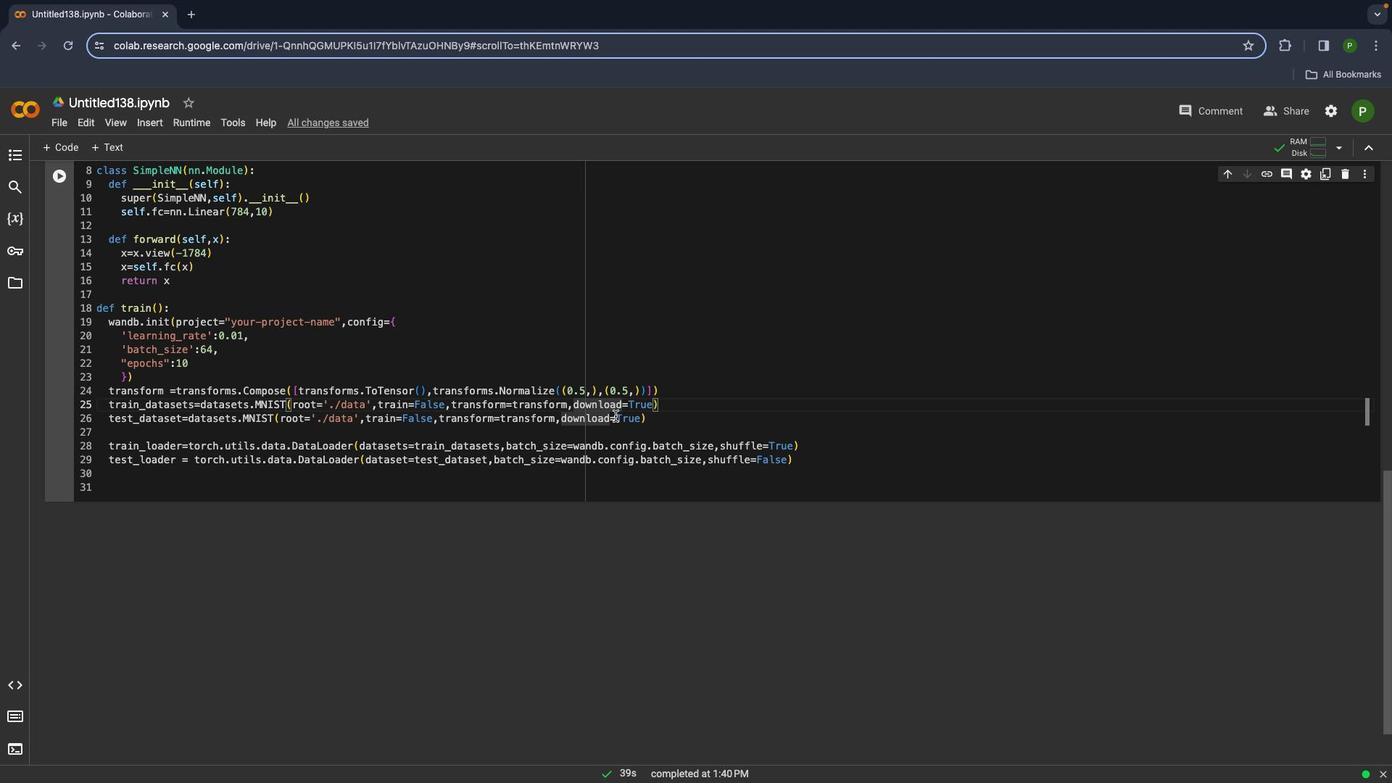 
Action: Mouse scrolled (812, 362) with delta (314, 136)
Screenshot: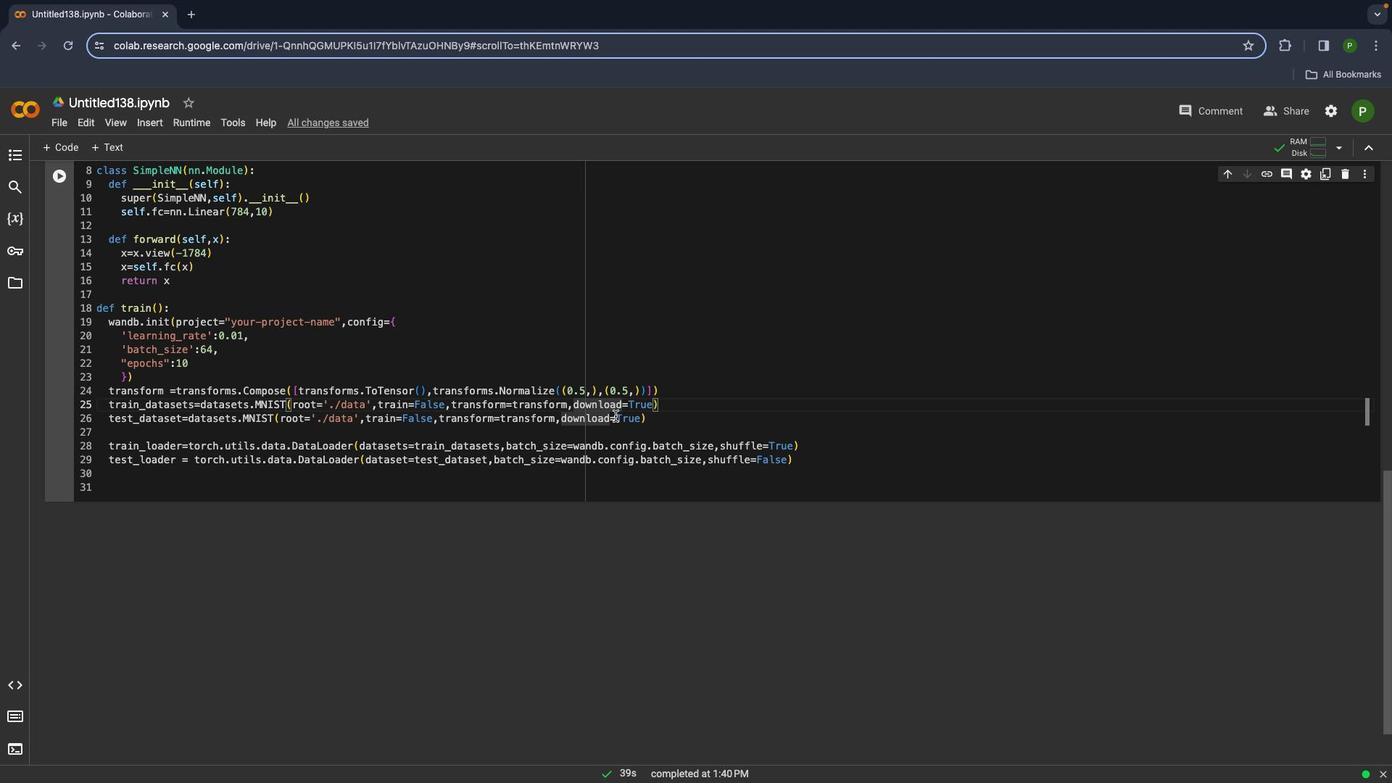 
Action: Mouse moved to (812, 361)
Screenshot: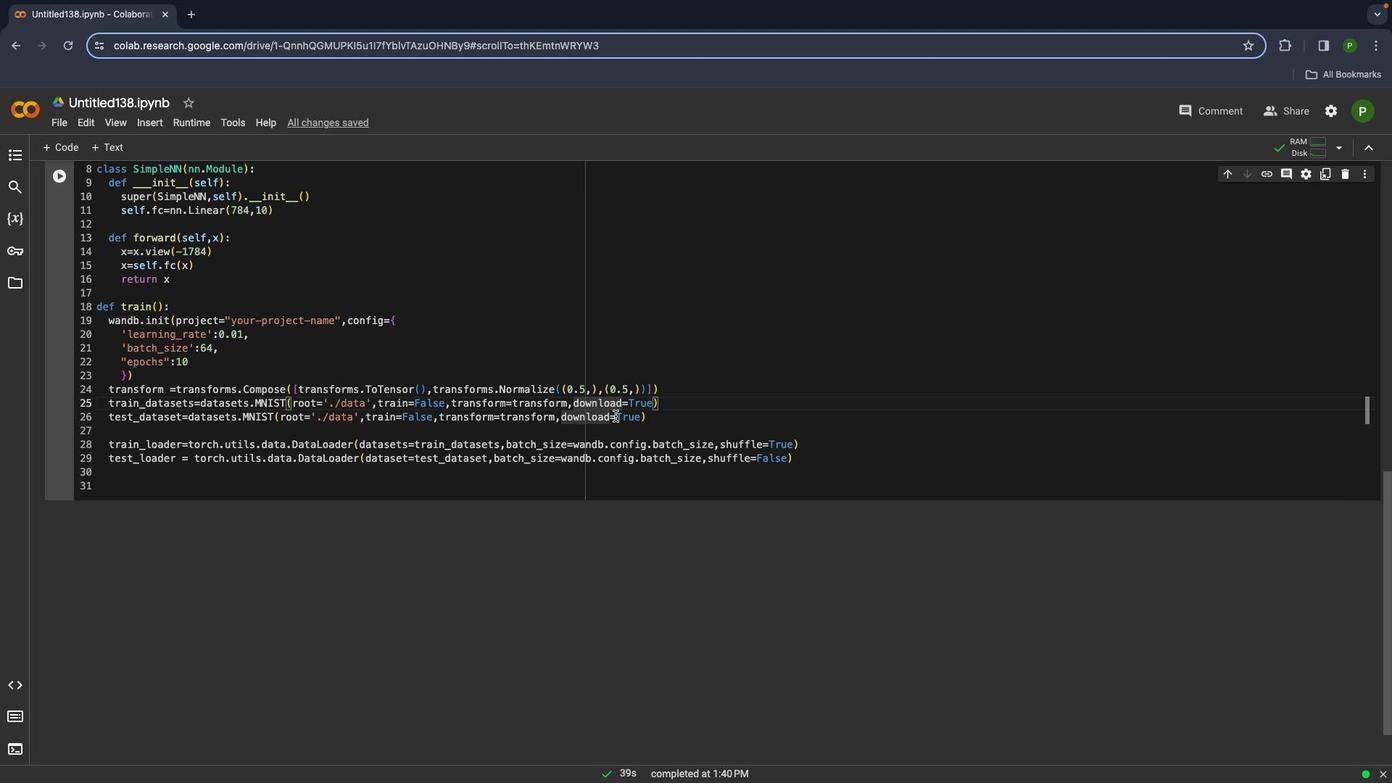 
Action: Mouse scrolled (812, 361) with delta (314, 136)
Screenshot: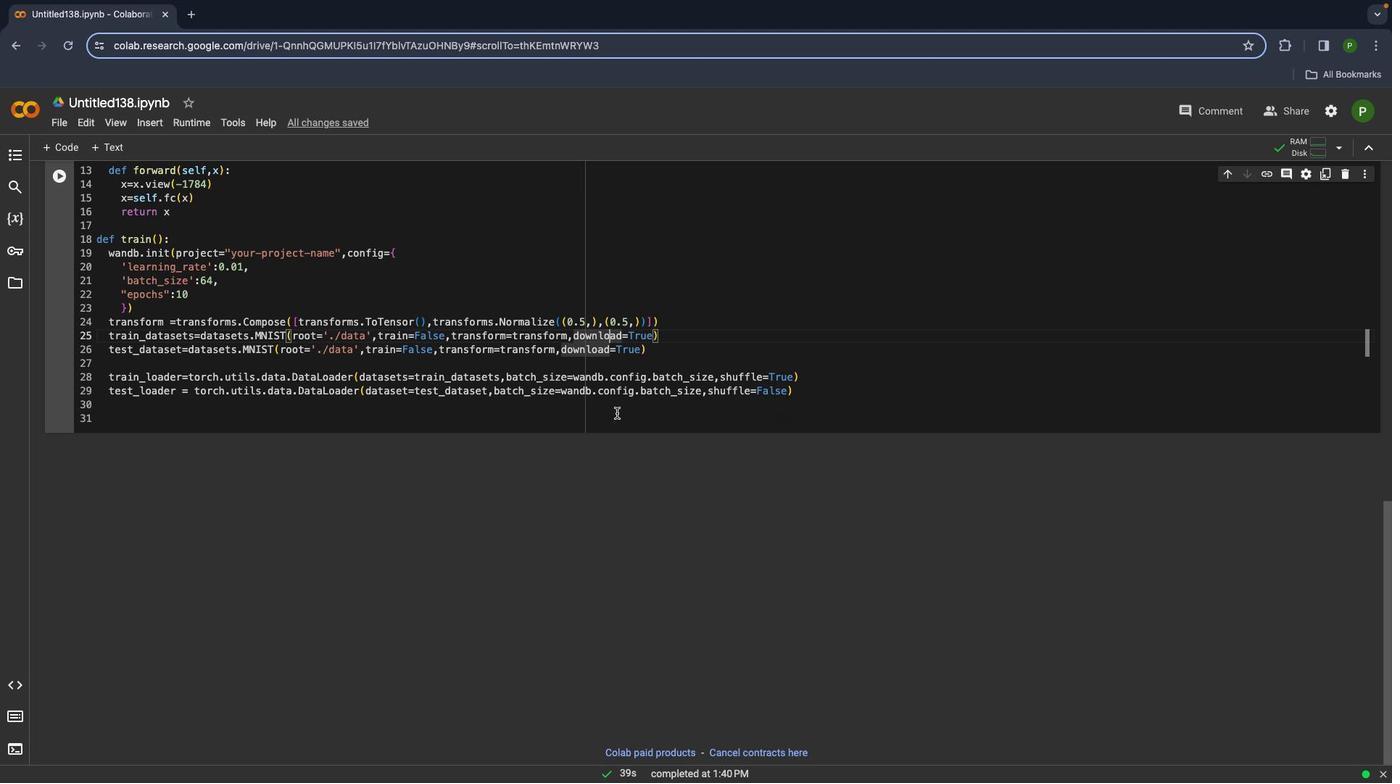
Action: Mouse scrolled (812, 361) with delta (314, 136)
Screenshot: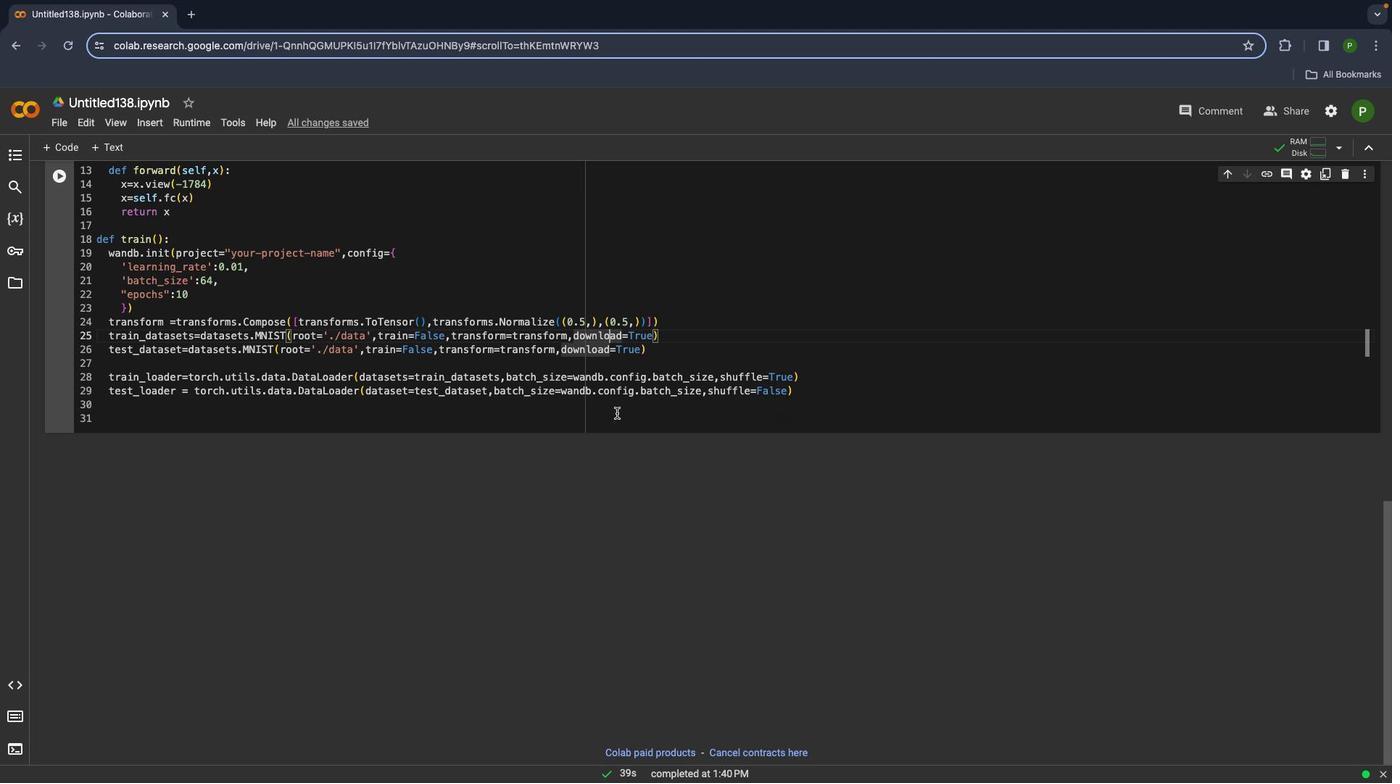 
Action: Mouse moved to (812, 360)
Screenshot: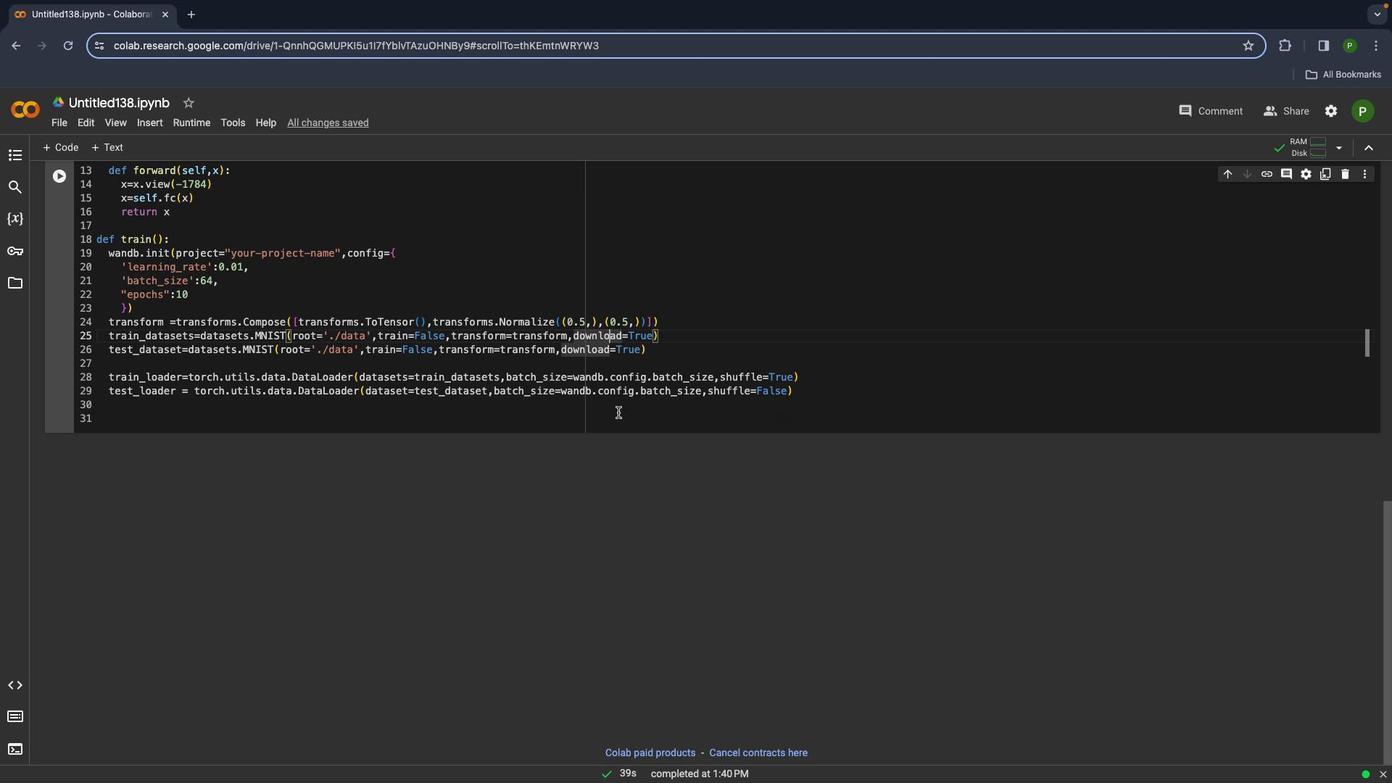 
Action: Mouse scrolled (812, 360) with delta (314, 134)
Screenshot: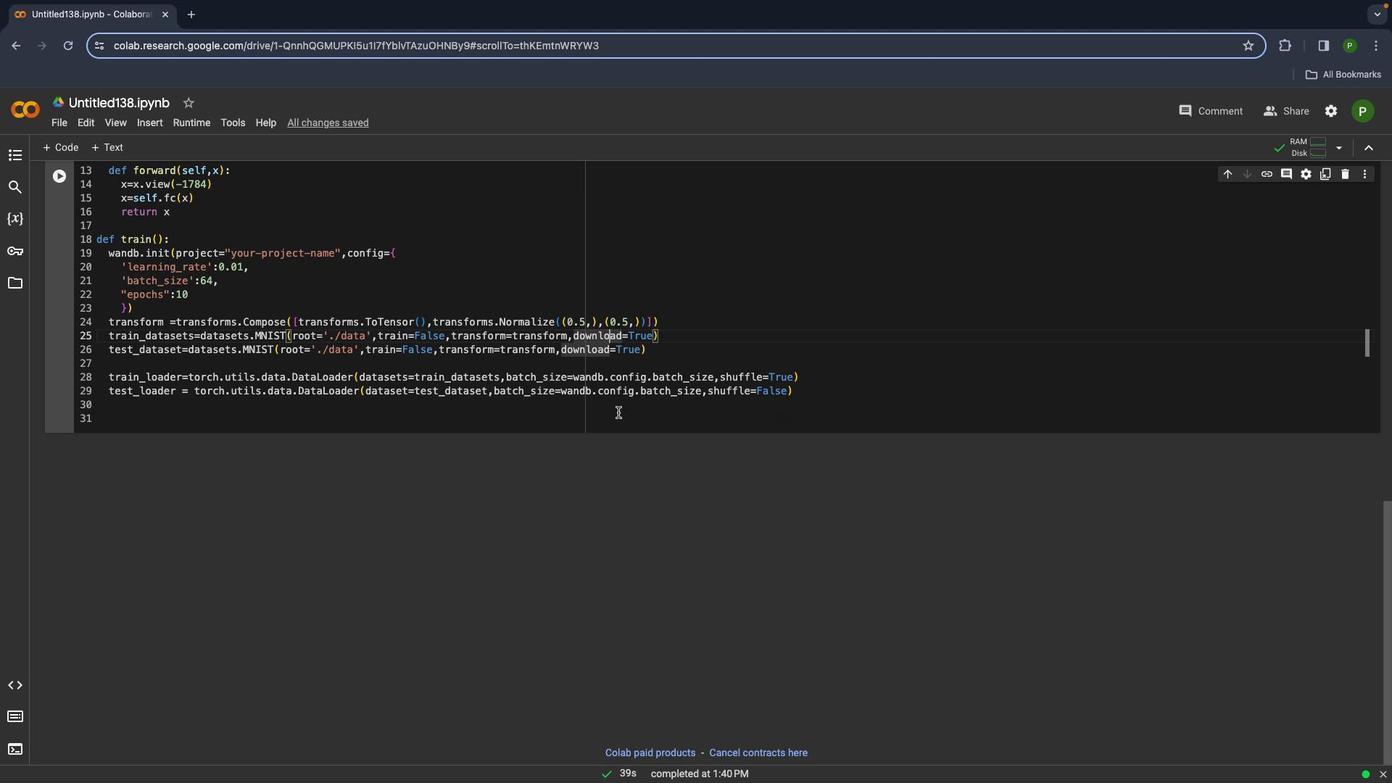 
Action: Mouse moved to (812, 359)
Screenshot: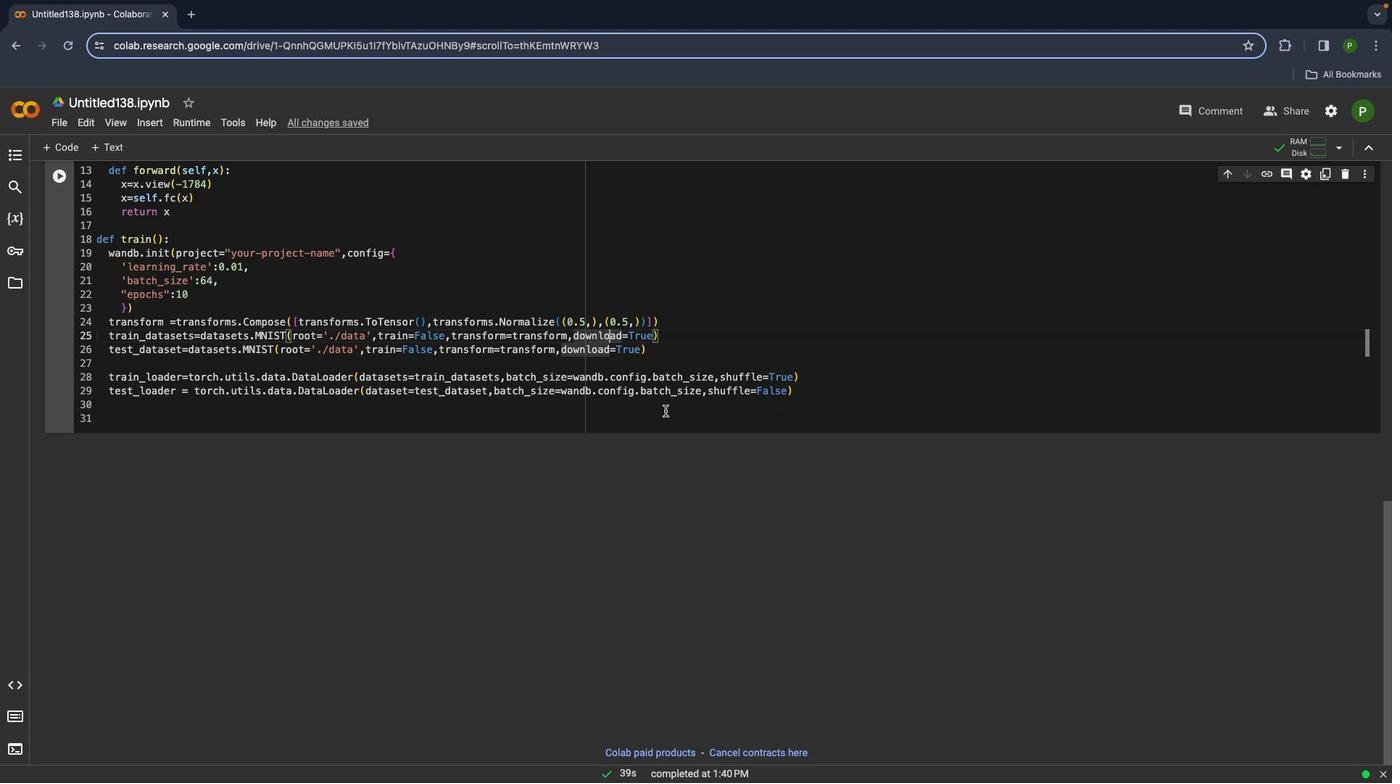 
Action: Mouse scrolled (812, 359) with delta (314, 134)
Screenshot: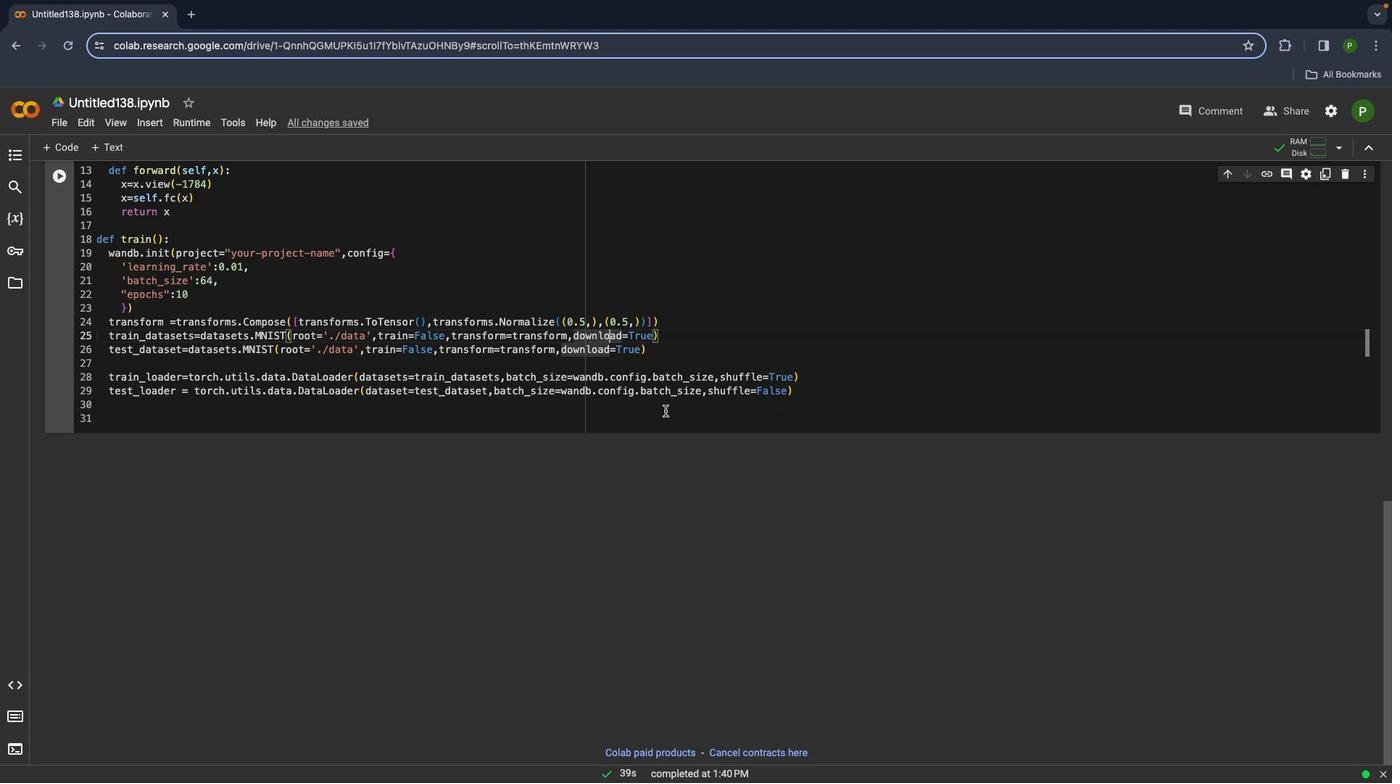 
Action: Mouse scrolled (812, 359) with delta (314, 137)
Screenshot: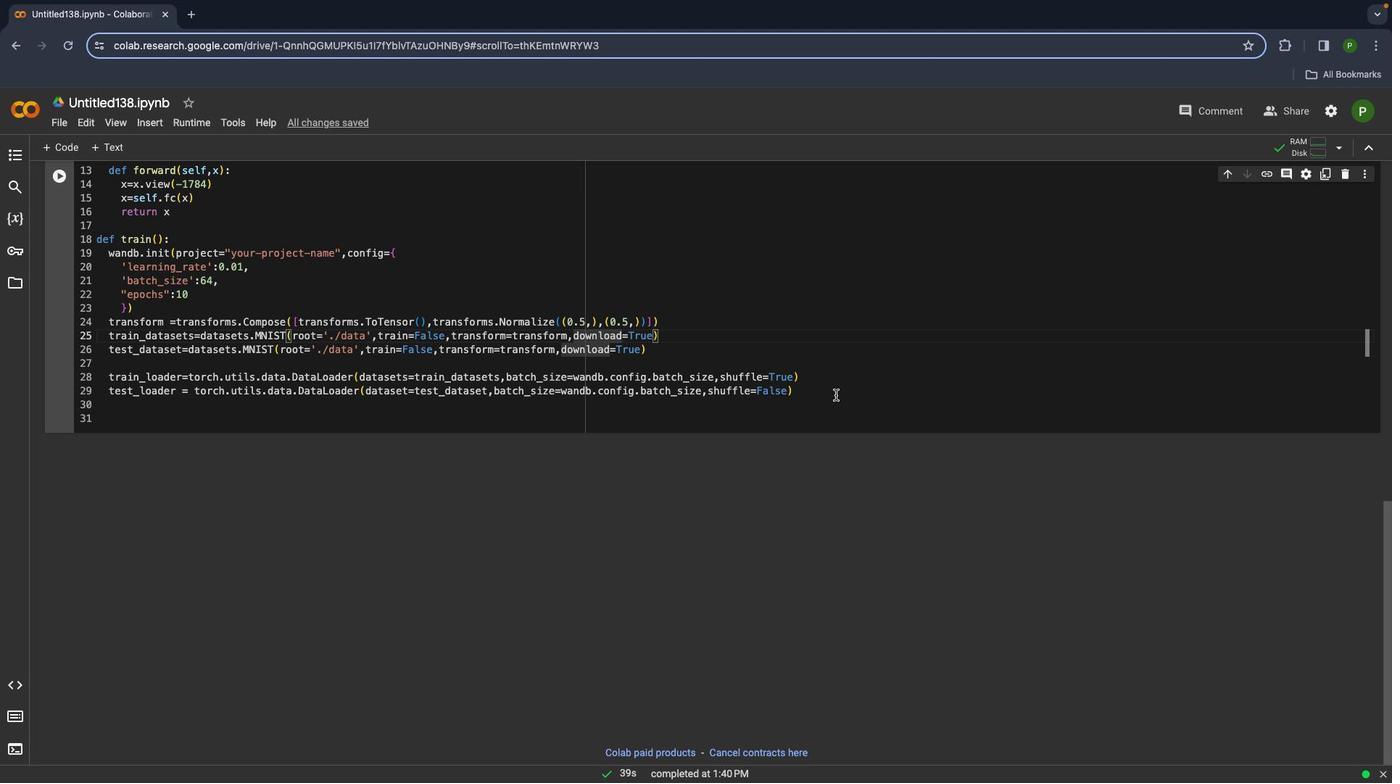 
Action: Mouse scrolled (812, 359) with delta (314, 137)
